 Task: Design a custom remote control holder.
Action: Mouse moved to (360, 291)
Screenshot: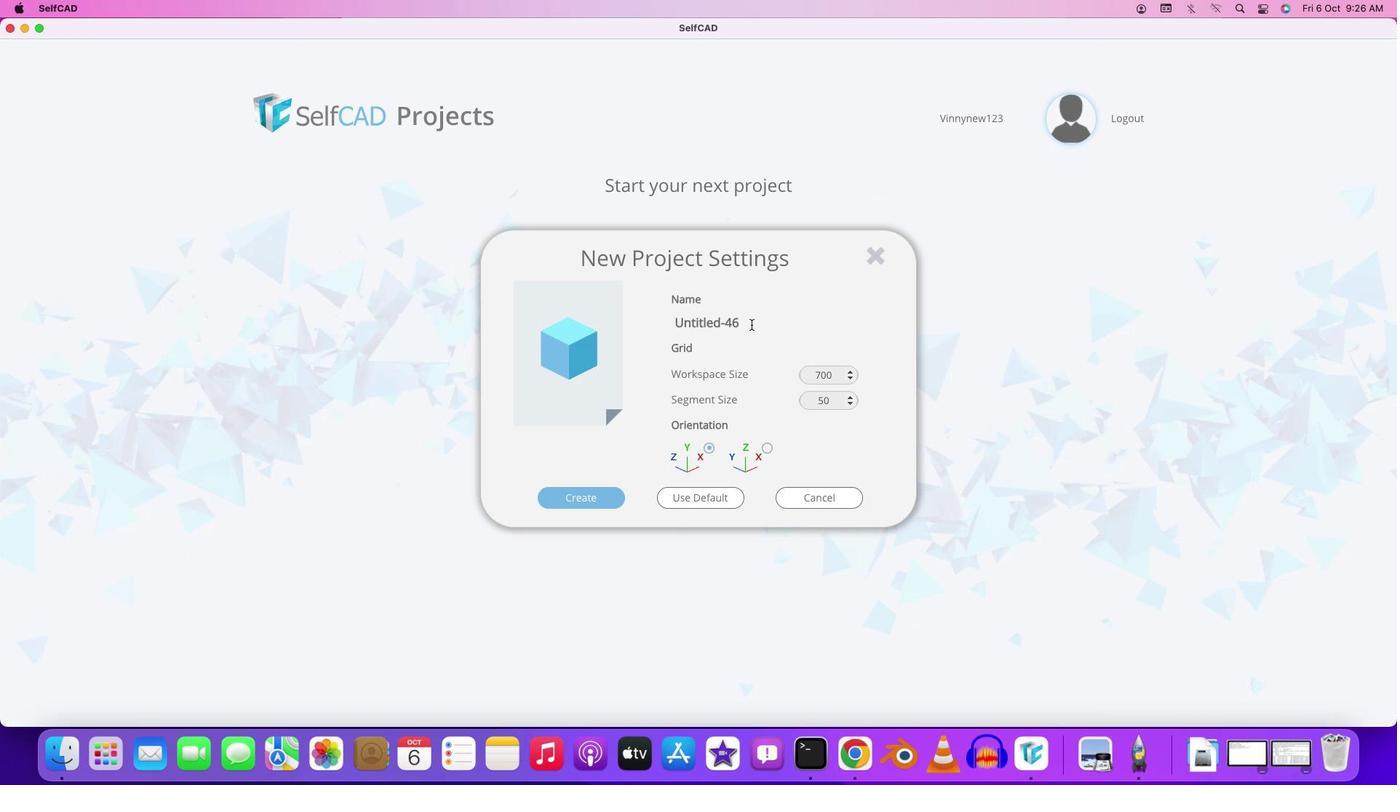 
Action: Mouse pressed left at (360, 291)
Screenshot: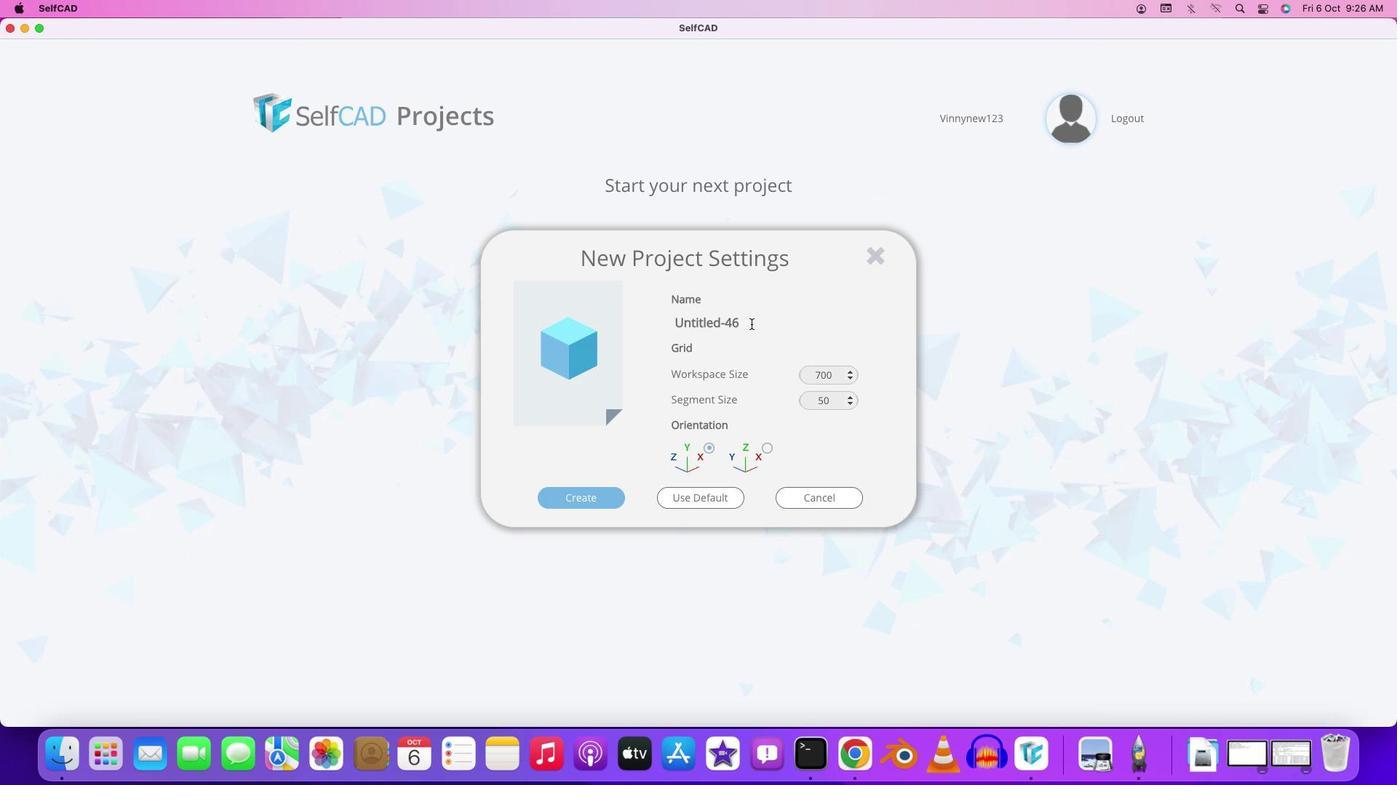 
Action: Mouse moved to (339, 278)
Screenshot: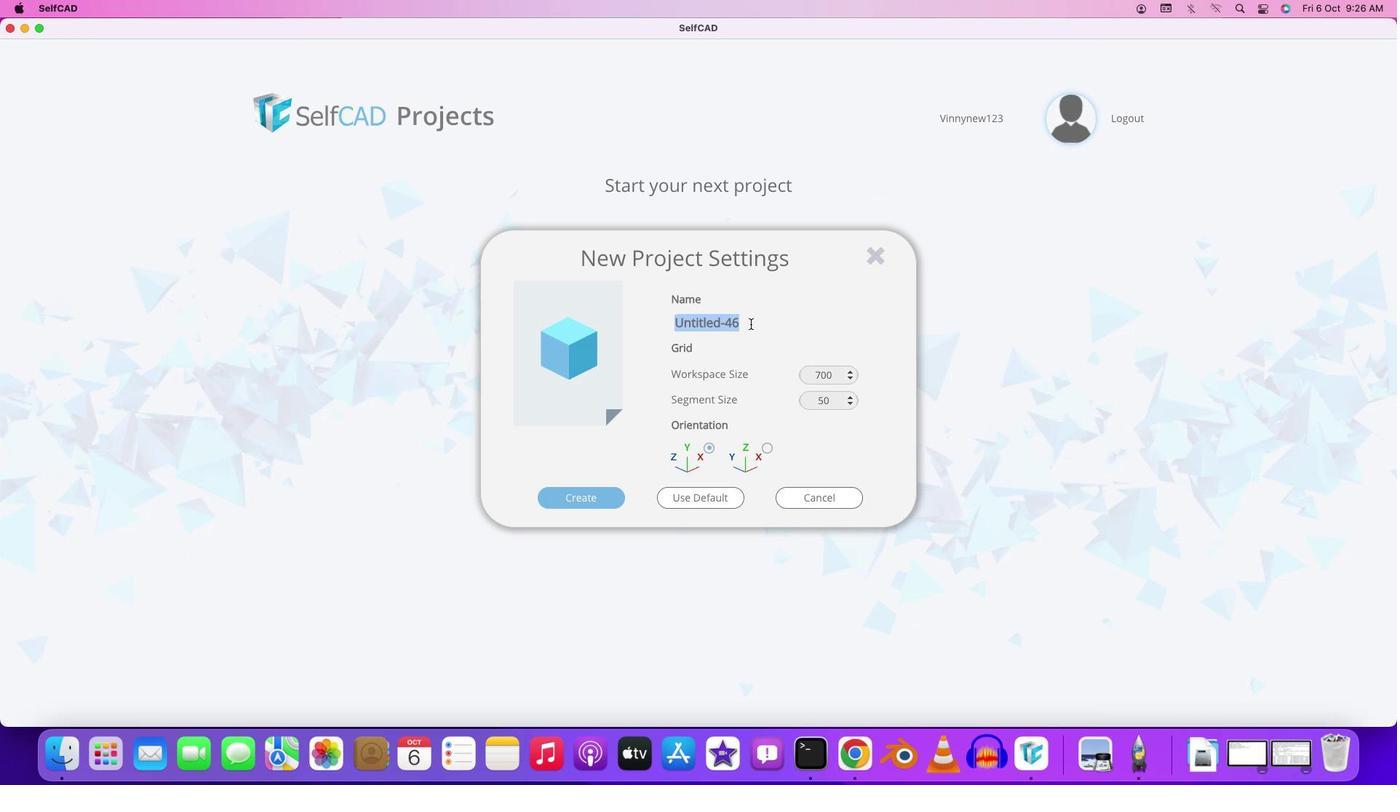 
Action: Mouse pressed left at (339, 278)
Screenshot: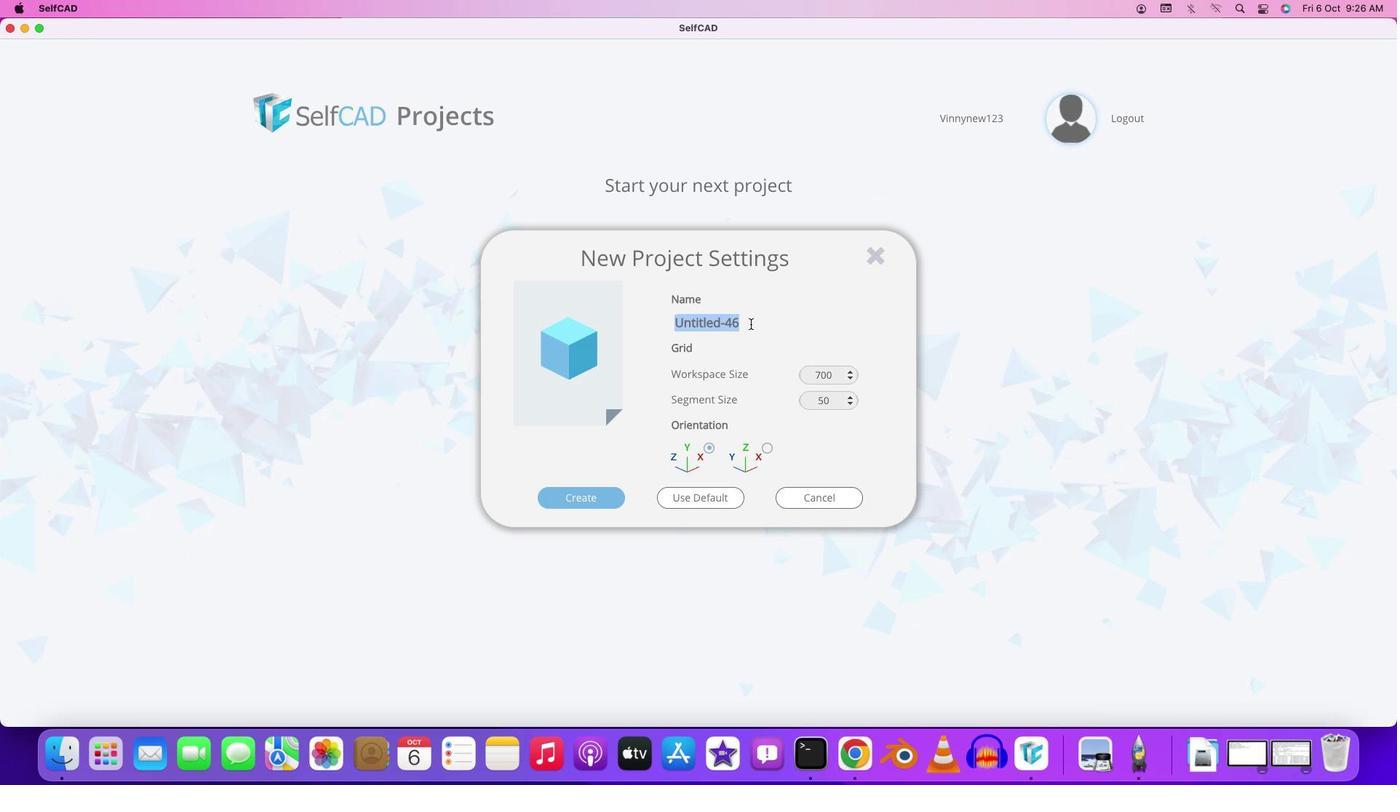 
Action: Mouse moved to (743, 317)
Screenshot: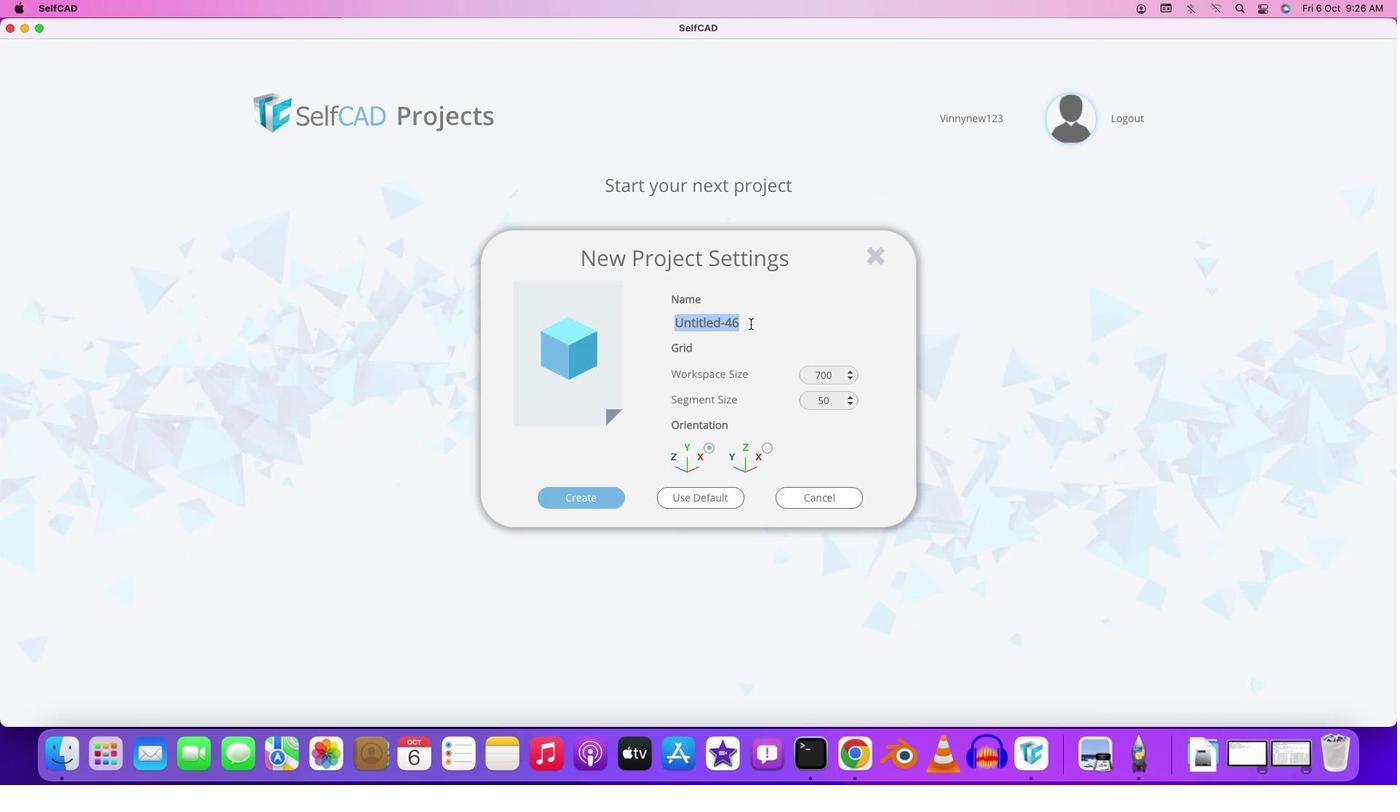 
Action: Mouse pressed left at (743, 317)
Screenshot: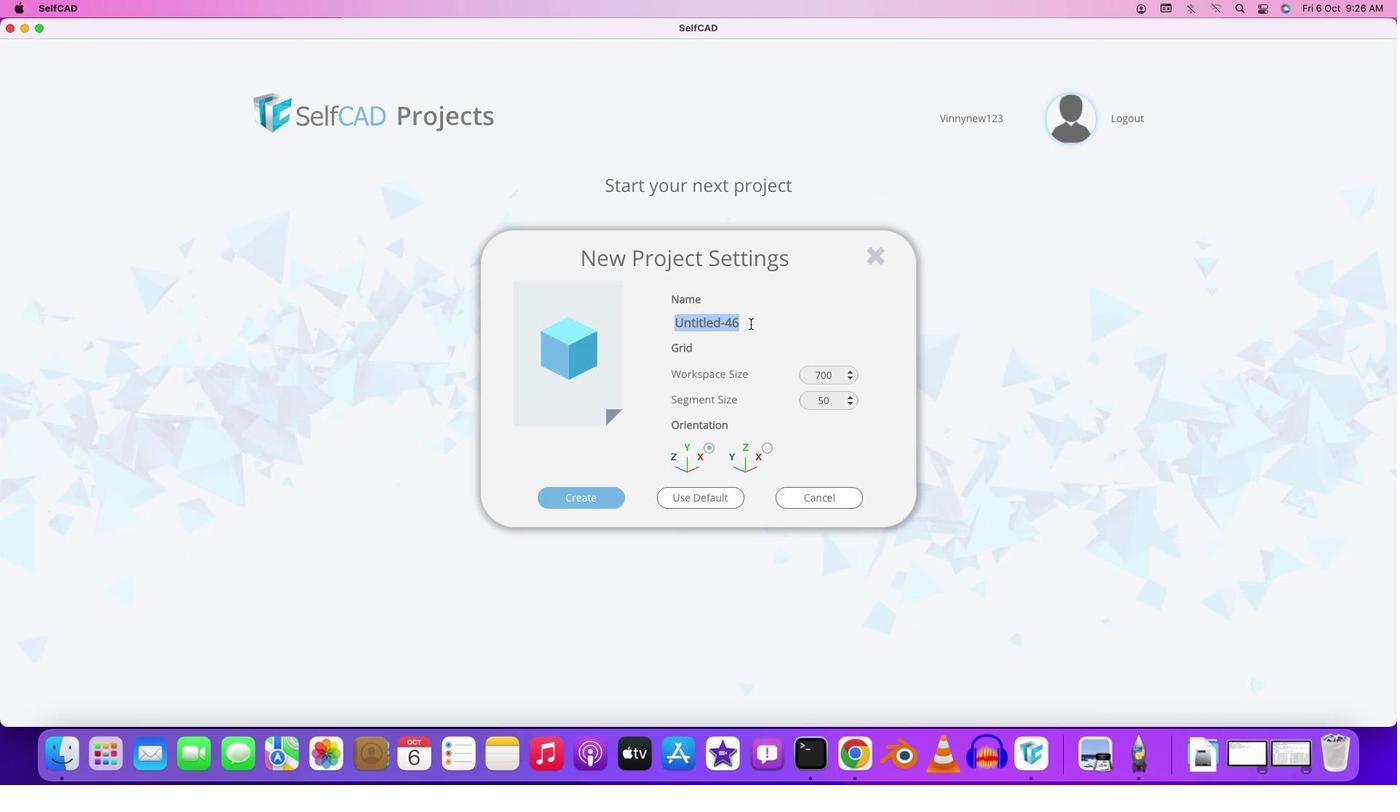 
Action: Mouse moved to (743, 317)
Screenshot: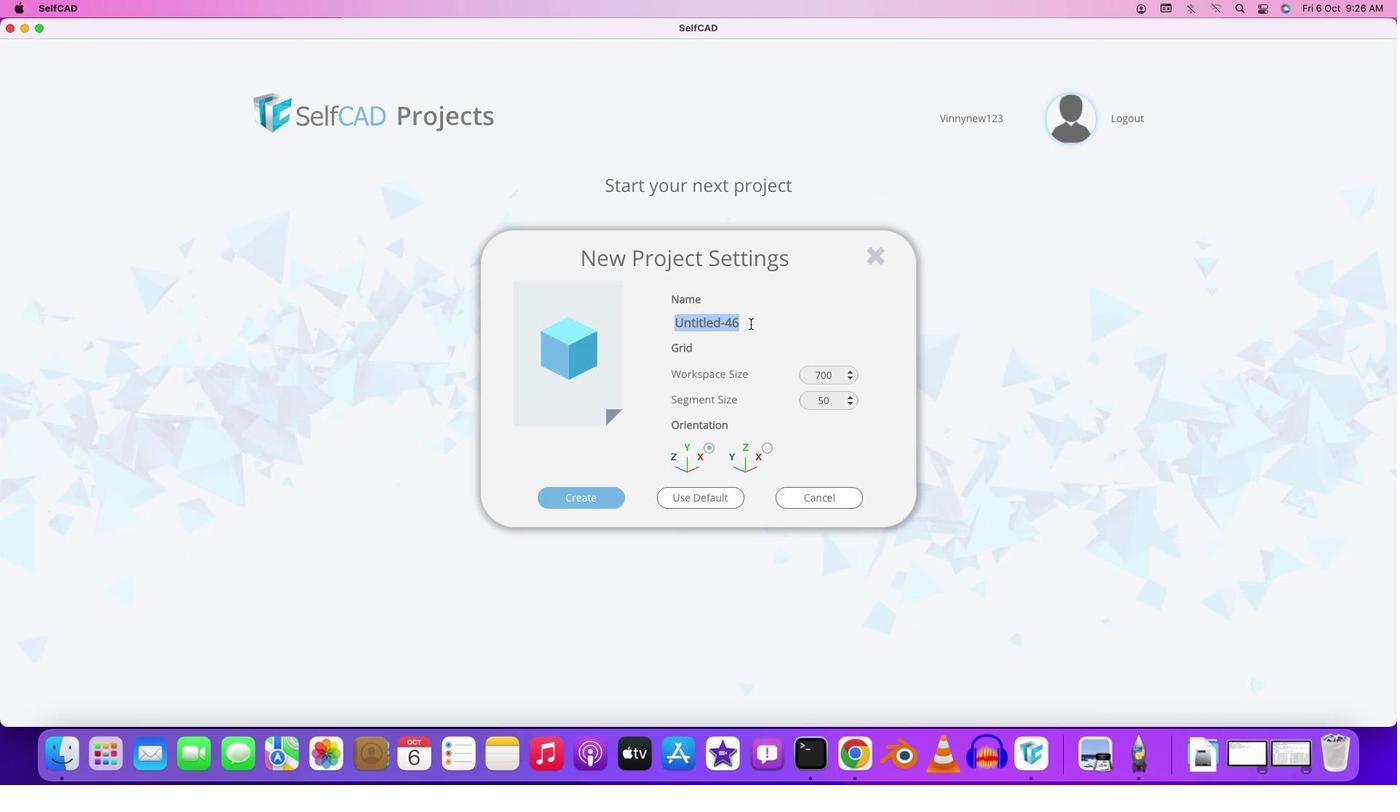 
Action: Key pressed Key.backspaceKey.shift'R''e''m''o''v'Key.backspace't''e'Key.spaceKey.shift'C''o''n''t''r''o''l'Key.spaceKey.shift'H''o''l''d''e''r'
Screenshot: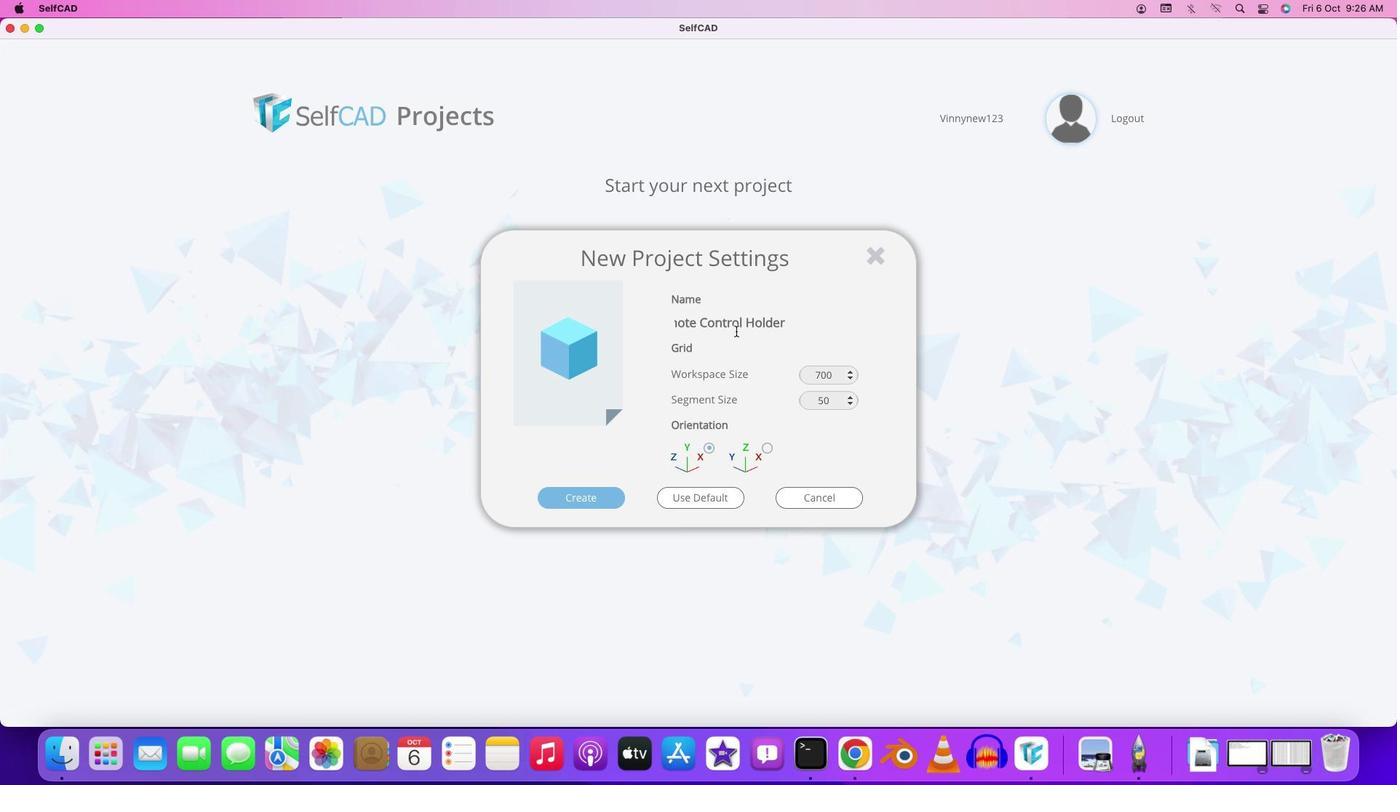 
Action: Mouse moved to (834, 371)
Screenshot: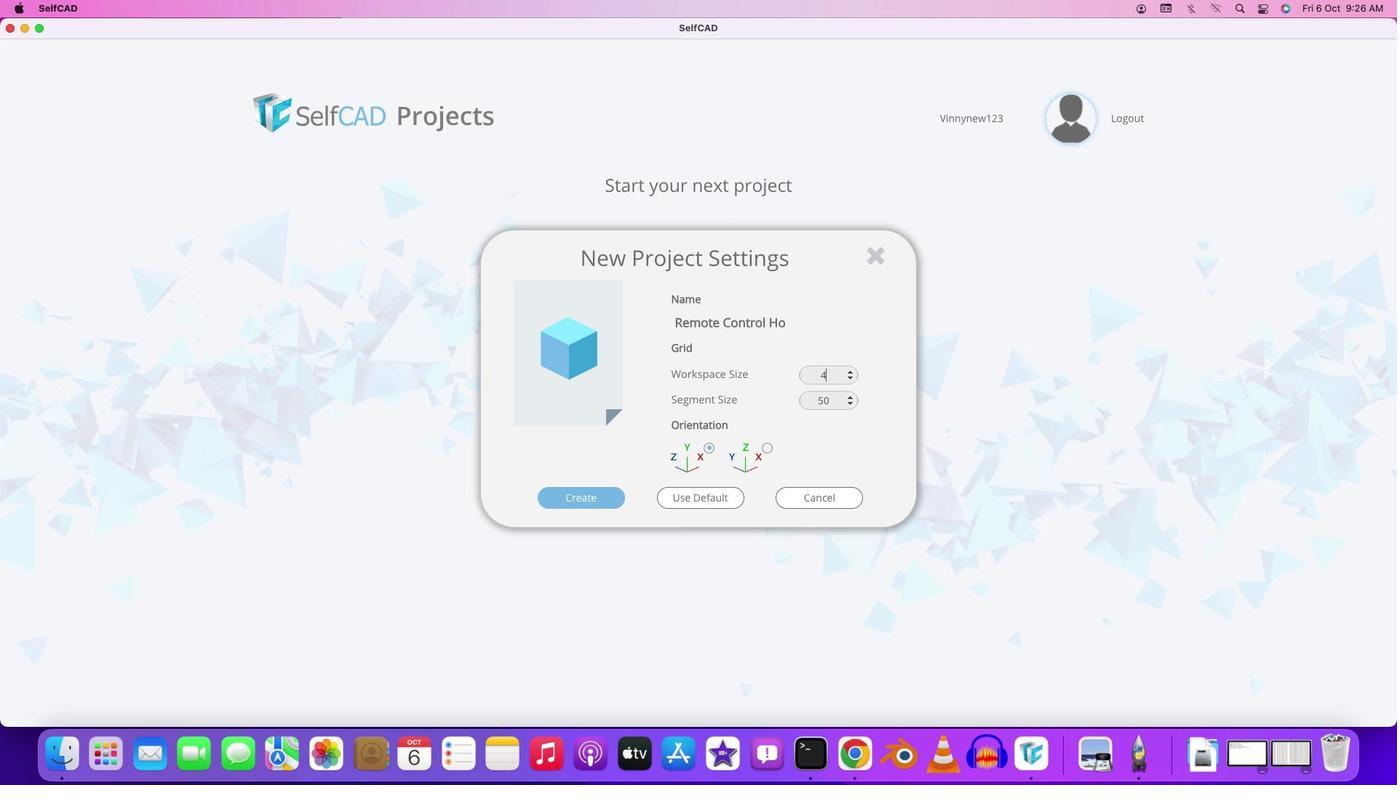 
Action: Mouse pressed left at (834, 371)
Screenshot: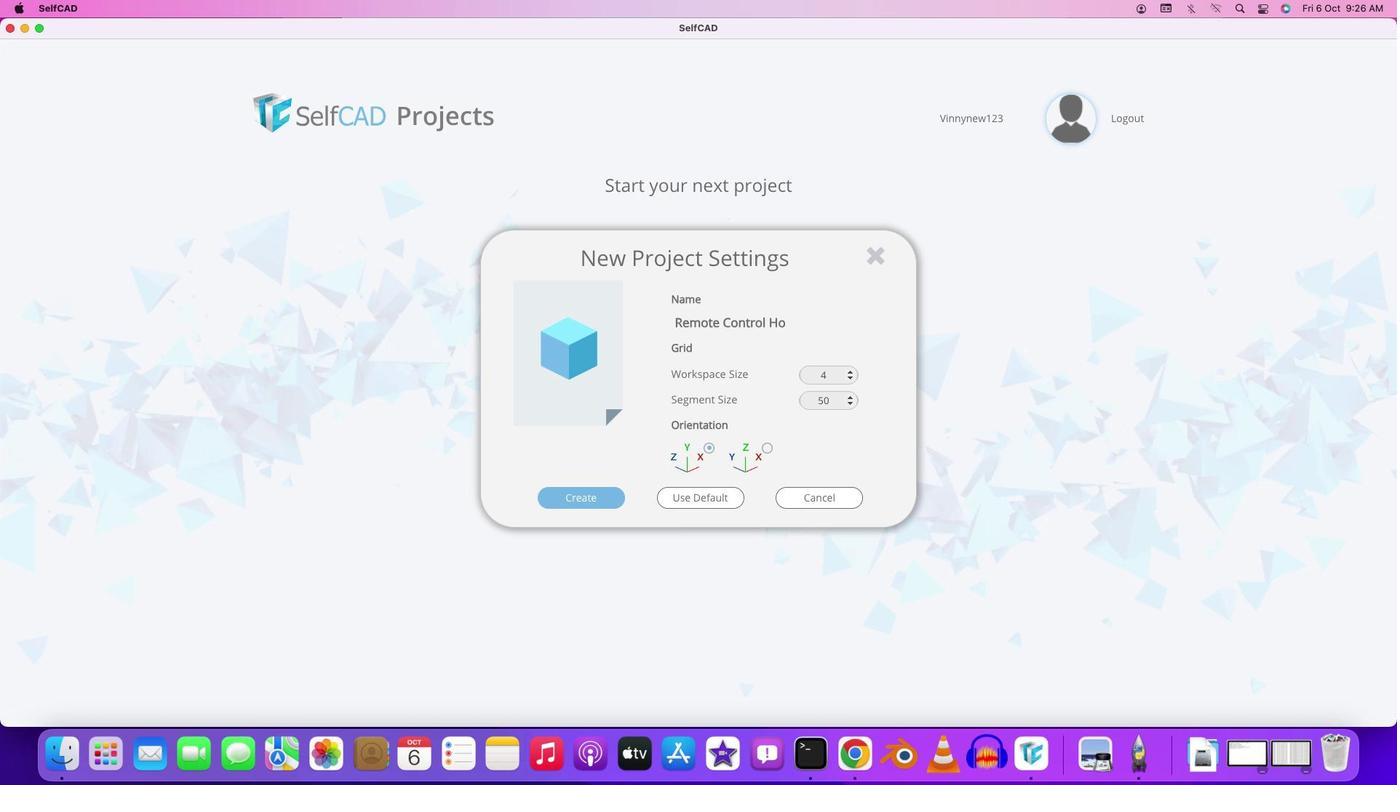
Action: Mouse moved to (829, 374)
Screenshot: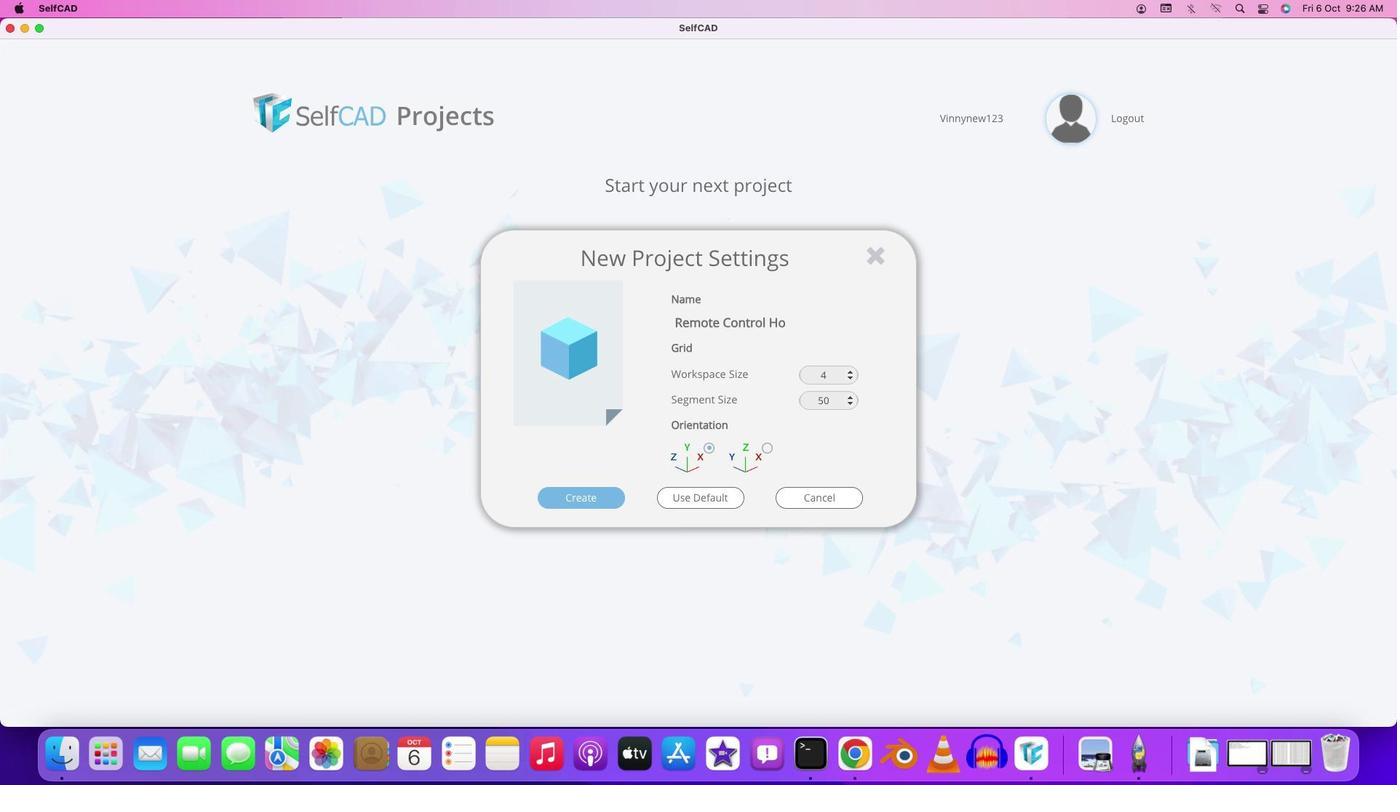 
Action: Key pressed '4'Key.backspace'3''0''0'
Screenshot: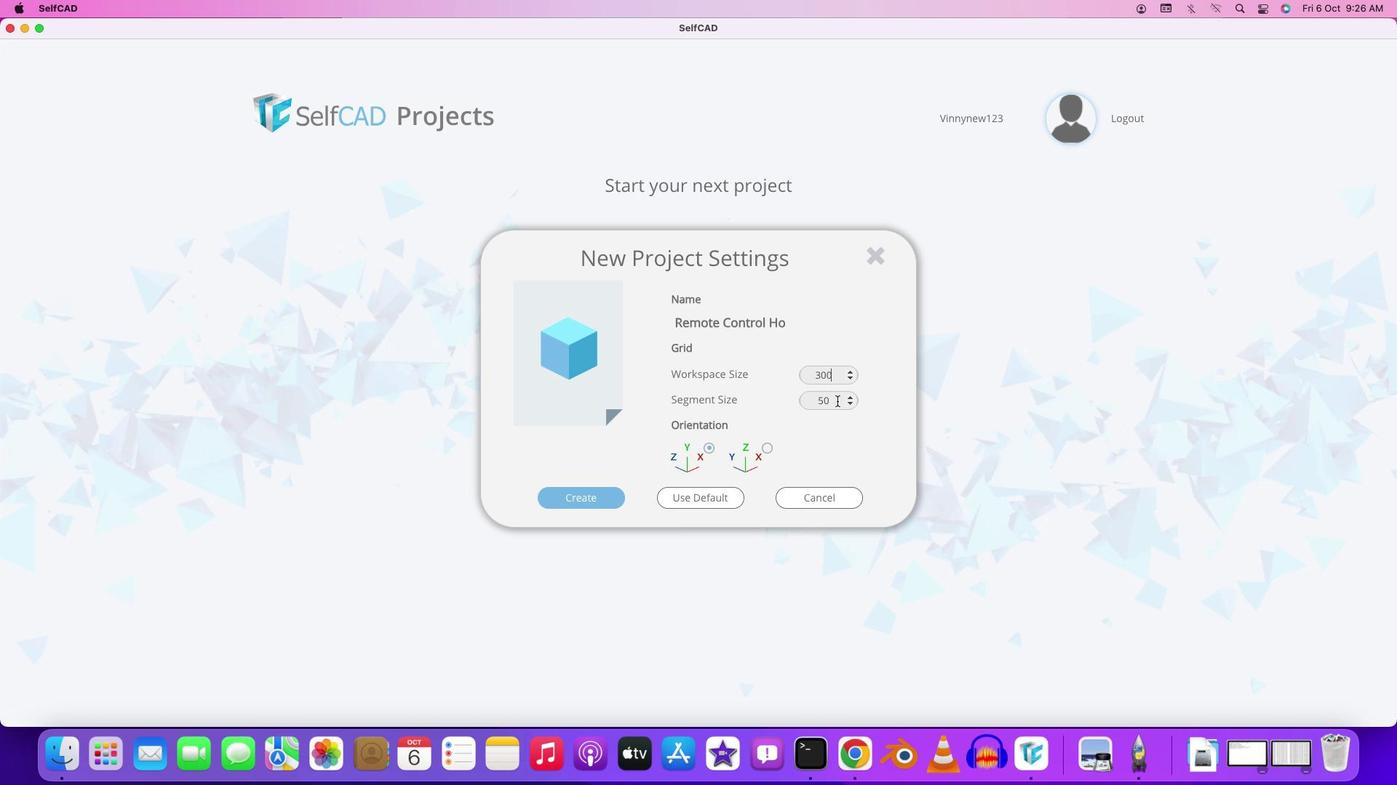 
Action: Mouse moved to (828, 395)
Screenshot: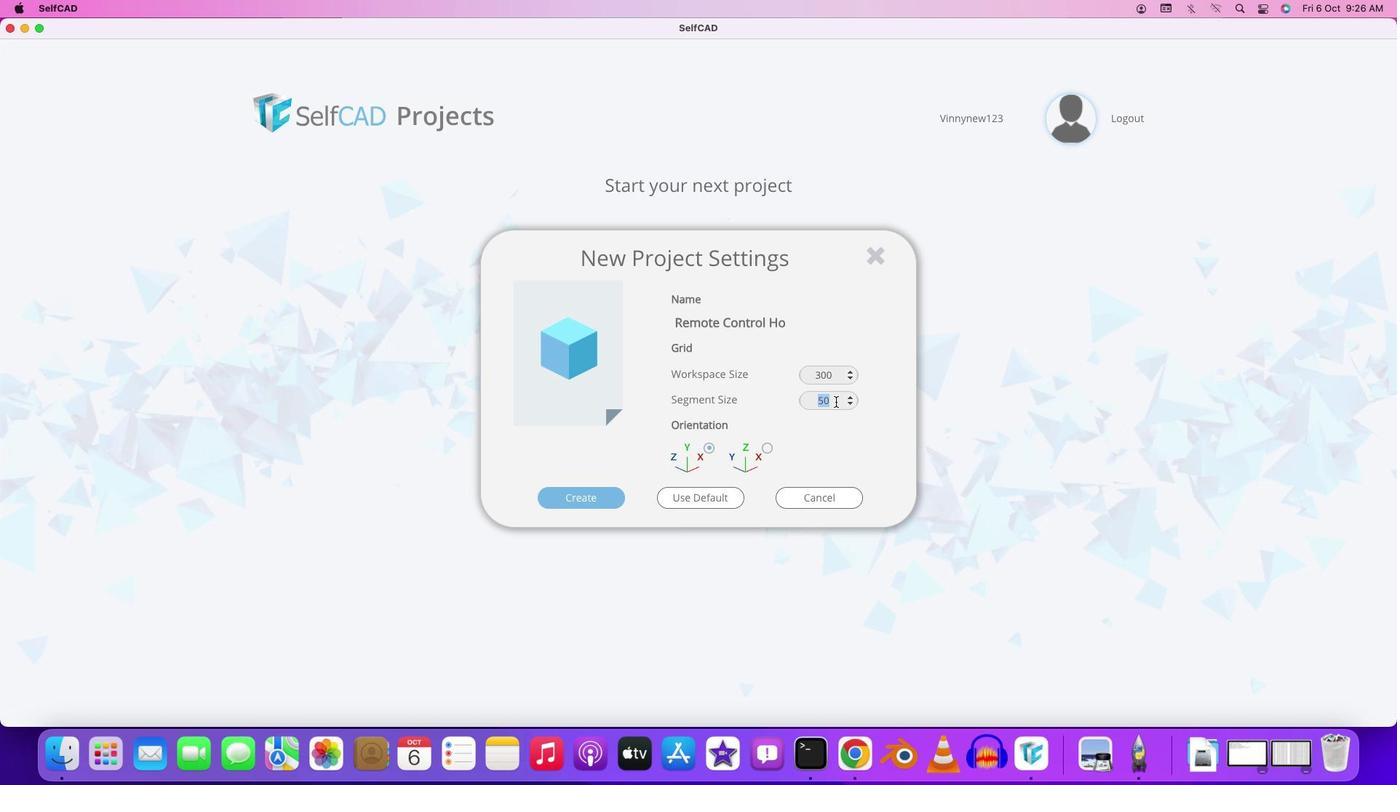 
Action: Mouse pressed left at (828, 395)
Screenshot: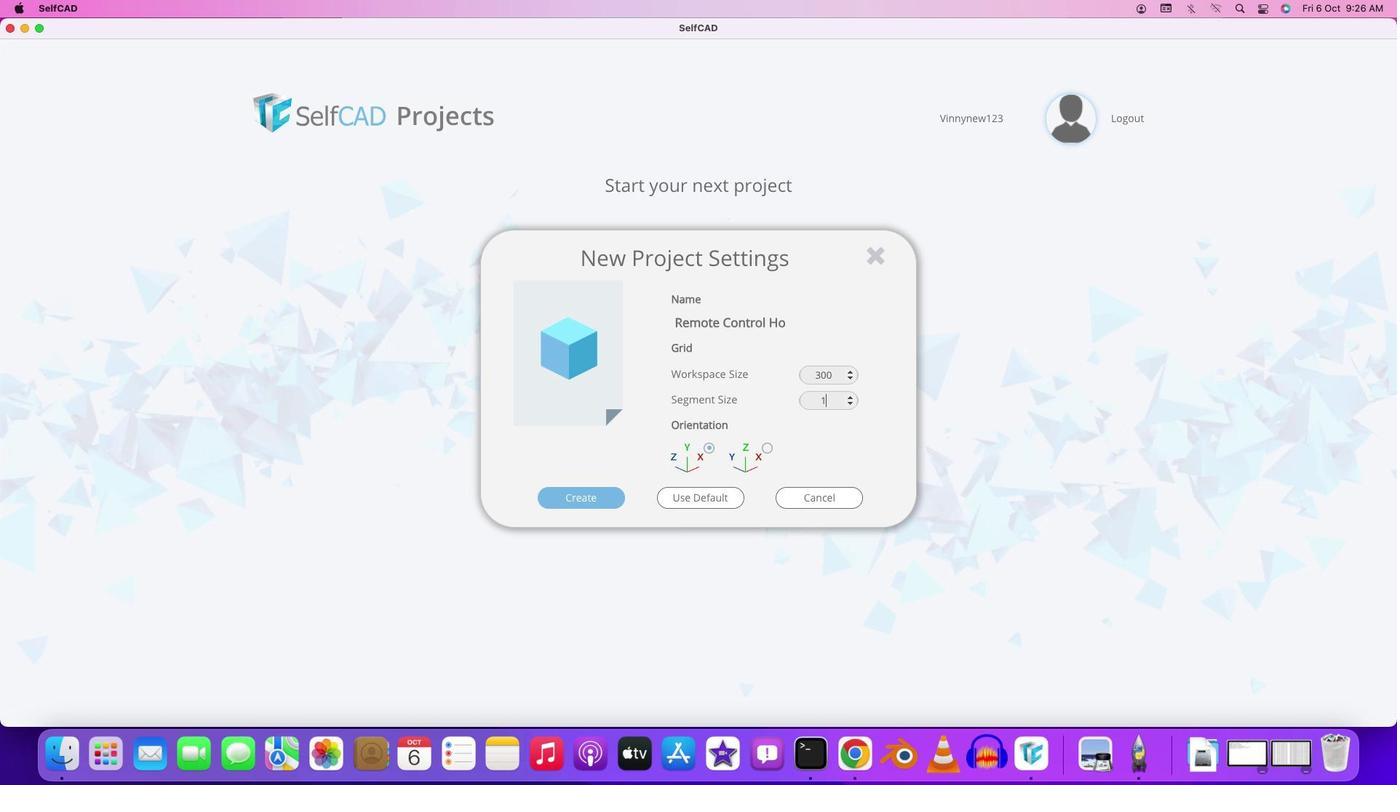 
Action: Key pressed '1'
Screenshot: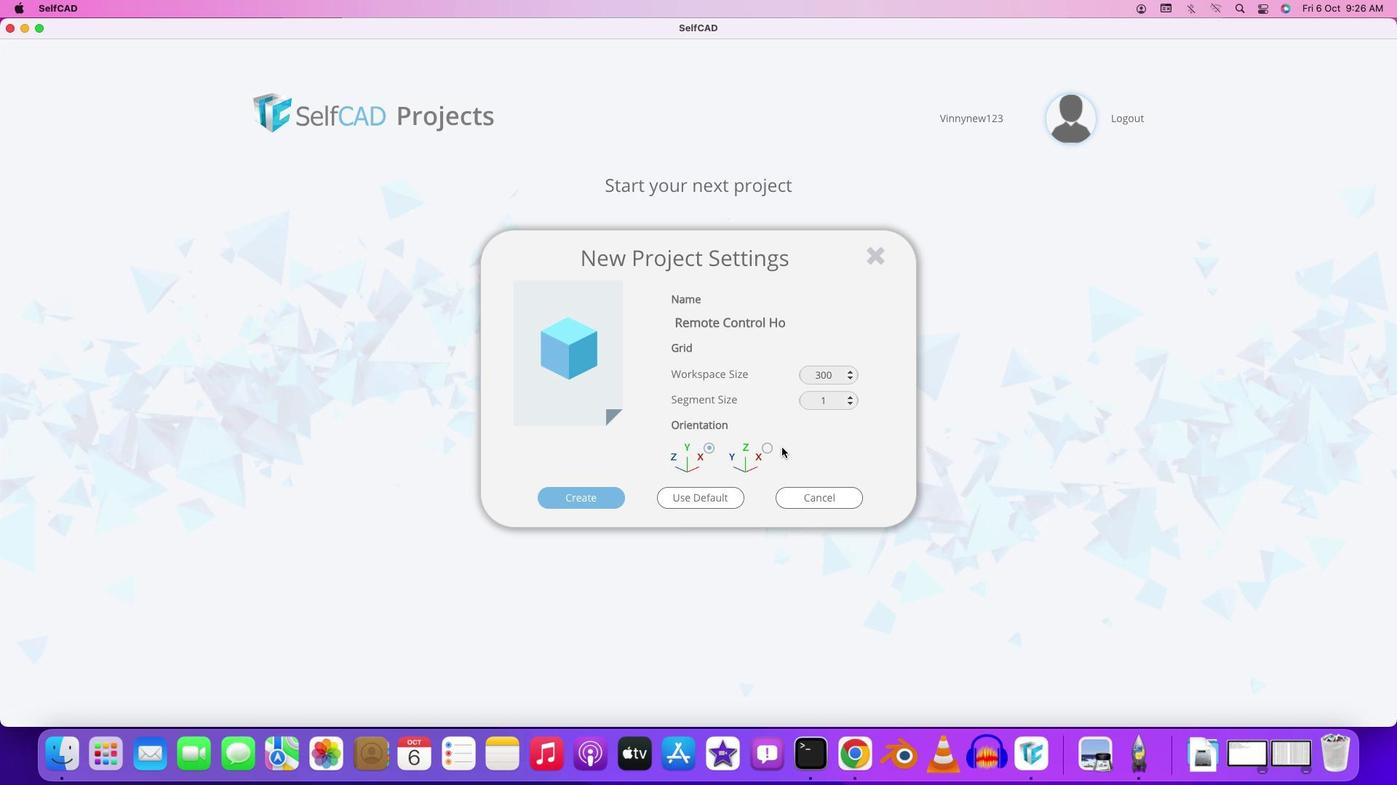 
Action: Mouse moved to (815, 433)
Screenshot: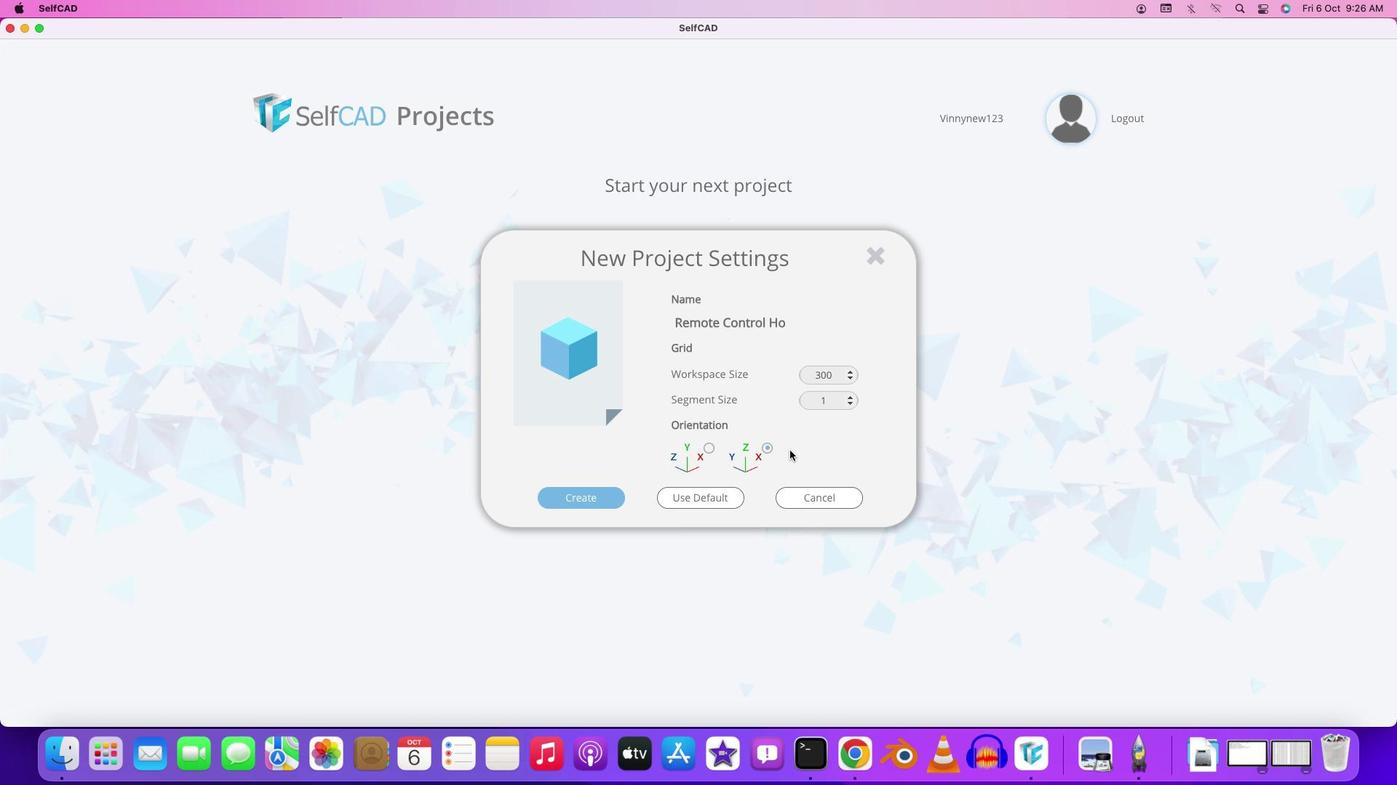 
Action: Mouse pressed left at (815, 433)
Screenshot: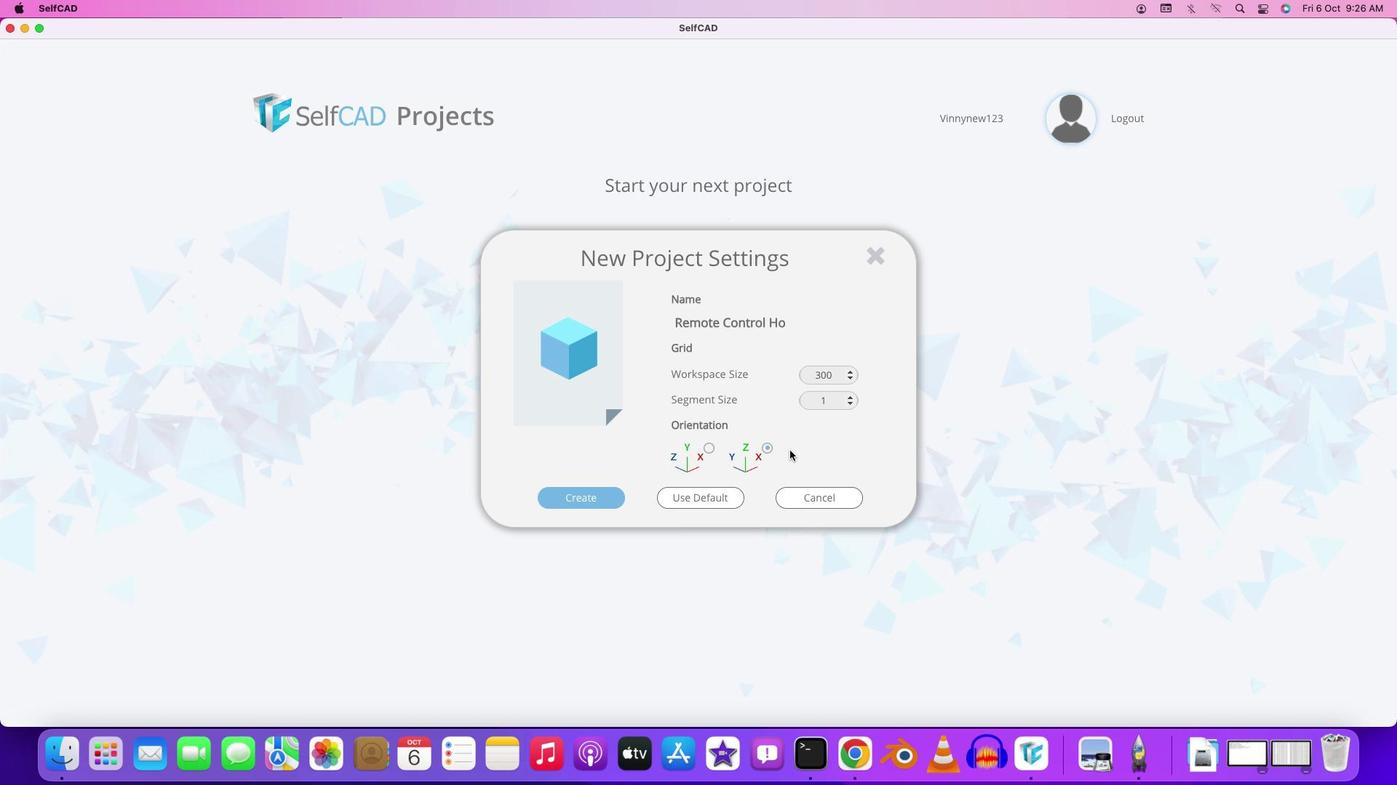 
Action: Mouse moved to (756, 439)
Screenshot: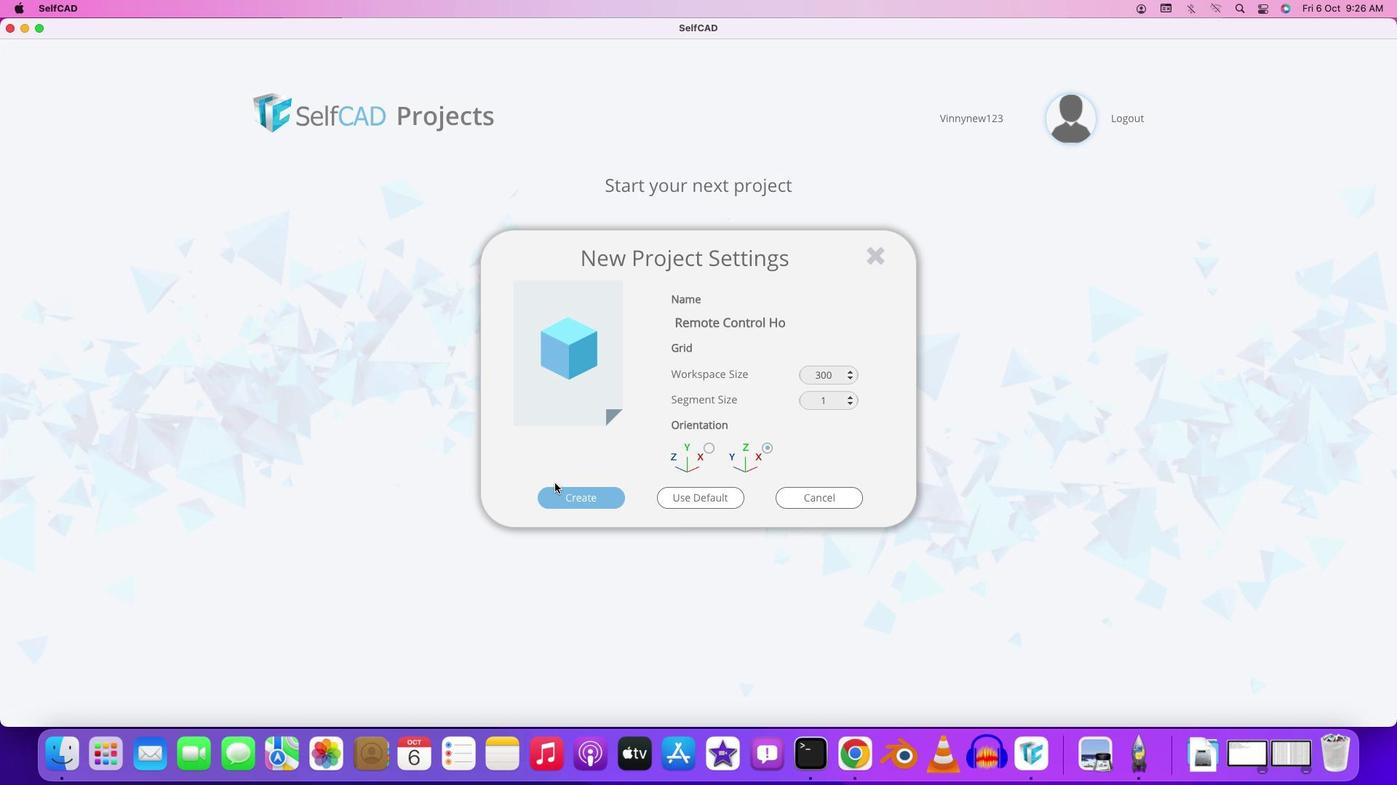 
Action: Mouse pressed left at (756, 439)
Screenshot: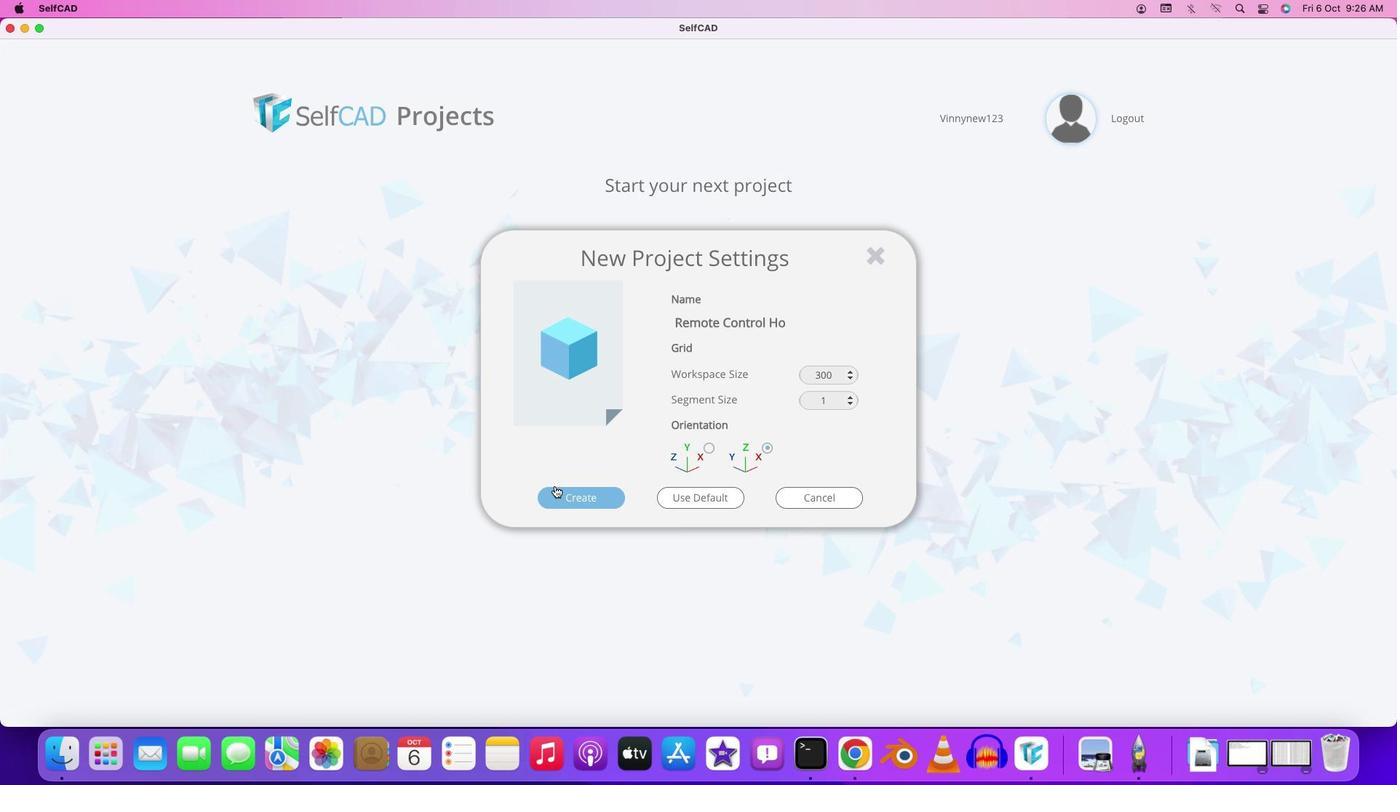 
Action: Mouse moved to (557, 487)
Screenshot: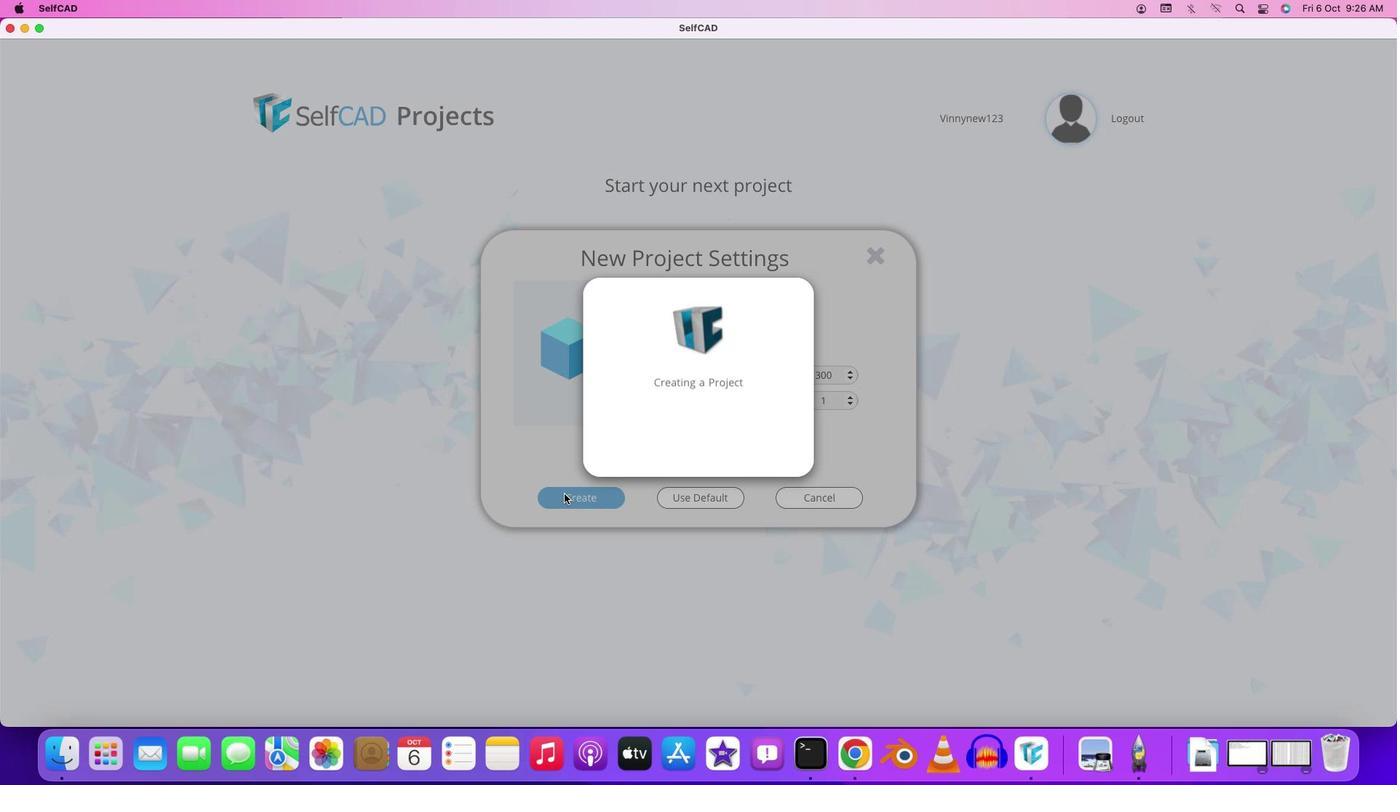 
Action: Mouse pressed left at (557, 487)
Screenshot: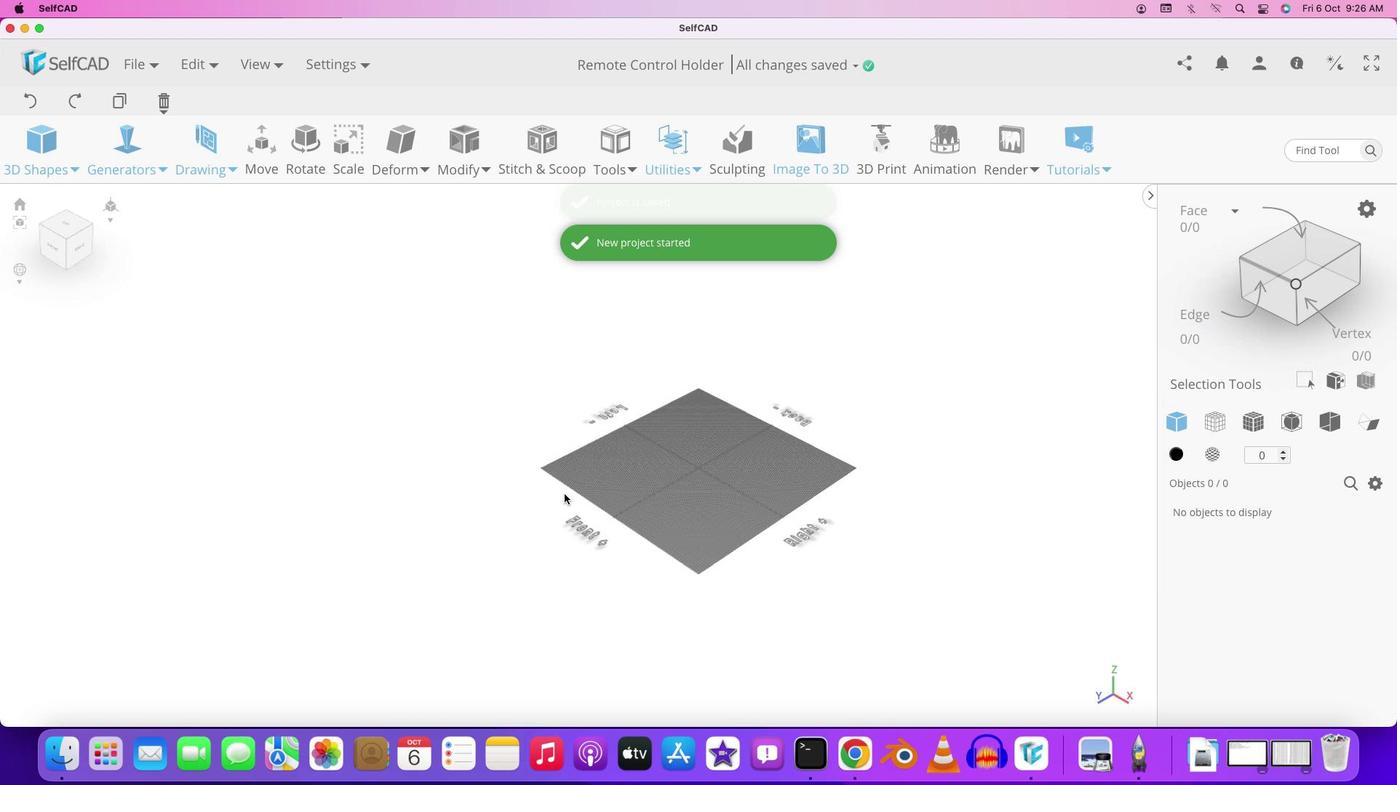 
Action: Mouse moved to (701, 487)
Screenshot: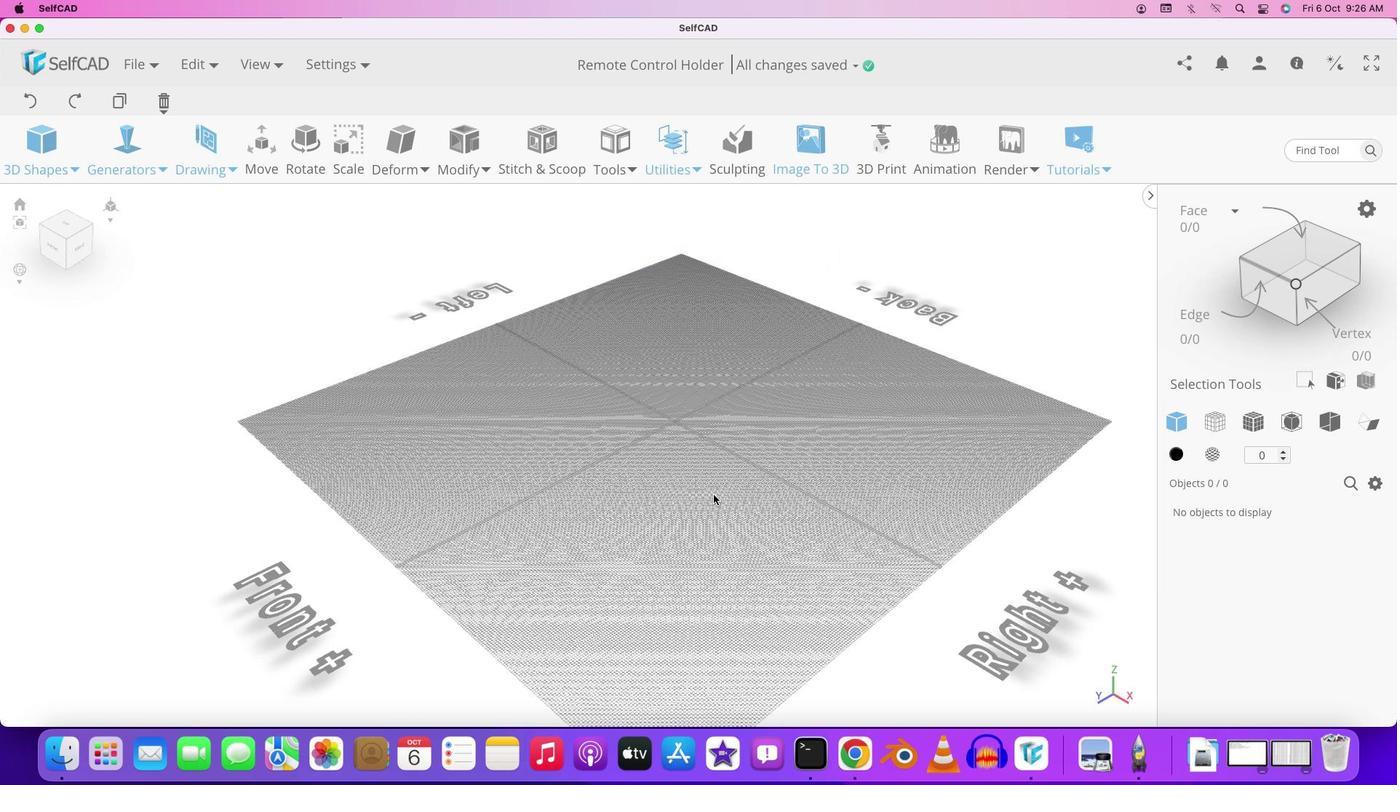 
Action: Mouse scrolled (701, 487) with delta (-6, -5)
Screenshot: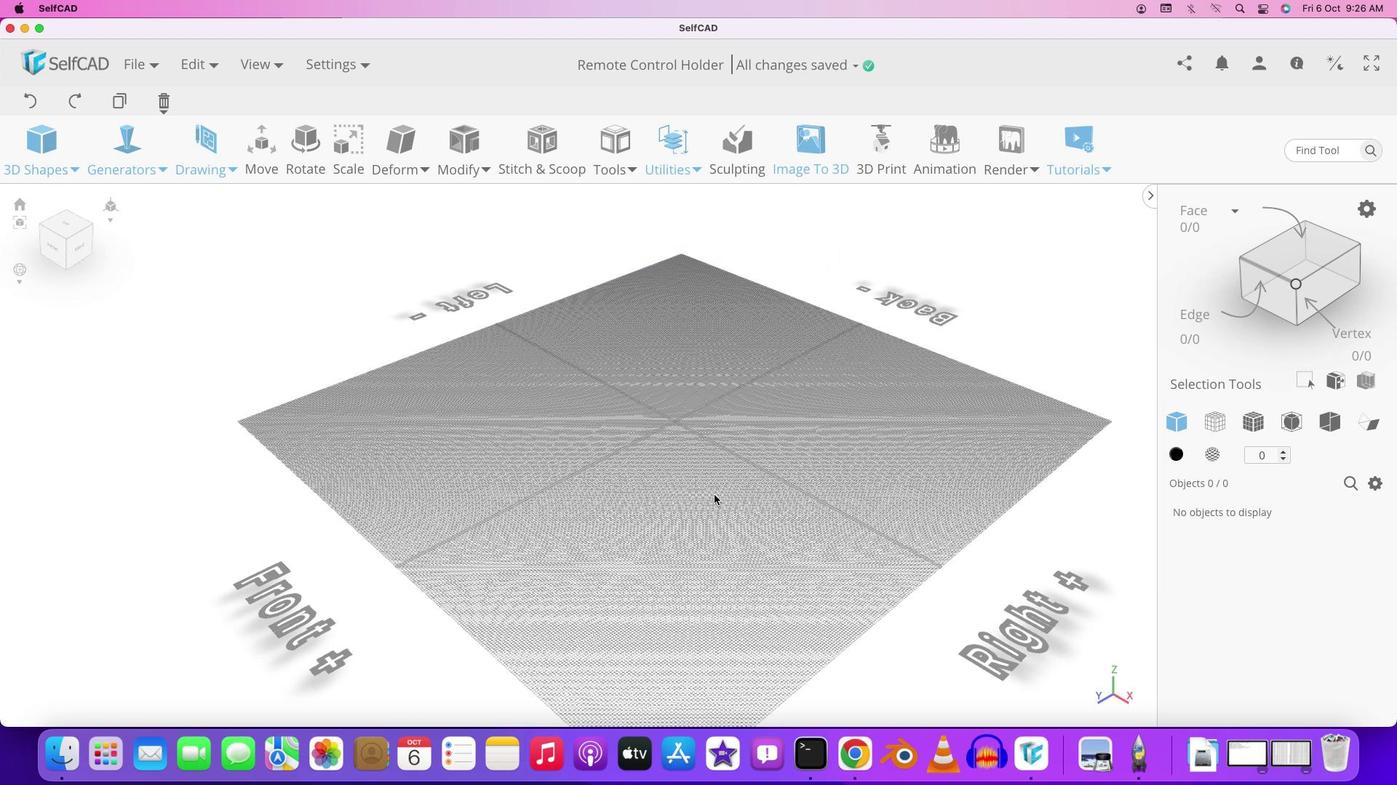
Action: Mouse moved to (702, 487)
Screenshot: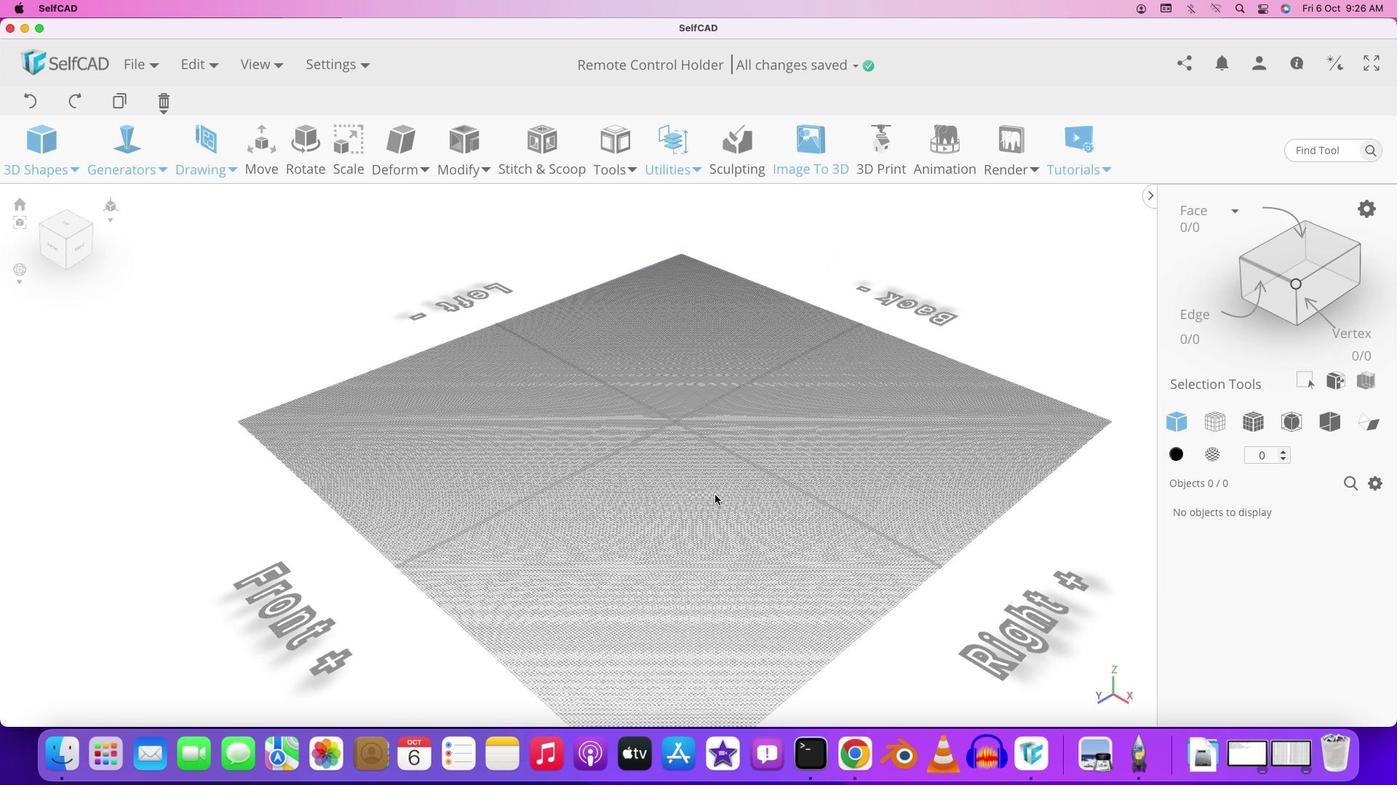 
Action: Mouse scrolled (702, 487) with delta (-6, -8)
Screenshot: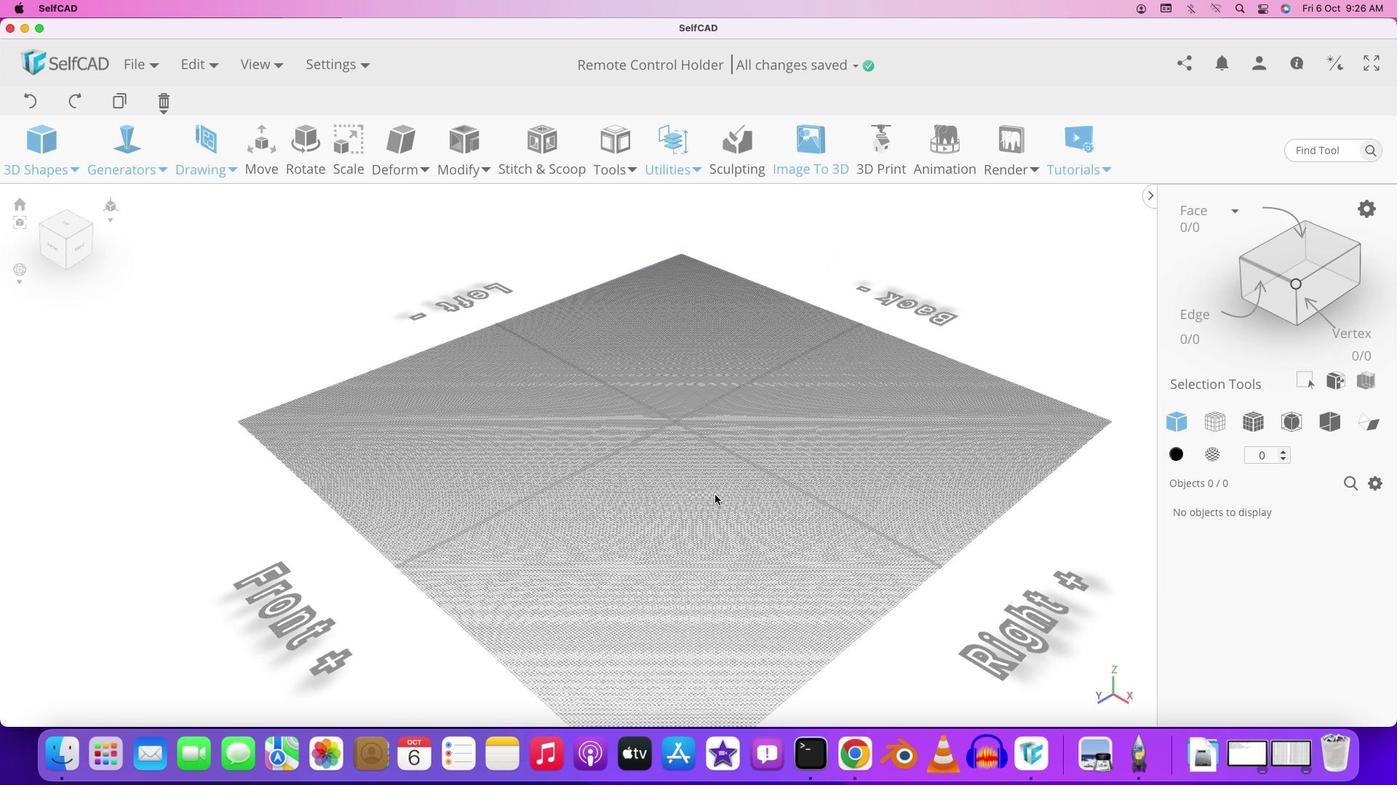
Action: Mouse moved to (703, 487)
Screenshot: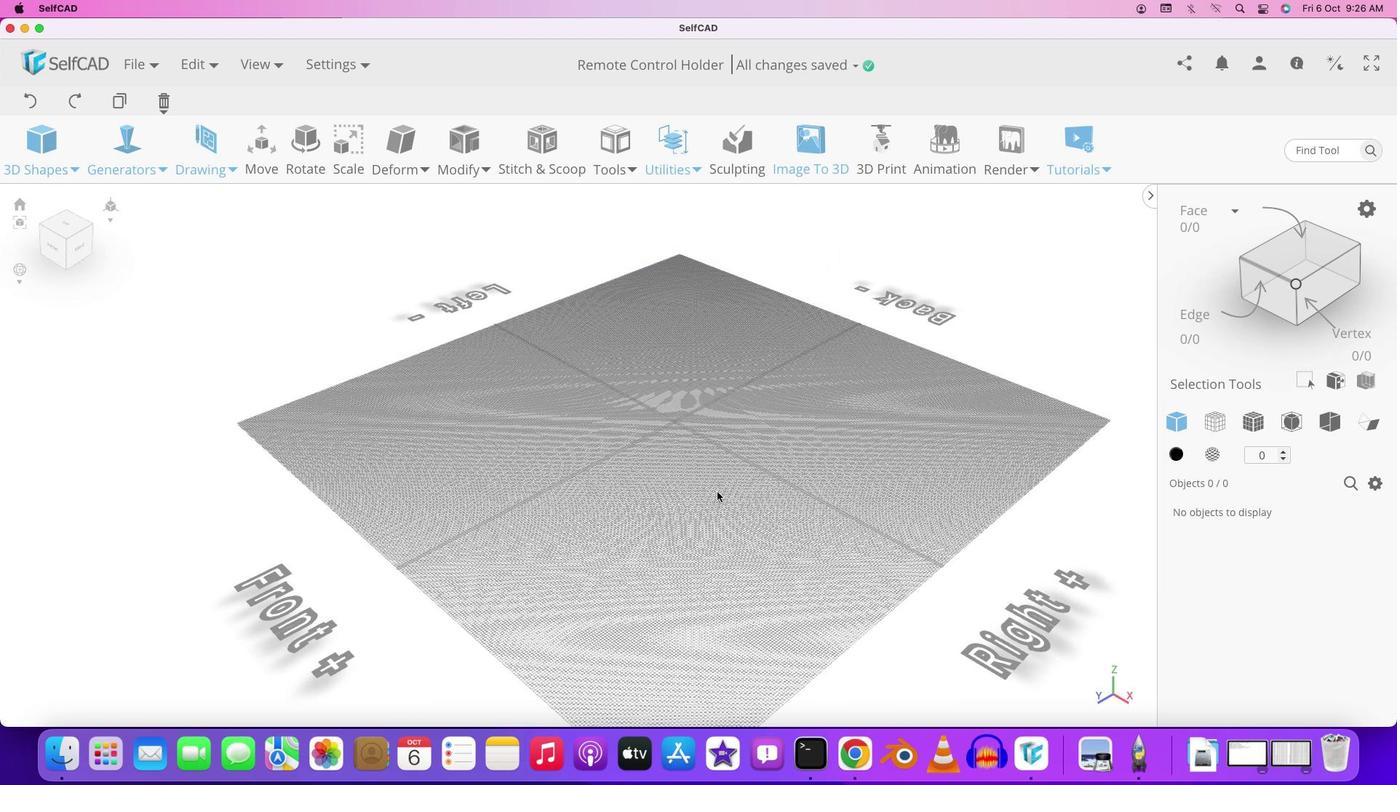 
Action: Mouse scrolled (703, 487) with delta (-6, -4)
Screenshot: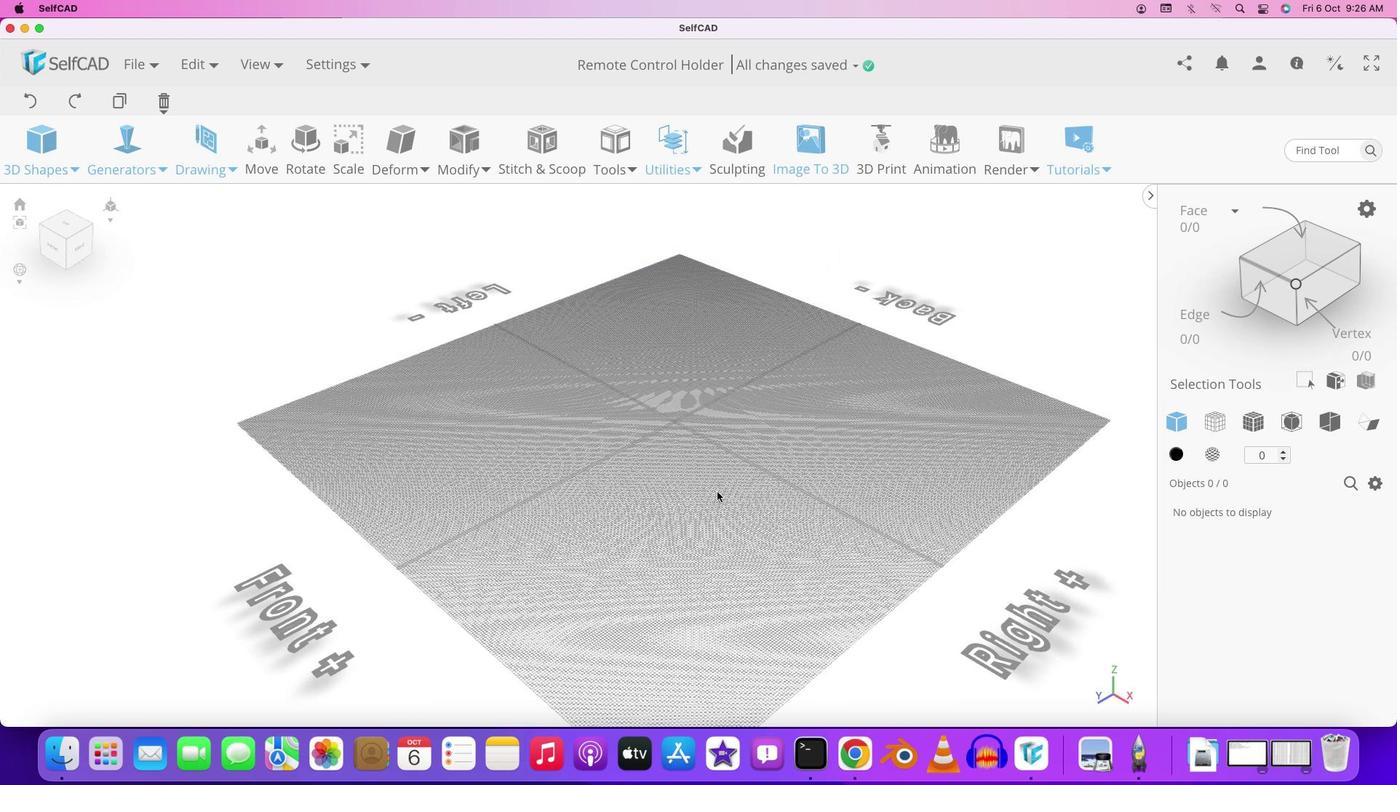 
Action: Mouse moved to (705, 487)
Screenshot: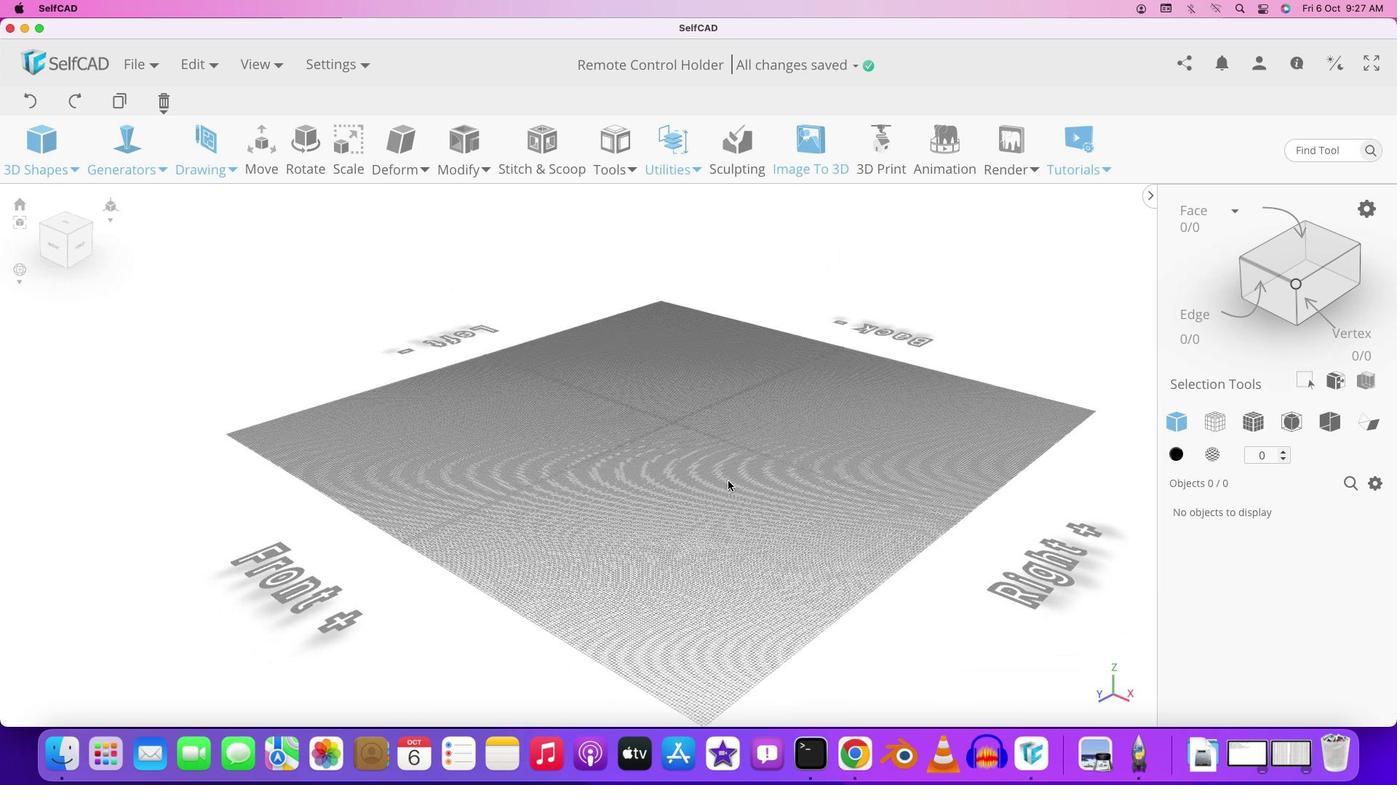 
Action: Mouse scrolled (705, 487) with delta (-6, -5)
Screenshot: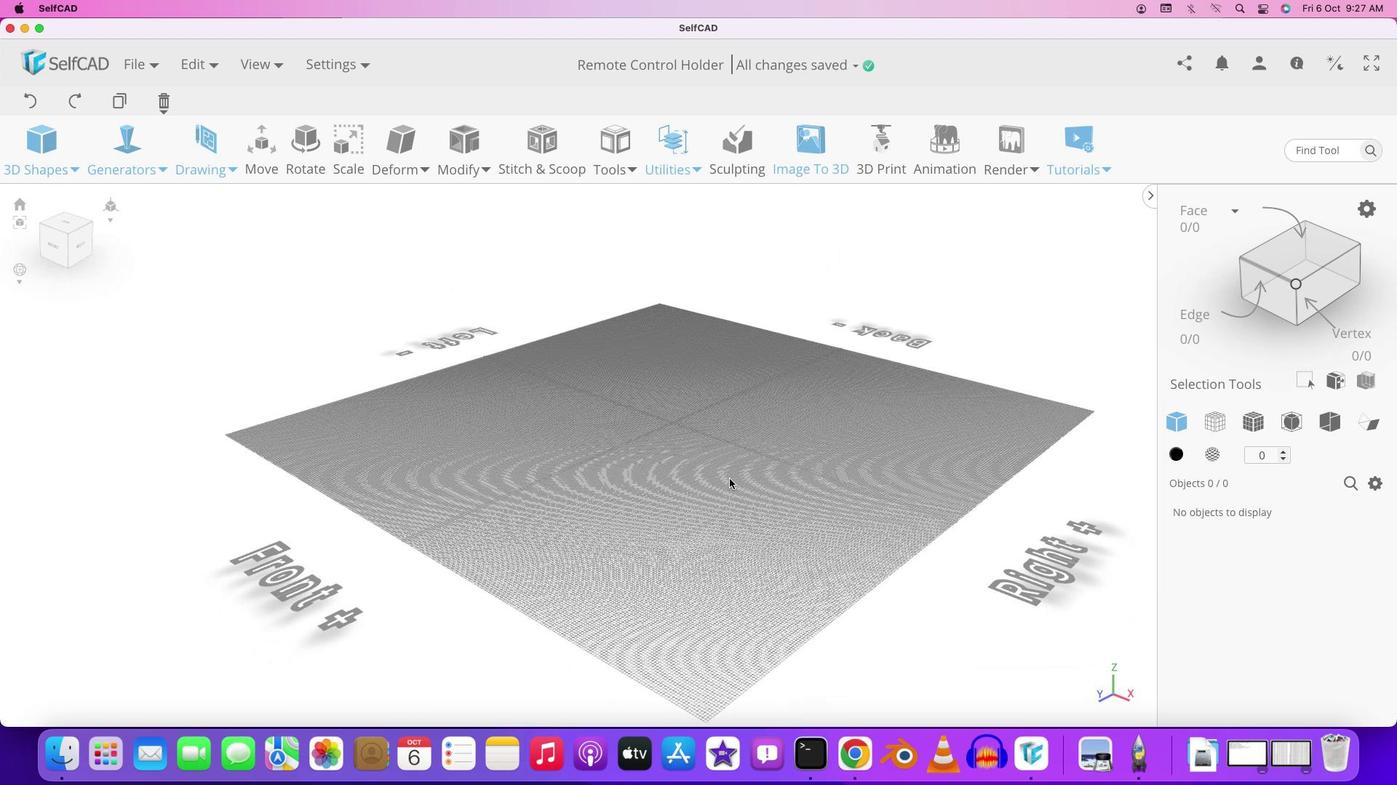 
Action: Mouse scrolled (705, 487) with delta (-6, -5)
Screenshot: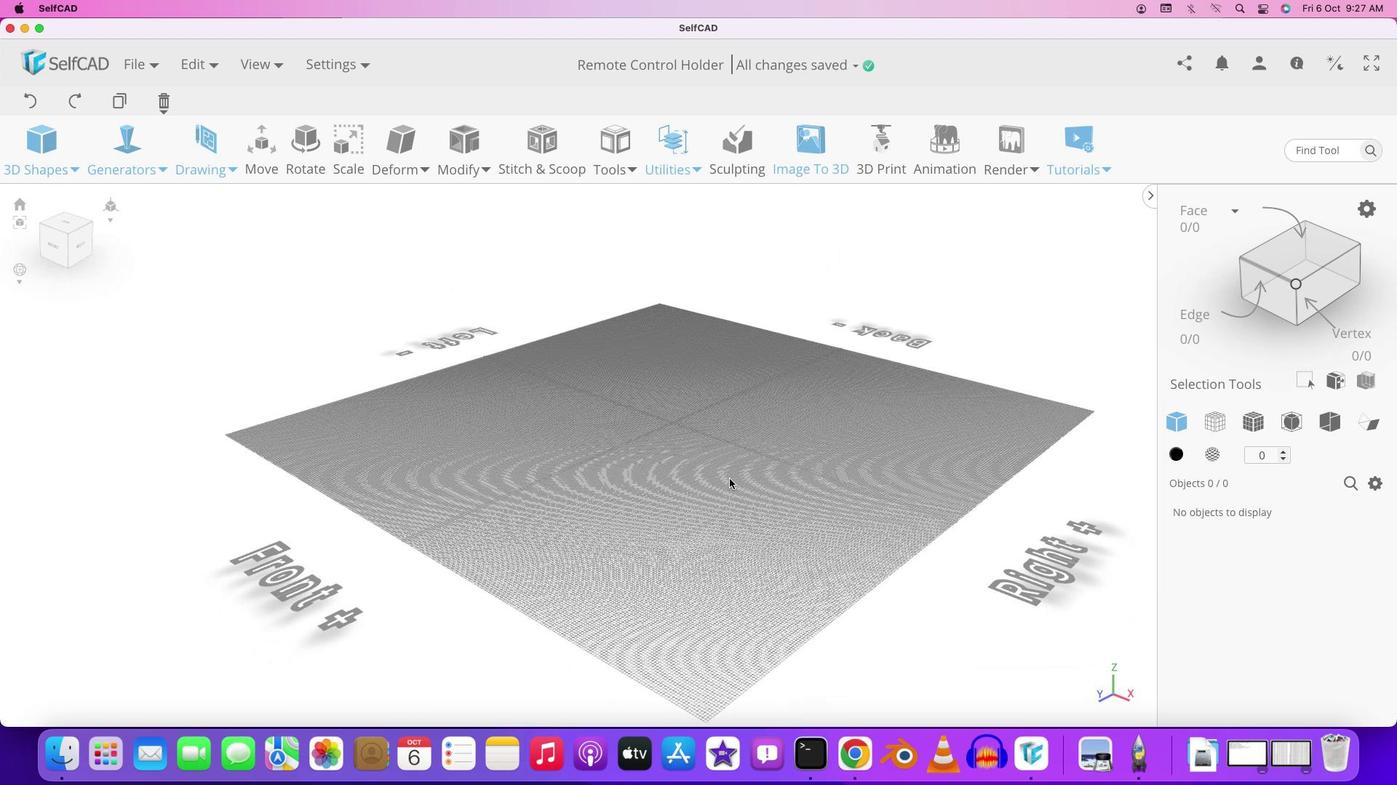 
Action: Mouse scrolled (705, 487) with delta (-6, -4)
Screenshot: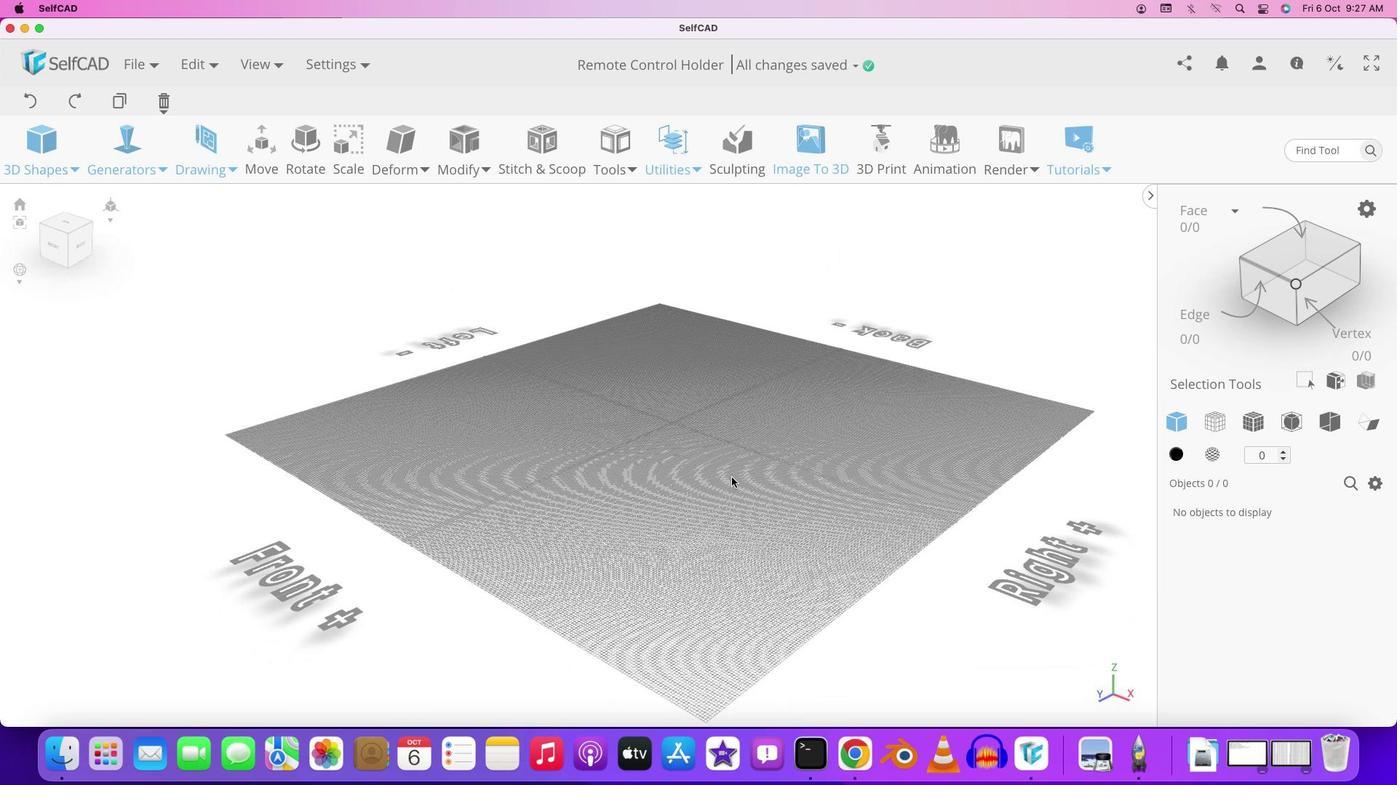 
Action: Mouse scrolled (705, 487) with delta (-6, -3)
Screenshot: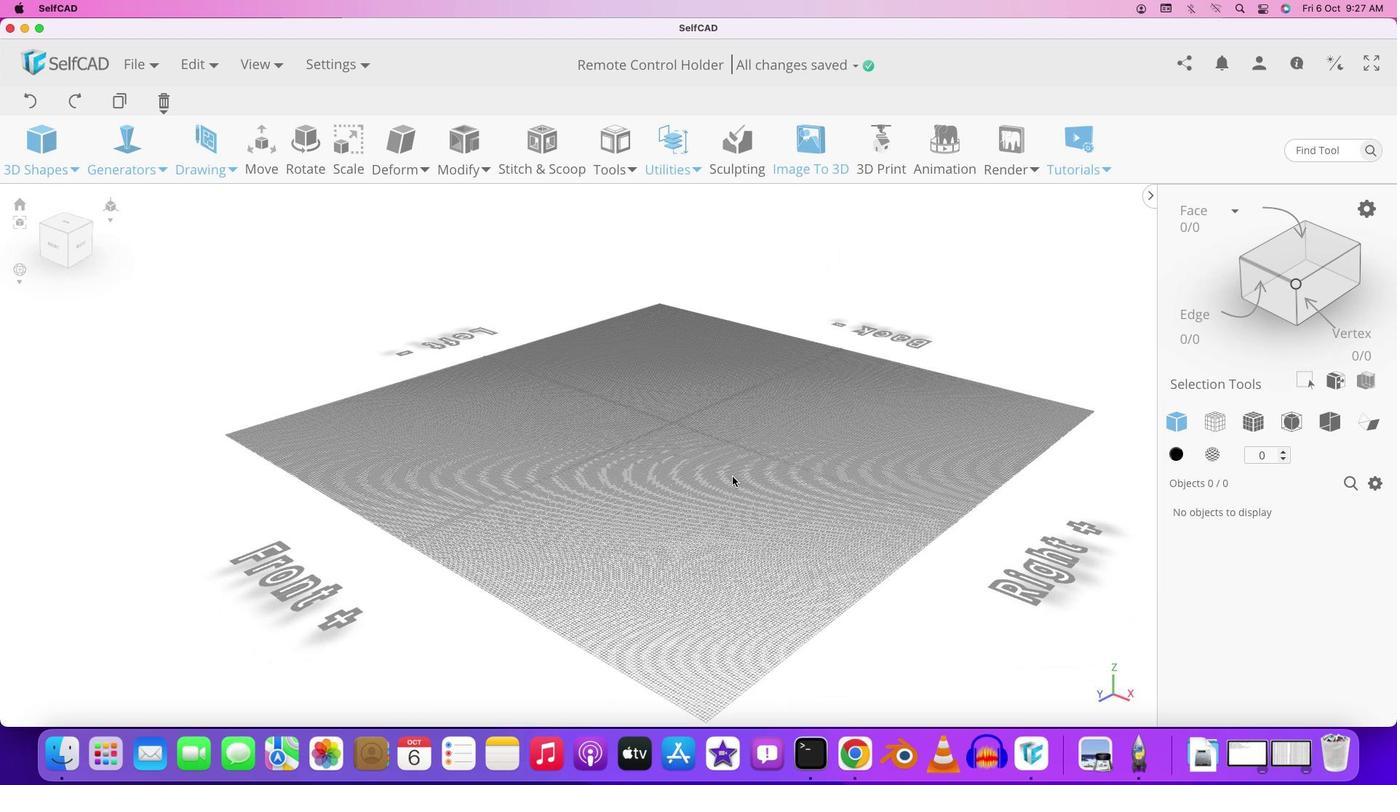 
Action: Mouse moved to (705, 488)
Screenshot: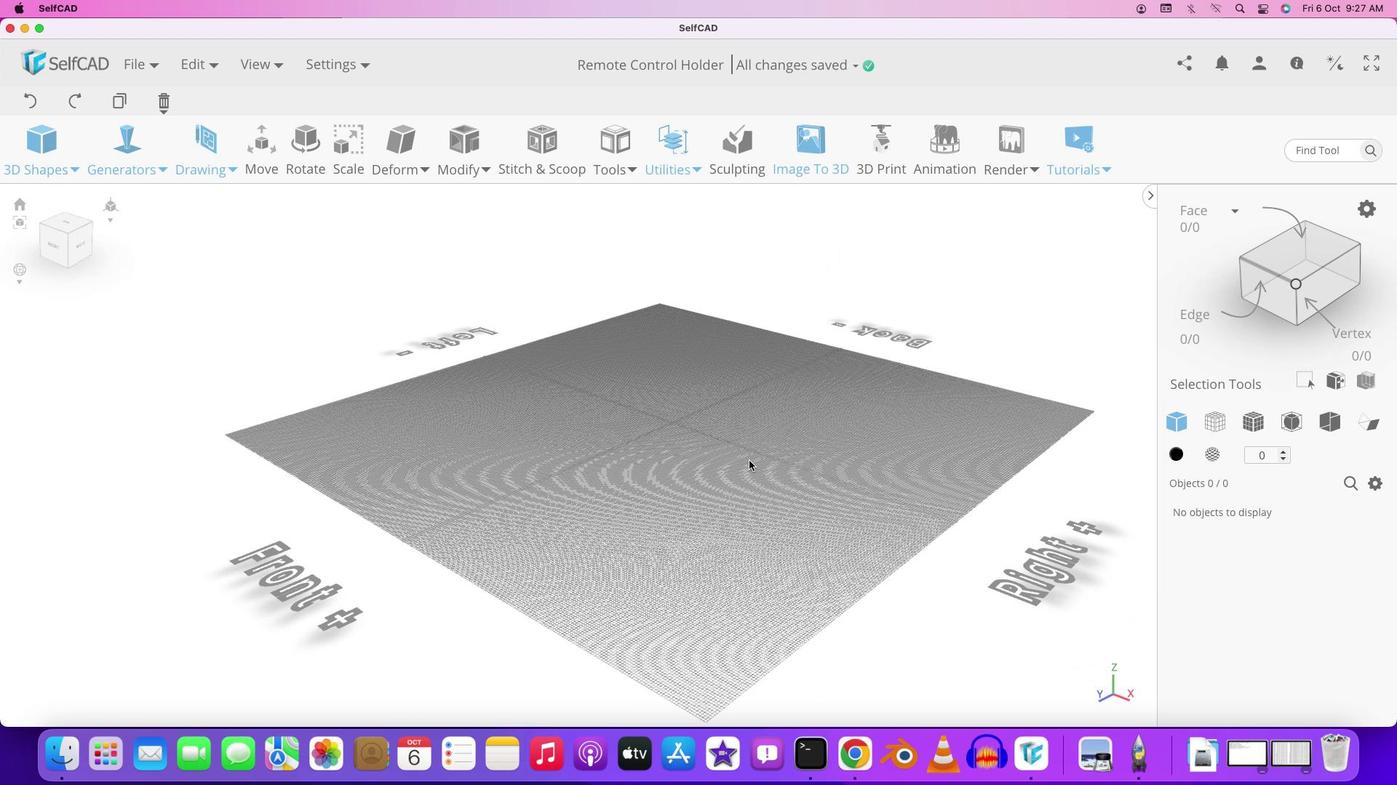 
Action: Mouse scrolled (705, 488) with delta (-6, -5)
Screenshot: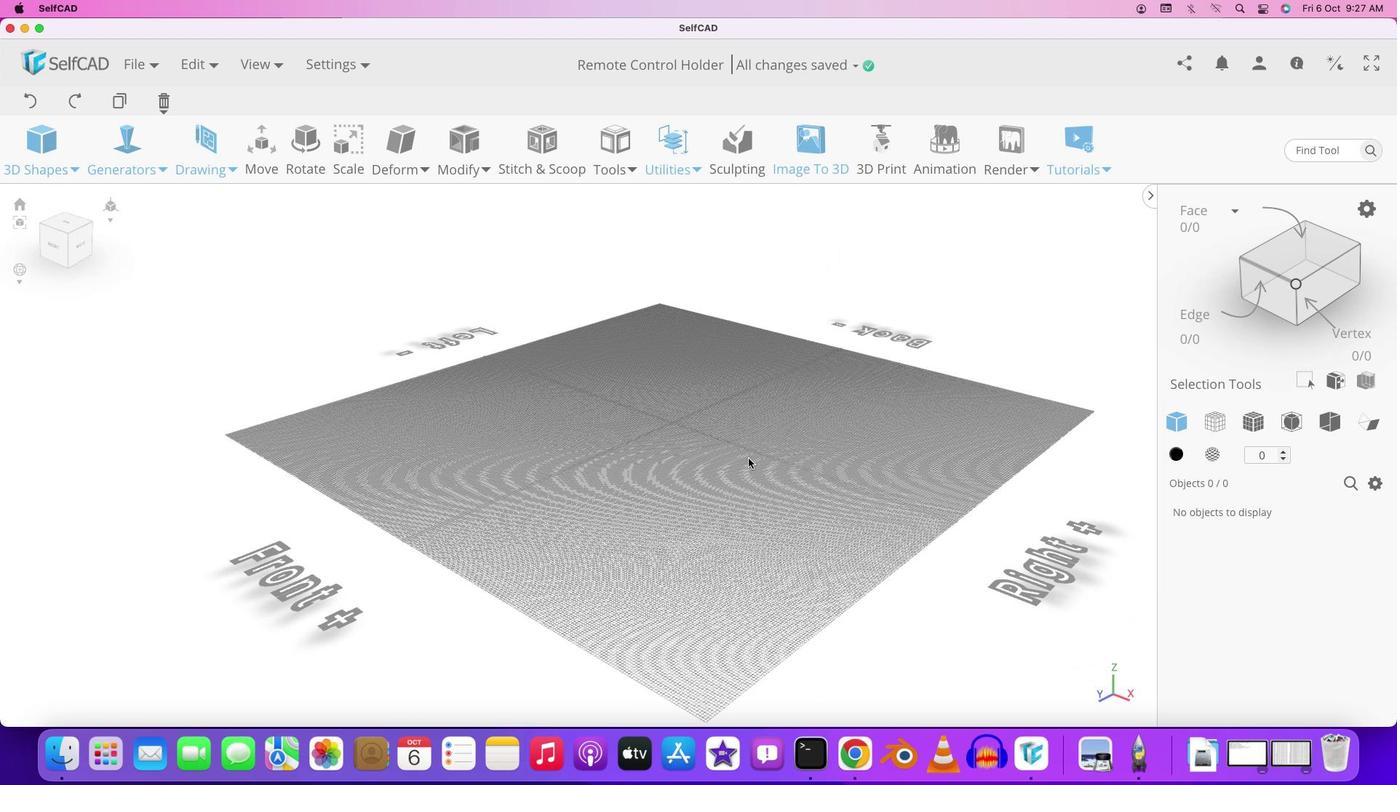 
Action: Mouse scrolled (705, 488) with delta (-6, -5)
Screenshot: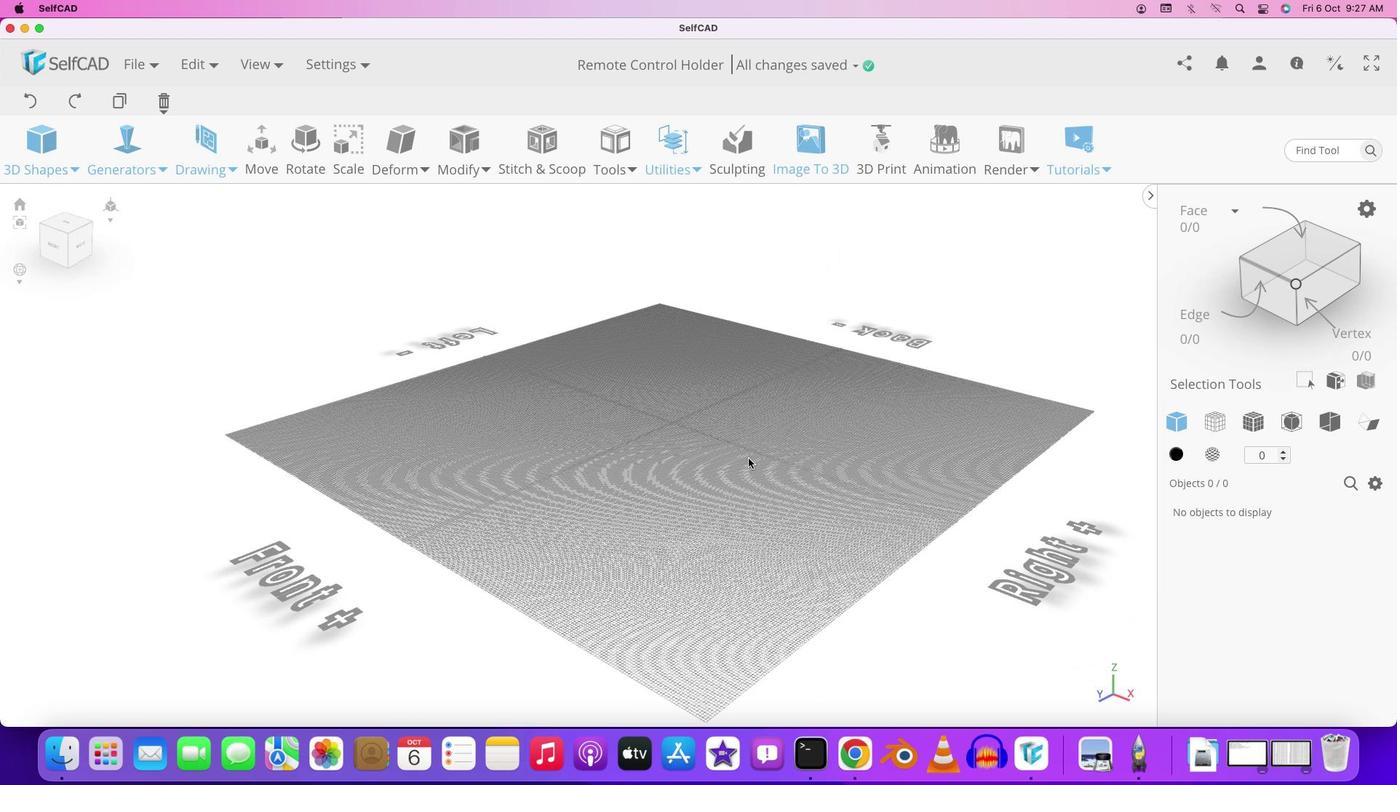 
Action: Mouse scrolled (705, 488) with delta (-6, -4)
Screenshot: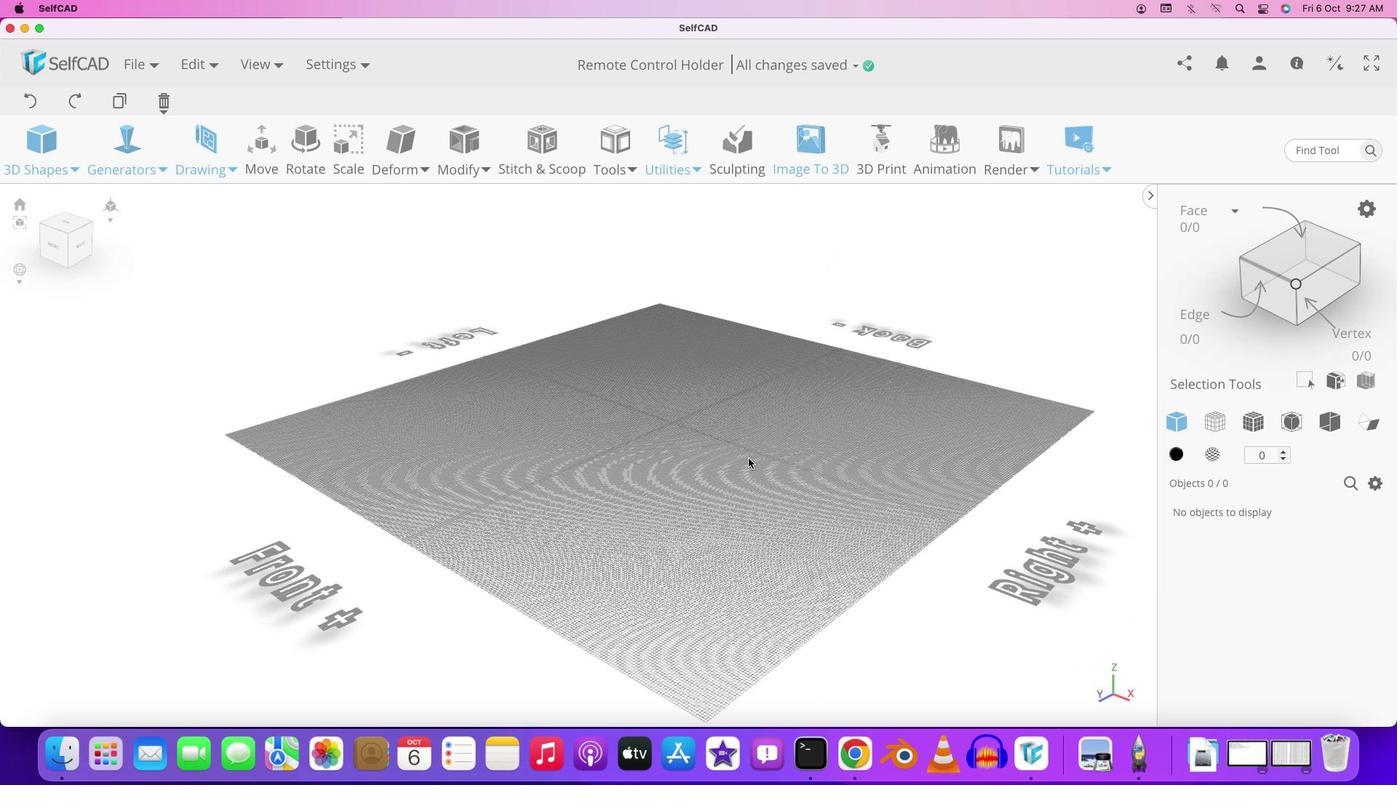 
Action: Mouse scrolled (705, 488) with delta (-6, -3)
Screenshot: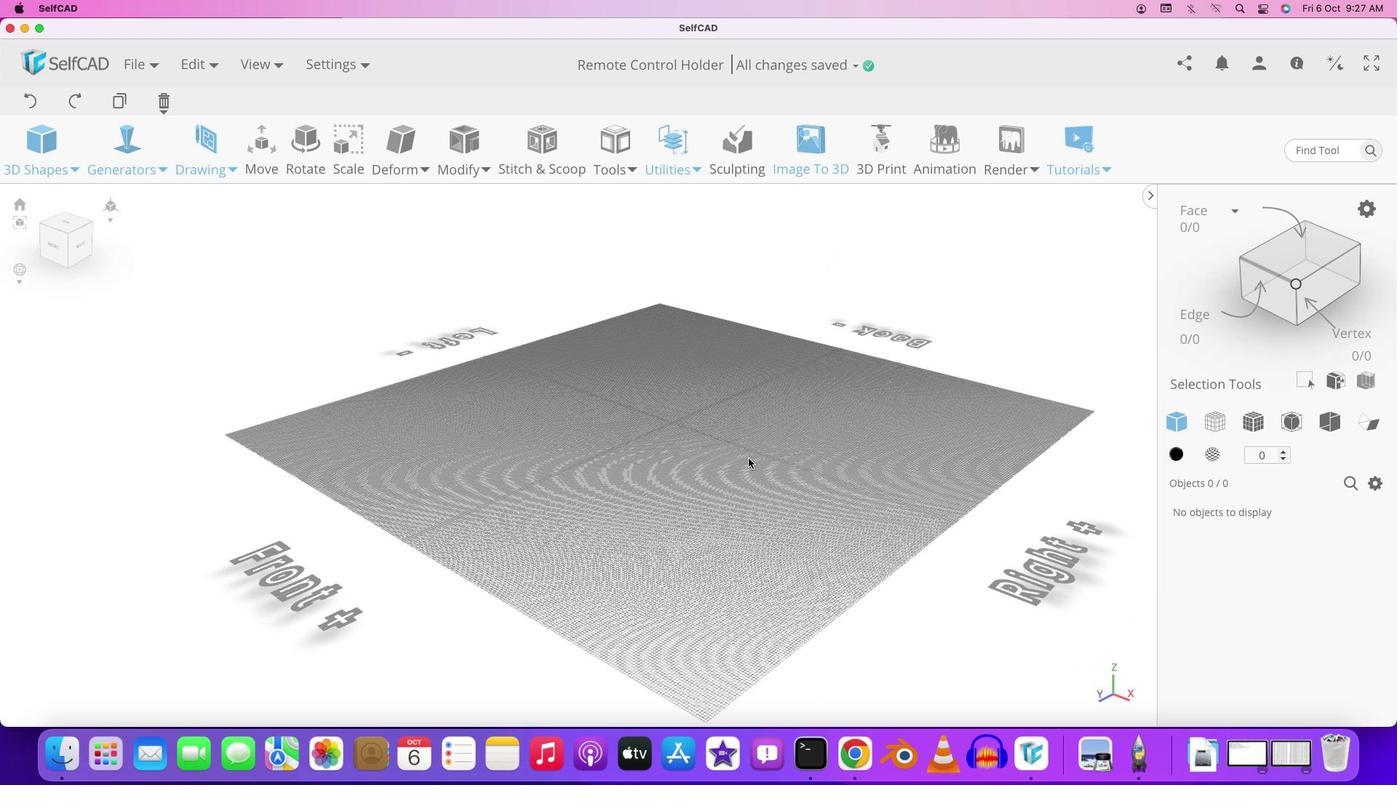 
Action: Mouse moved to (705, 488)
Screenshot: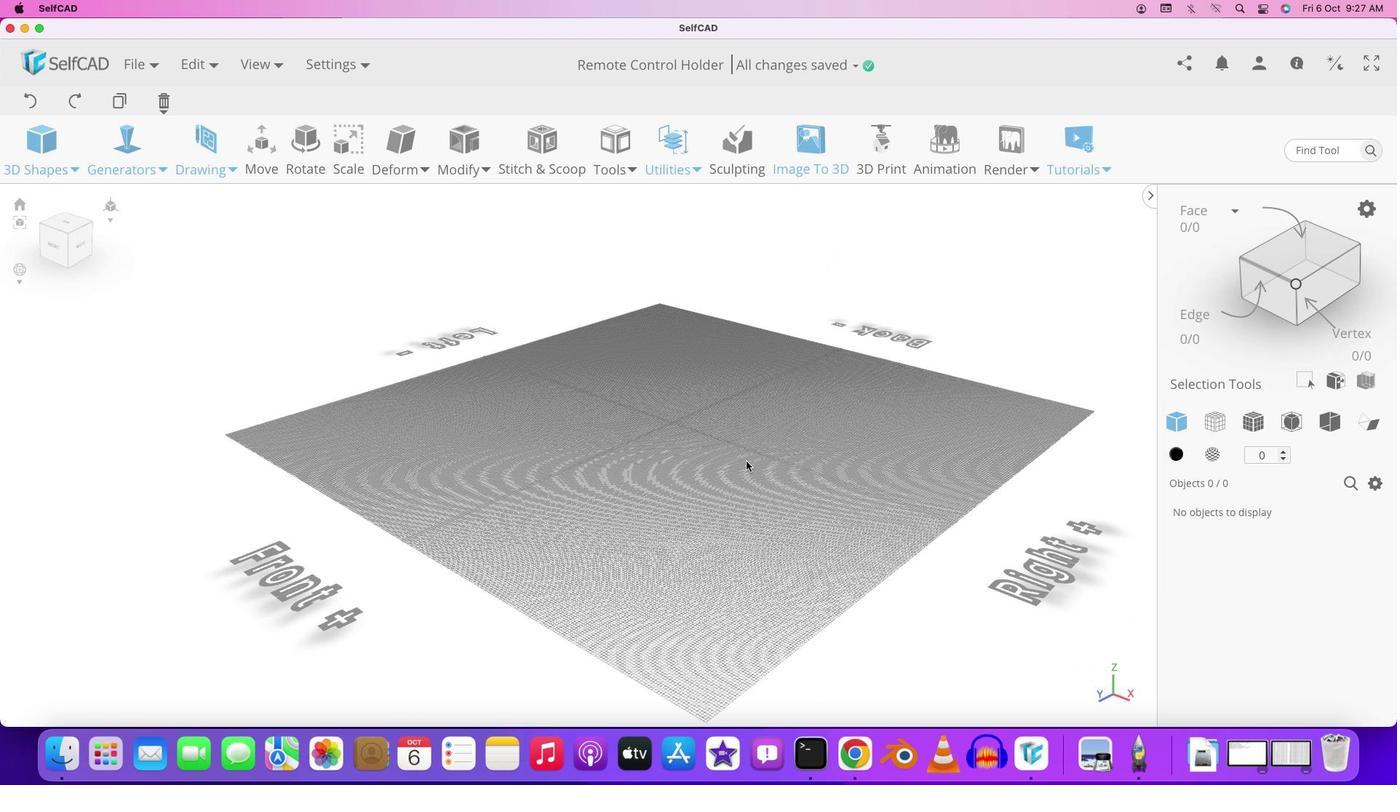 
Action: Mouse pressed left at (705, 488)
Screenshot: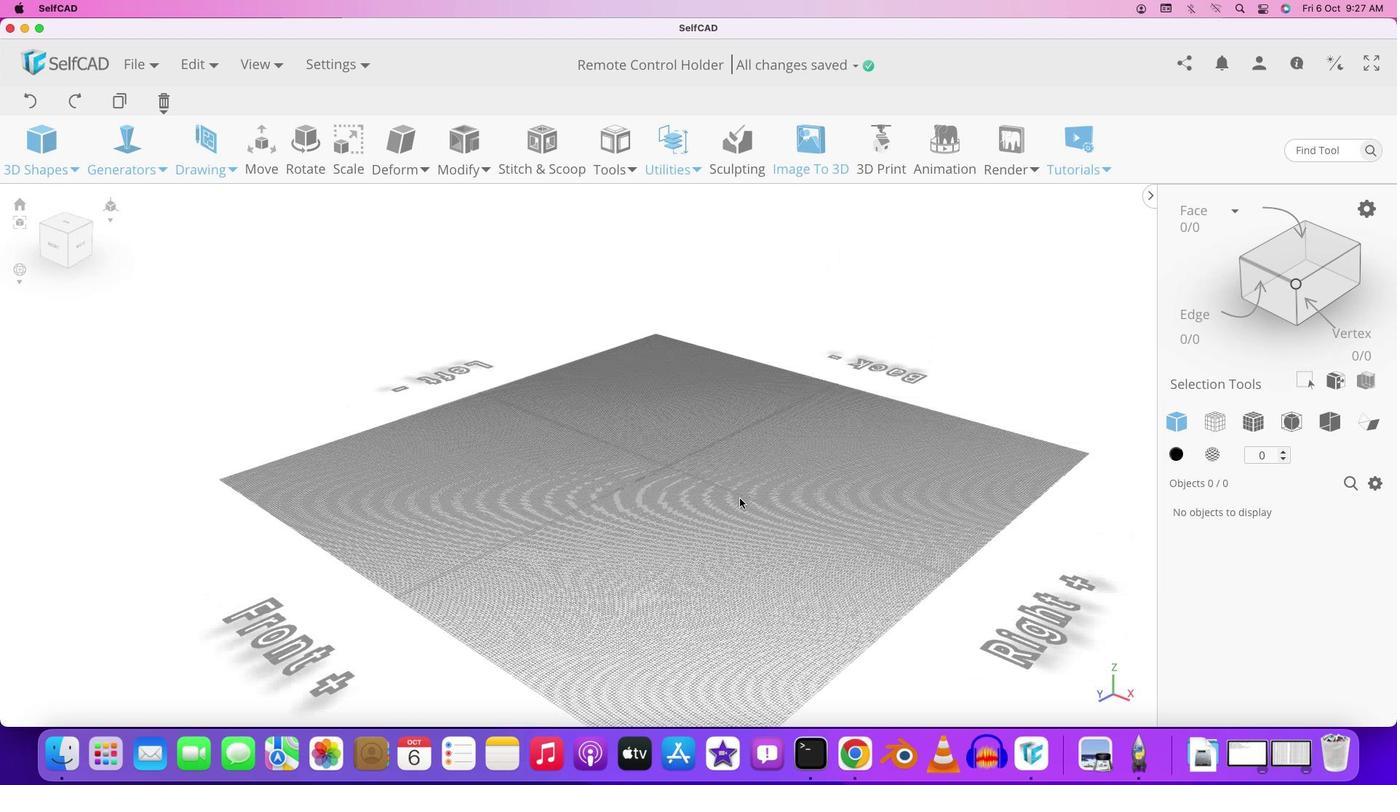 
Action: Mouse moved to (740, 451)
Screenshot: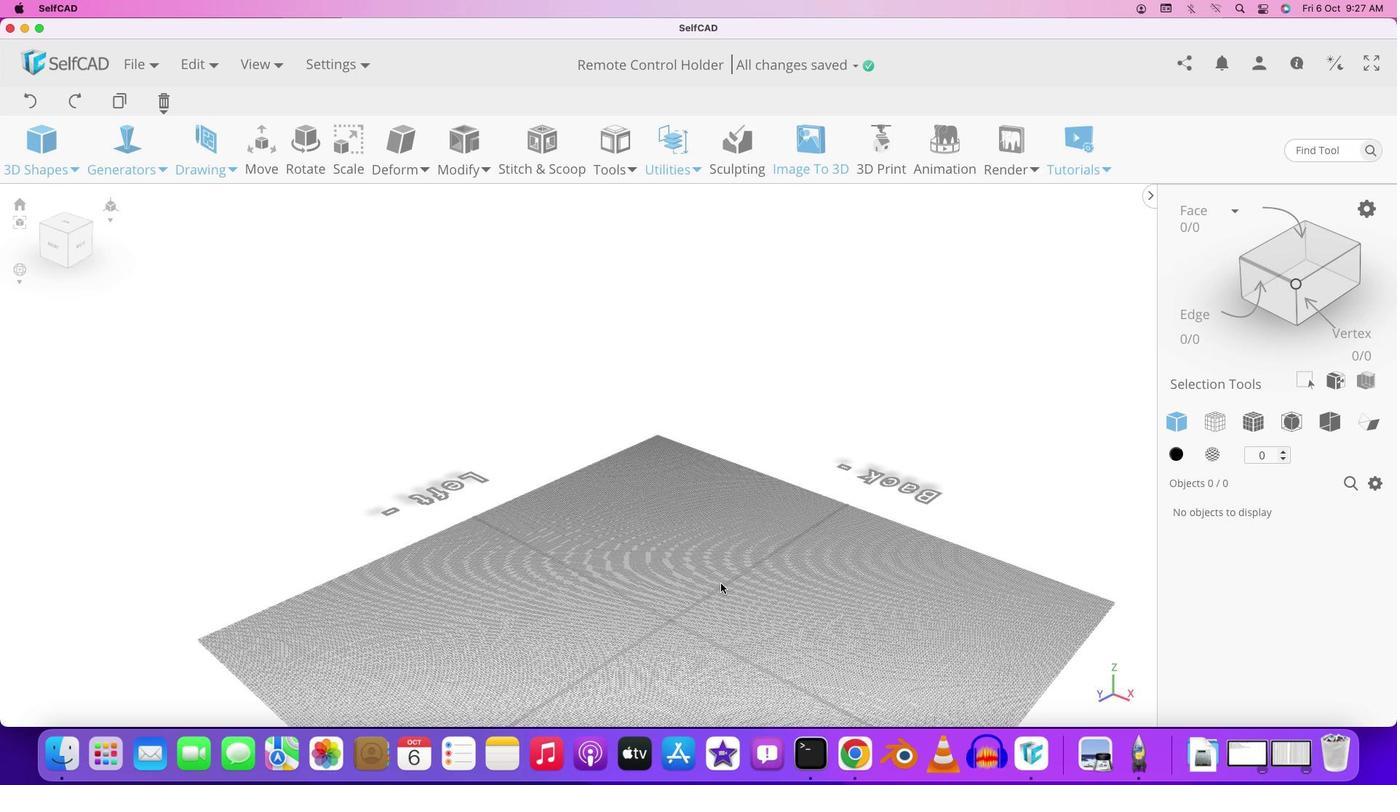 
Action: Key pressed Key.shift
Screenshot: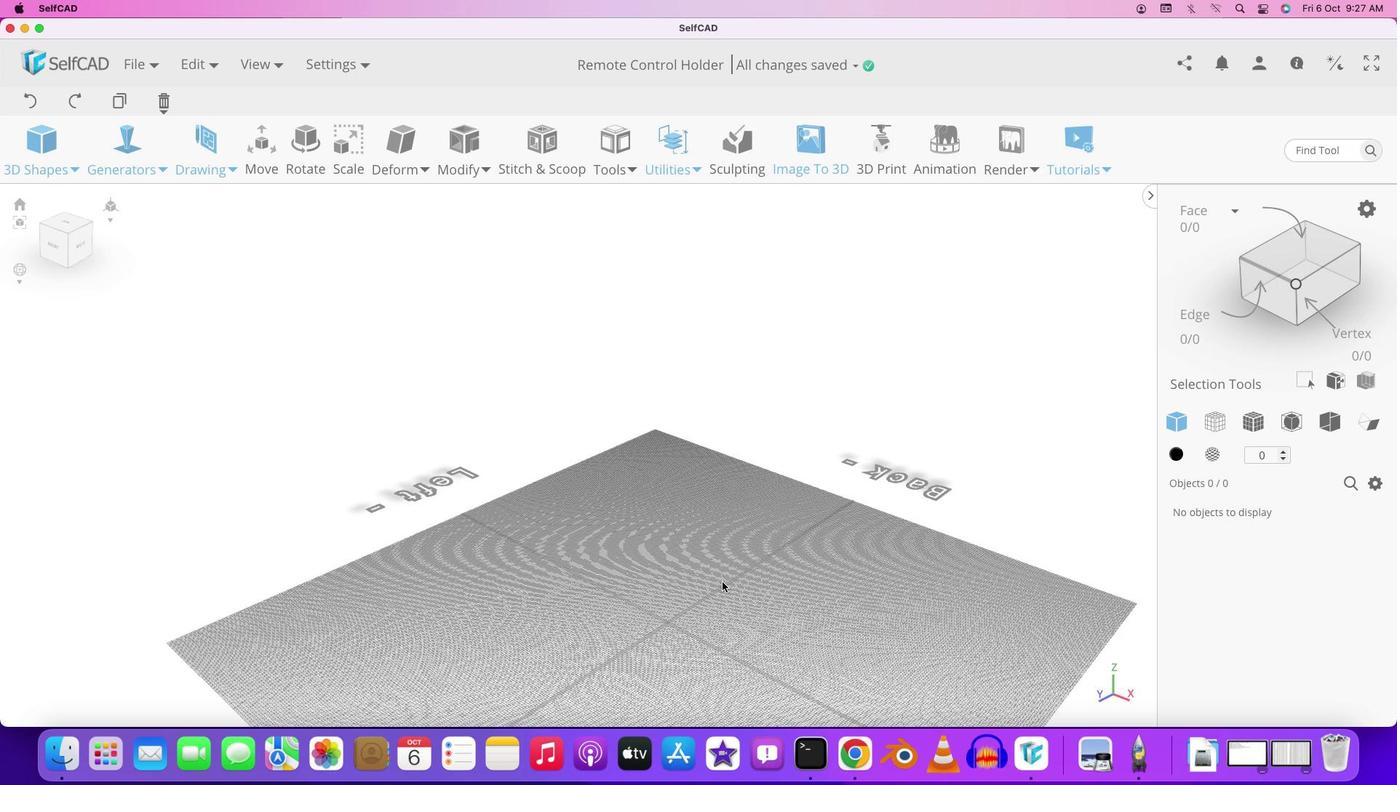 
Action: Mouse pressed left at (740, 451)
Screenshot: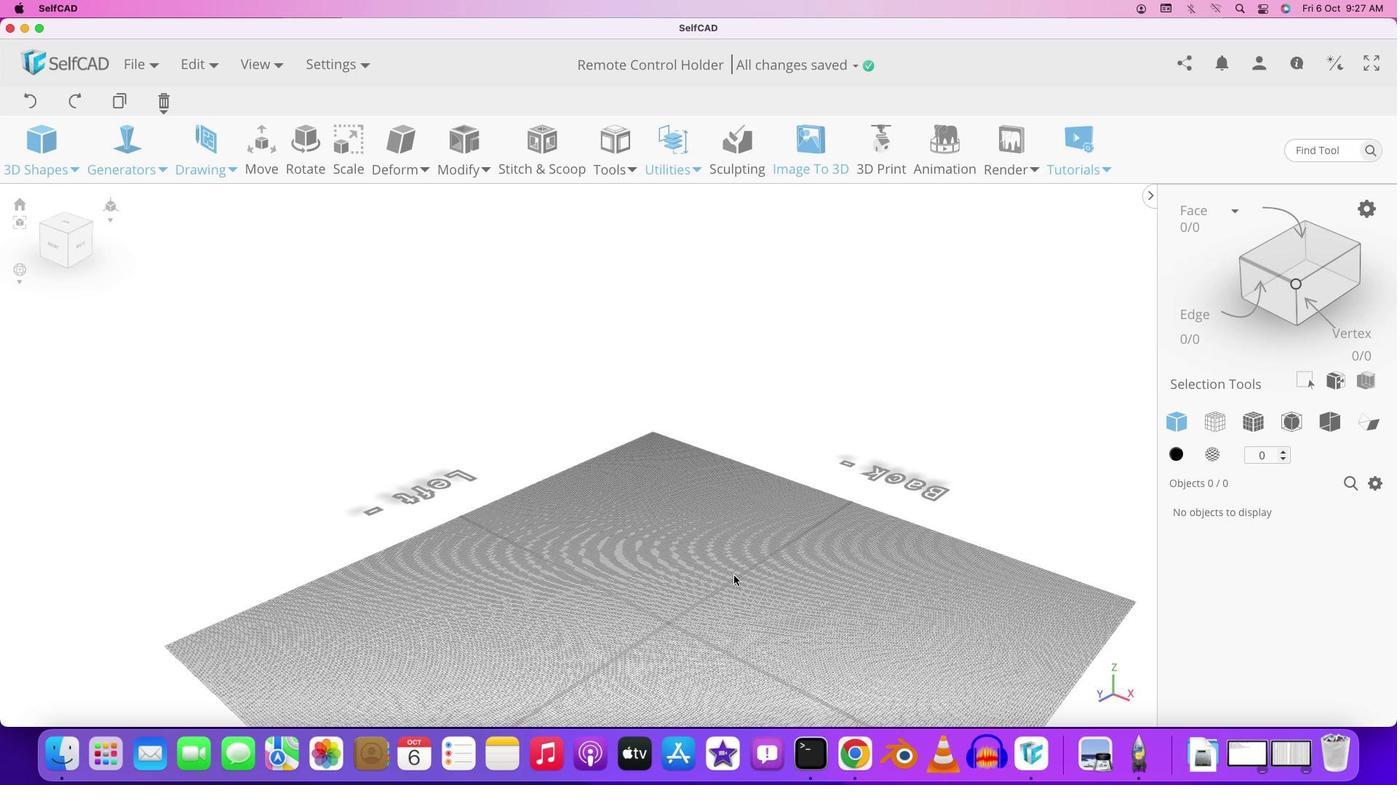 
Action: Mouse moved to (713, 577)
Screenshot: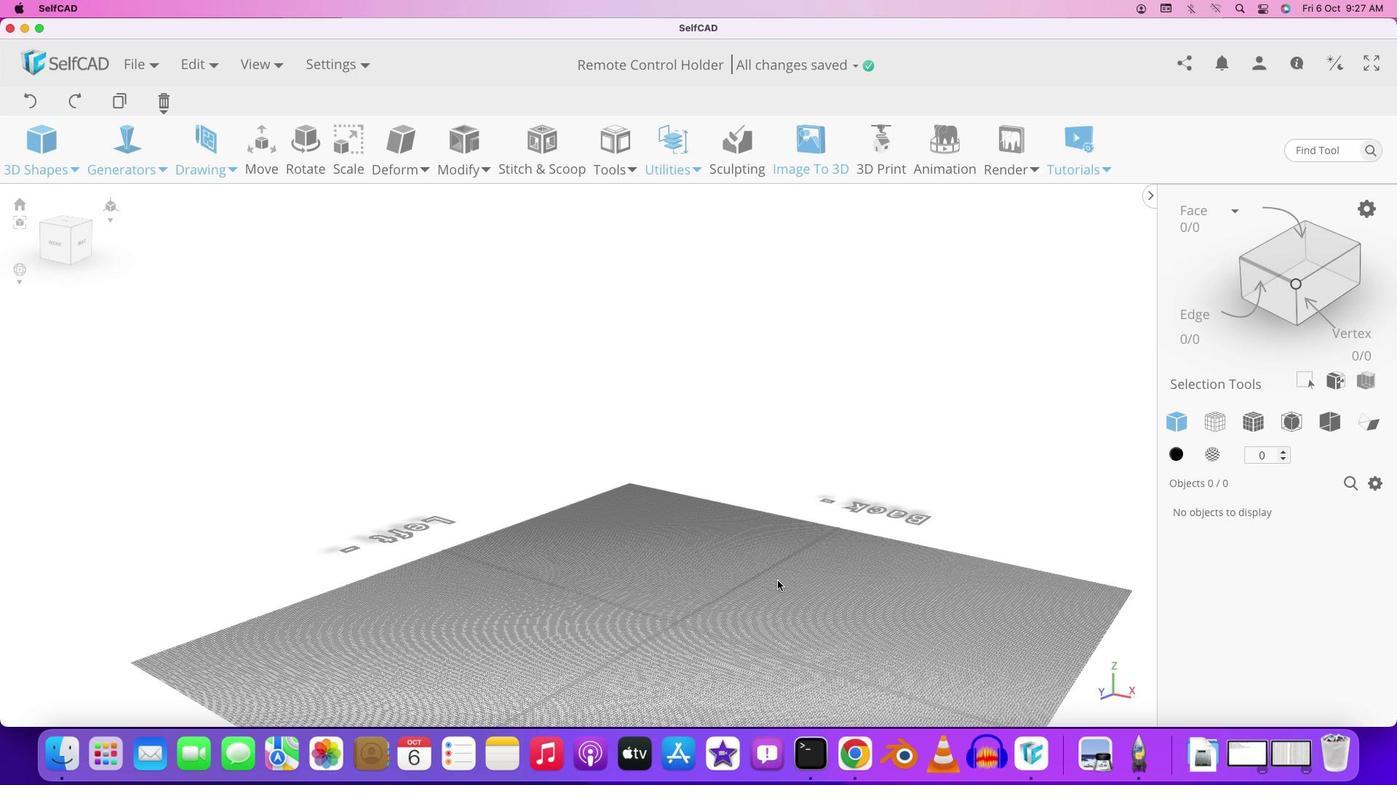 
Action: Mouse scrolled (713, 577) with delta (-6, -5)
Screenshot: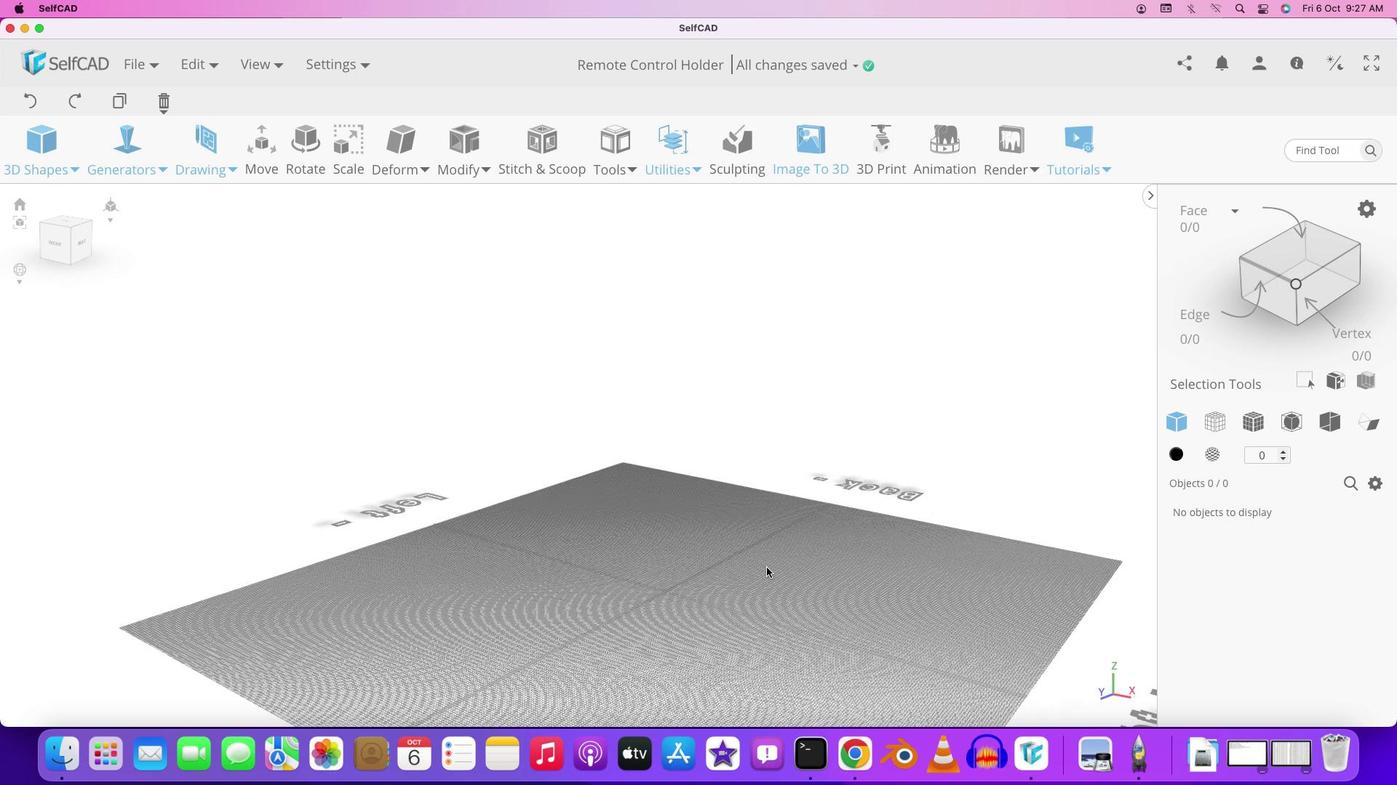 
Action: Mouse scrolled (713, 577) with delta (-6, -5)
Screenshot: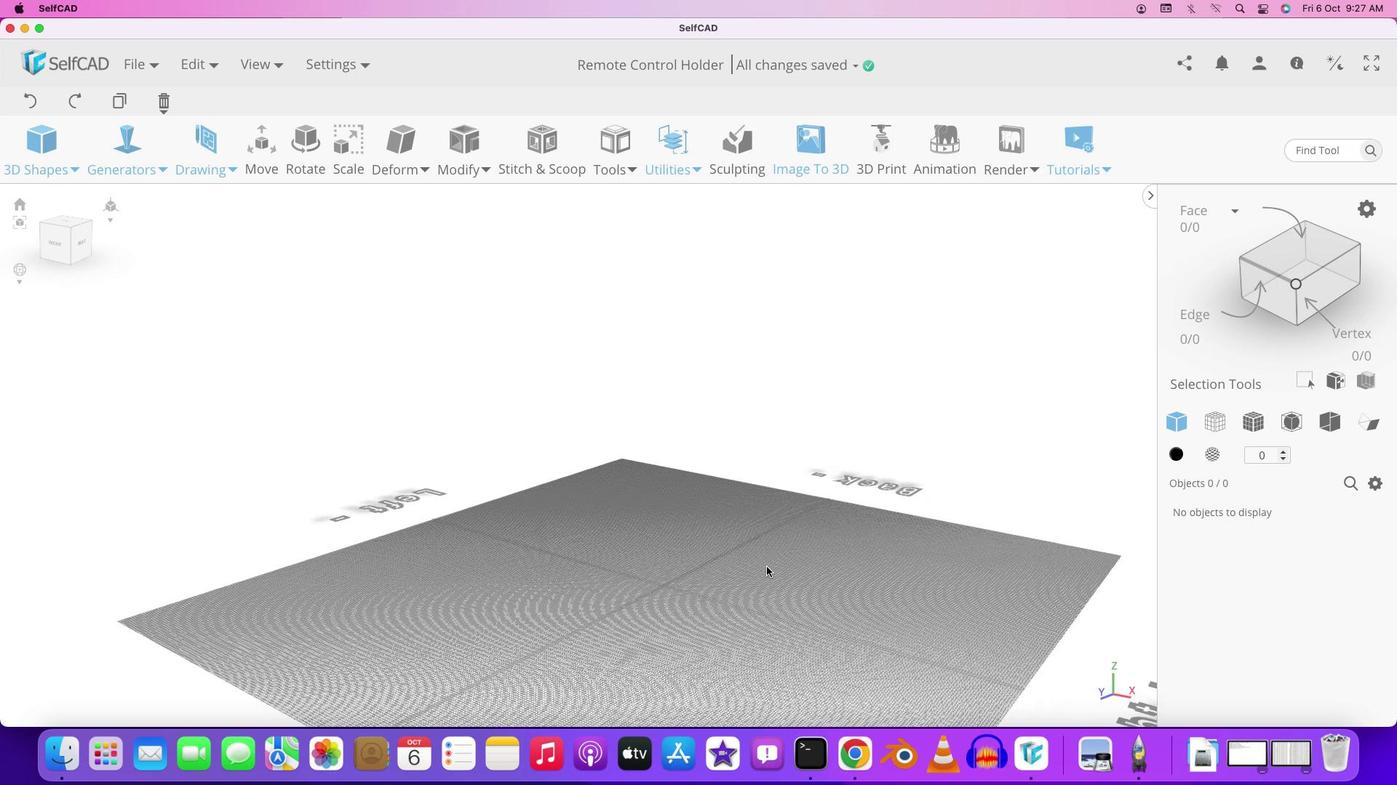 
Action: Mouse moved to (715, 575)
Screenshot: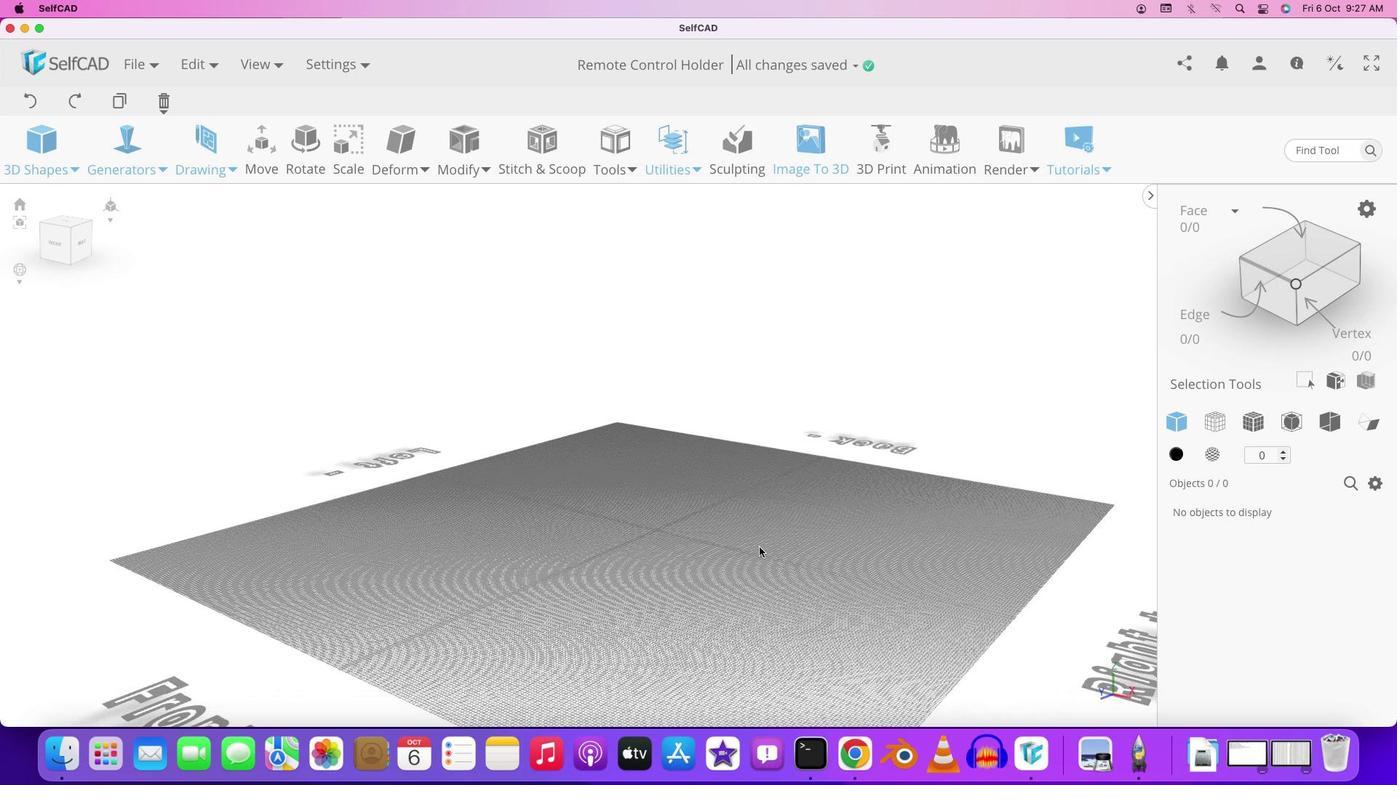 
Action: Mouse pressed left at (715, 575)
Screenshot: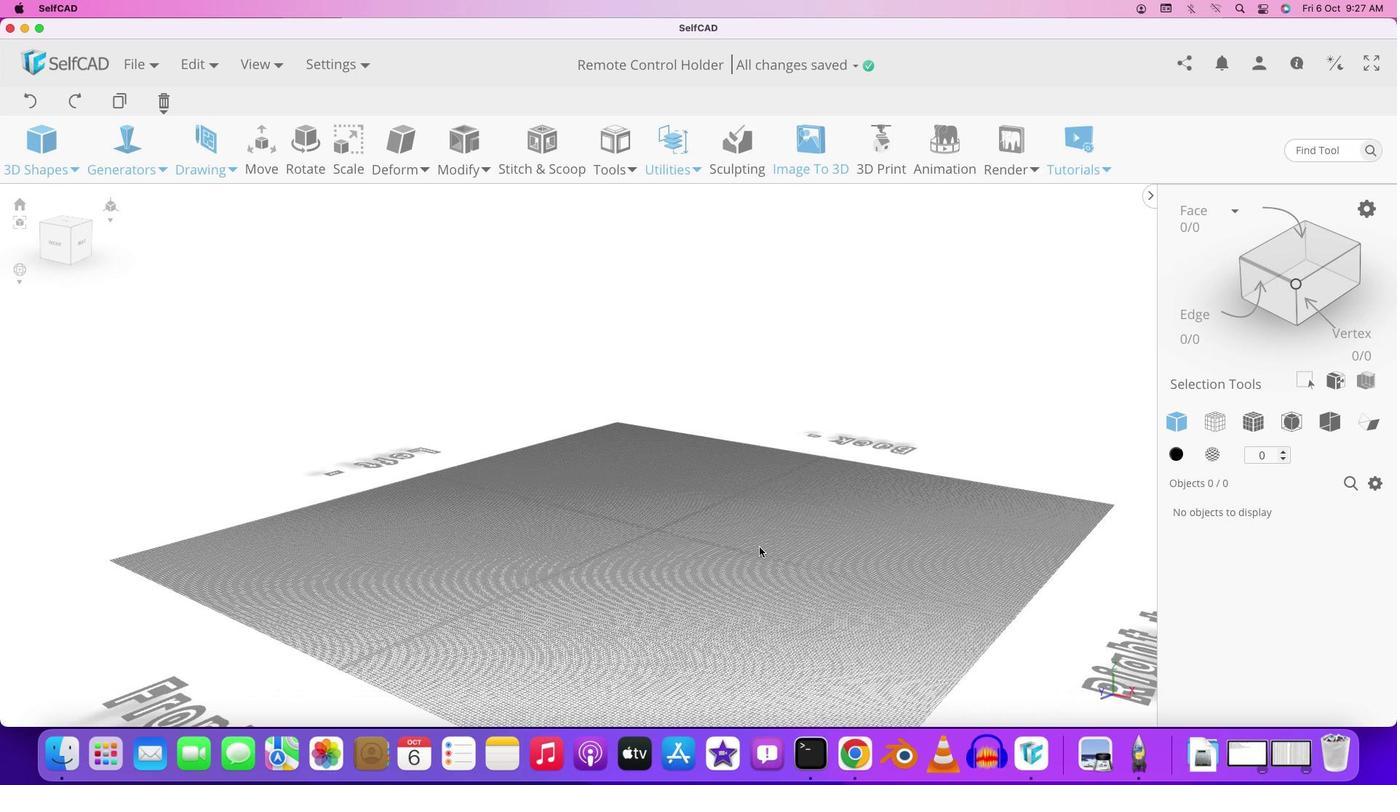 
Action: Mouse moved to (769, 574)
Screenshot: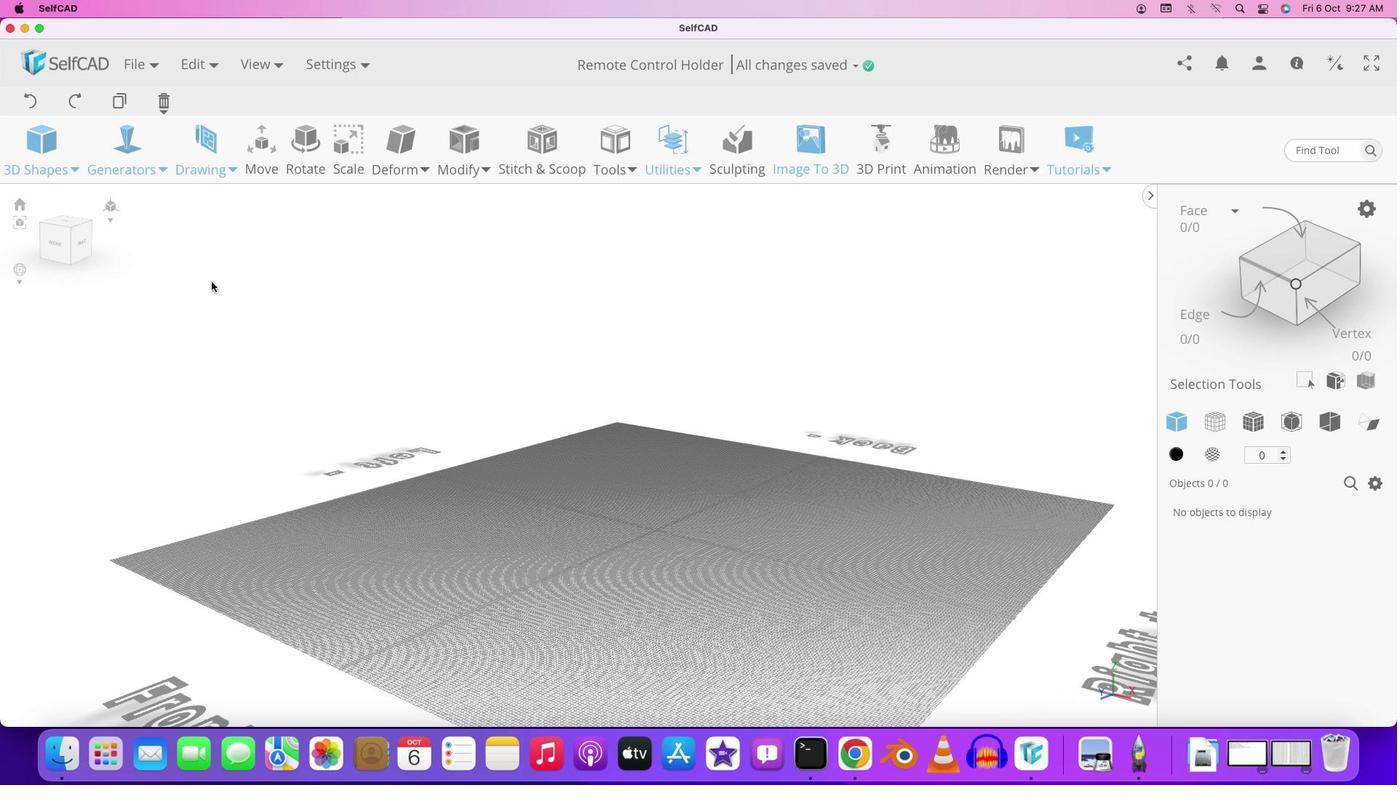 
Action: Key pressed Key.shift
Screenshot: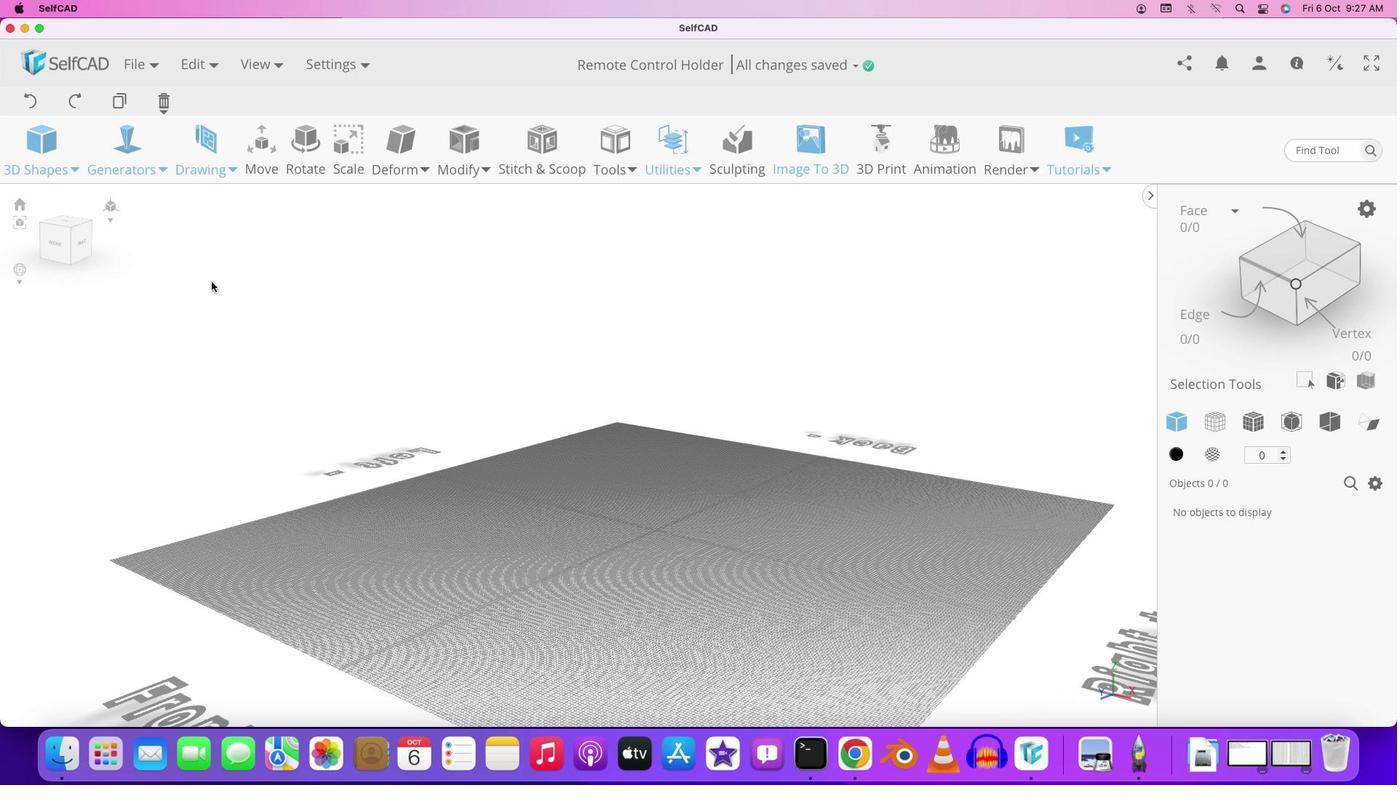 
Action: Mouse pressed left at (769, 574)
Screenshot: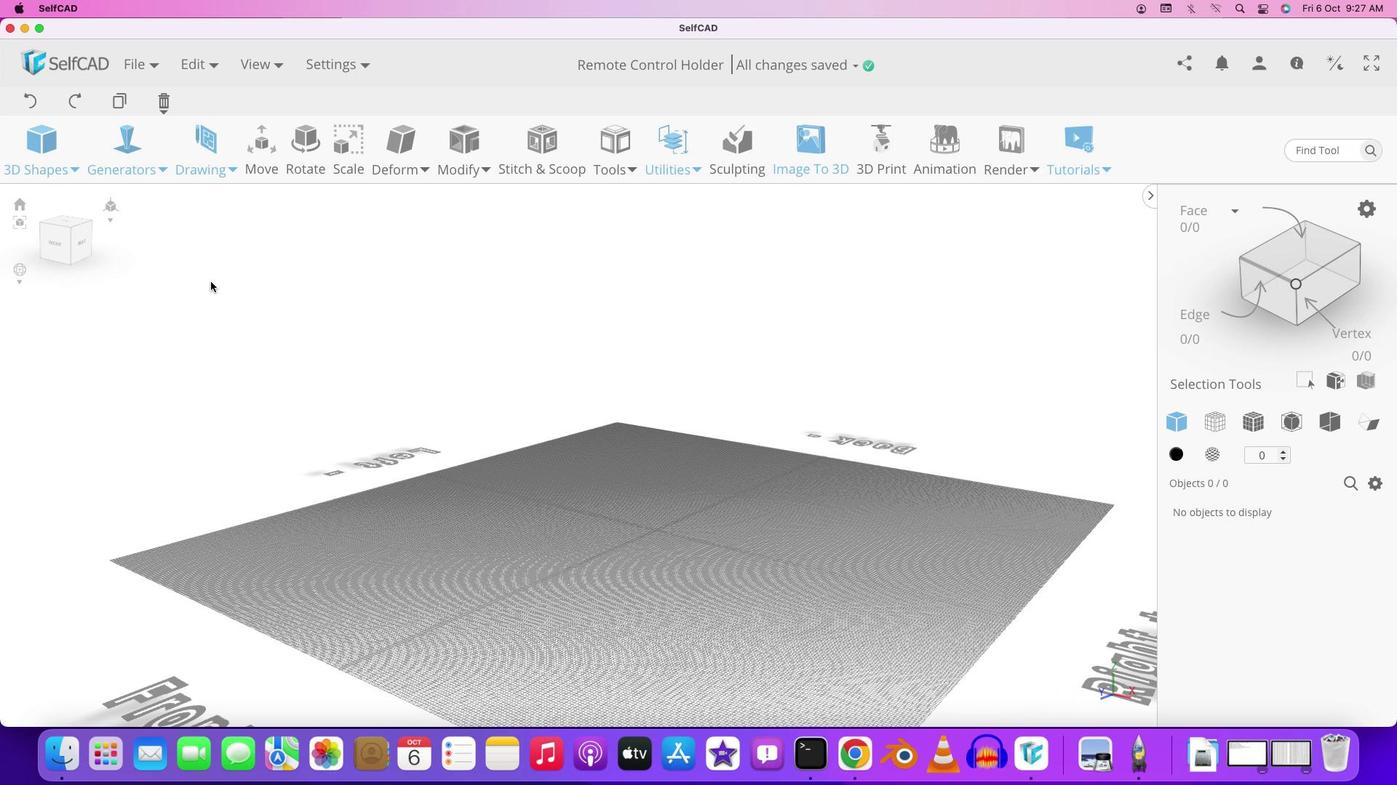 
Action: Mouse moved to (84, 306)
Screenshot: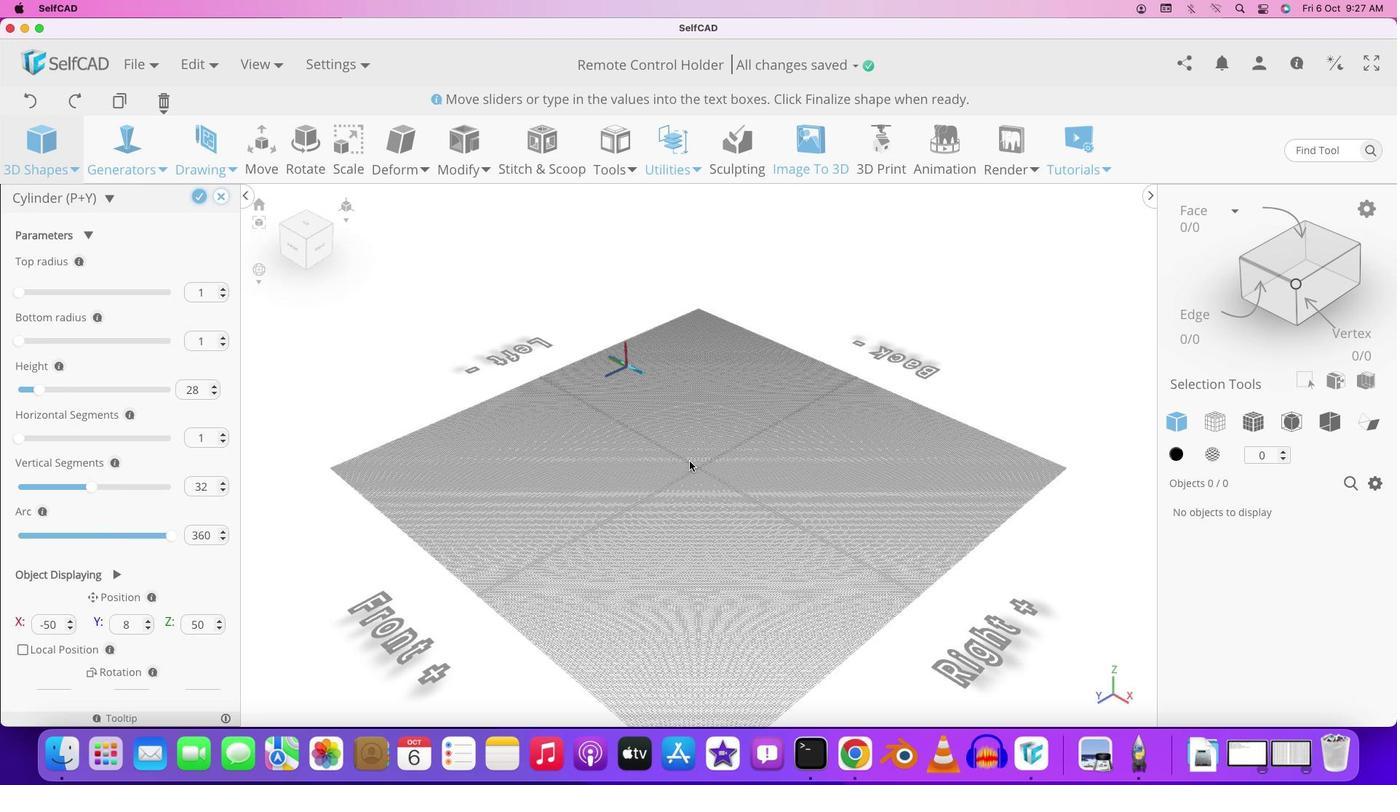 
Action: Mouse pressed left at (84, 306)
Screenshot: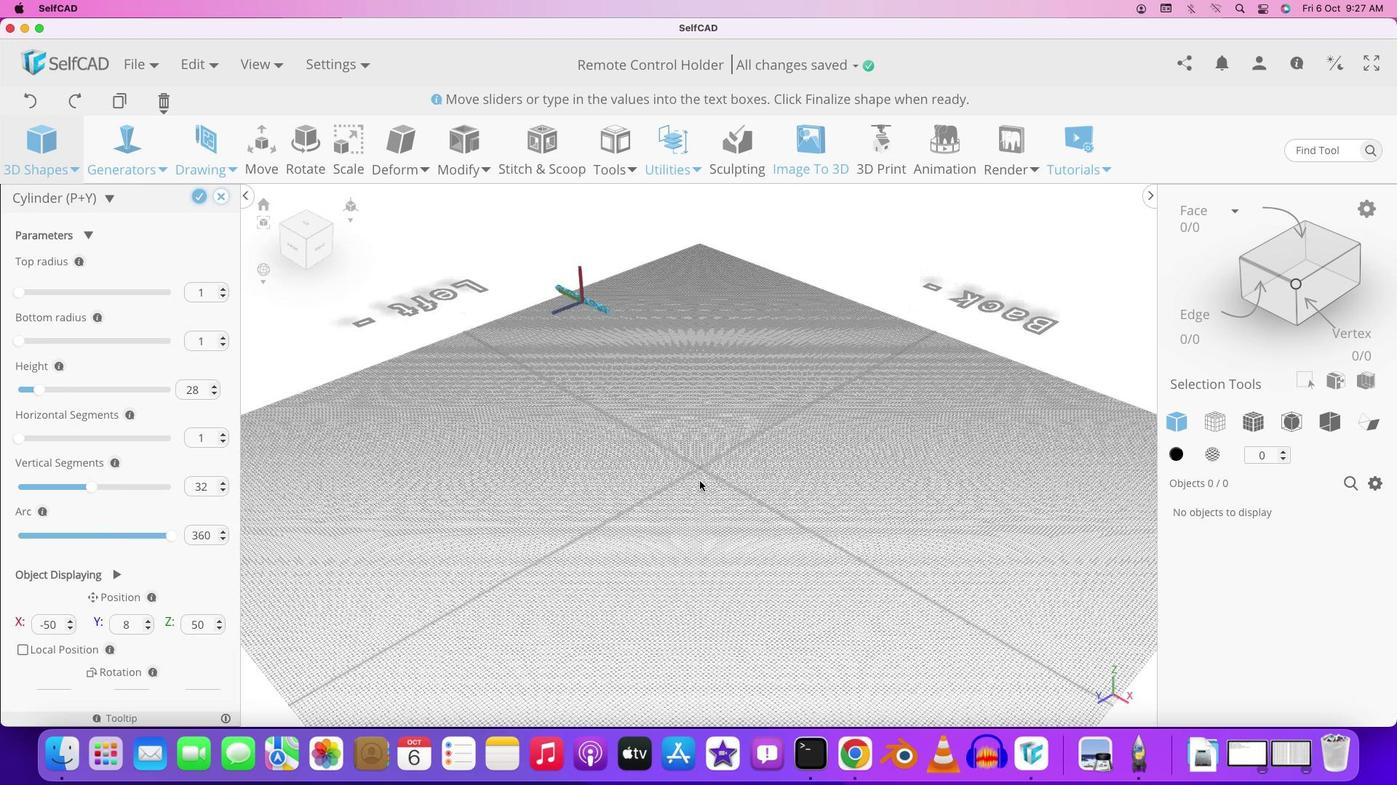 
Action: Mouse moved to (664, 443)
Screenshot: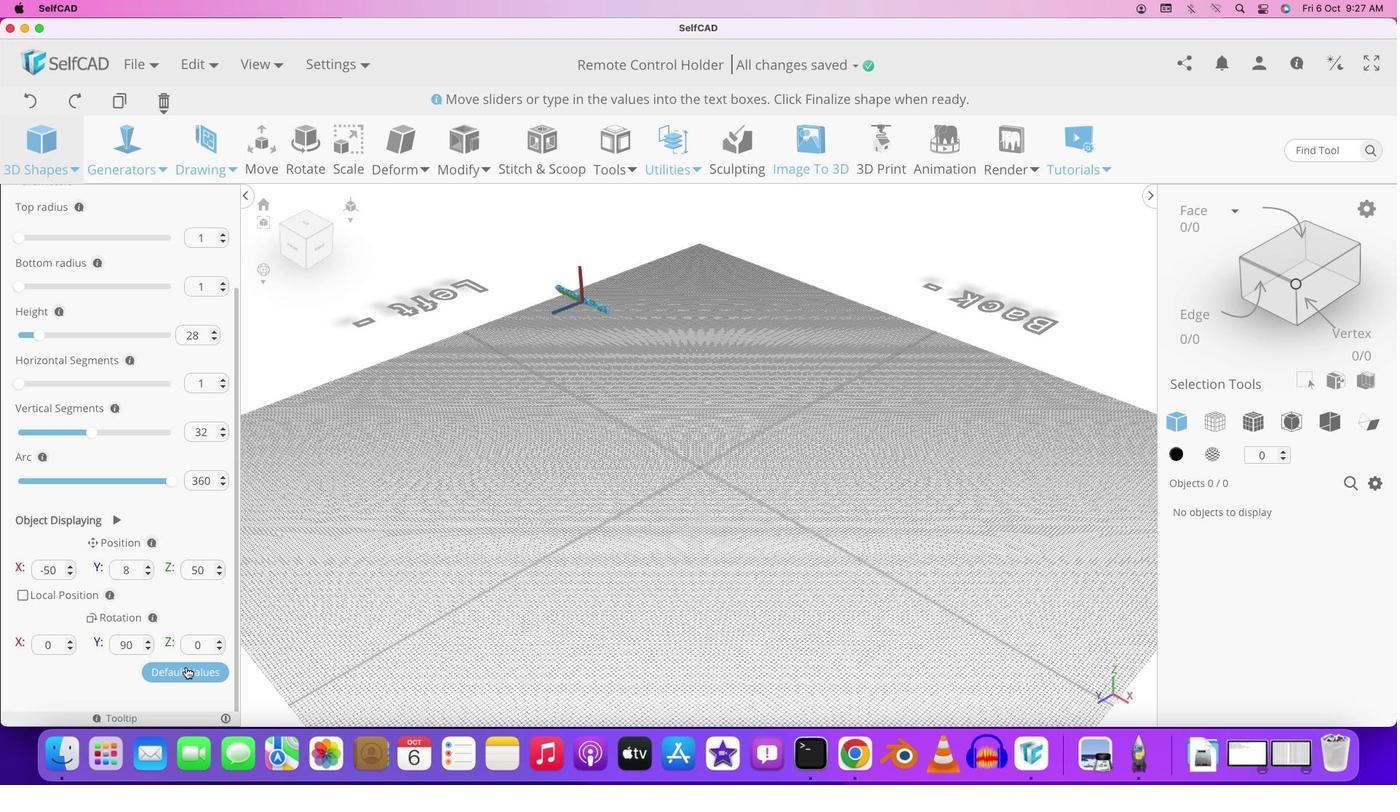 
Action: Mouse scrolled (664, 443) with delta (-6, -5)
Screenshot: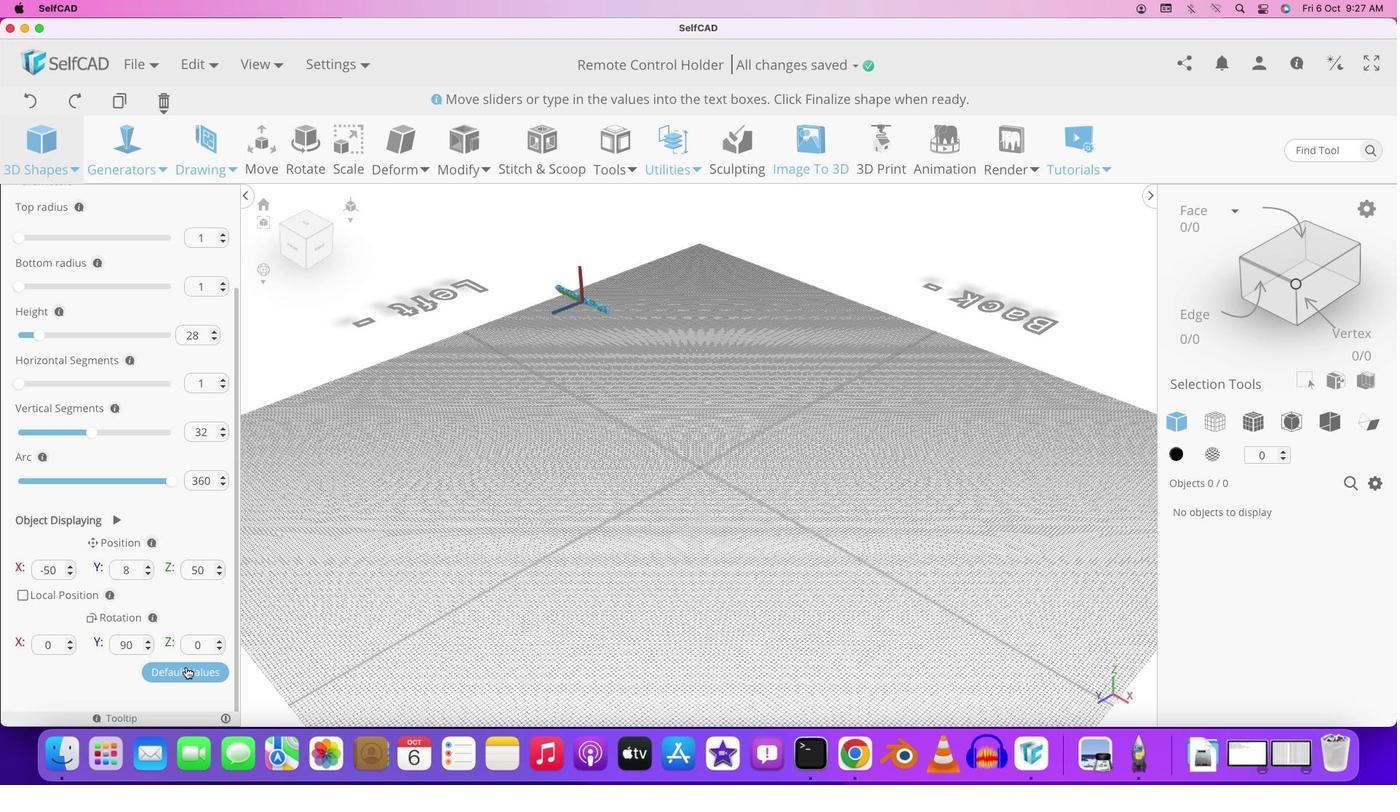 
Action: Mouse moved to (677, 451)
Screenshot: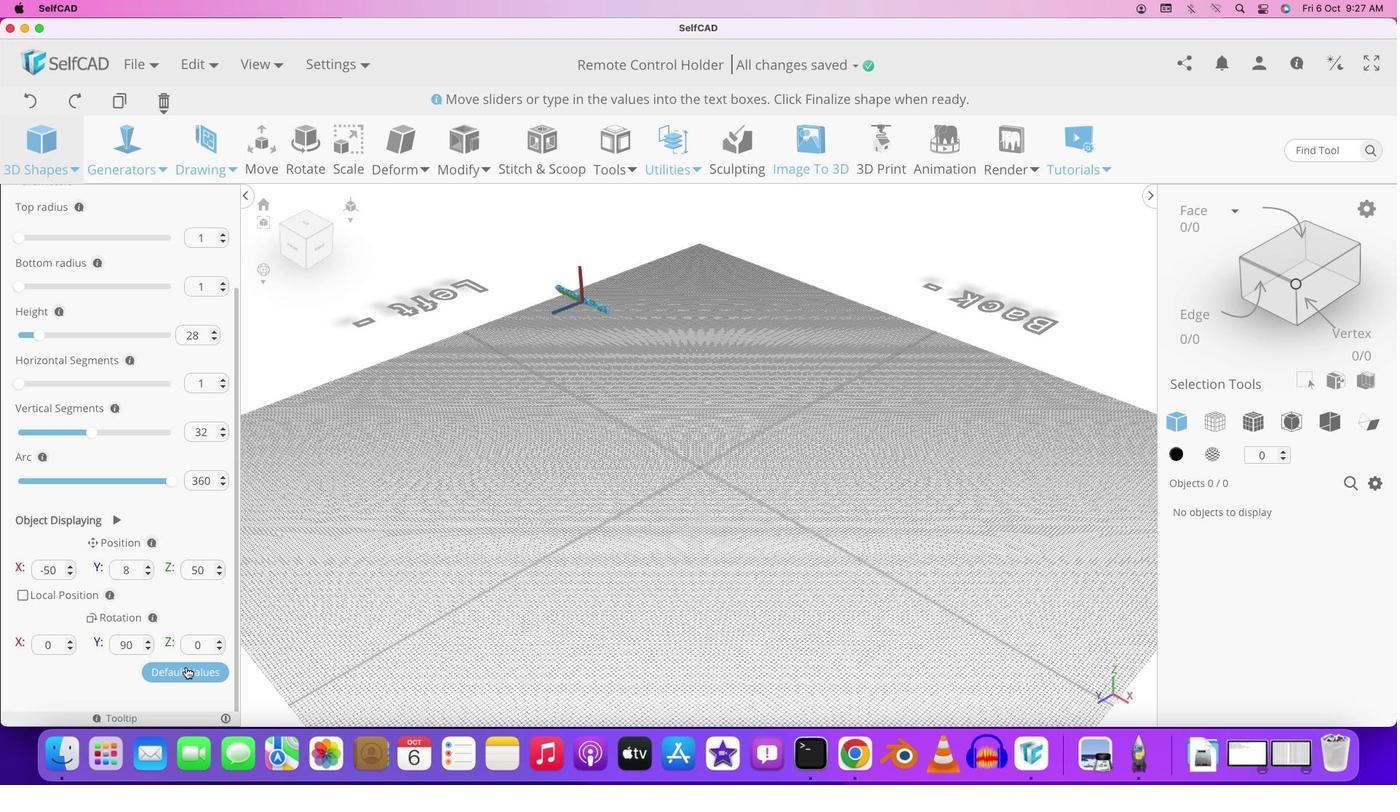 
Action: Mouse scrolled (677, 451) with delta (-6, -5)
Screenshot: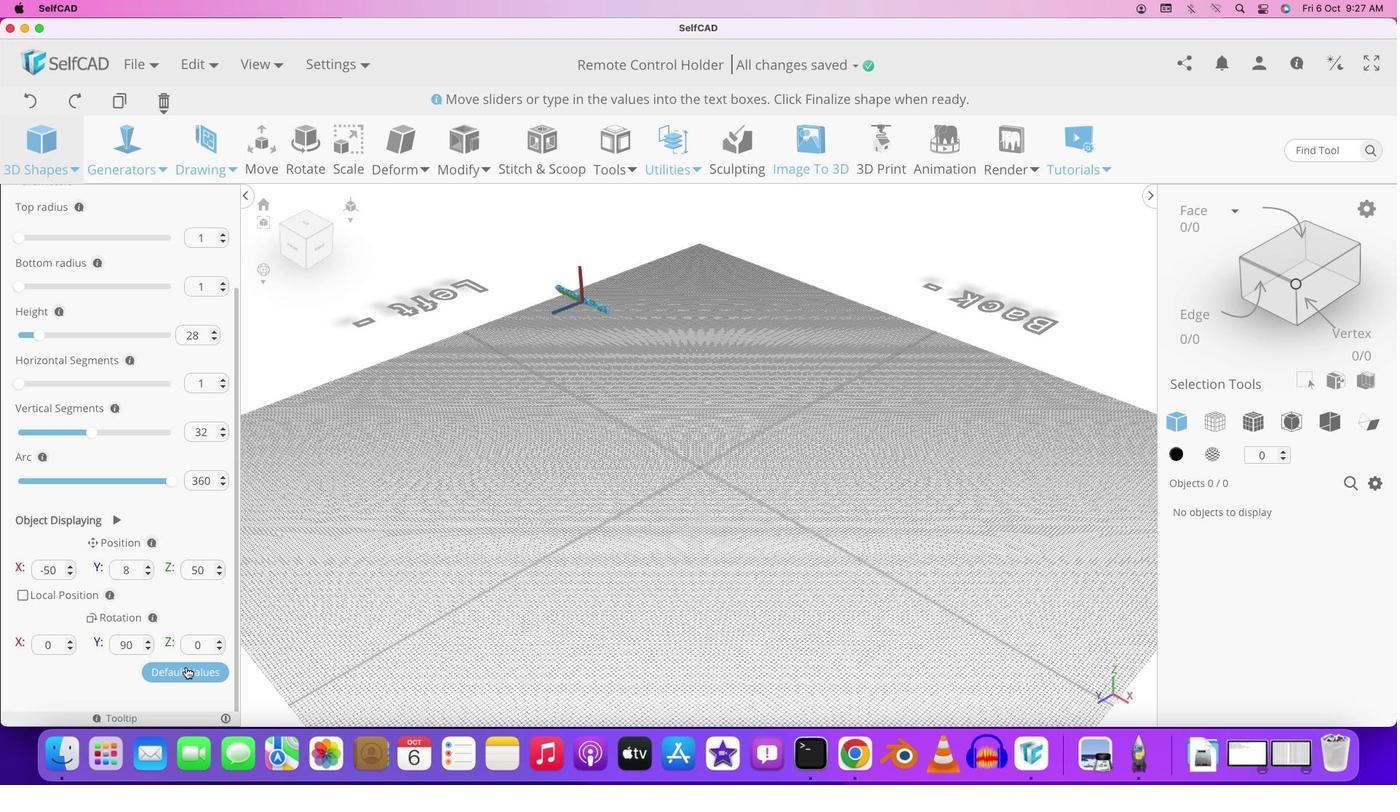 
Action: Mouse moved to (692, 463)
Screenshot: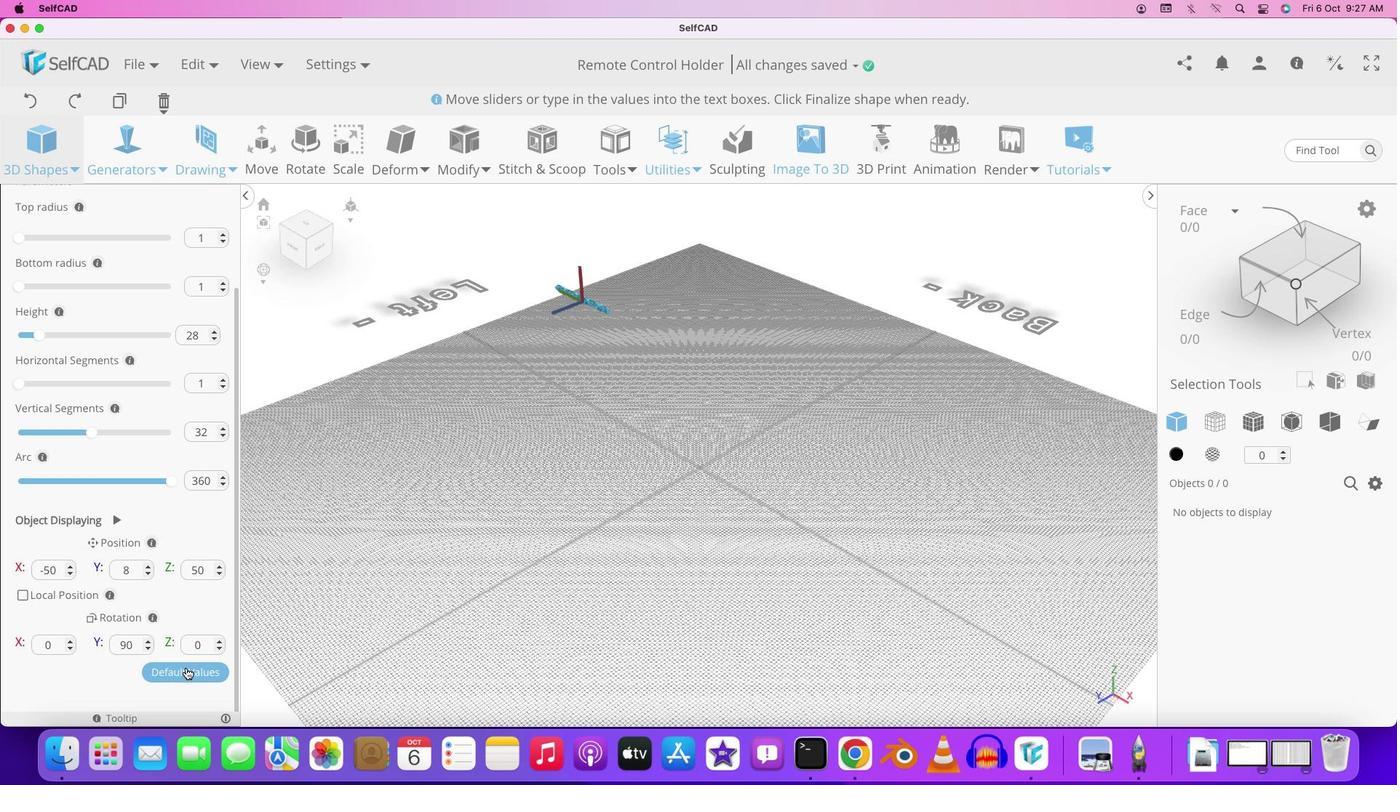
Action: Mouse scrolled (692, 463) with delta (-6, -4)
Screenshot: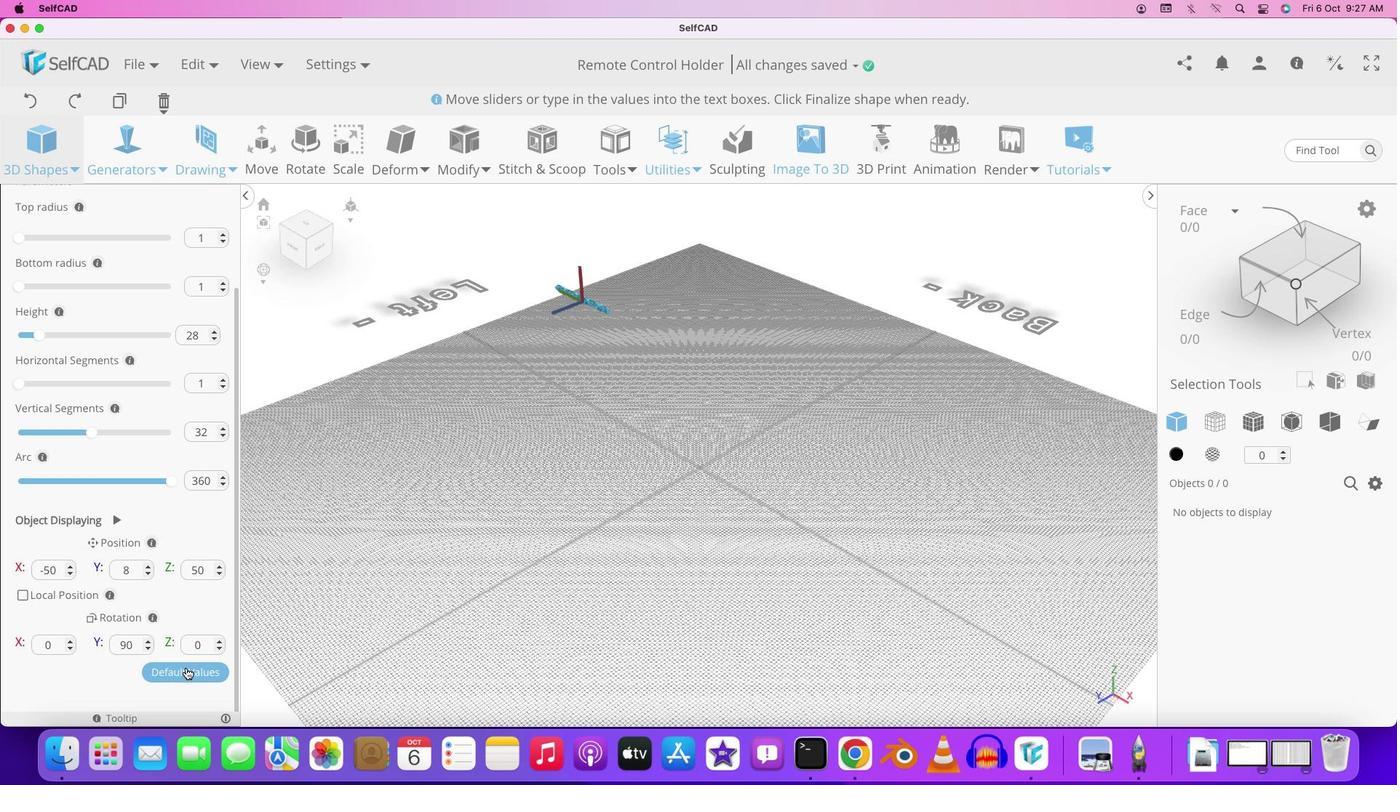 
Action: Mouse moved to (697, 469)
Screenshot: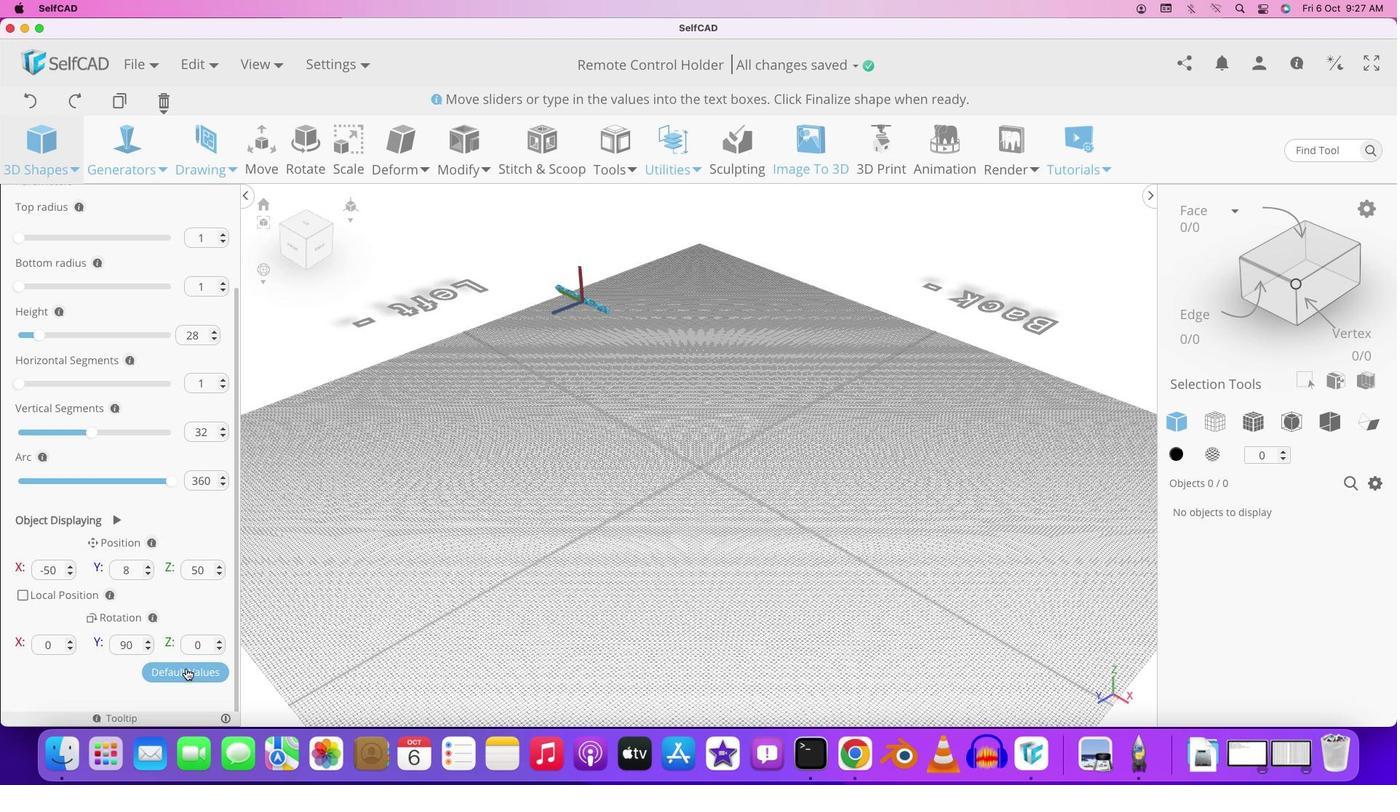 
Action: Mouse scrolled (697, 469) with delta (-6, -3)
Screenshot: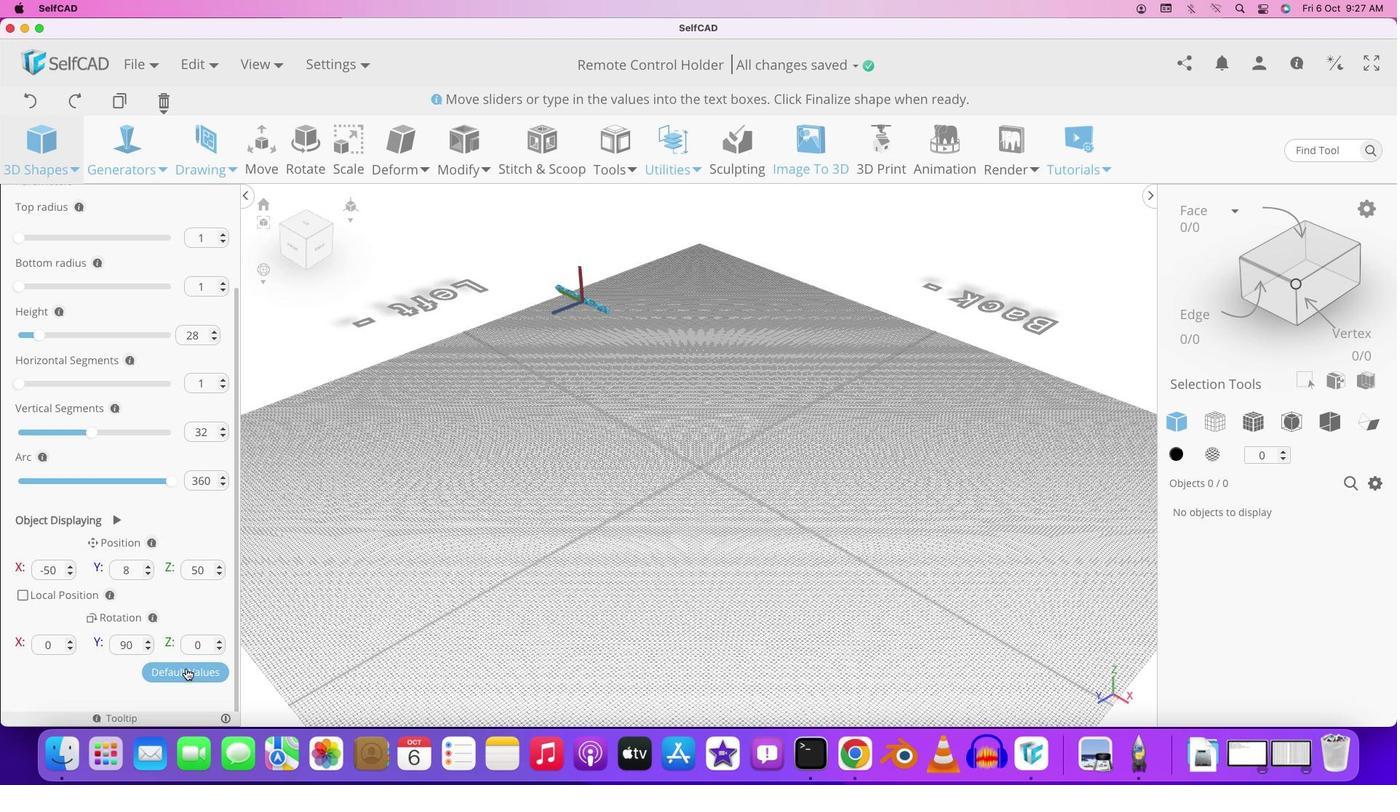 
Action: Mouse moved to (38, 546)
Screenshot: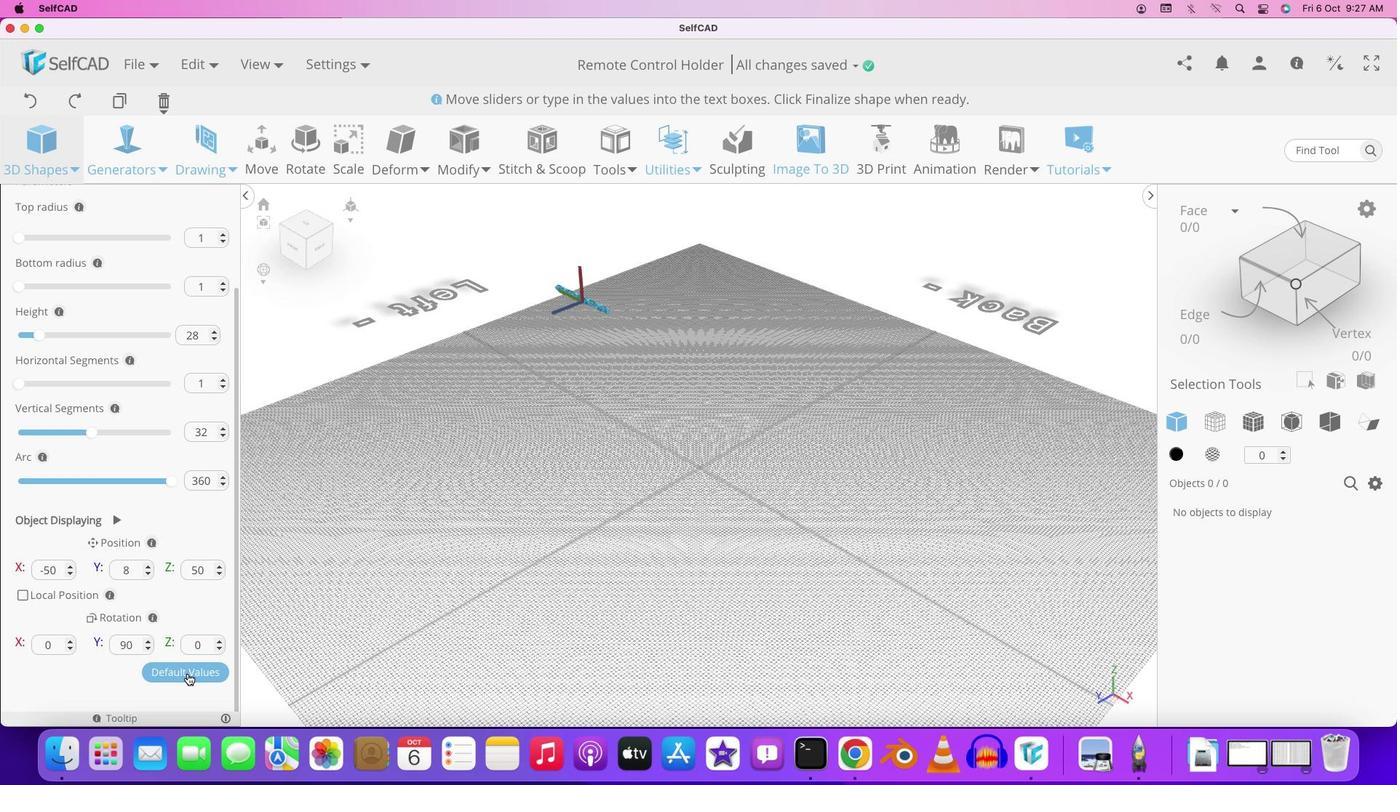 
Action: Mouse scrolled (38, 546) with delta (-6, -7)
Screenshot: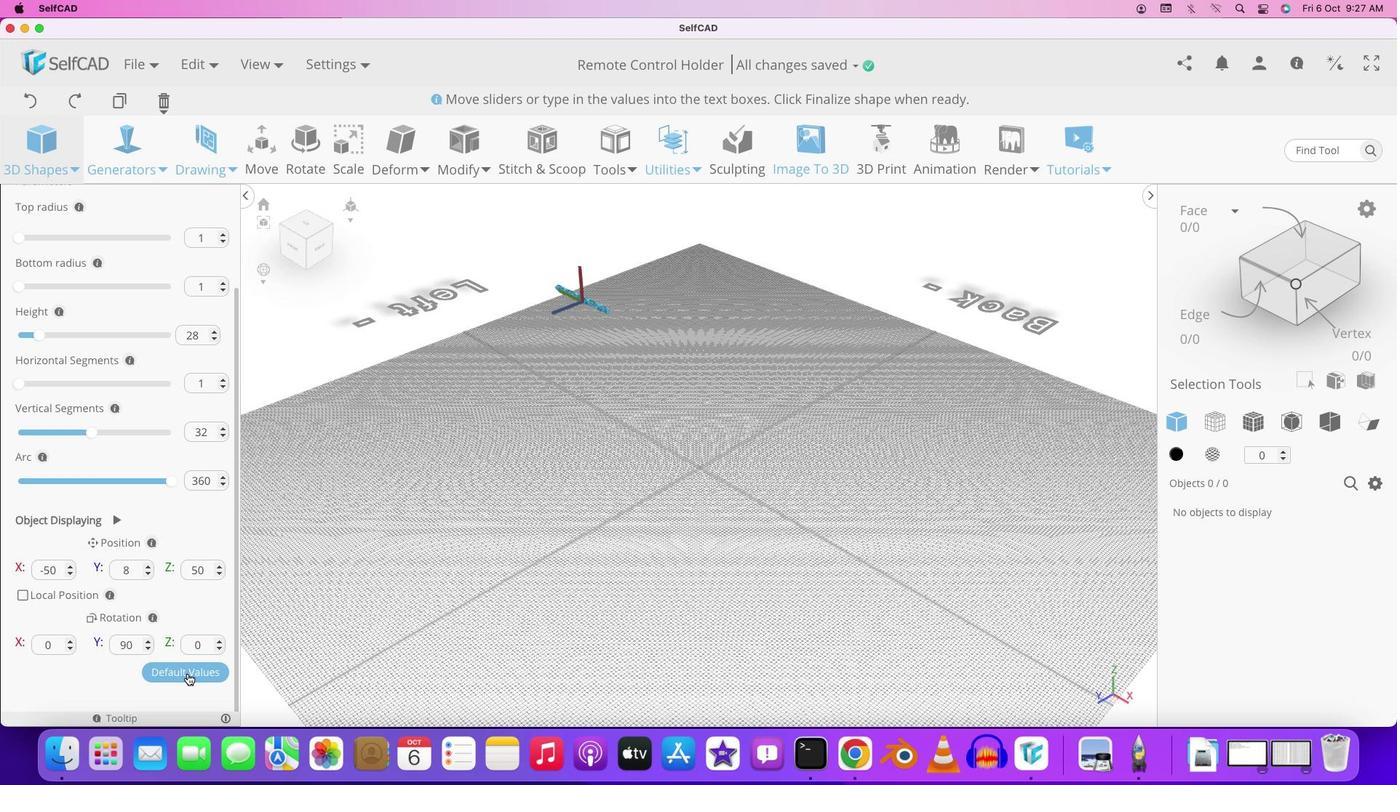 
Action: Mouse moved to (53, 545)
Screenshot: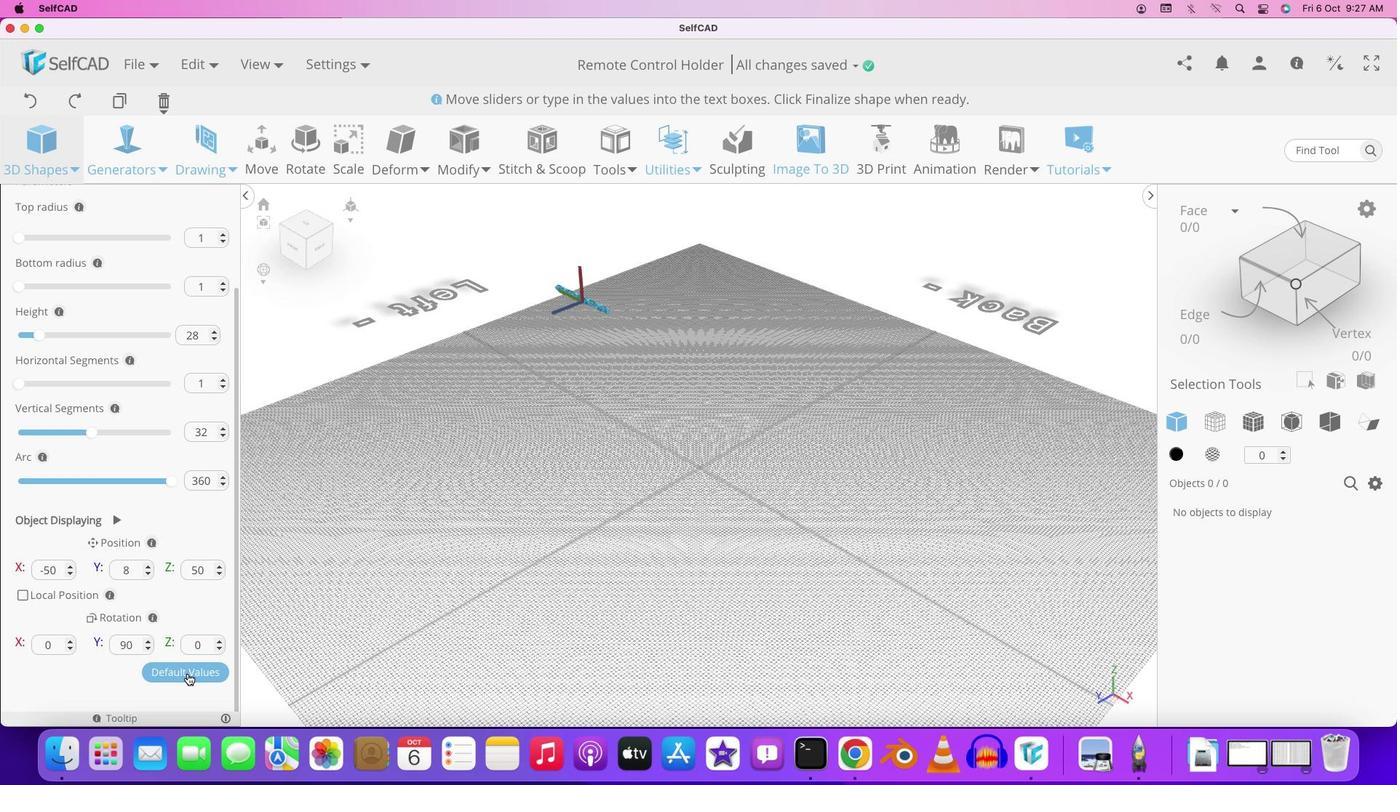 
Action: Mouse scrolled (53, 545) with delta (-6, -7)
Screenshot: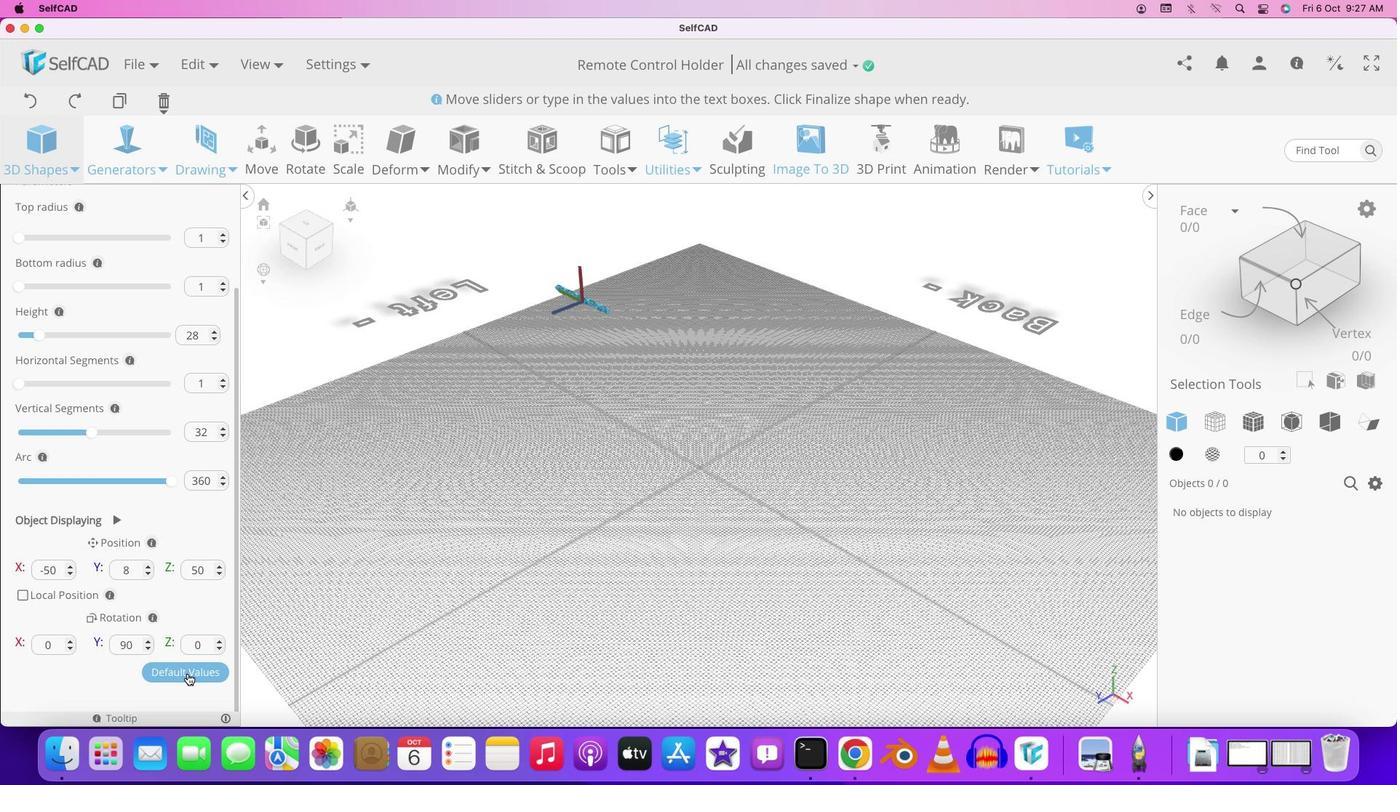 
Action: Mouse moved to (64, 541)
Screenshot: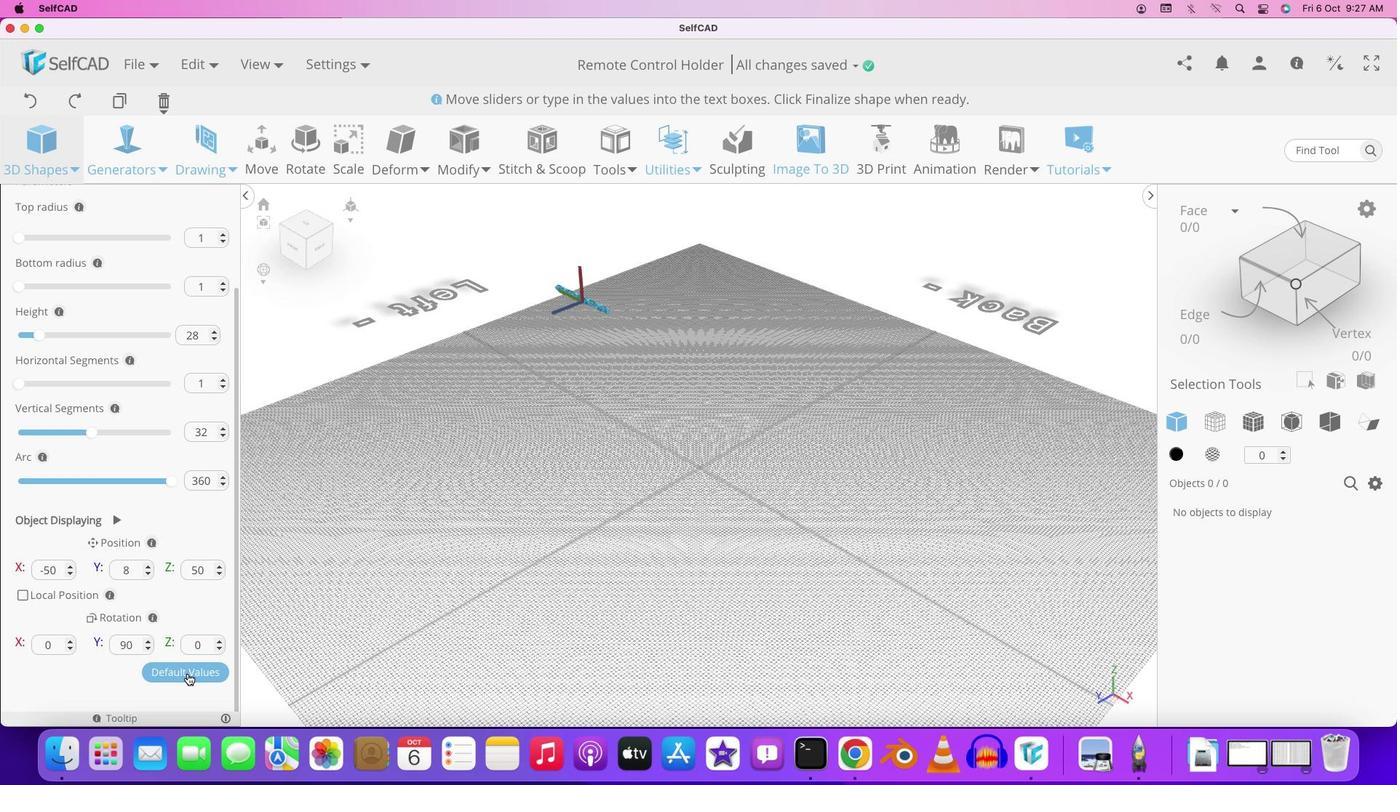 
Action: Mouse scrolled (64, 541) with delta (-6, -8)
Screenshot: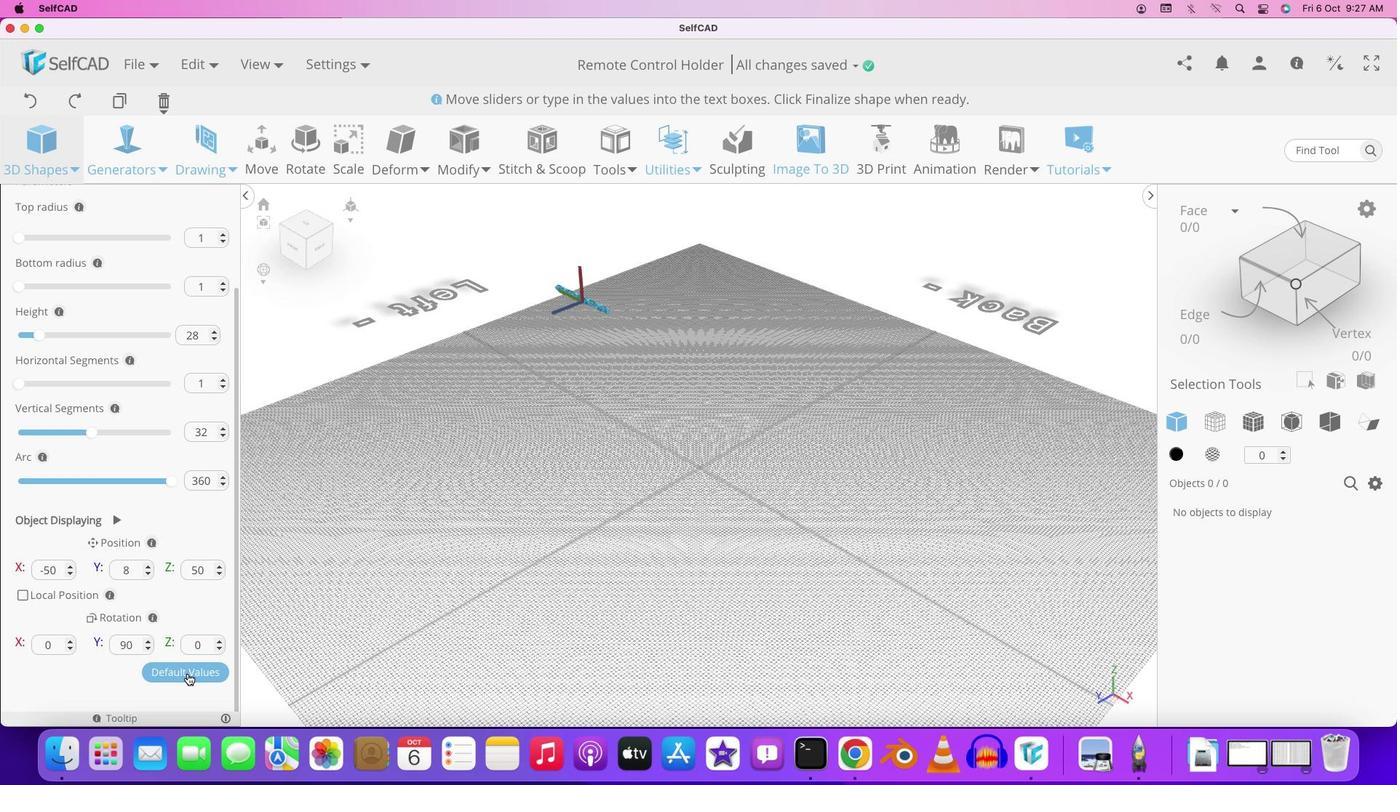 
Action: Mouse moved to (72, 538)
Screenshot: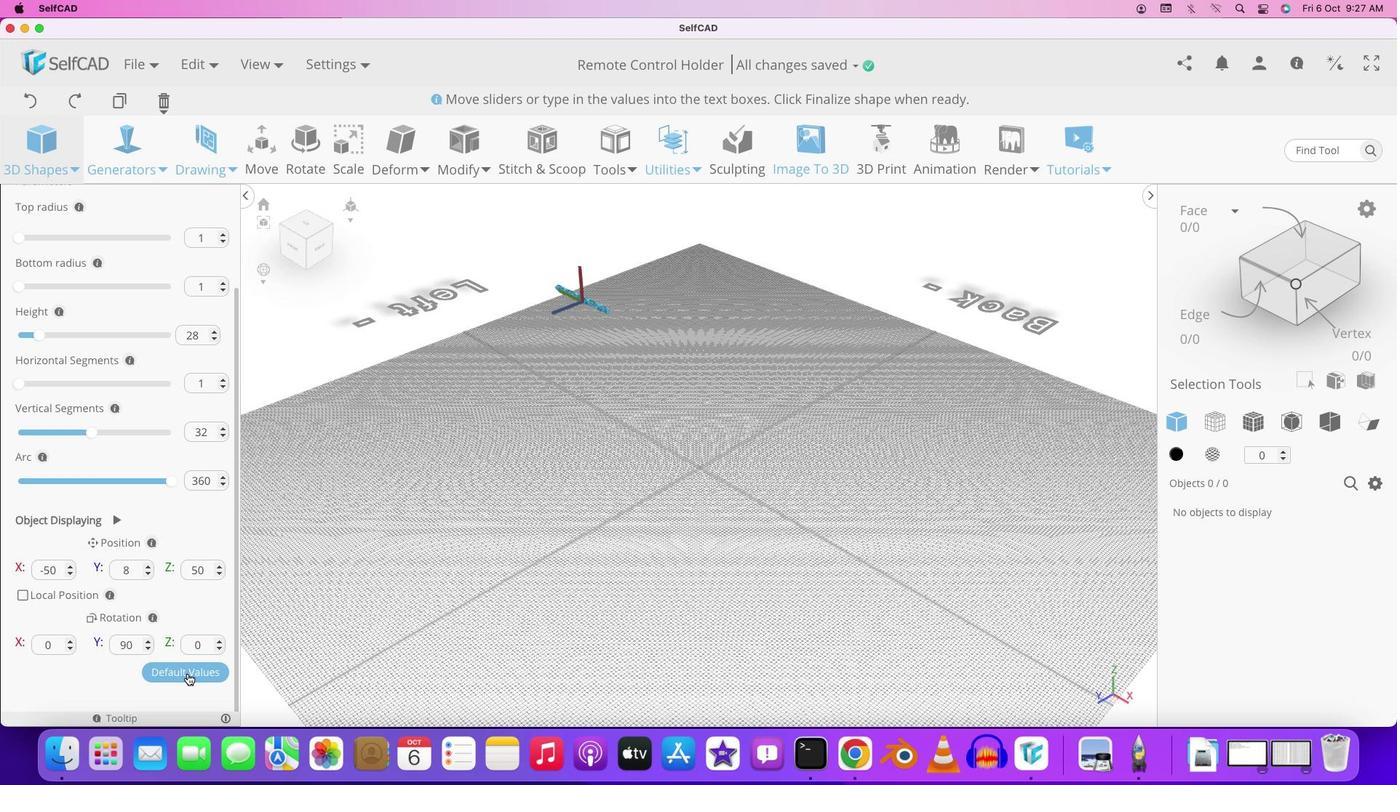 
Action: Mouse scrolled (72, 538) with delta (-6, -10)
Screenshot: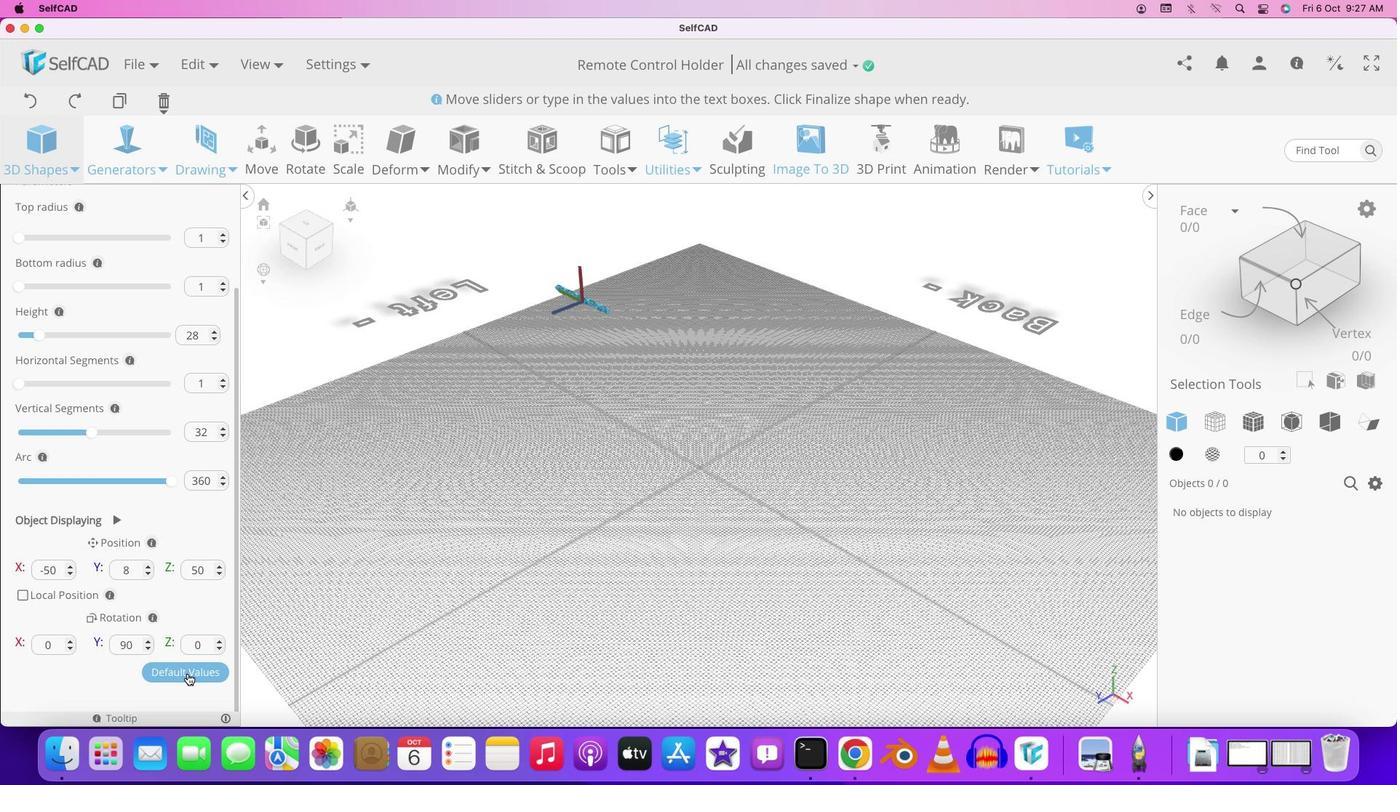 
Action: Mouse moved to (85, 530)
Screenshot: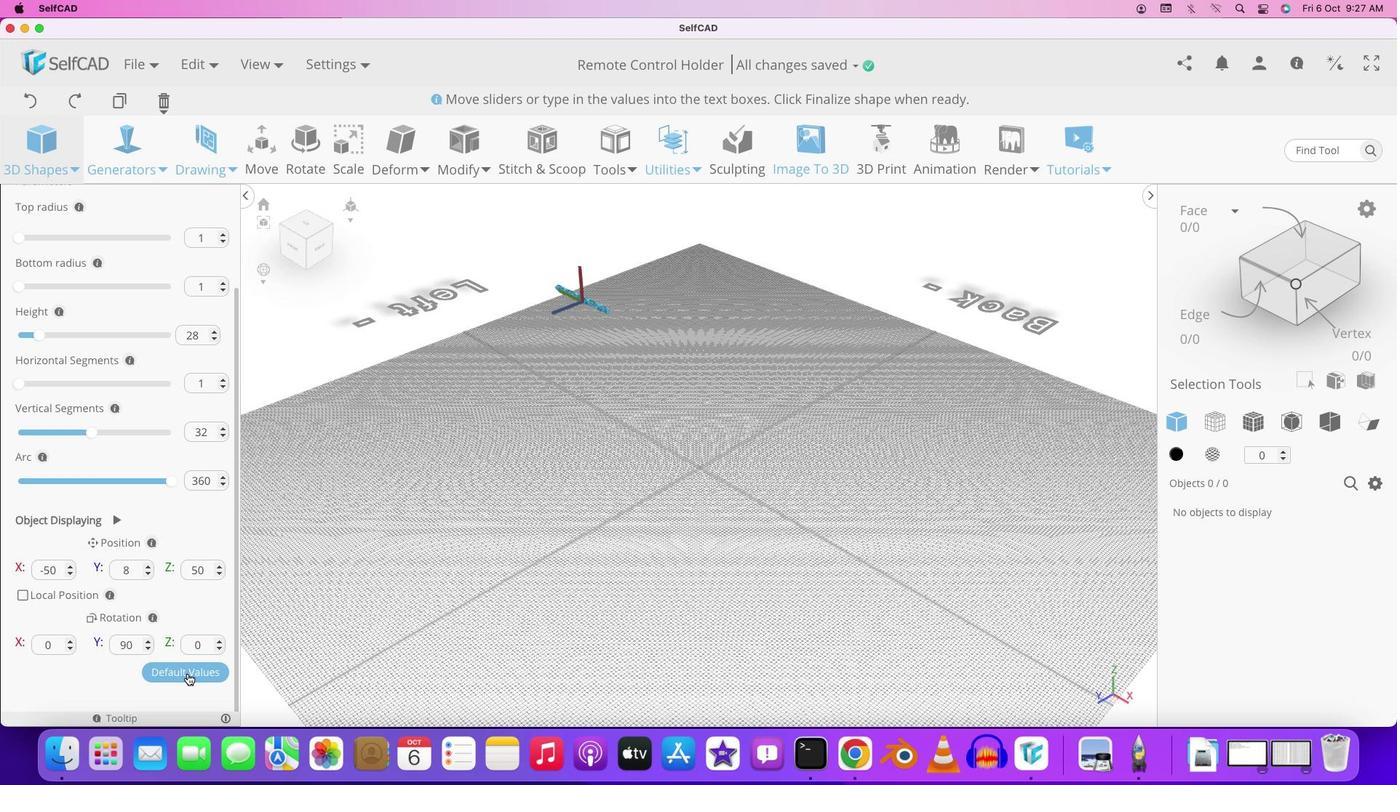 
Action: Mouse scrolled (85, 530) with delta (-6, -10)
Screenshot: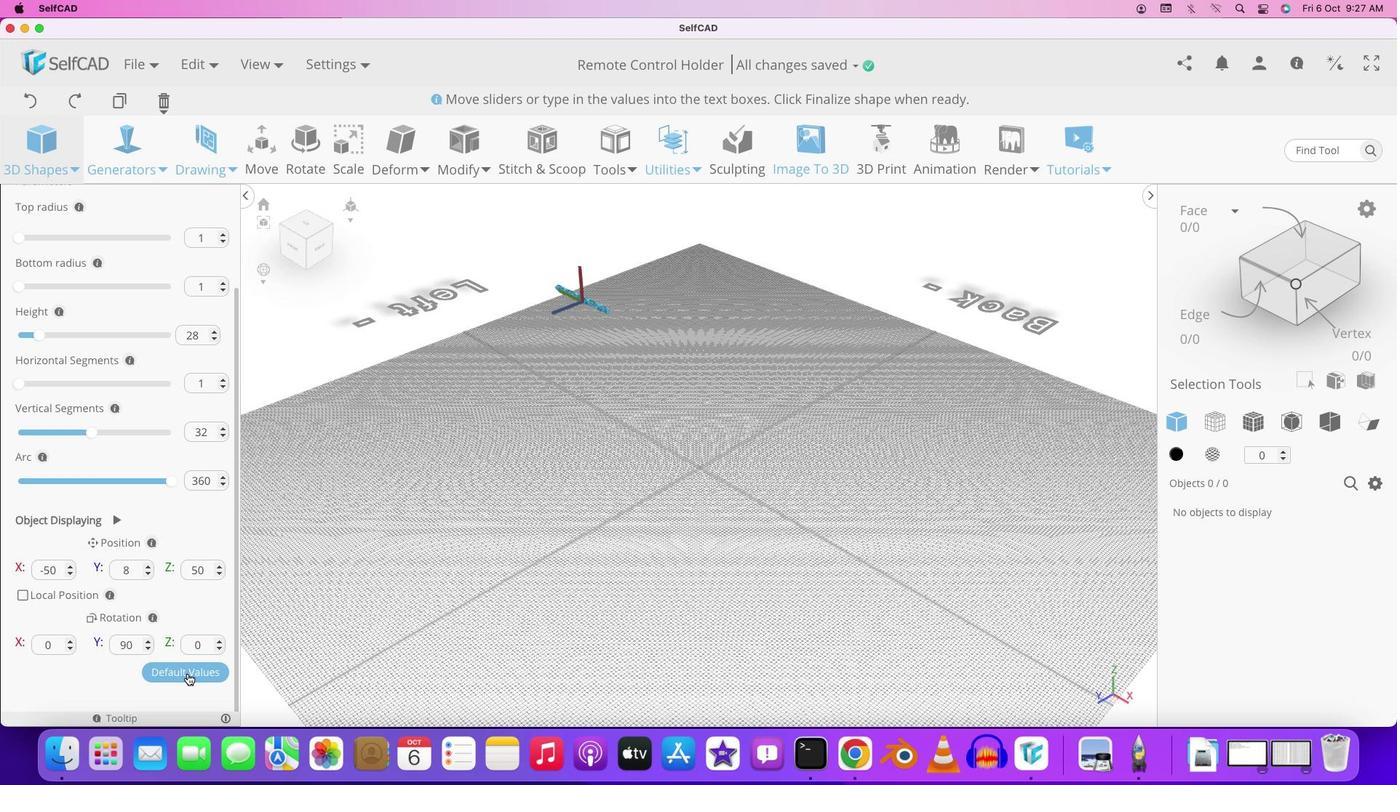 
Action: Mouse moved to (95, 521)
Screenshot: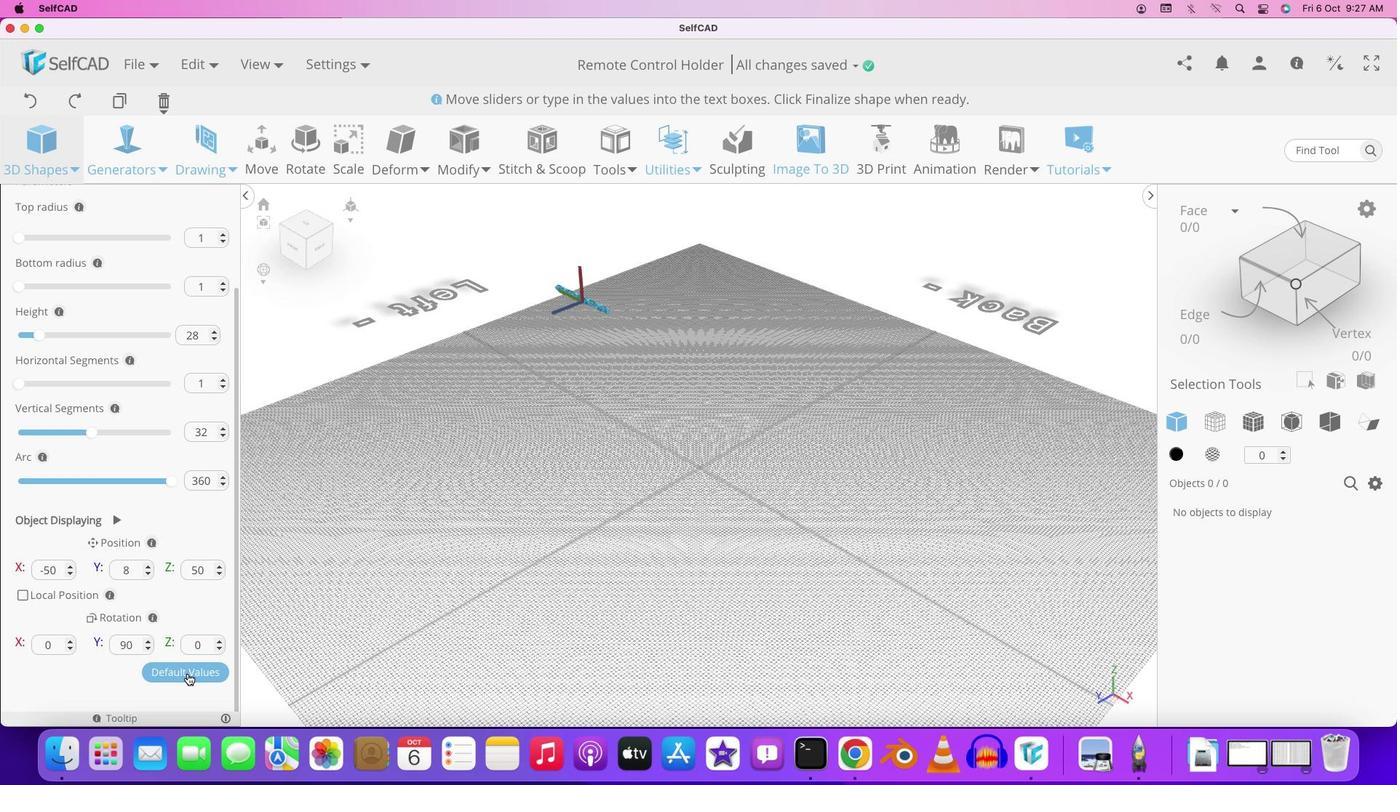 
Action: Mouse scrolled (95, 521) with delta (-6, -10)
Screenshot: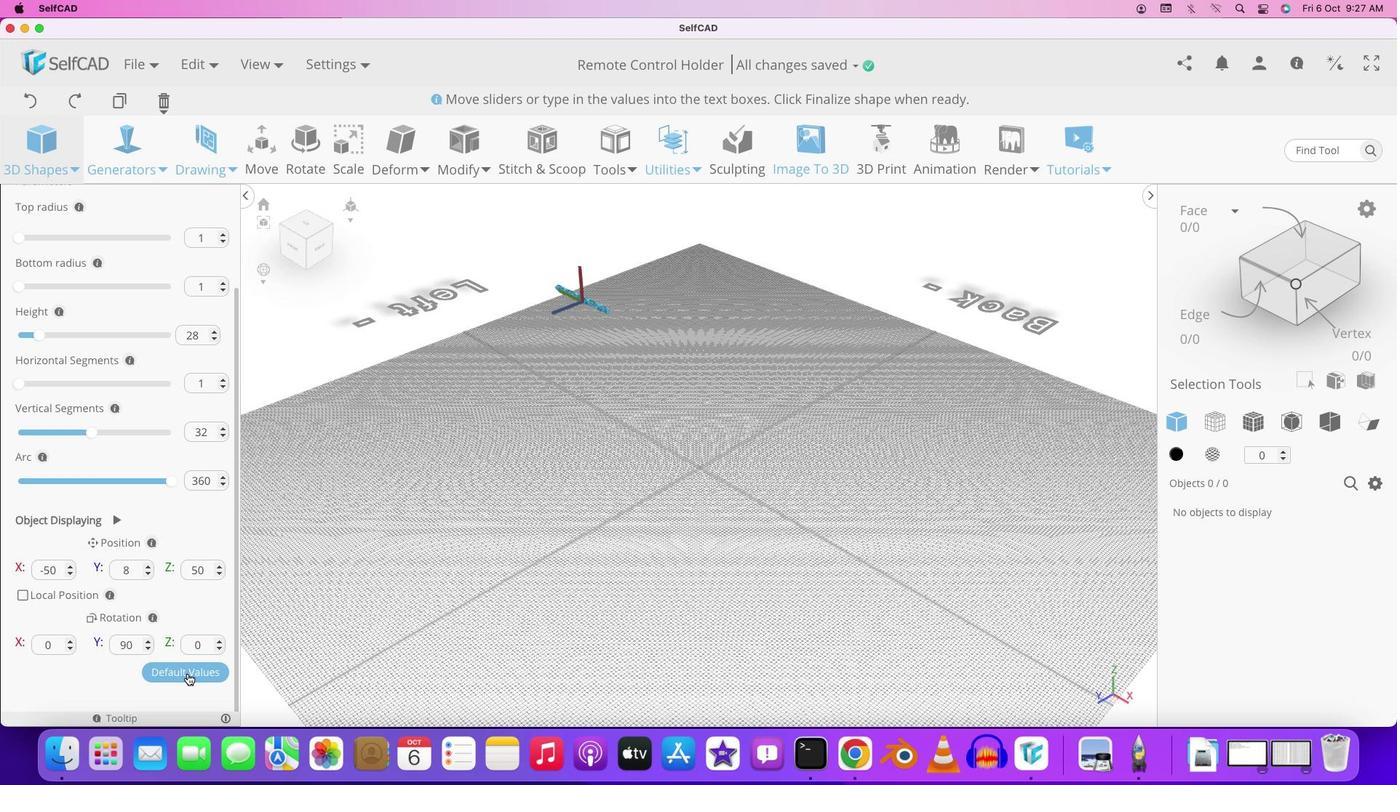 
Action: Mouse moved to (109, 513)
Screenshot: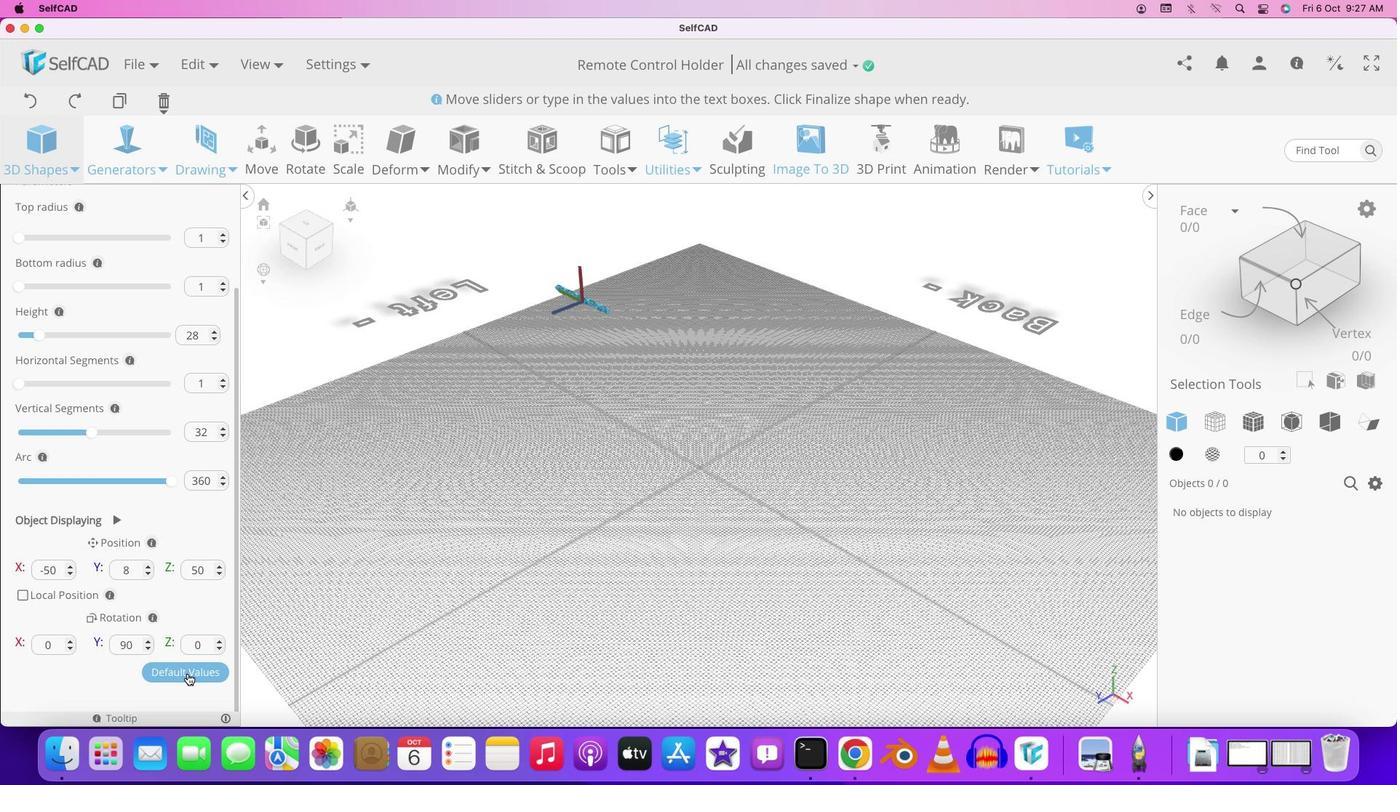
Action: Mouse scrolled (109, 513) with delta (-6, -11)
Screenshot: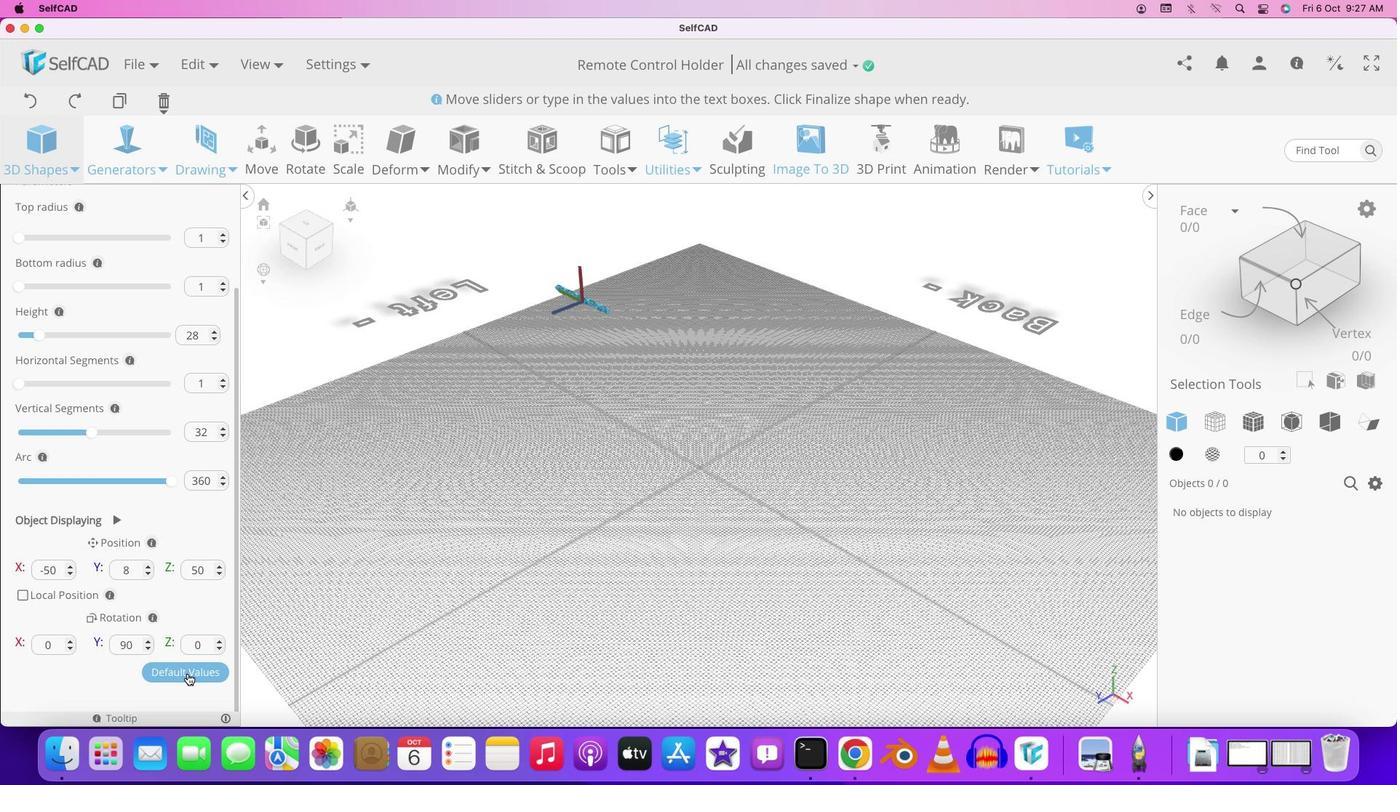 
Action: Mouse moved to (180, 667)
Screenshot: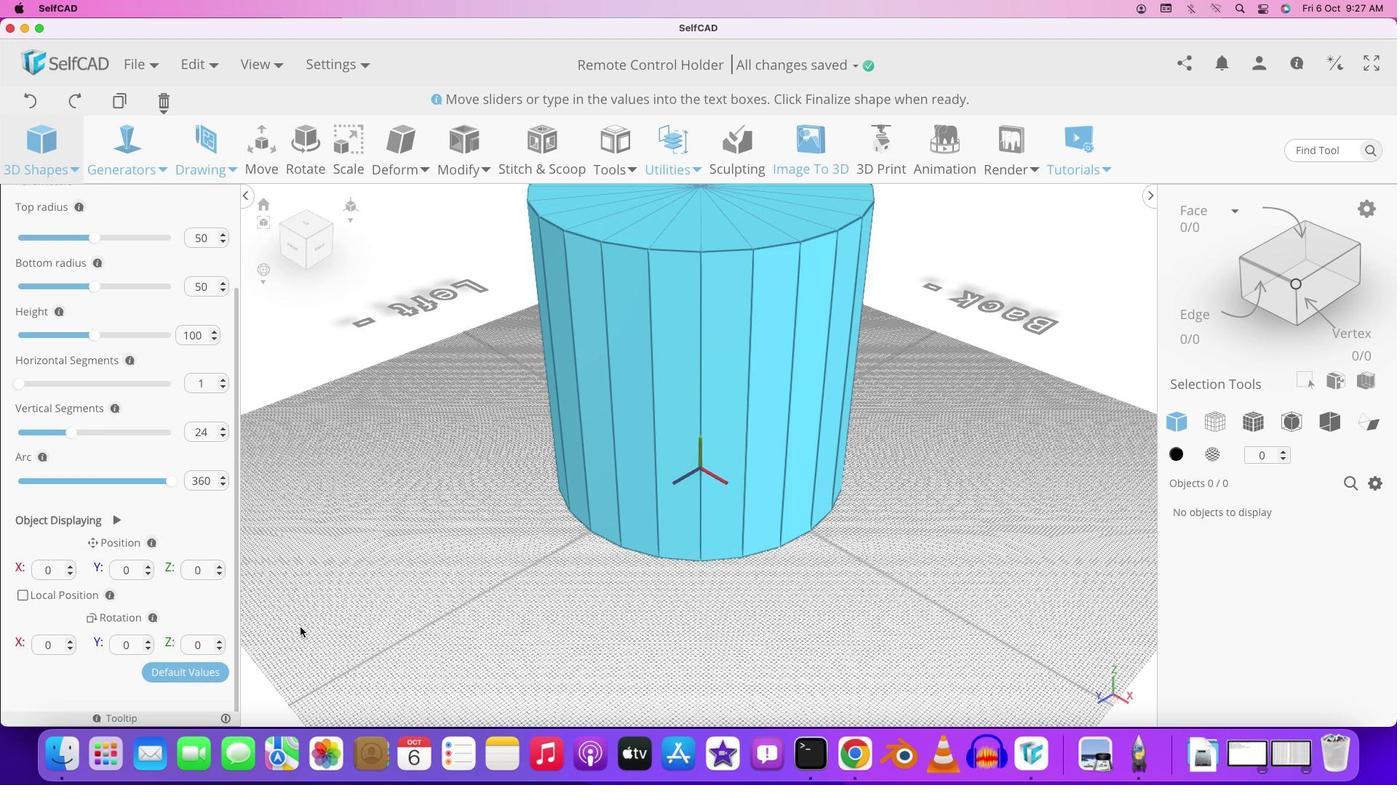 
Action: Mouse pressed left at (180, 667)
Screenshot: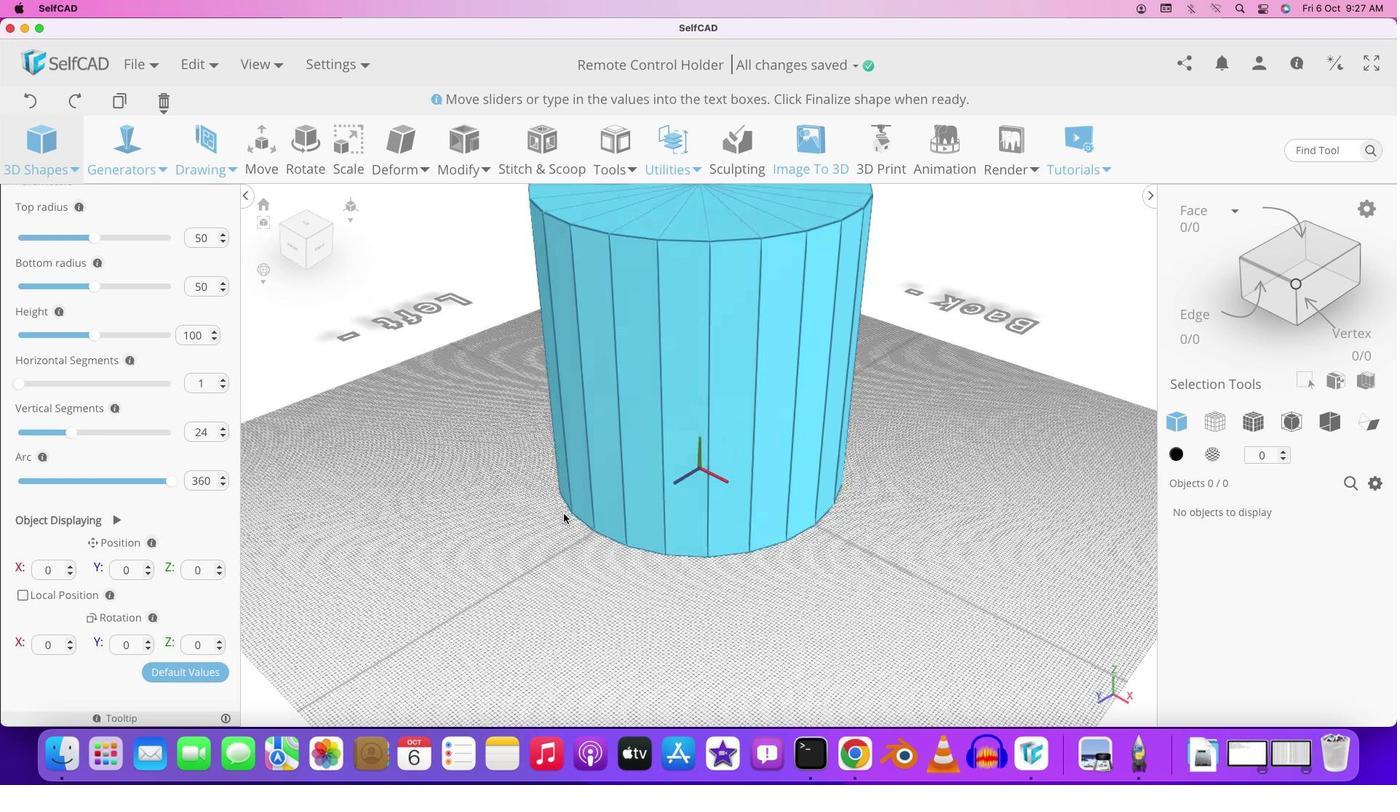 
Action: Mouse moved to (539, 512)
Screenshot: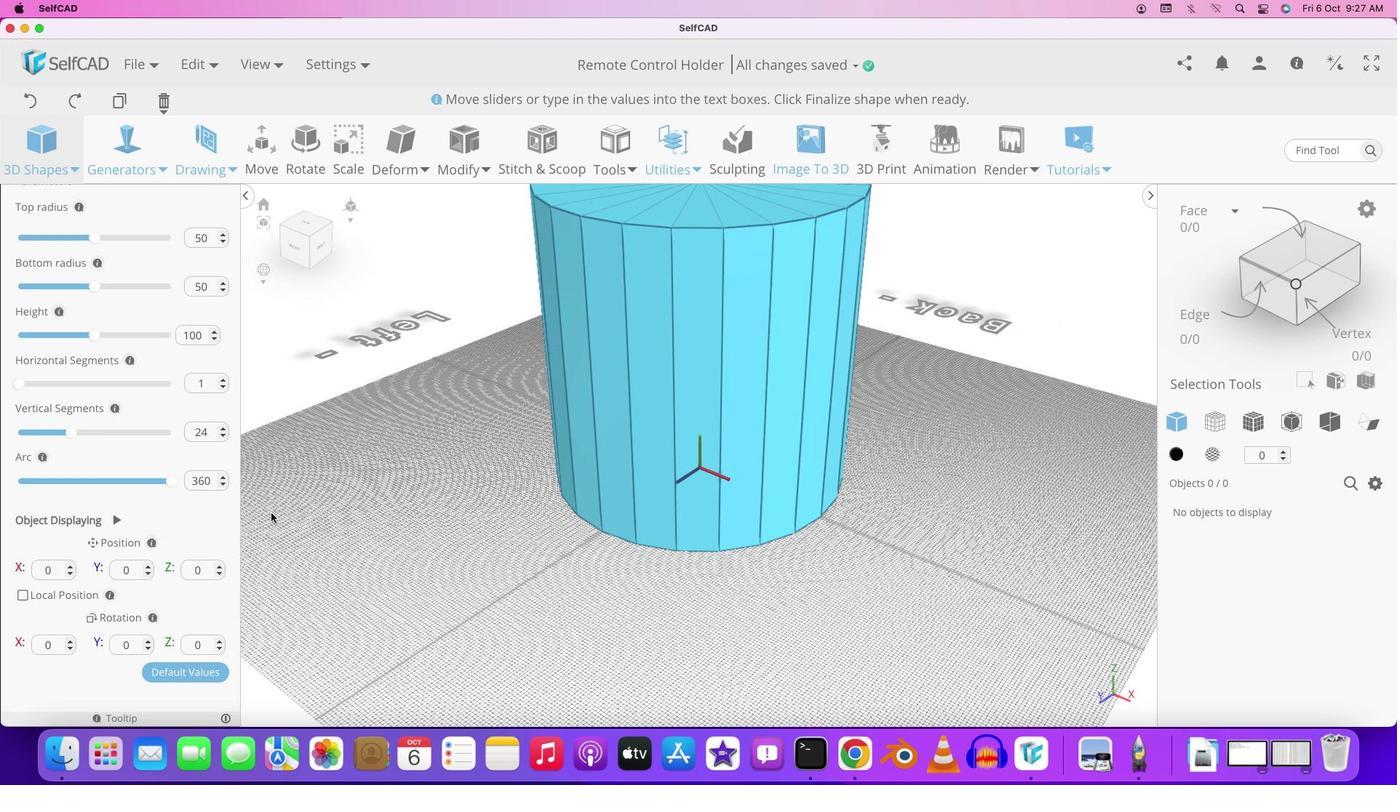 
Action: Mouse pressed left at (539, 512)
Screenshot: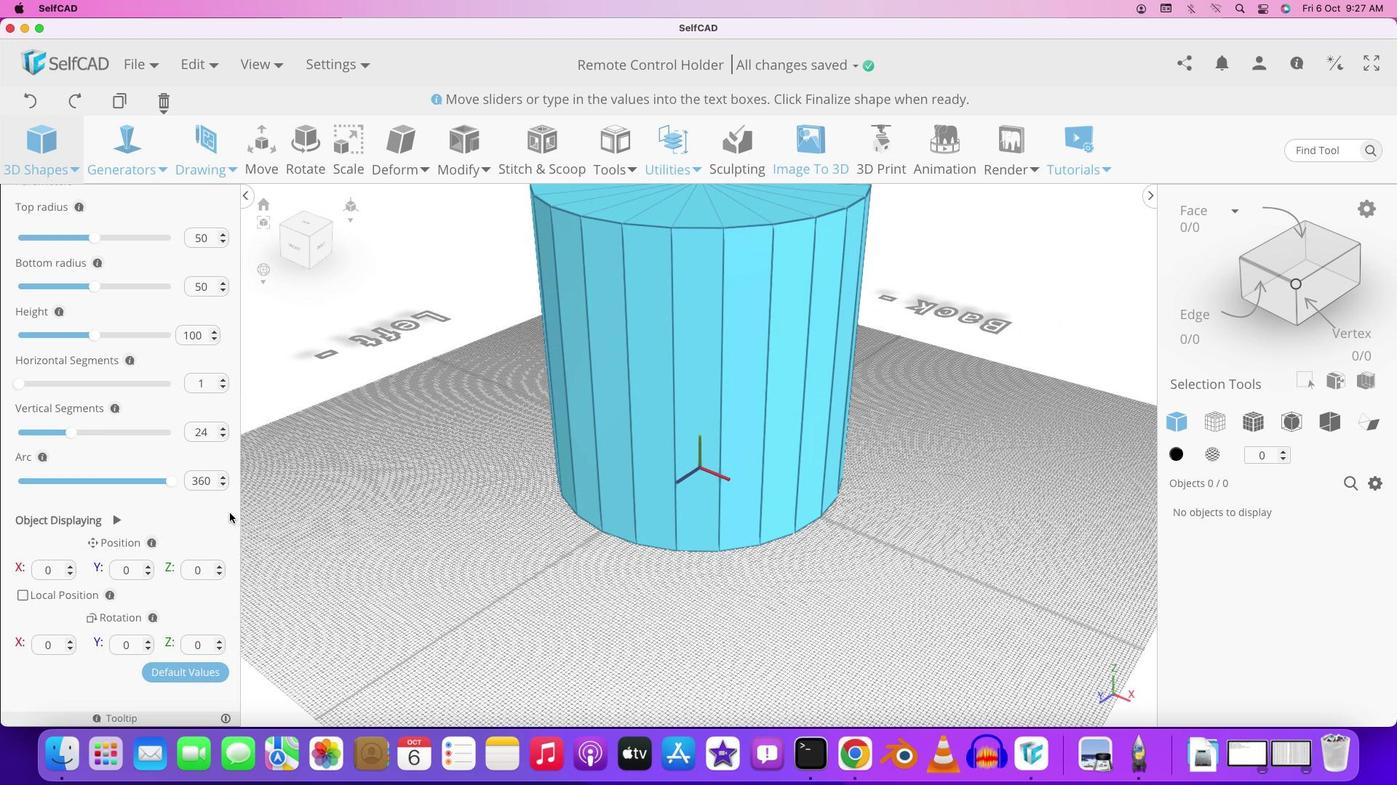 
Action: Mouse moved to (573, 496)
Screenshot: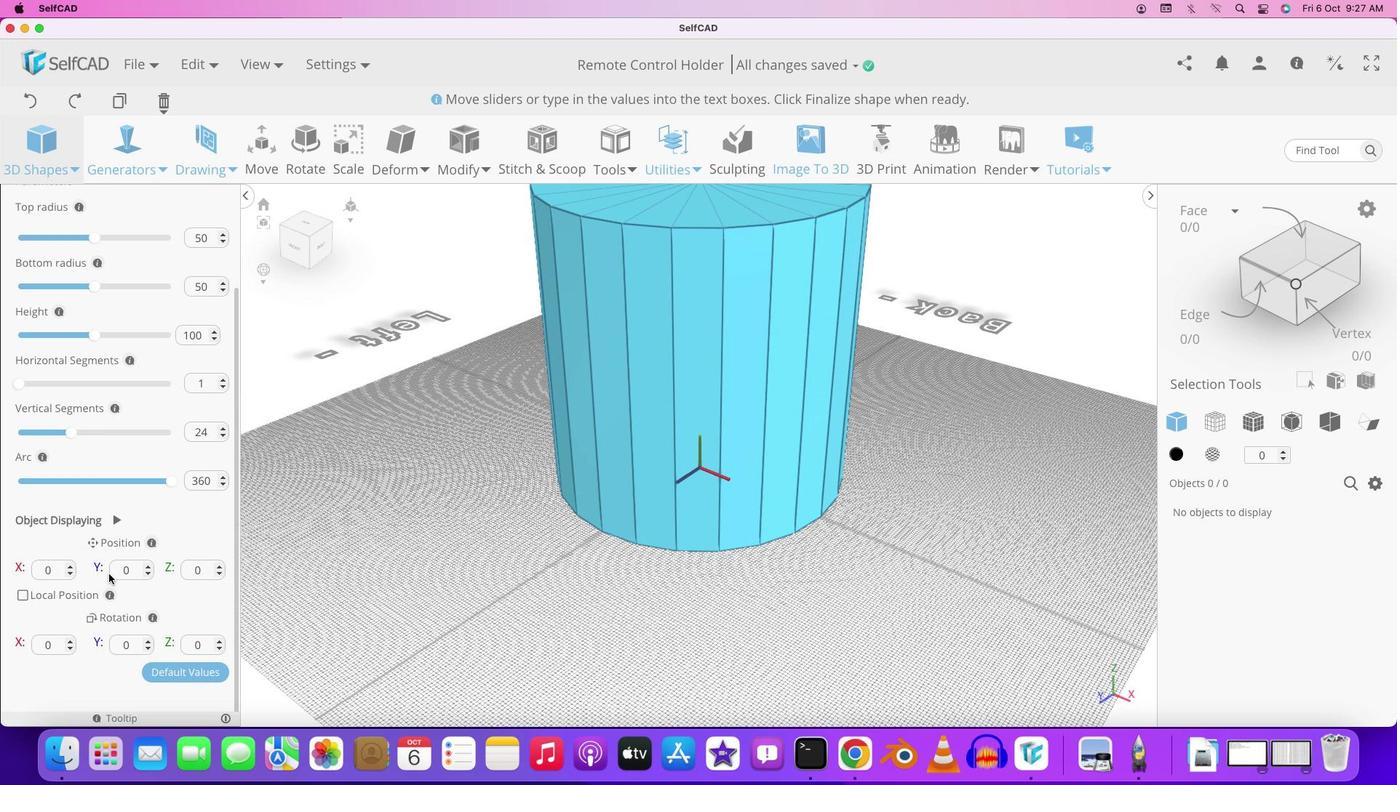
Action: Mouse pressed left at (573, 496)
Screenshot: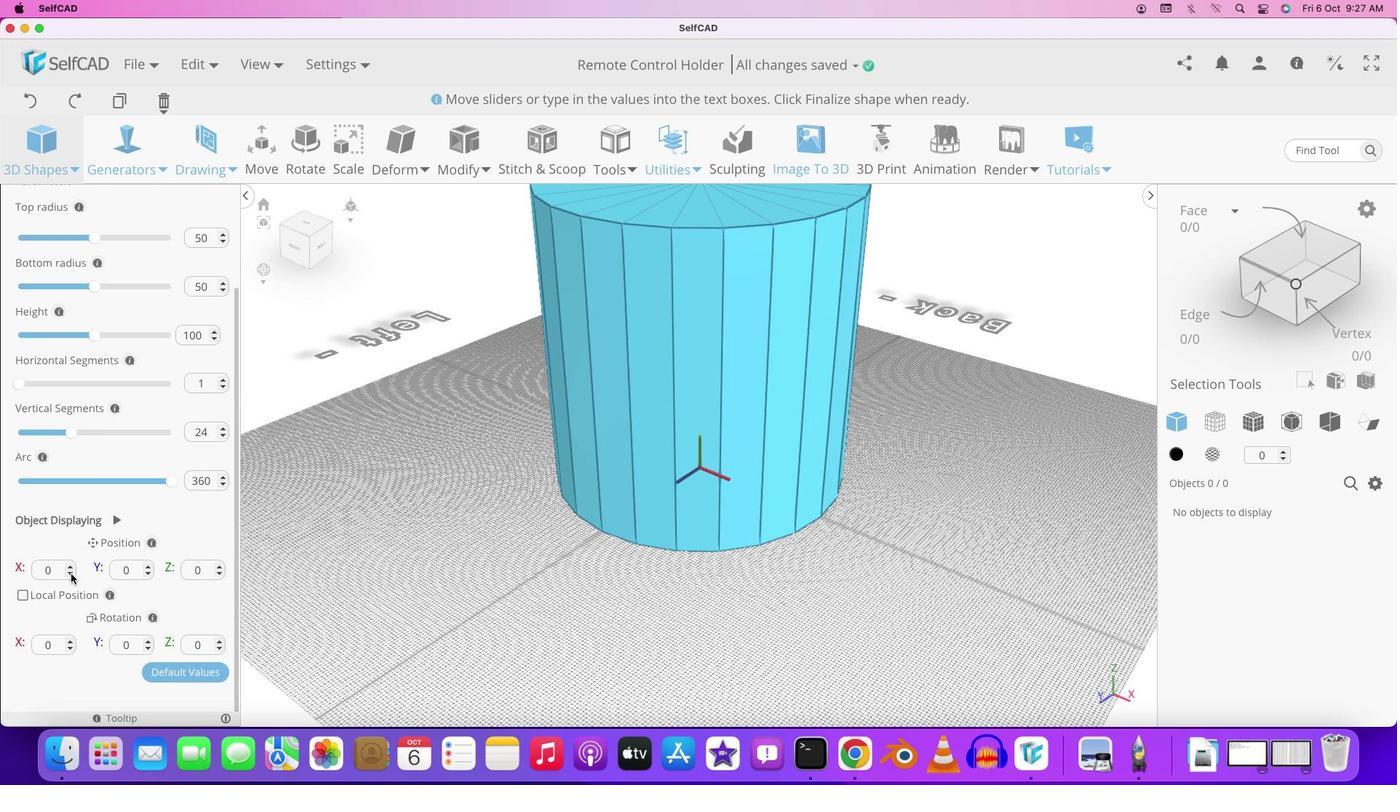 
Action: Mouse pressed left at (573, 496)
Screenshot: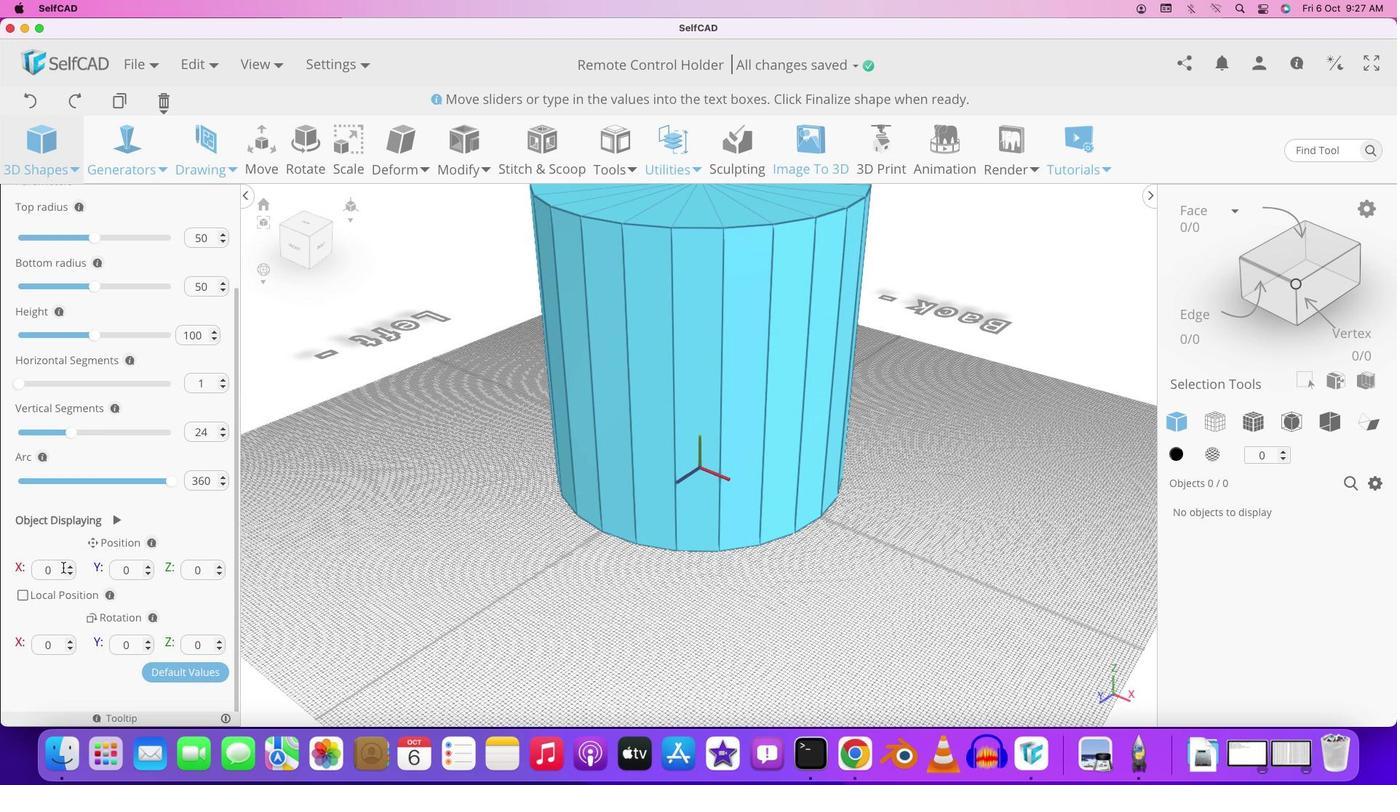 
Action: Mouse moved to (54, 560)
Screenshot: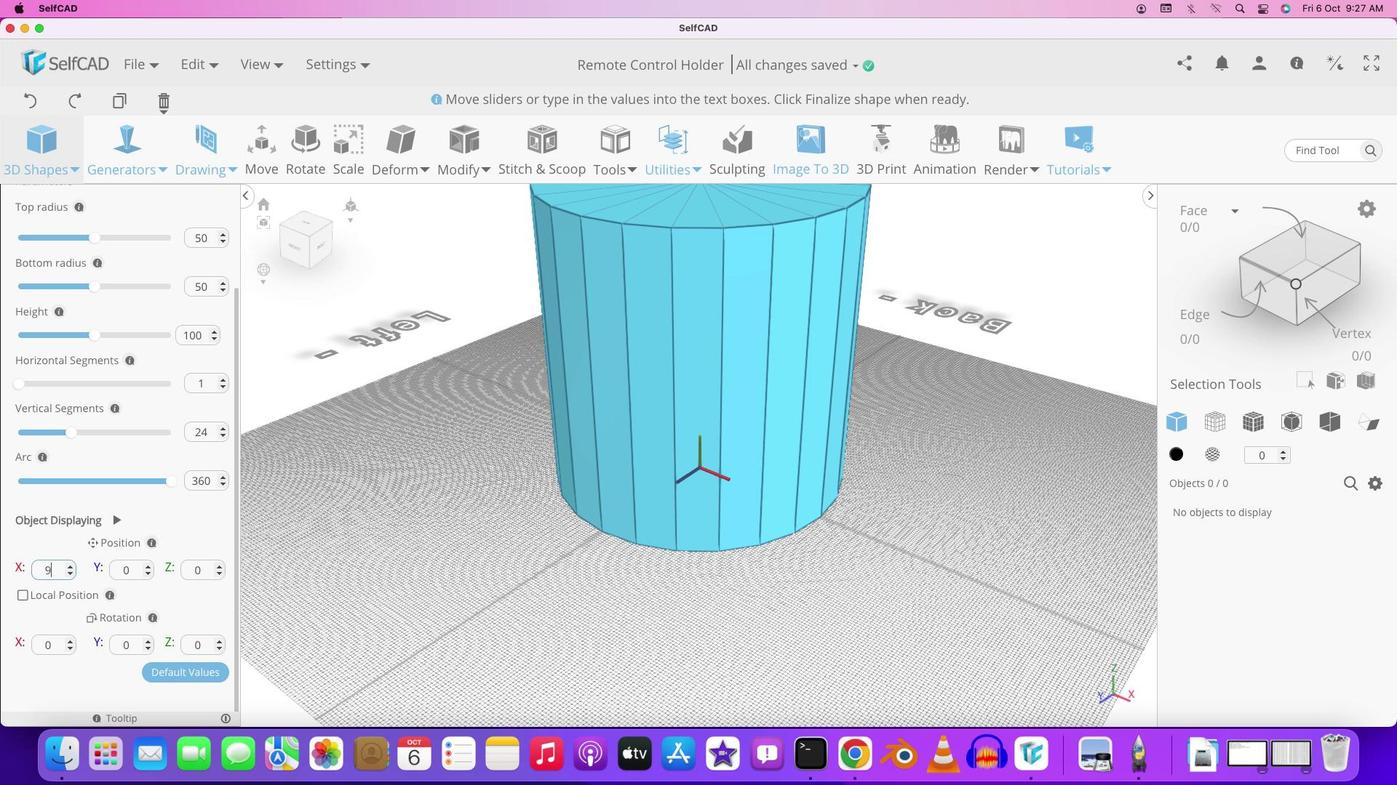 
Action: Mouse pressed left at (54, 560)
Screenshot: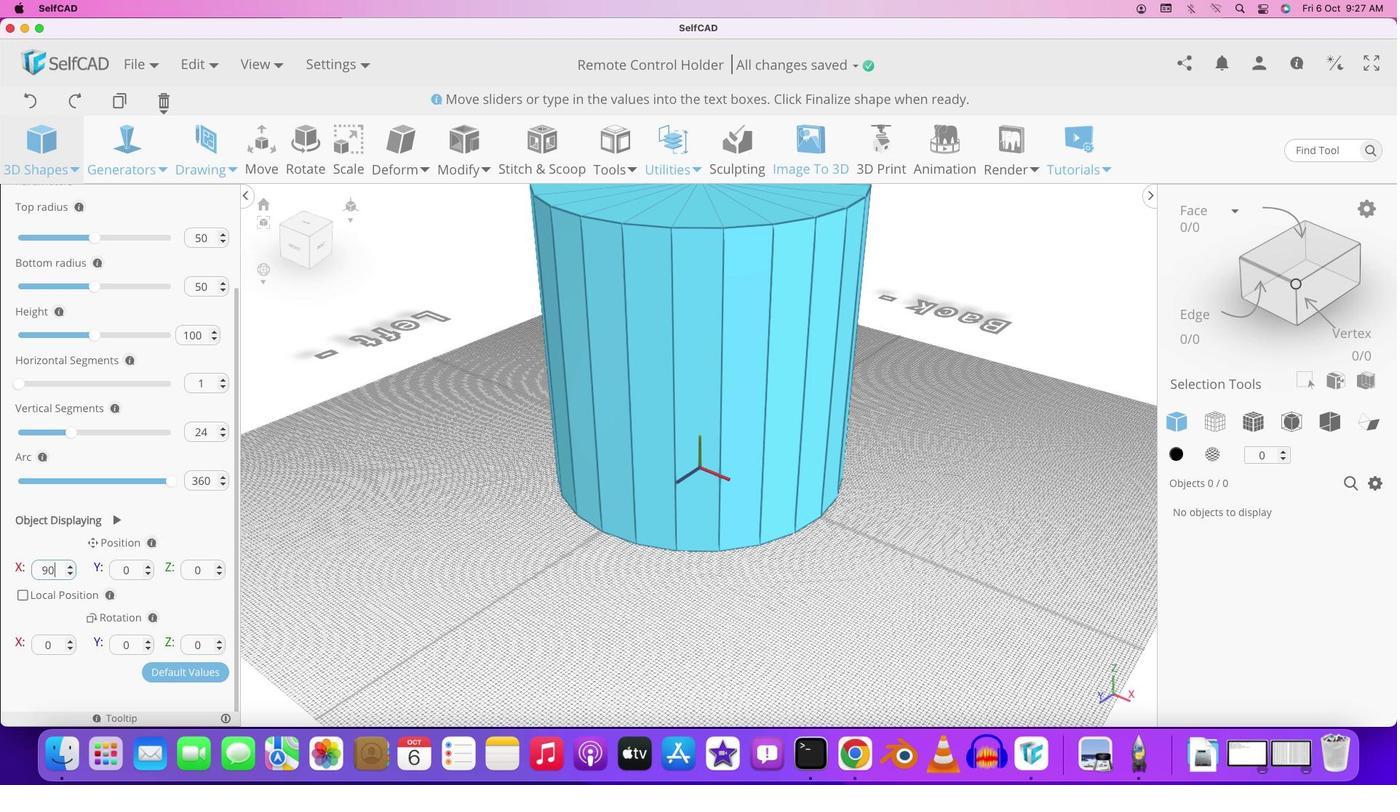 
Action: Key pressed '9''0'Key.enter
Screenshot: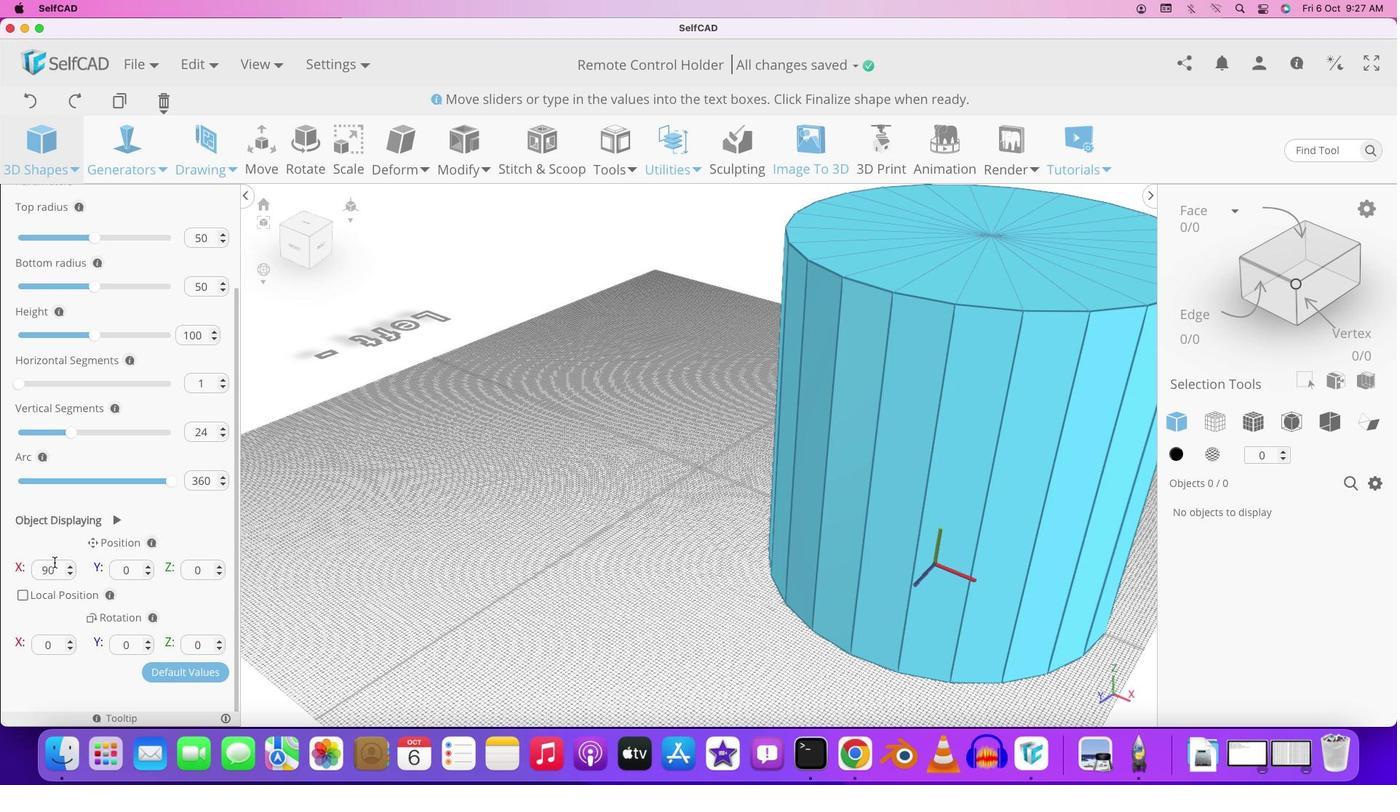 
Action: Mouse moved to (47, 558)
Screenshot: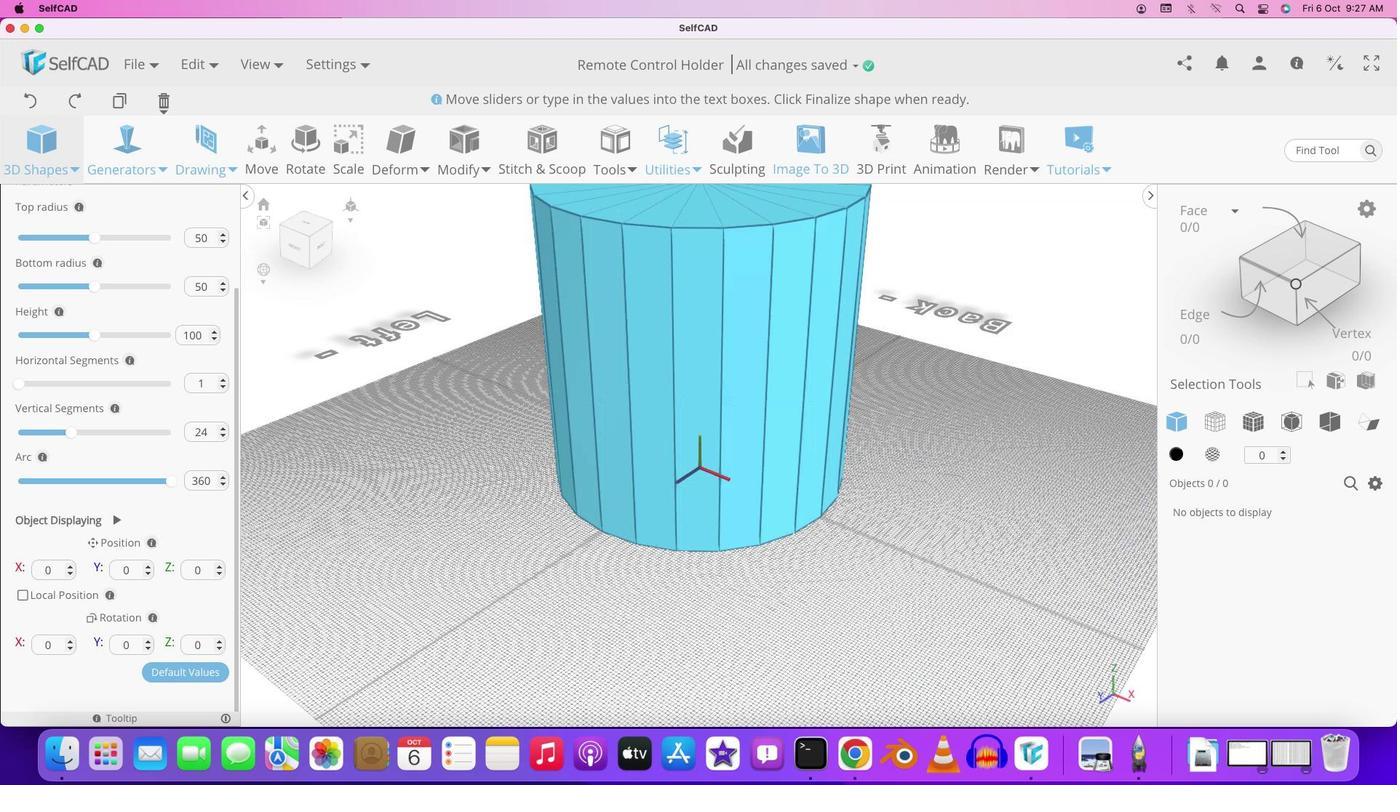 
Action: Mouse pressed left at (47, 558)
Screenshot: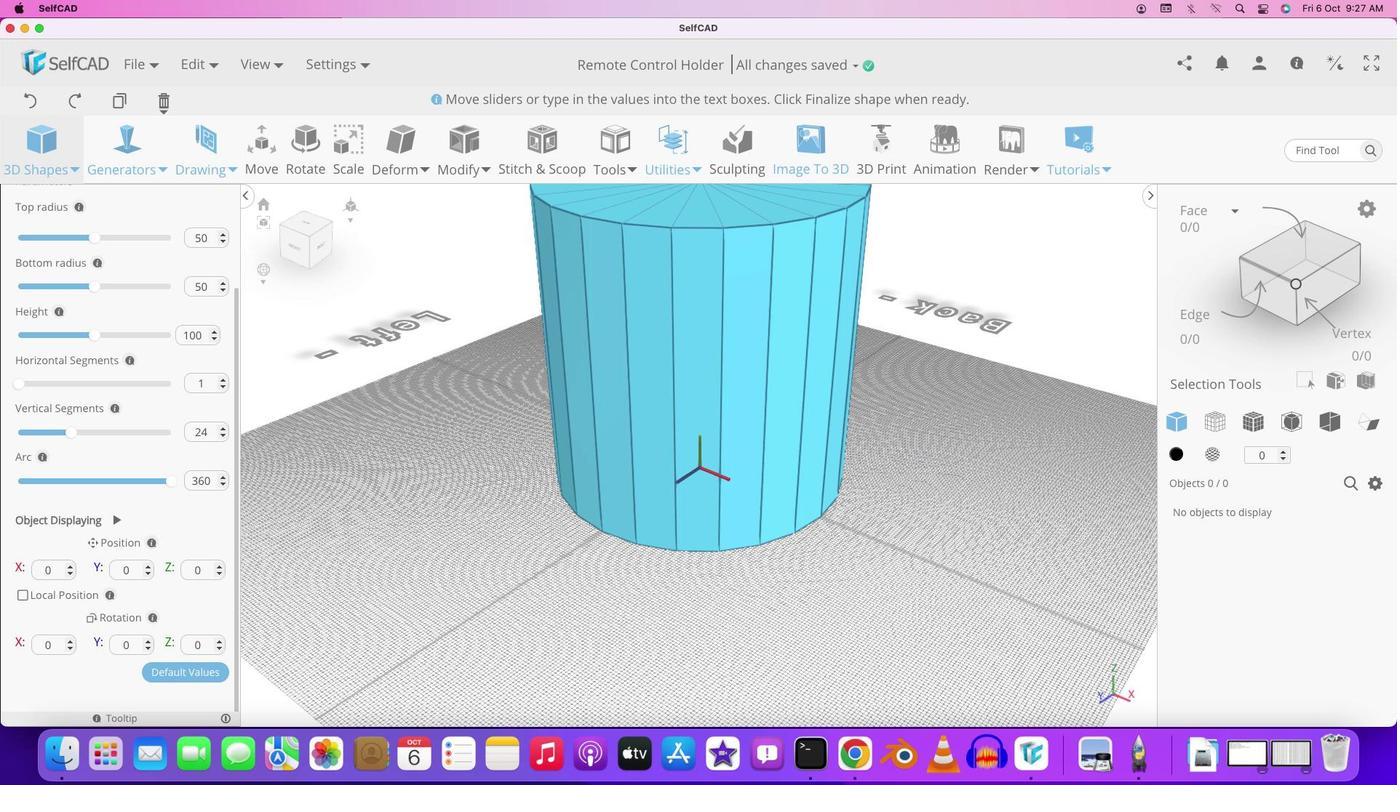 
Action: Mouse moved to (47, 558)
Screenshot: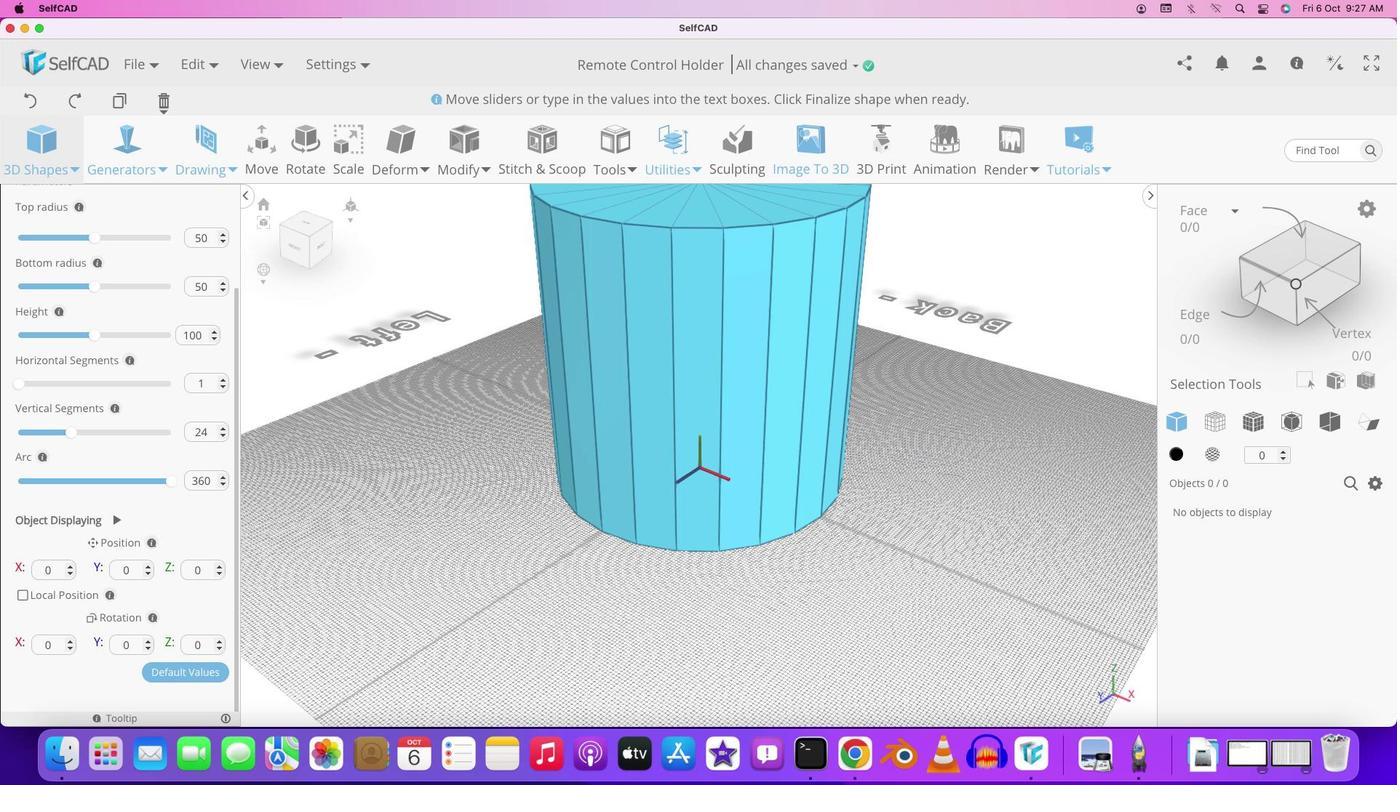 
Action: Key pressed '0'Key.enter
Screenshot: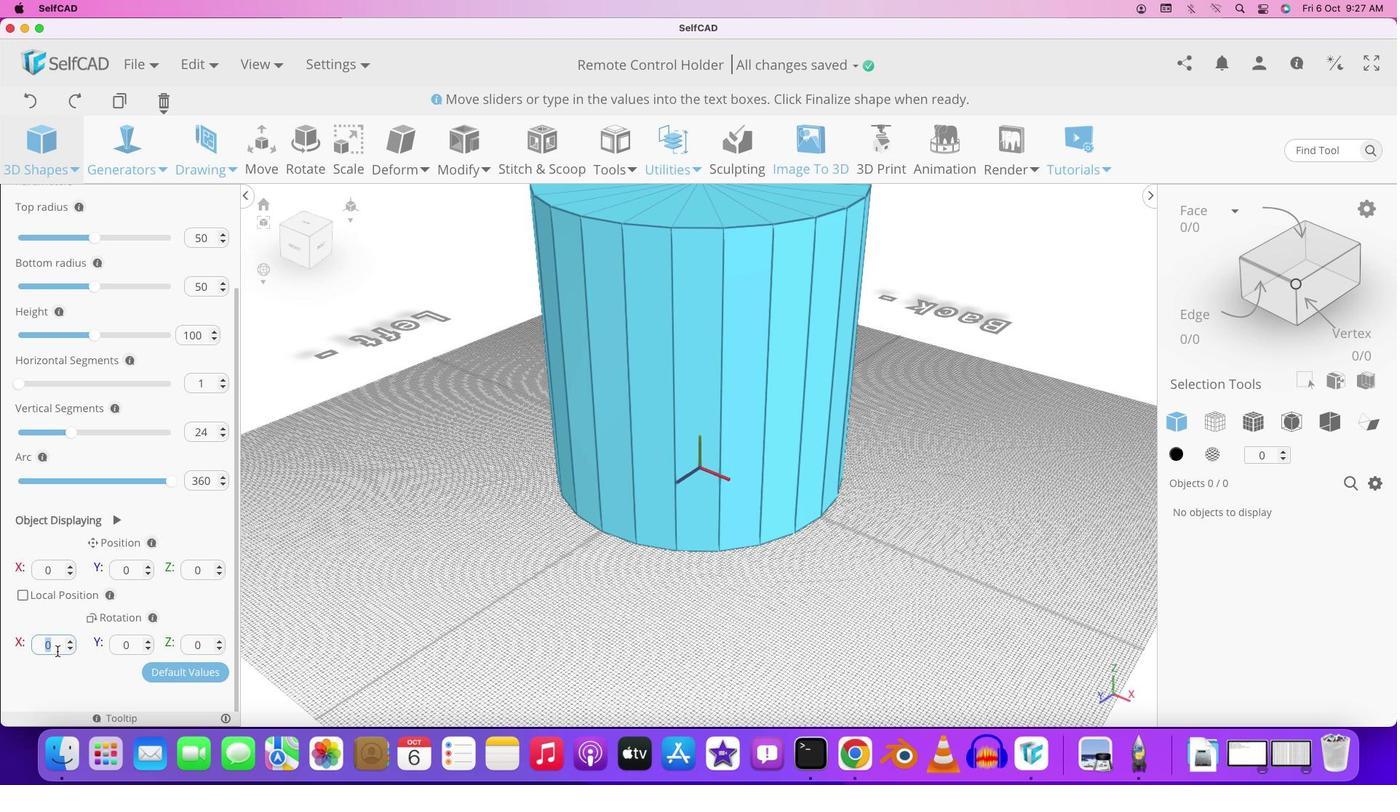 
Action: Mouse moved to (49, 644)
Screenshot: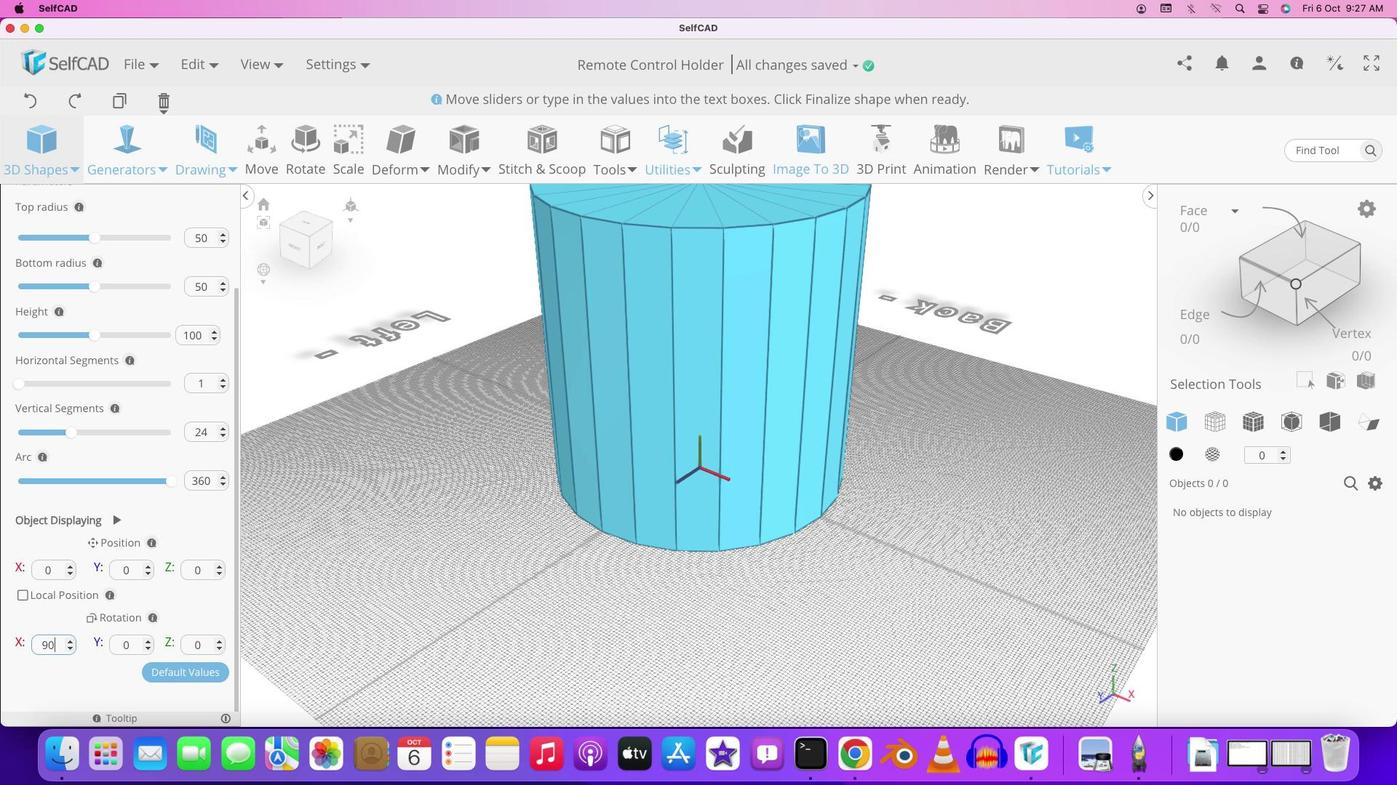 
Action: Mouse pressed left at (49, 644)
Screenshot: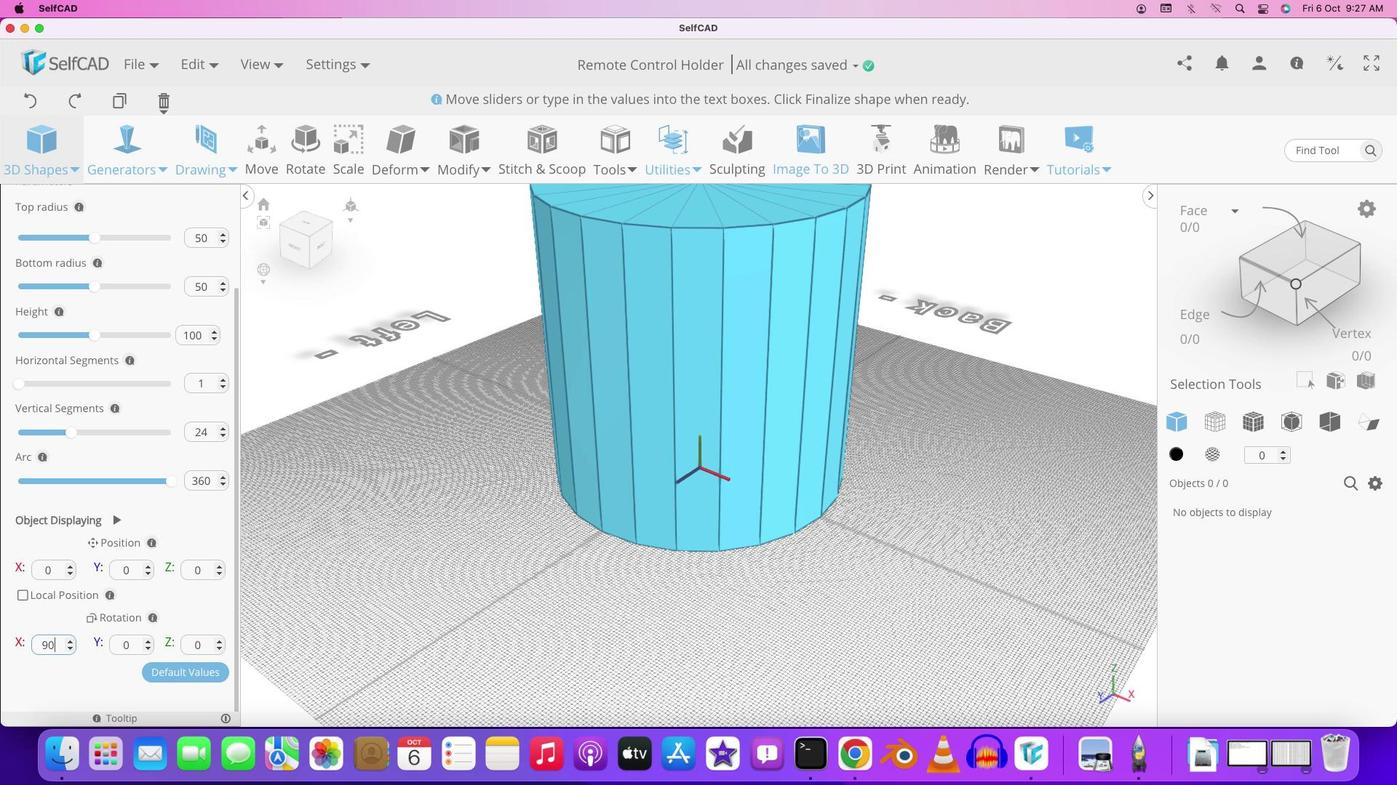 
Action: Key pressed '9''0'Key.enter
Screenshot: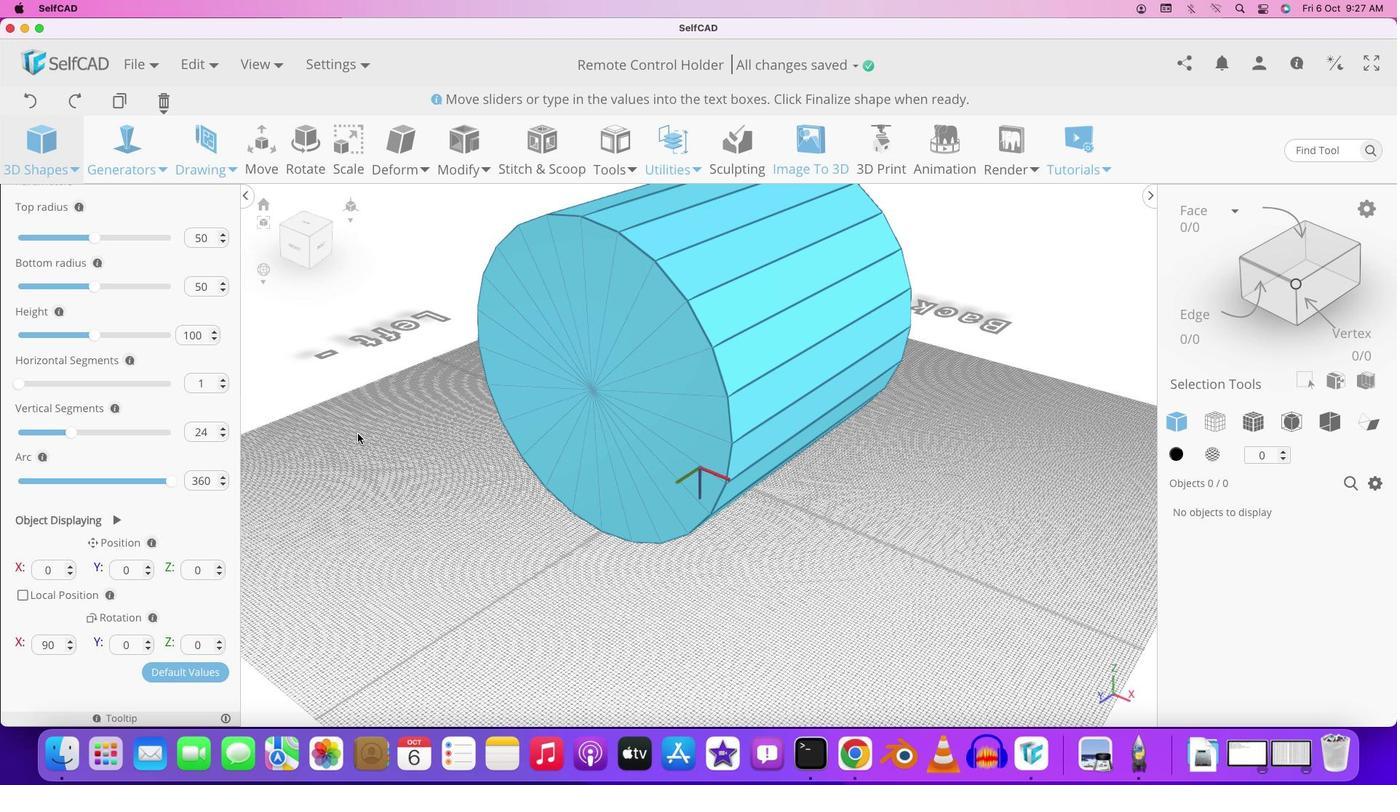
Action: Mouse moved to (483, 458)
Screenshot: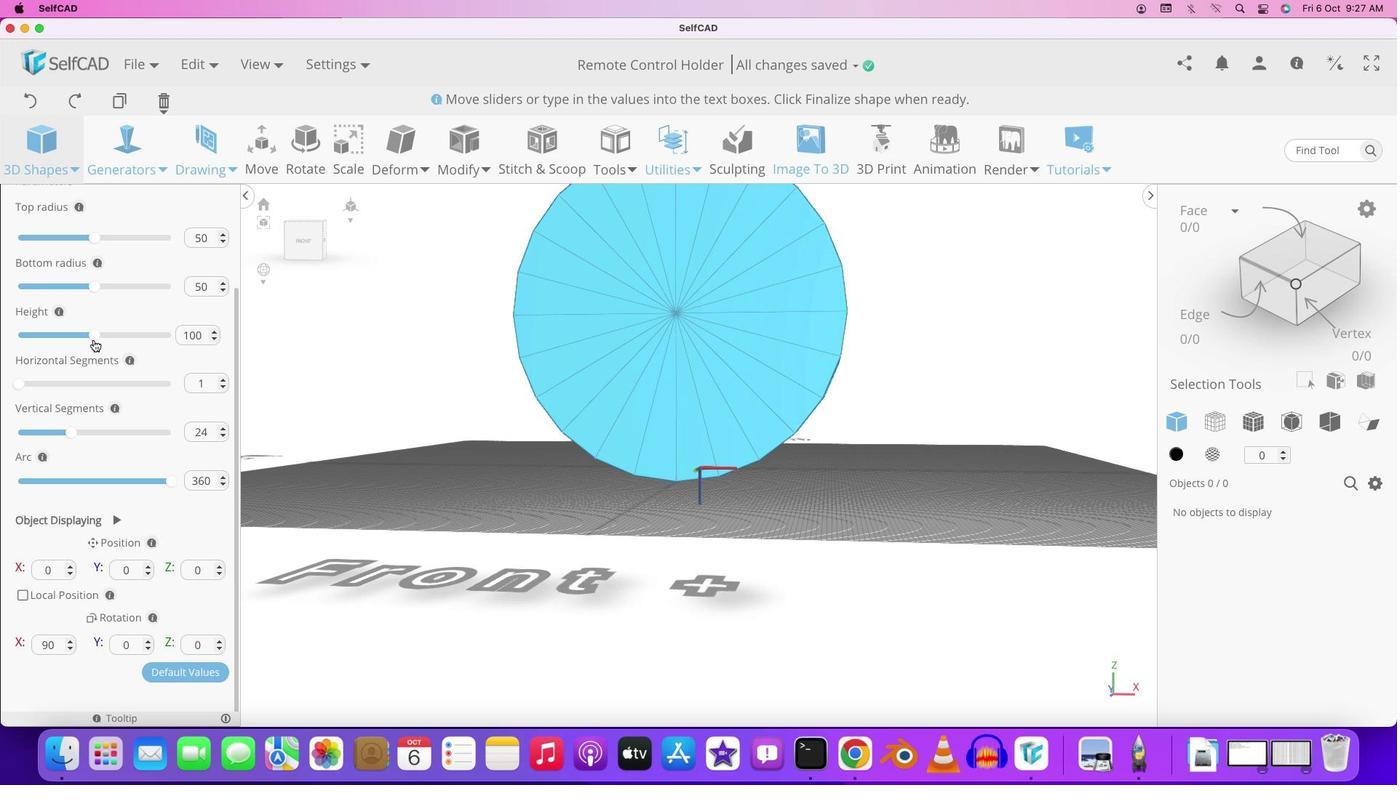 
Action: Mouse pressed left at (483, 458)
Screenshot: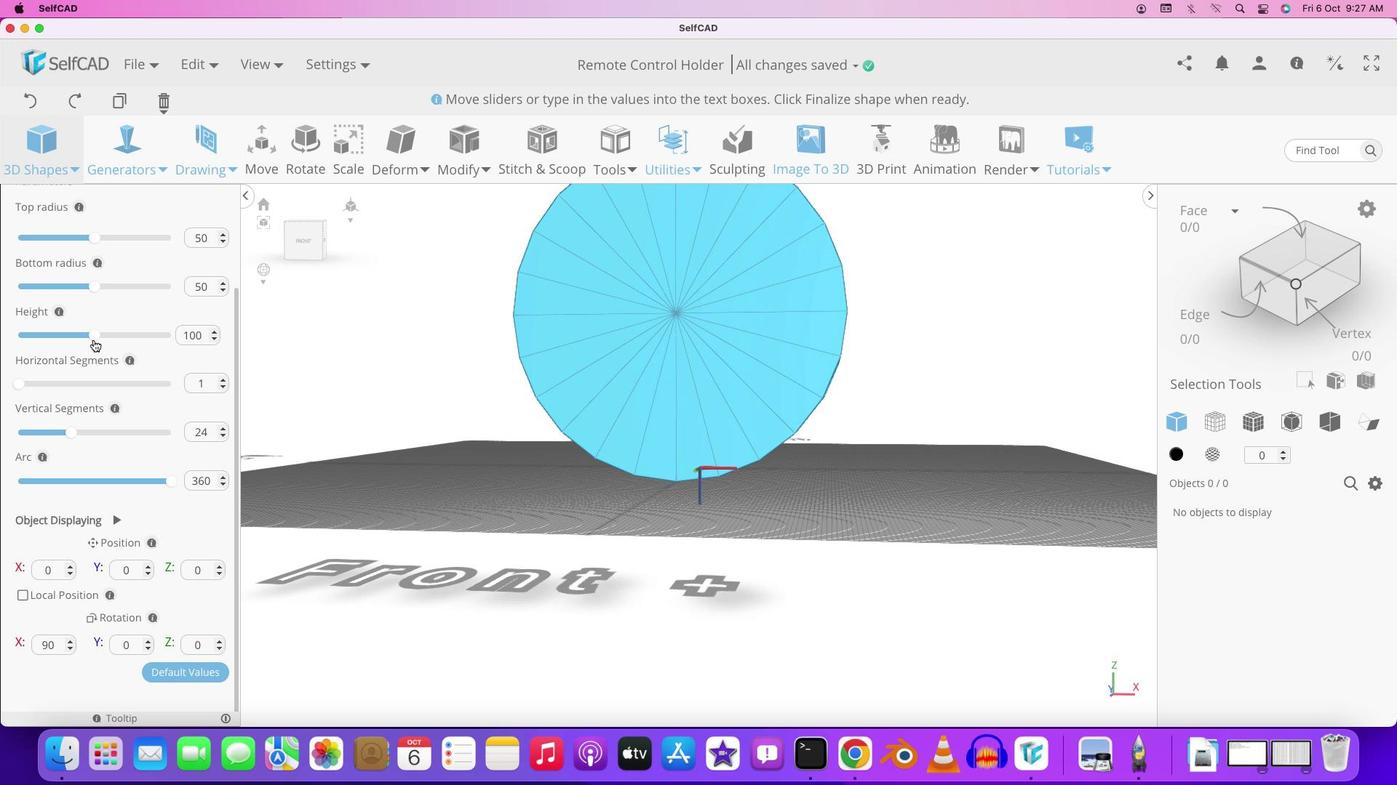 
Action: Mouse moved to (508, 401)
Screenshot: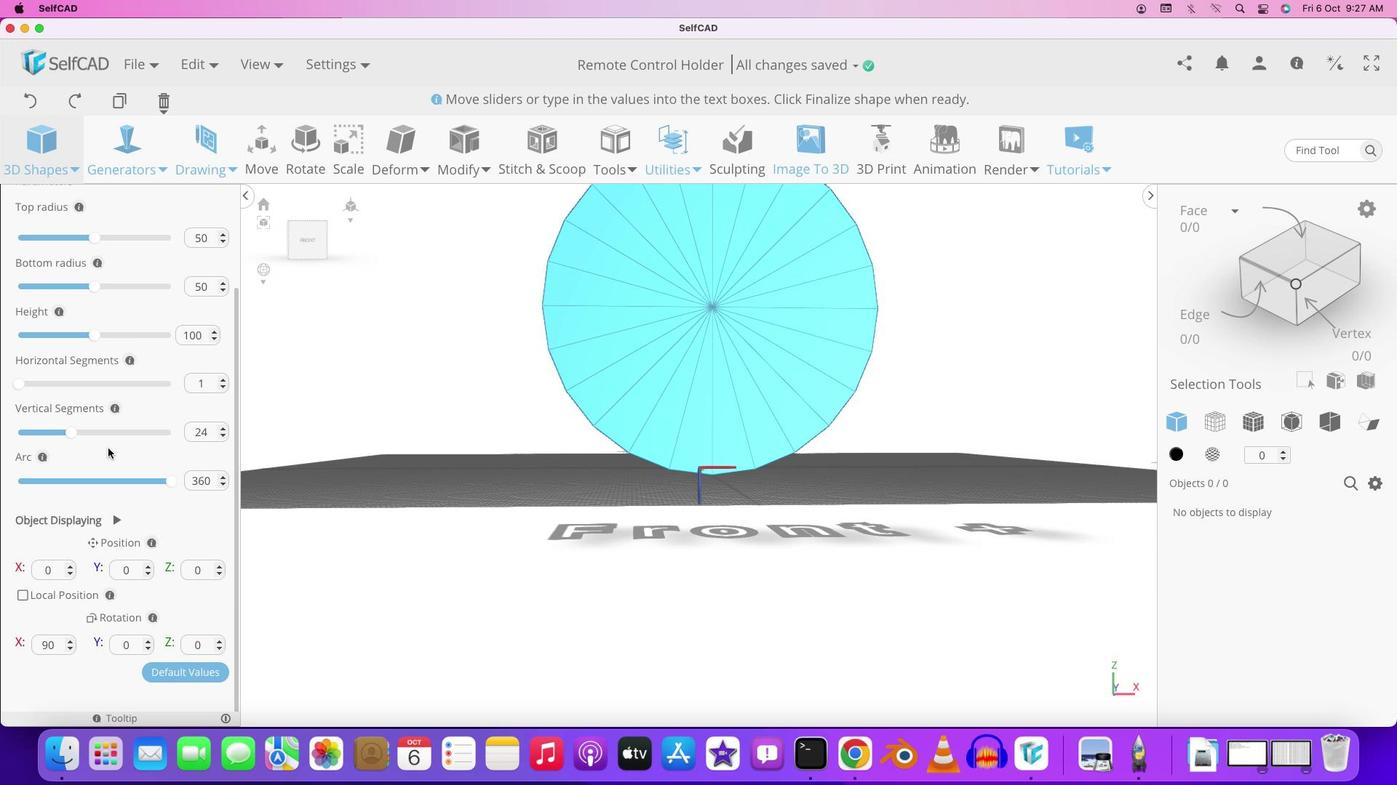 
Action: Mouse pressed left at (508, 401)
Screenshot: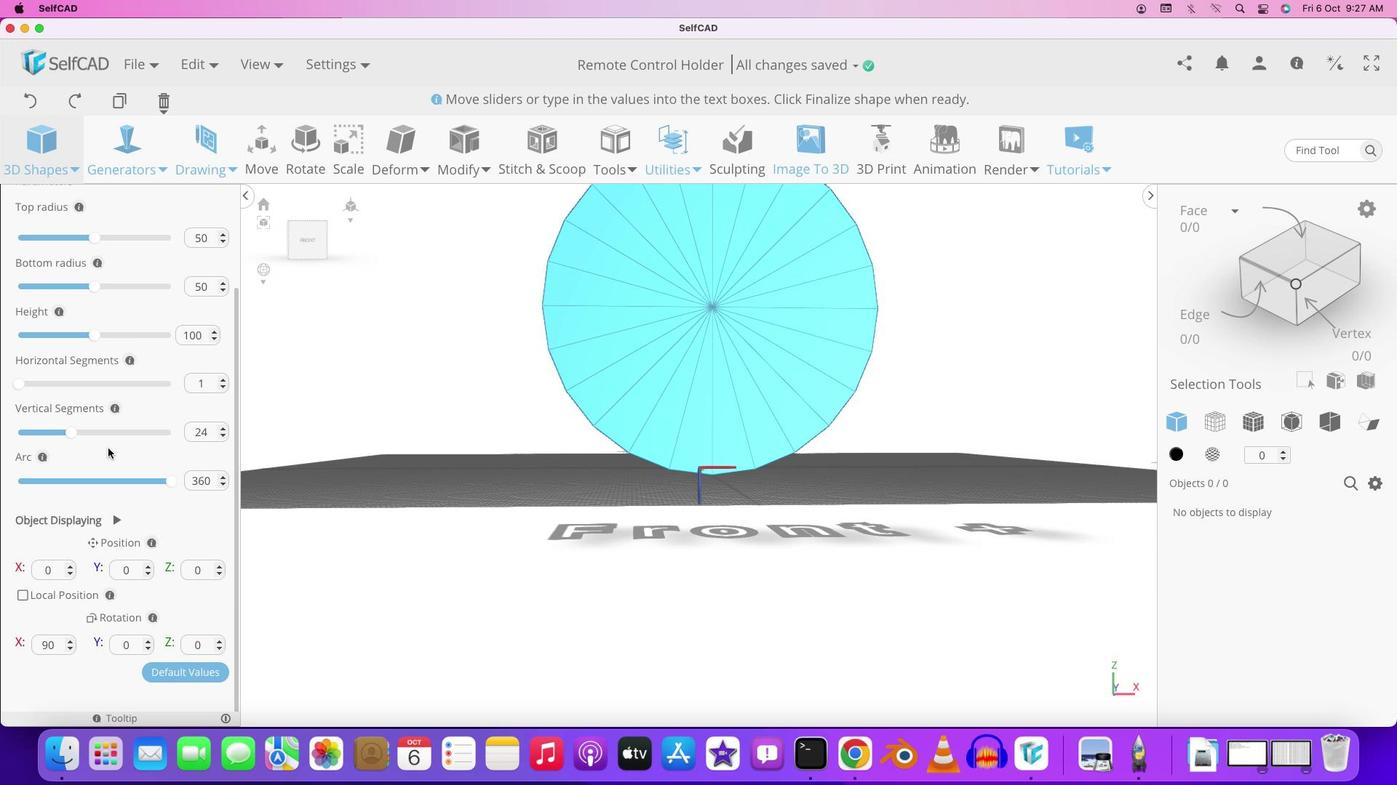 
Action: Mouse moved to (88, 328)
Screenshot: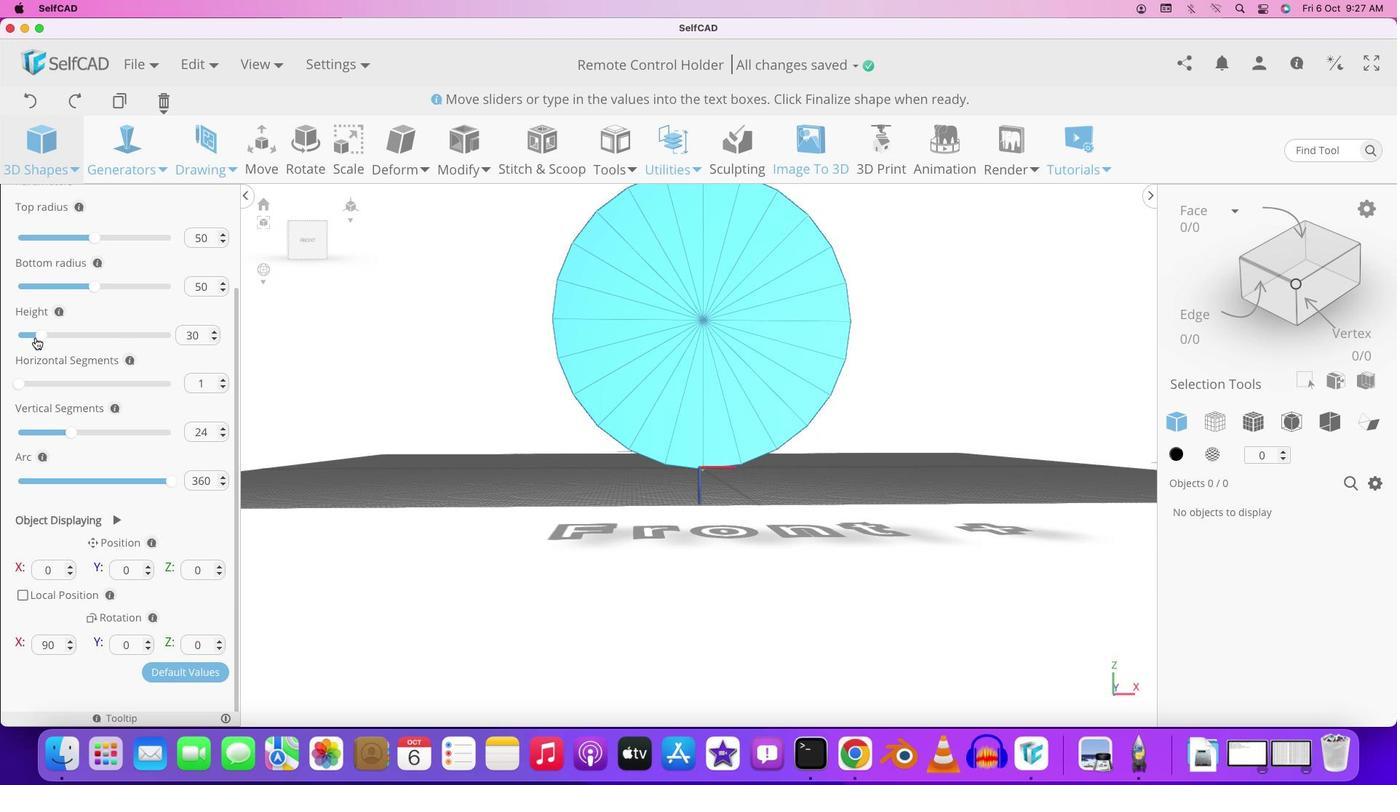 
Action: Mouse pressed left at (88, 328)
Screenshot: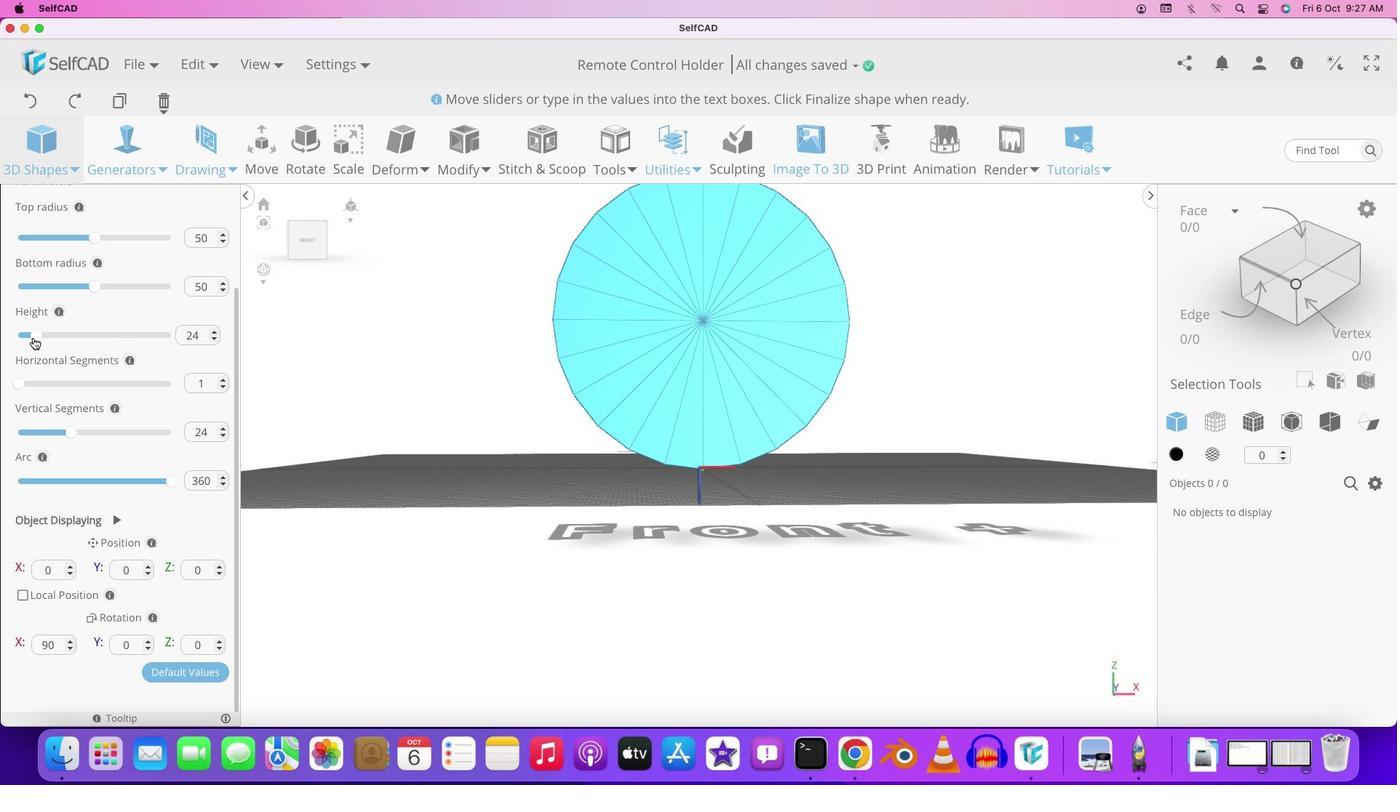 
Action: Mouse moved to (87, 277)
Screenshot: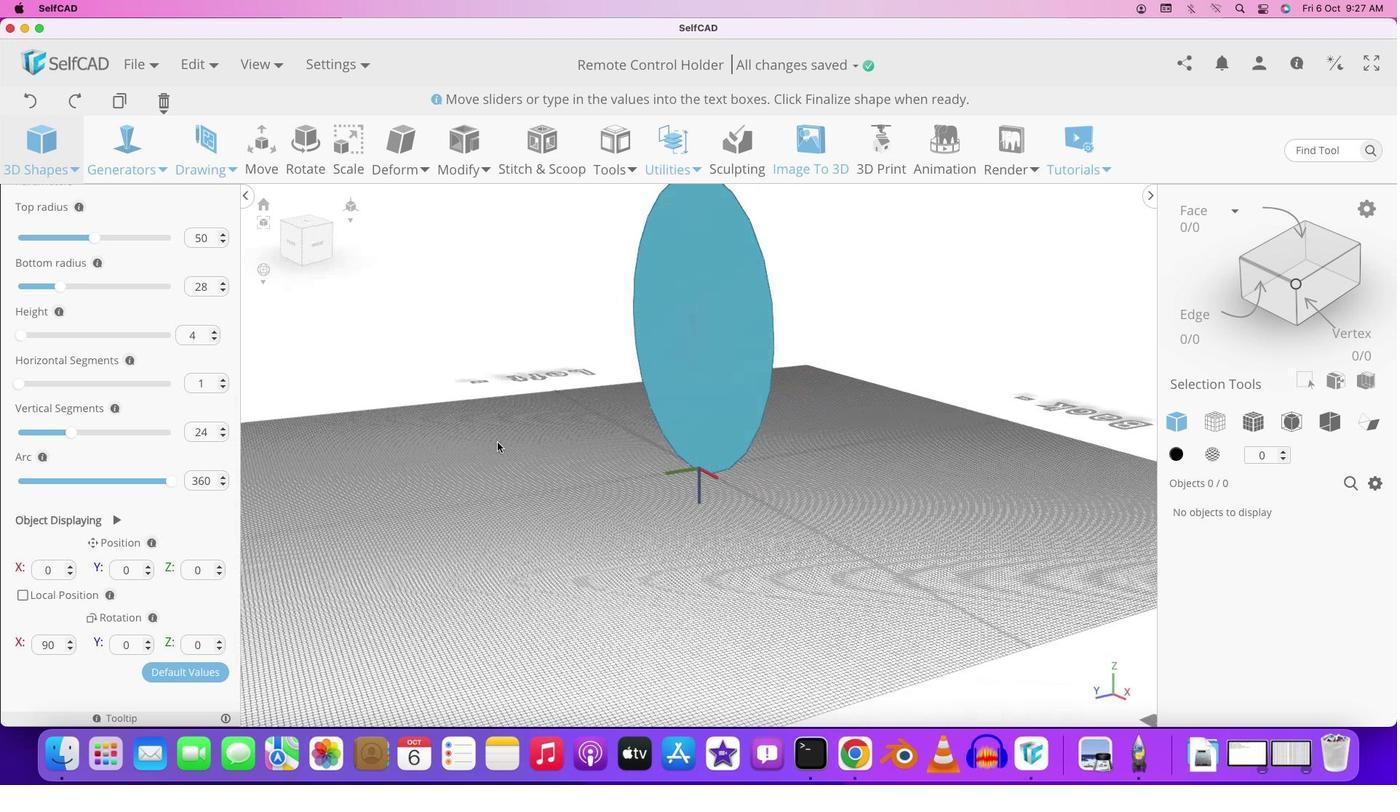 
Action: Mouse pressed left at (87, 277)
Screenshot: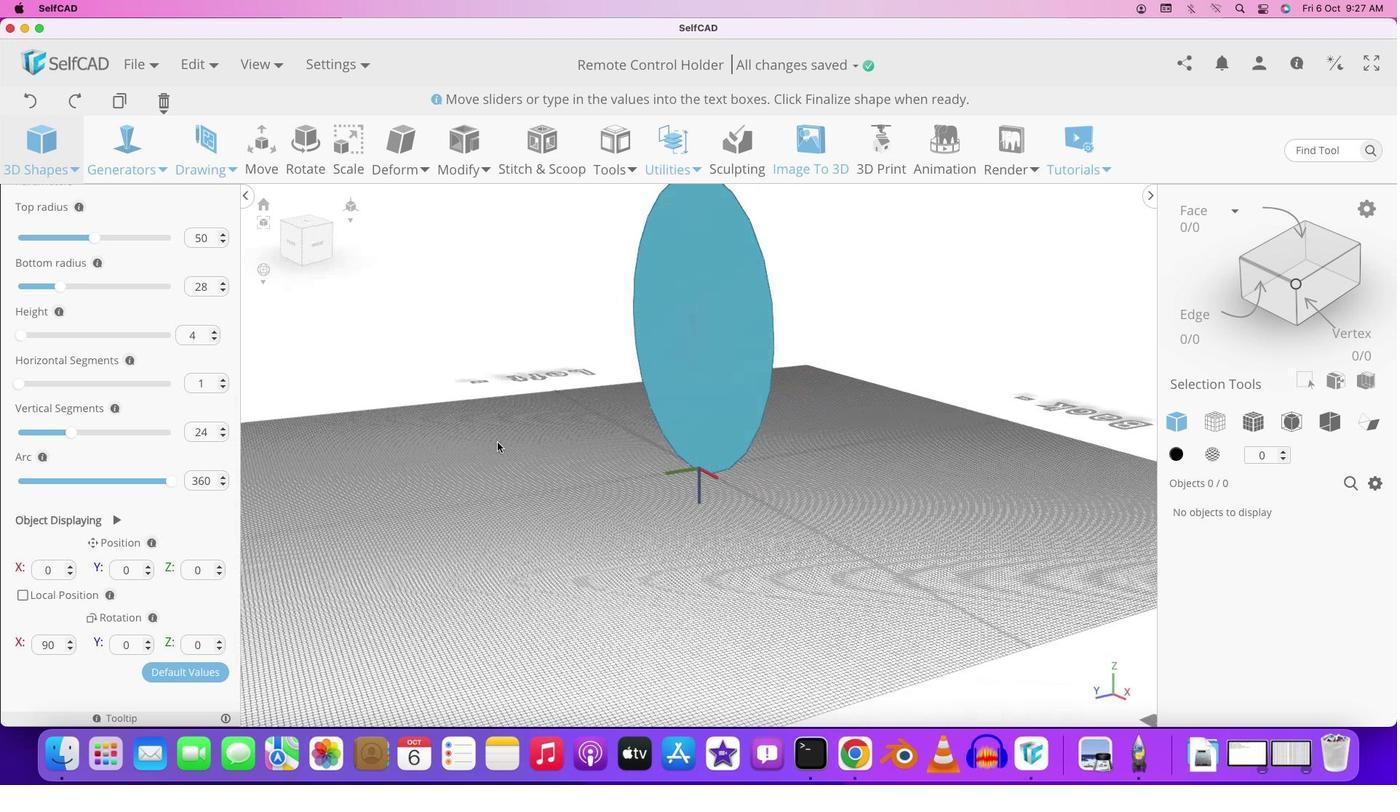 
Action: Mouse moved to (760, 412)
Screenshot: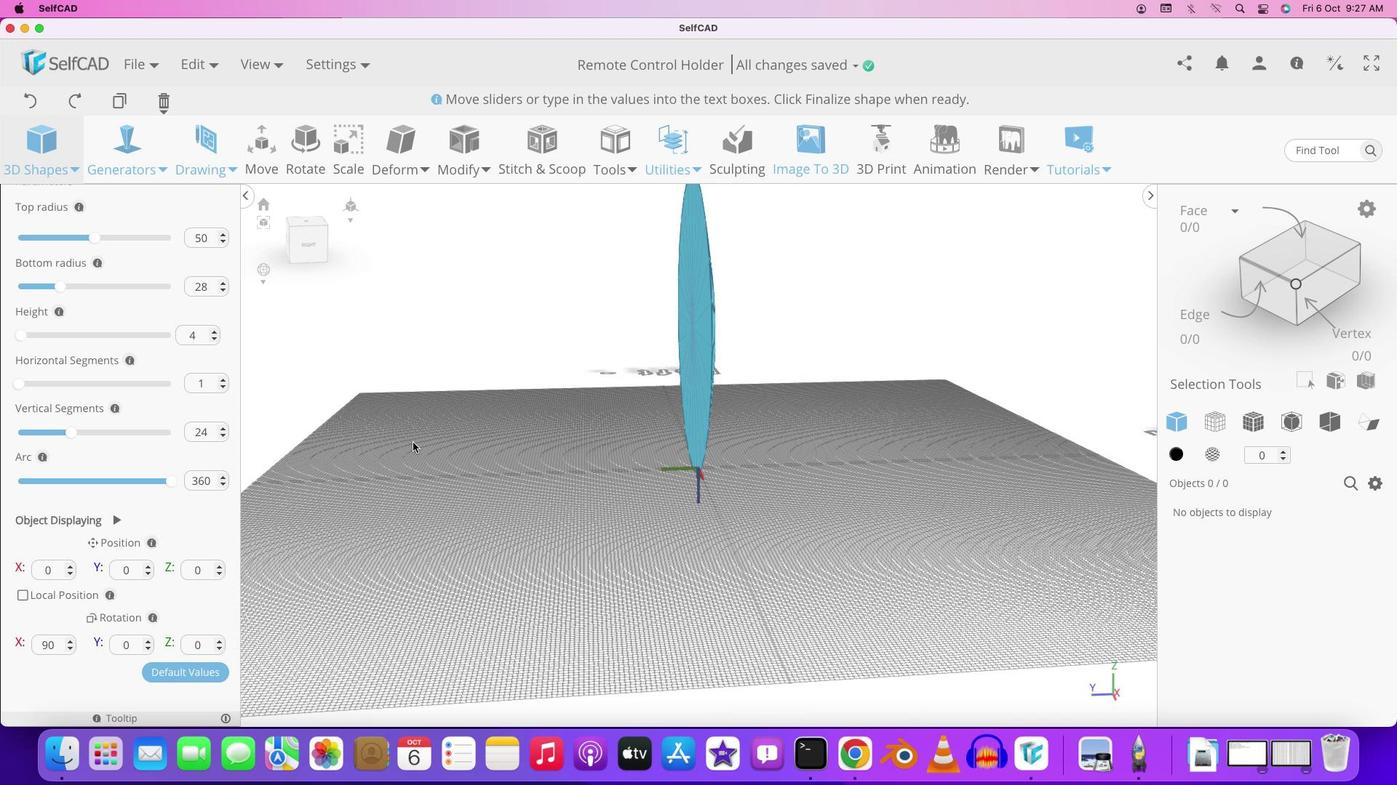 
Action: Mouse pressed left at (760, 412)
Screenshot: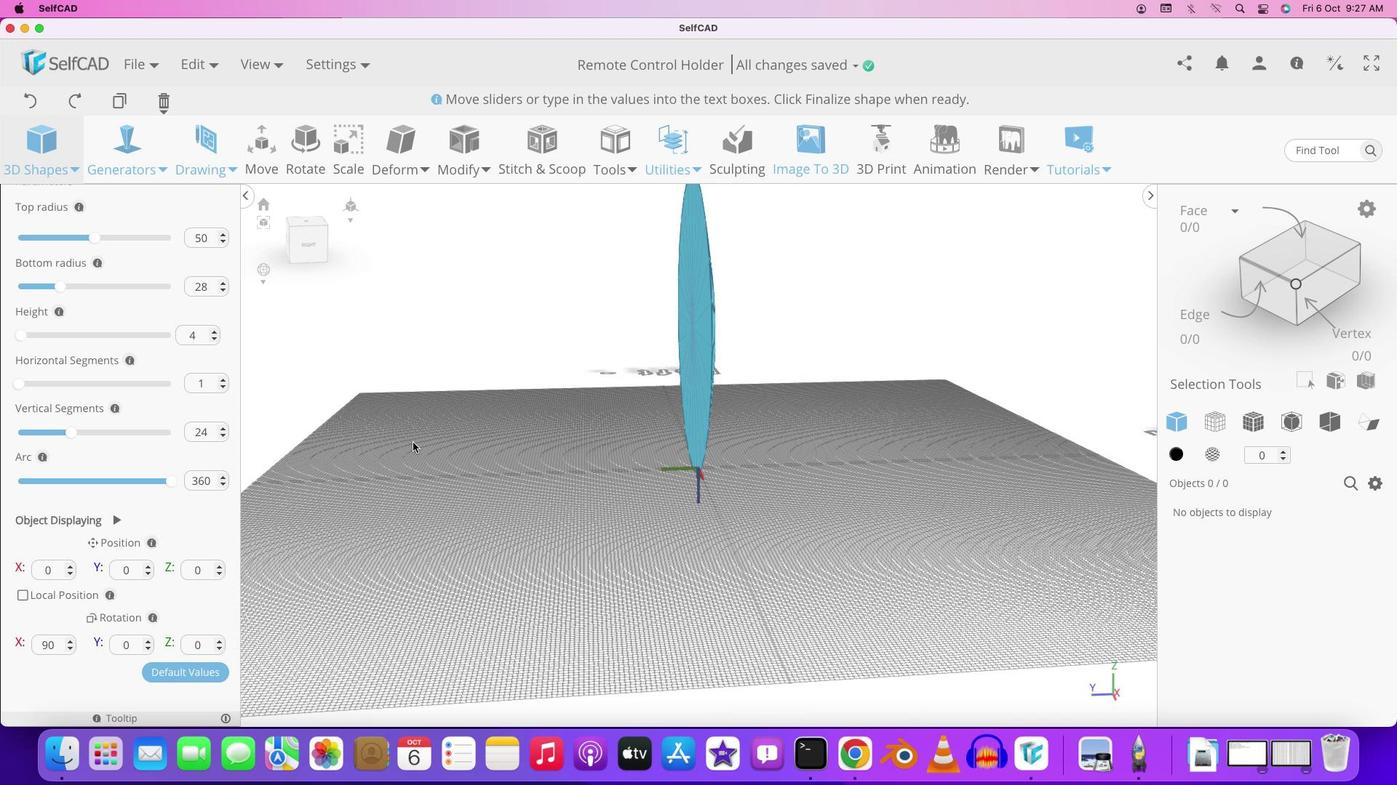 
Action: Mouse moved to (12, 331)
Screenshot: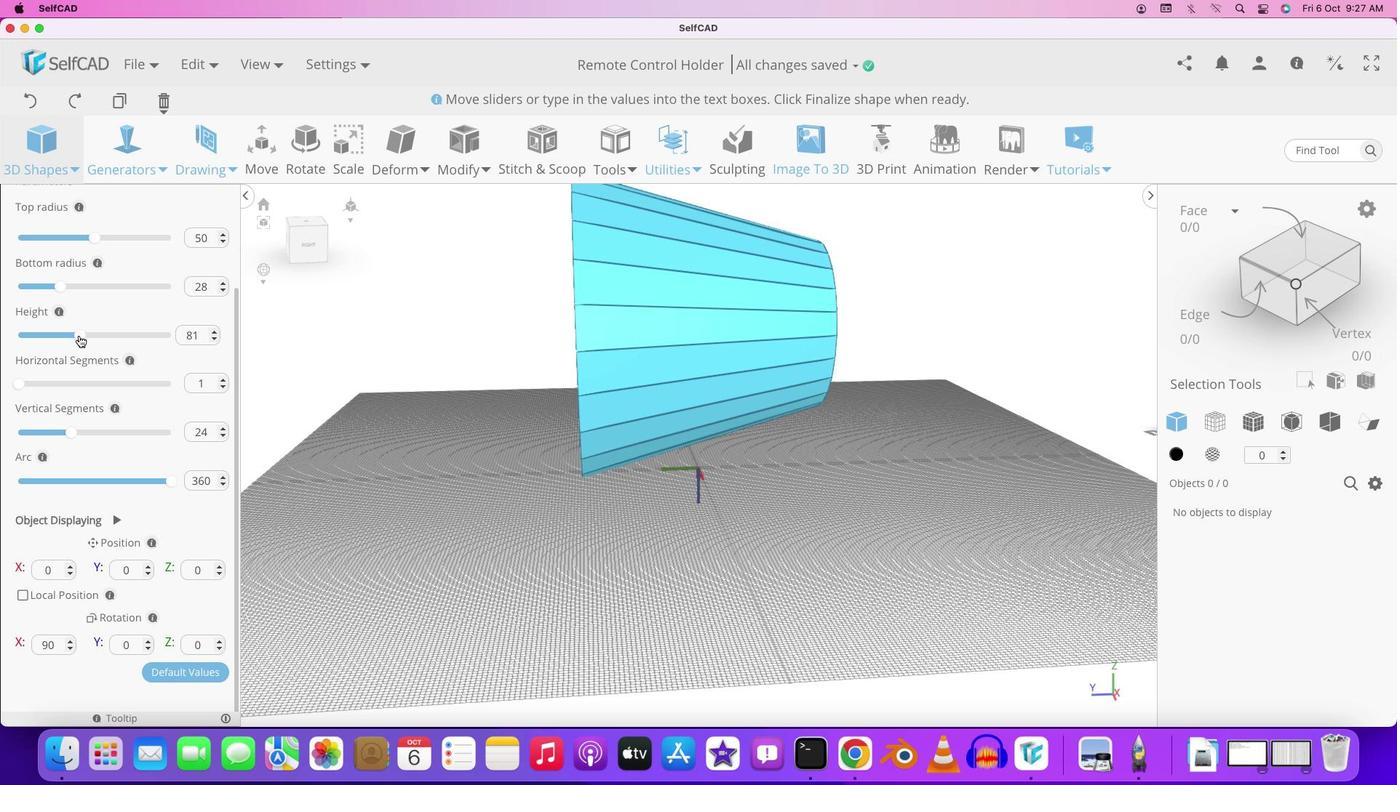 
Action: Mouse pressed left at (12, 331)
Screenshot: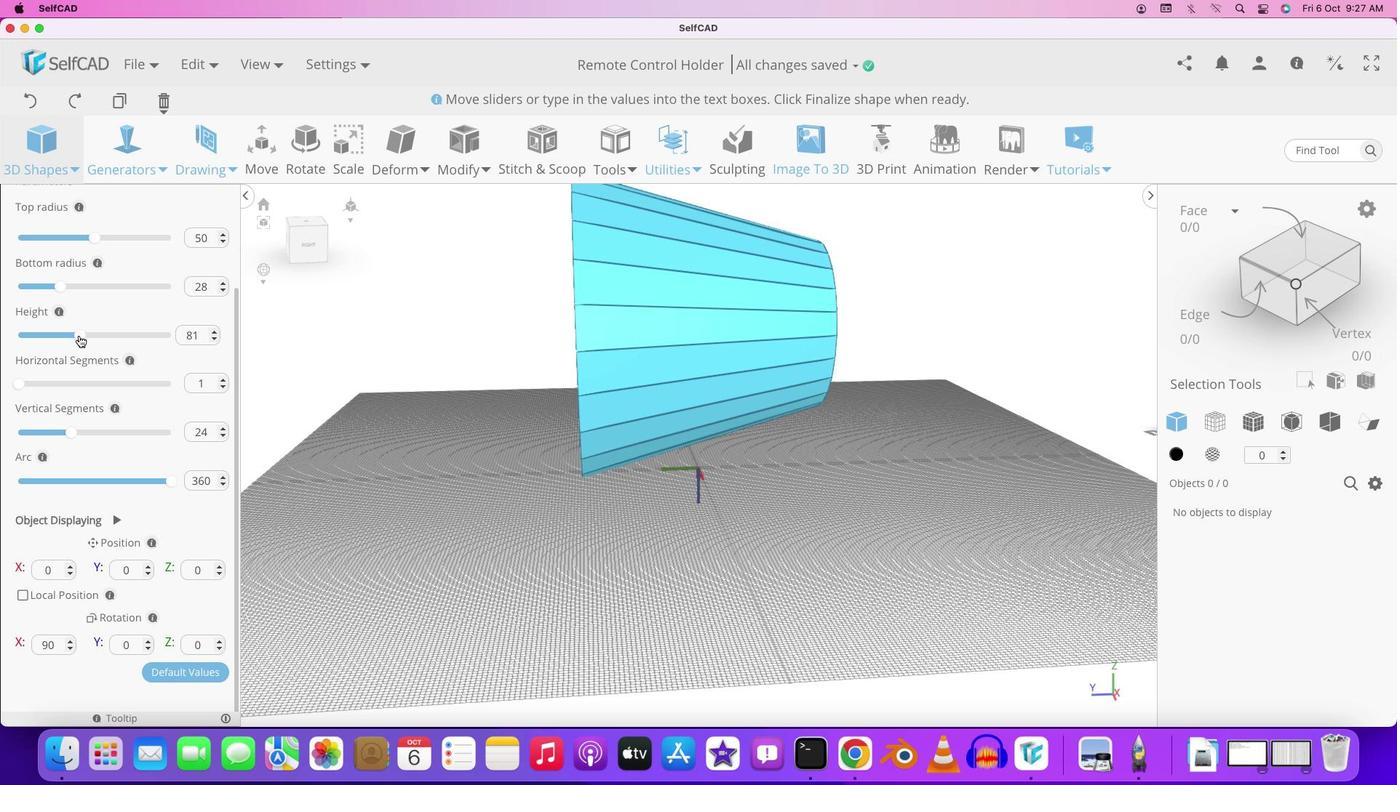 
Action: Mouse moved to (53, 279)
Screenshot: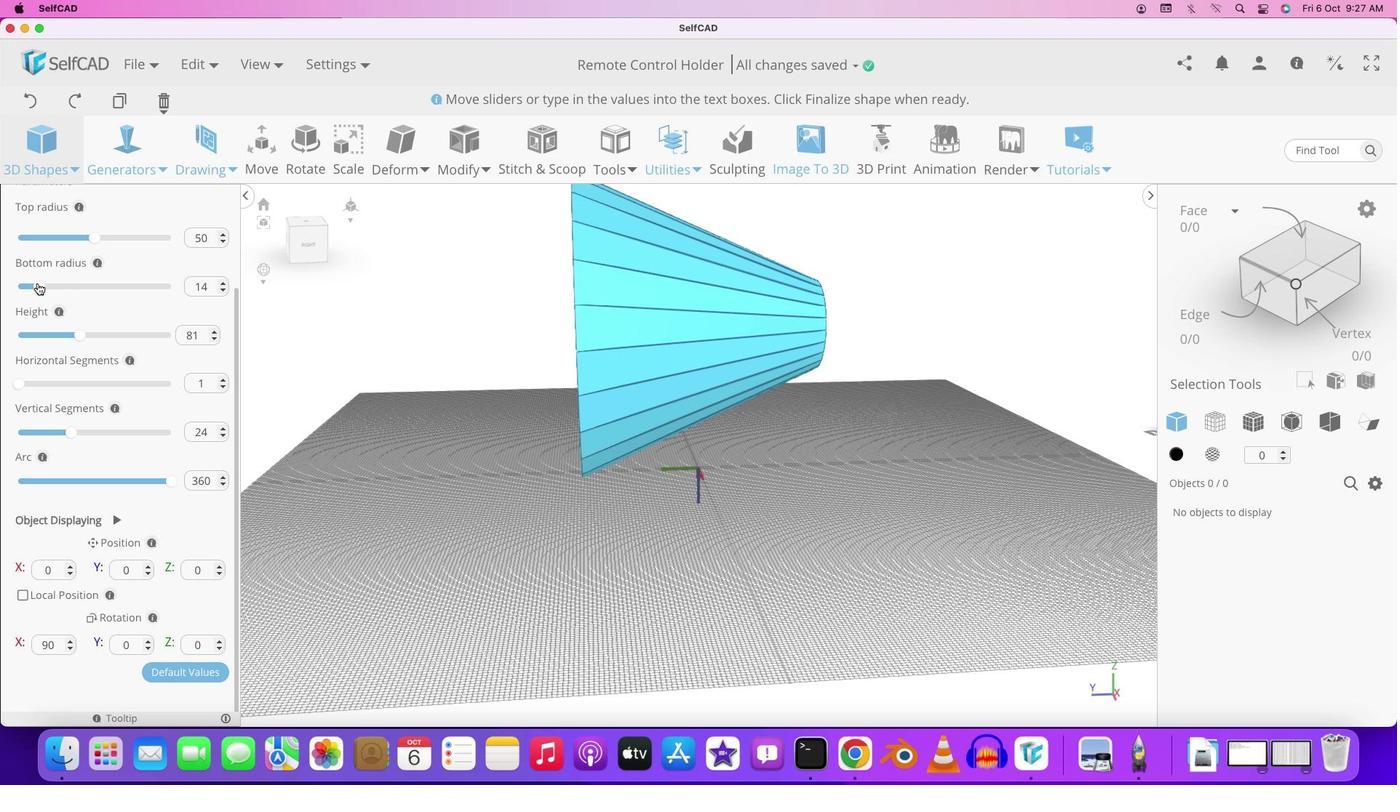 
Action: Mouse pressed left at (53, 279)
Screenshot: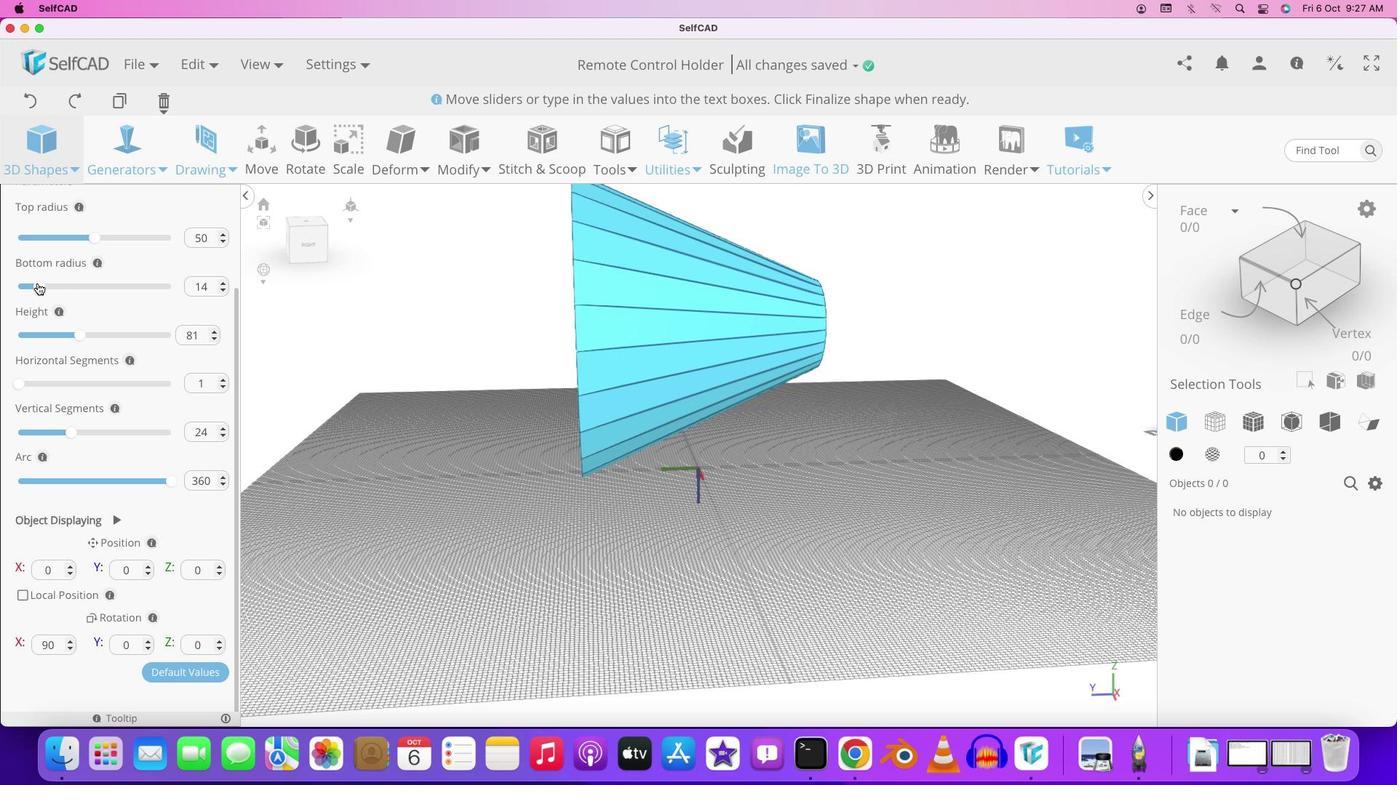 
Action: Mouse moved to (195, 236)
Screenshot: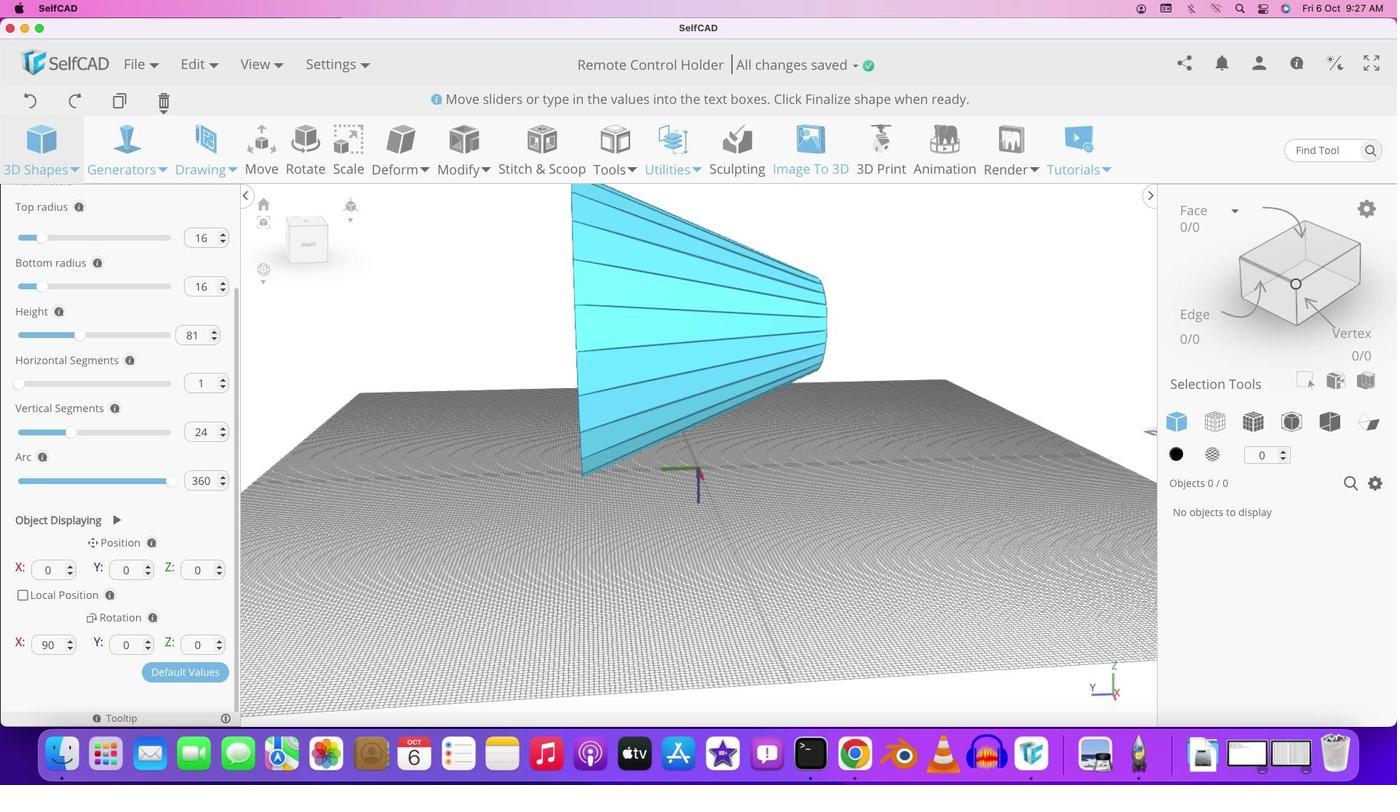 
Action: Mouse pressed left at (195, 236)
Screenshot: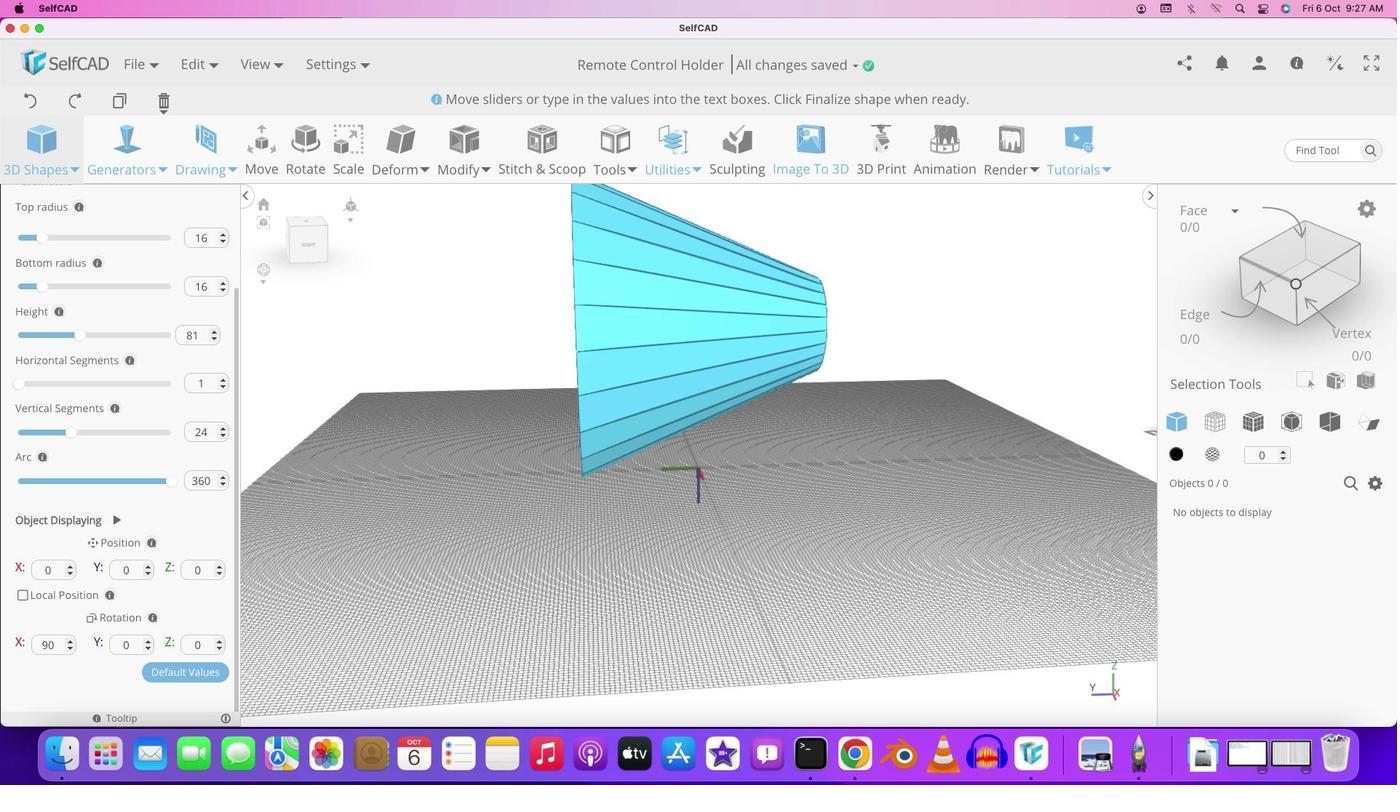 
Action: Key pressed '1''6'Key.enter
Screenshot: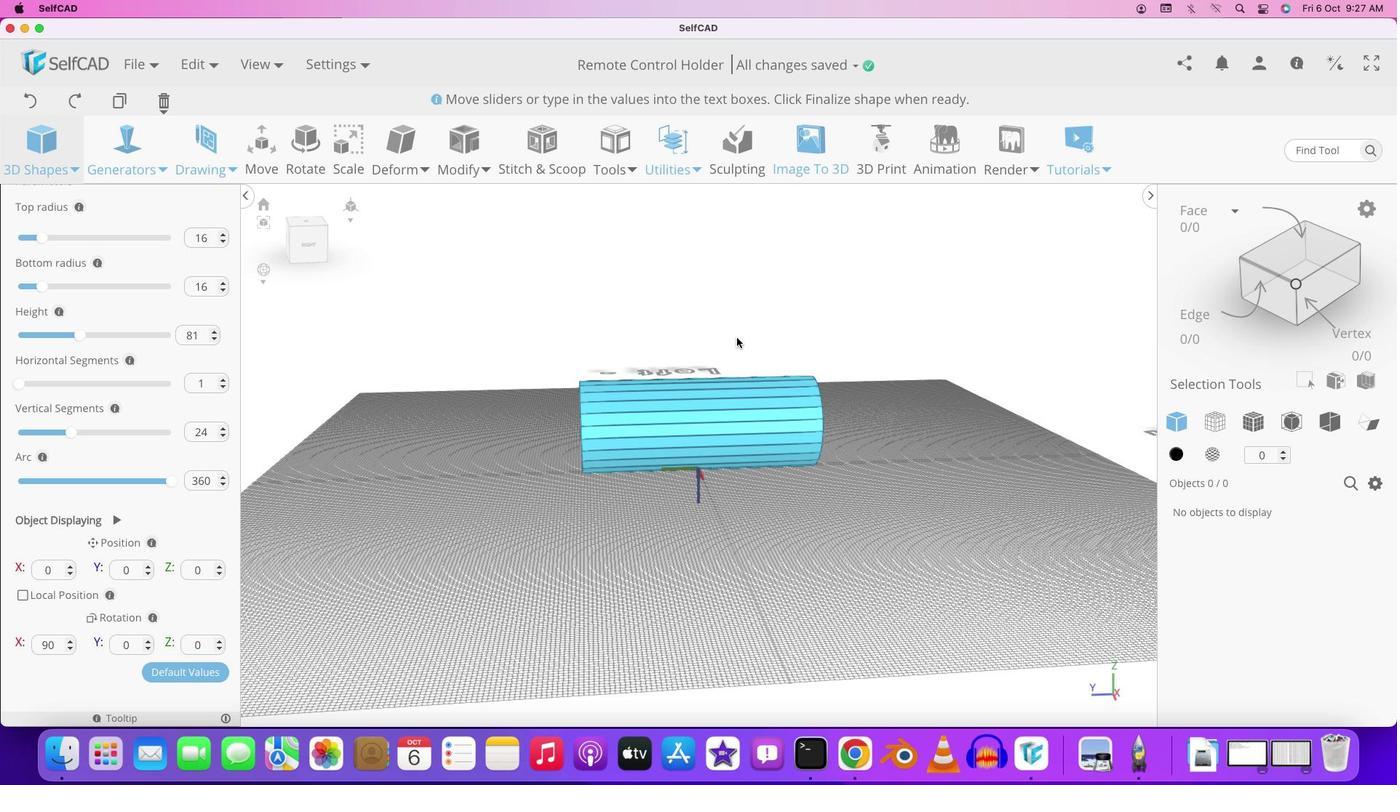 
Action: Mouse moved to (730, 323)
Screenshot: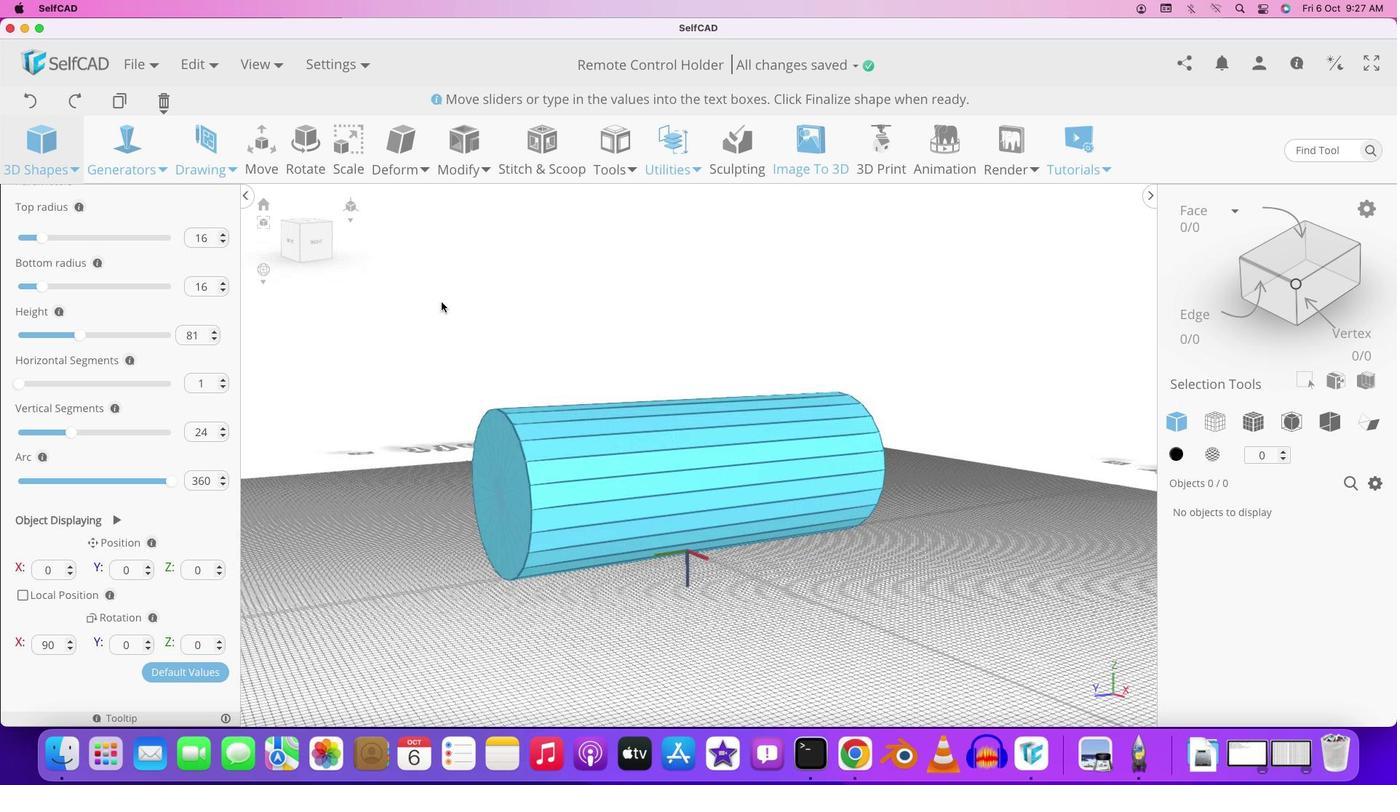 
Action: Mouse scrolled (730, 323) with delta (-6, -5)
Screenshot: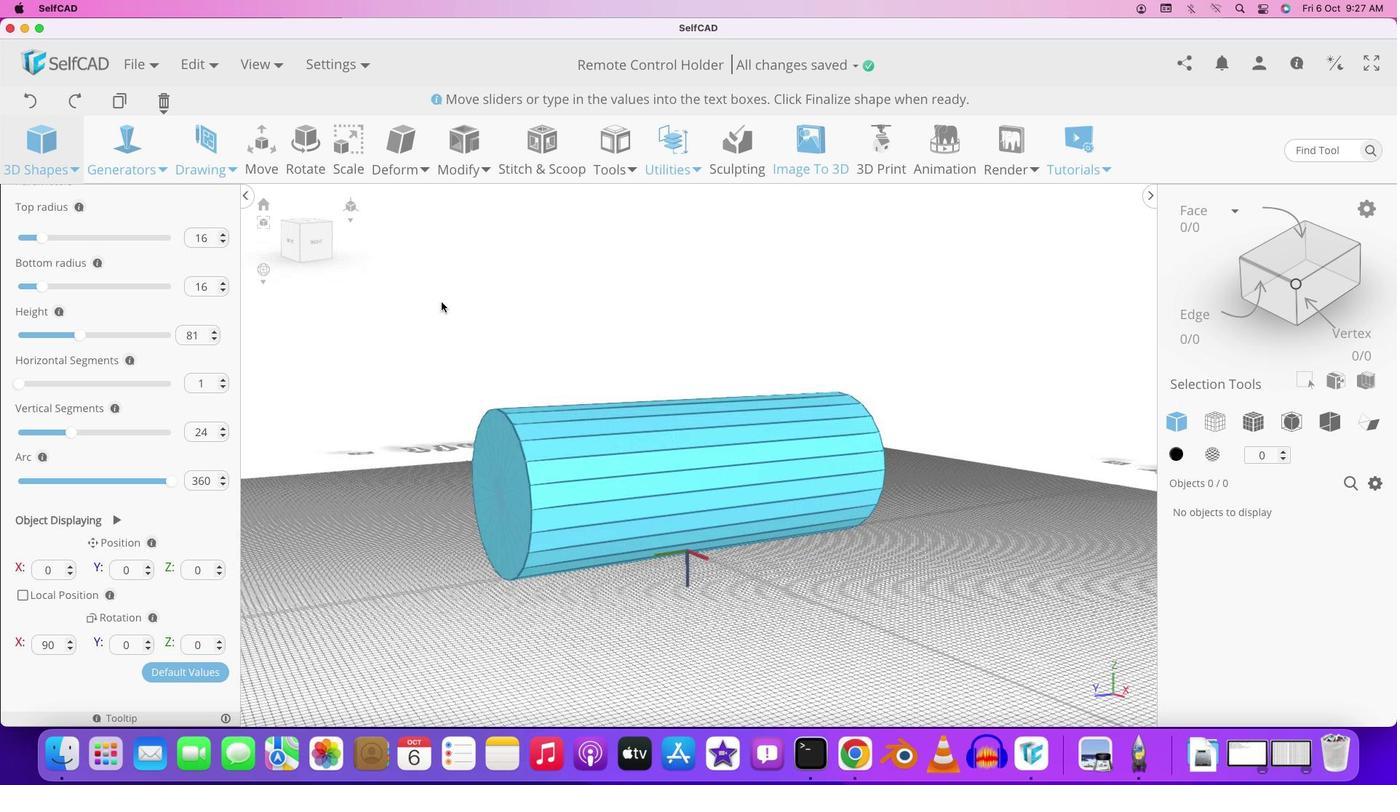 
Action: Mouse moved to (729, 333)
Screenshot: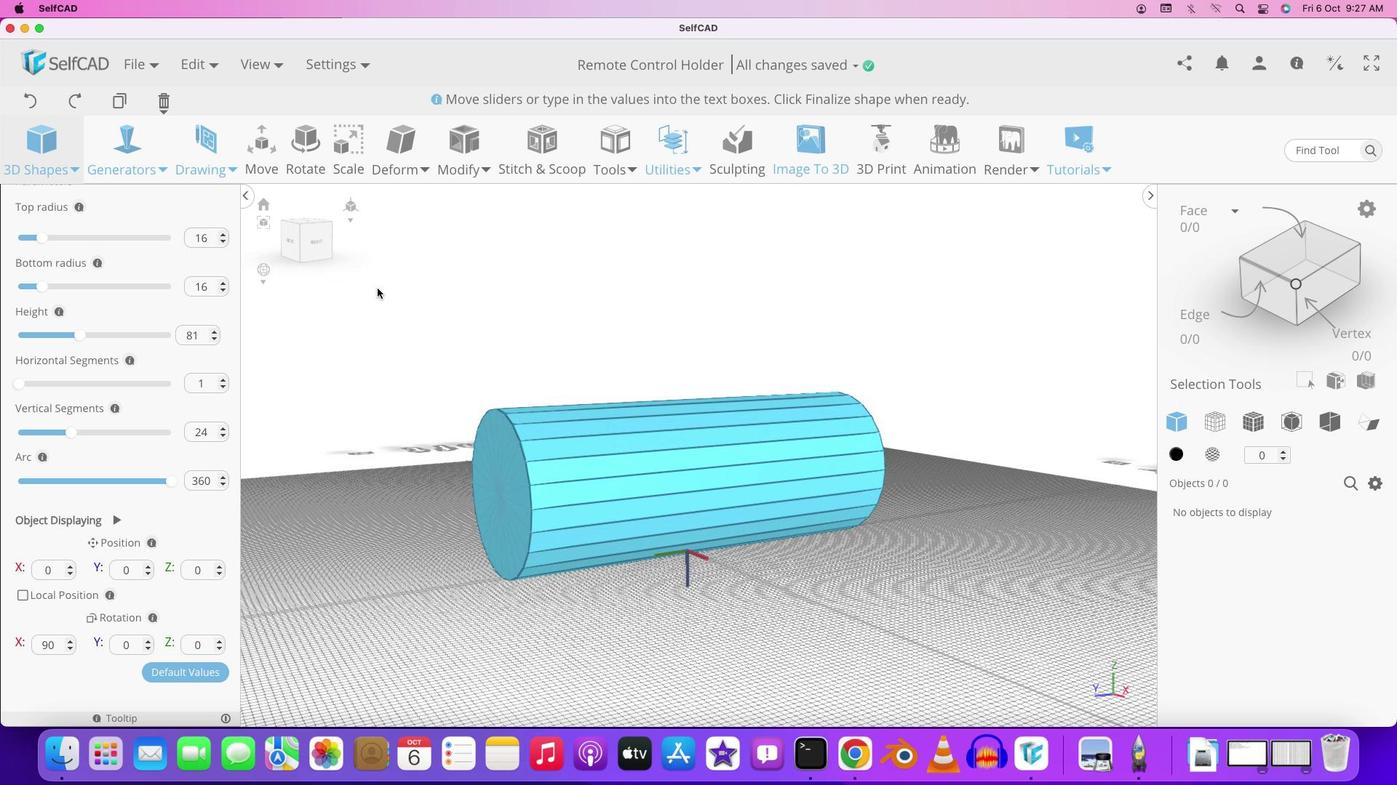 
Action: Mouse scrolled (729, 333) with delta (-6, -5)
Screenshot: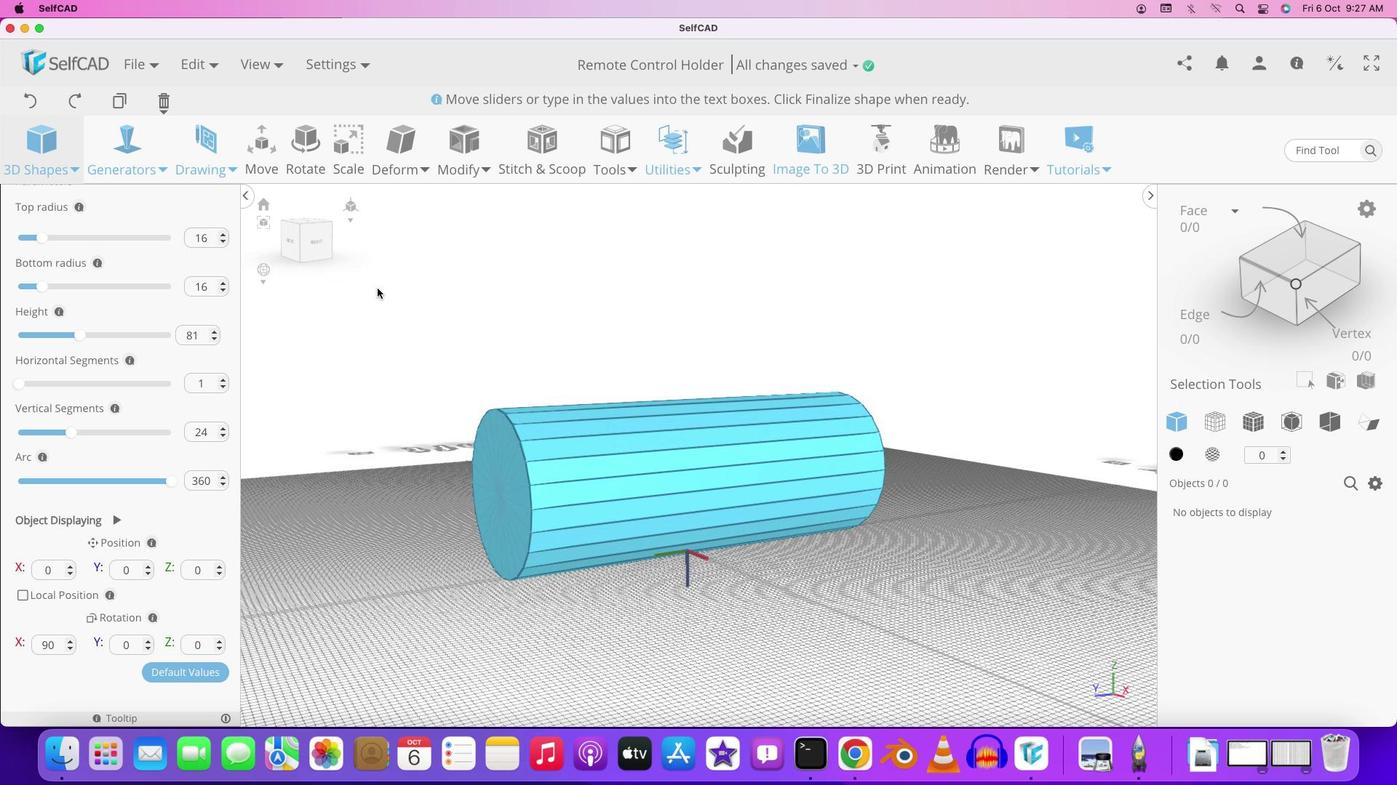 
Action: Mouse moved to (729, 336)
Screenshot: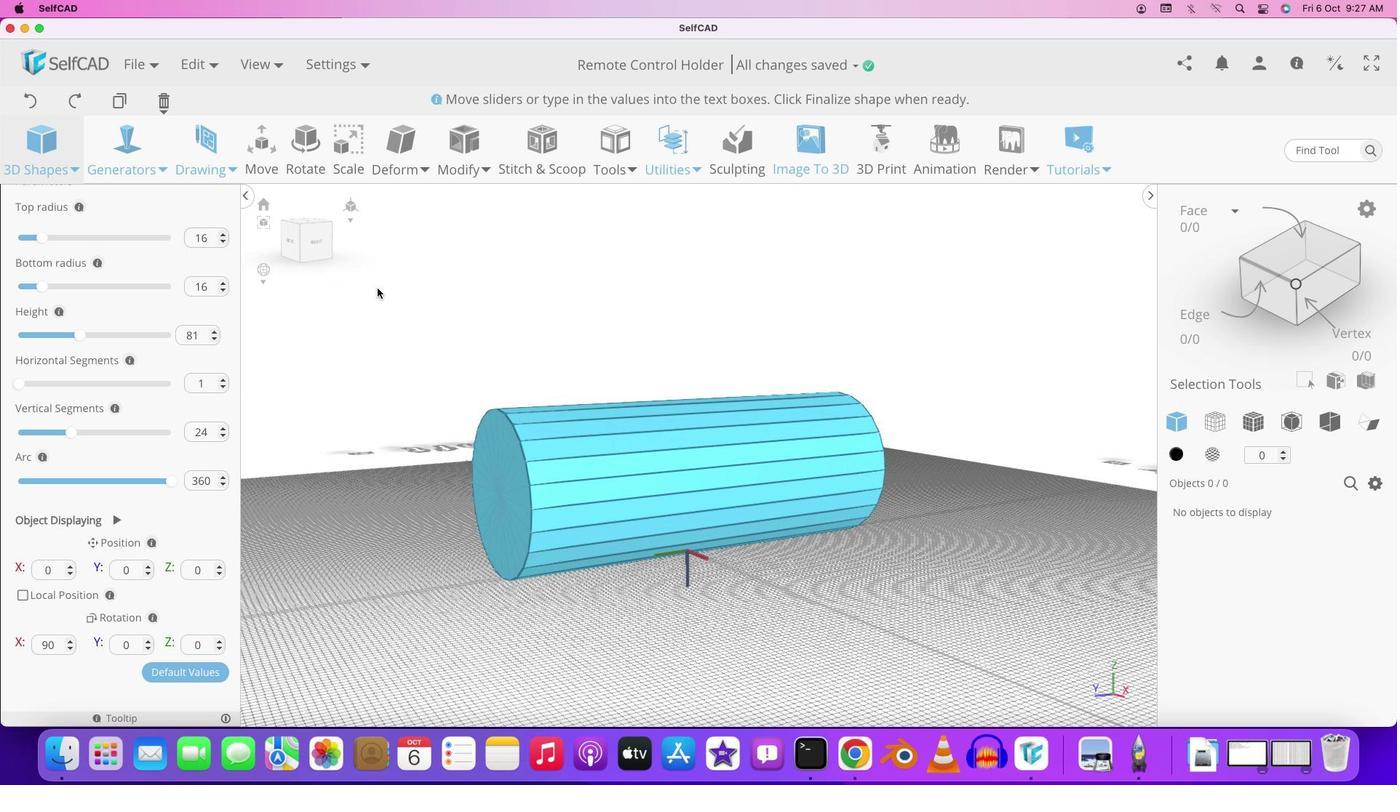 
Action: Mouse scrolled (729, 336) with delta (-6, -5)
Screenshot: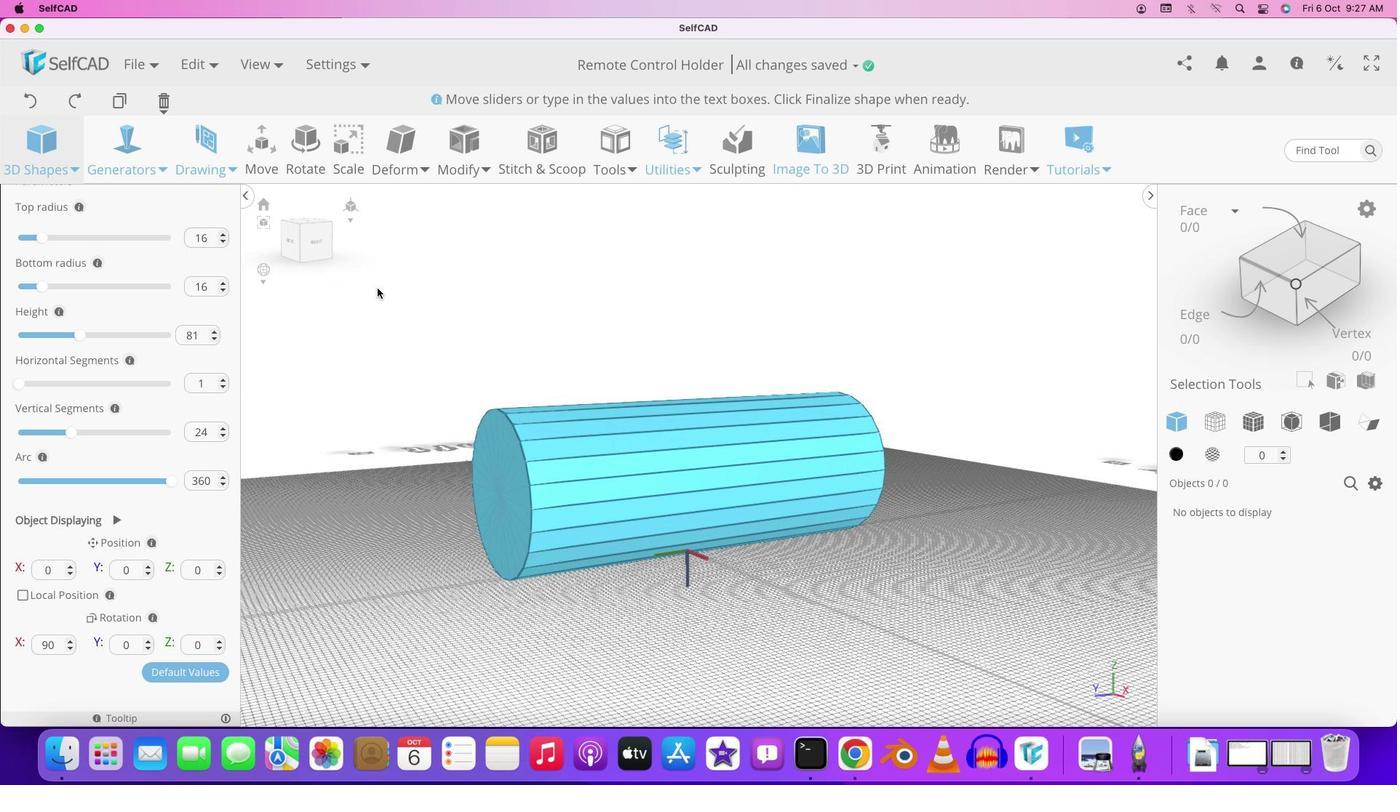 
Action: Mouse moved to (728, 338)
Screenshot: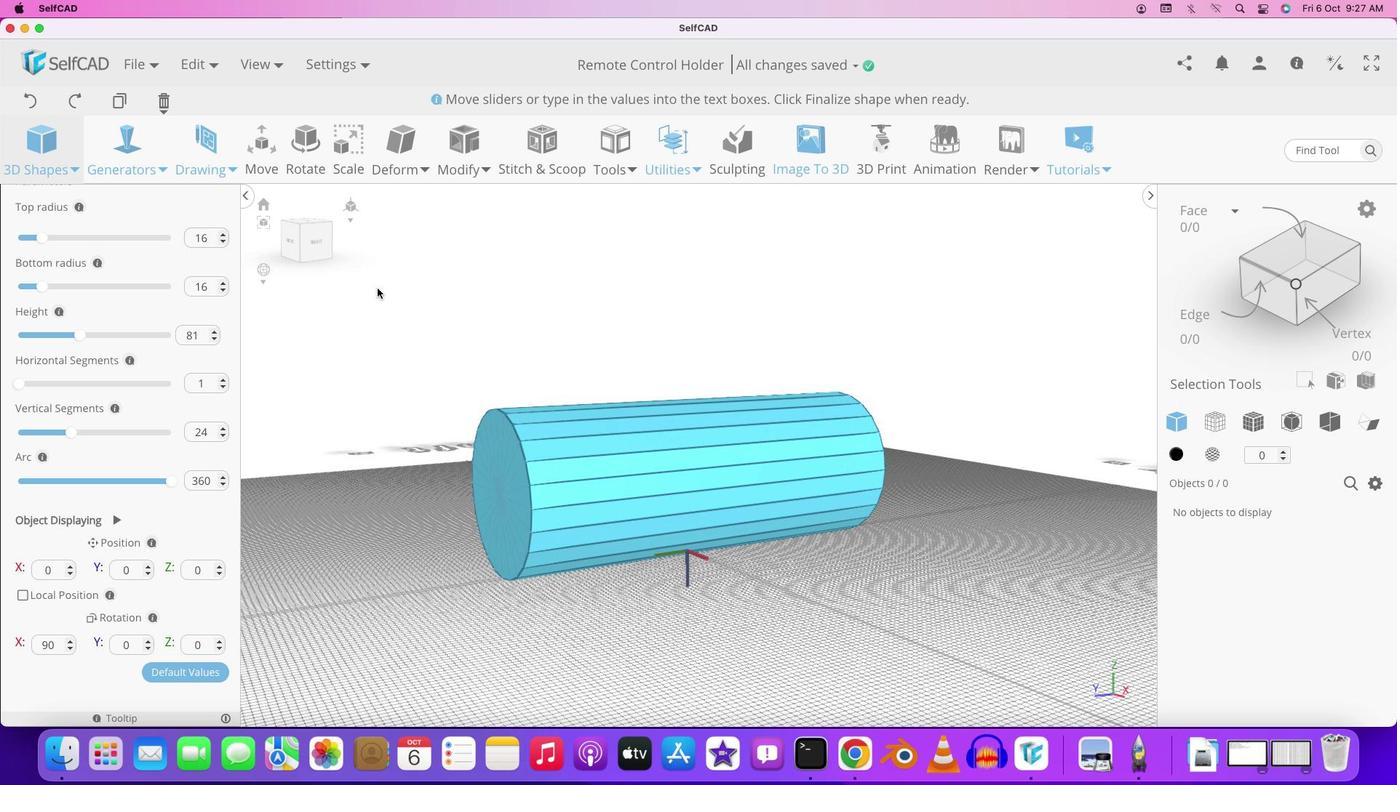 
Action: Mouse scrolled (728, 338) with delta (-6, -4)
Screenshot: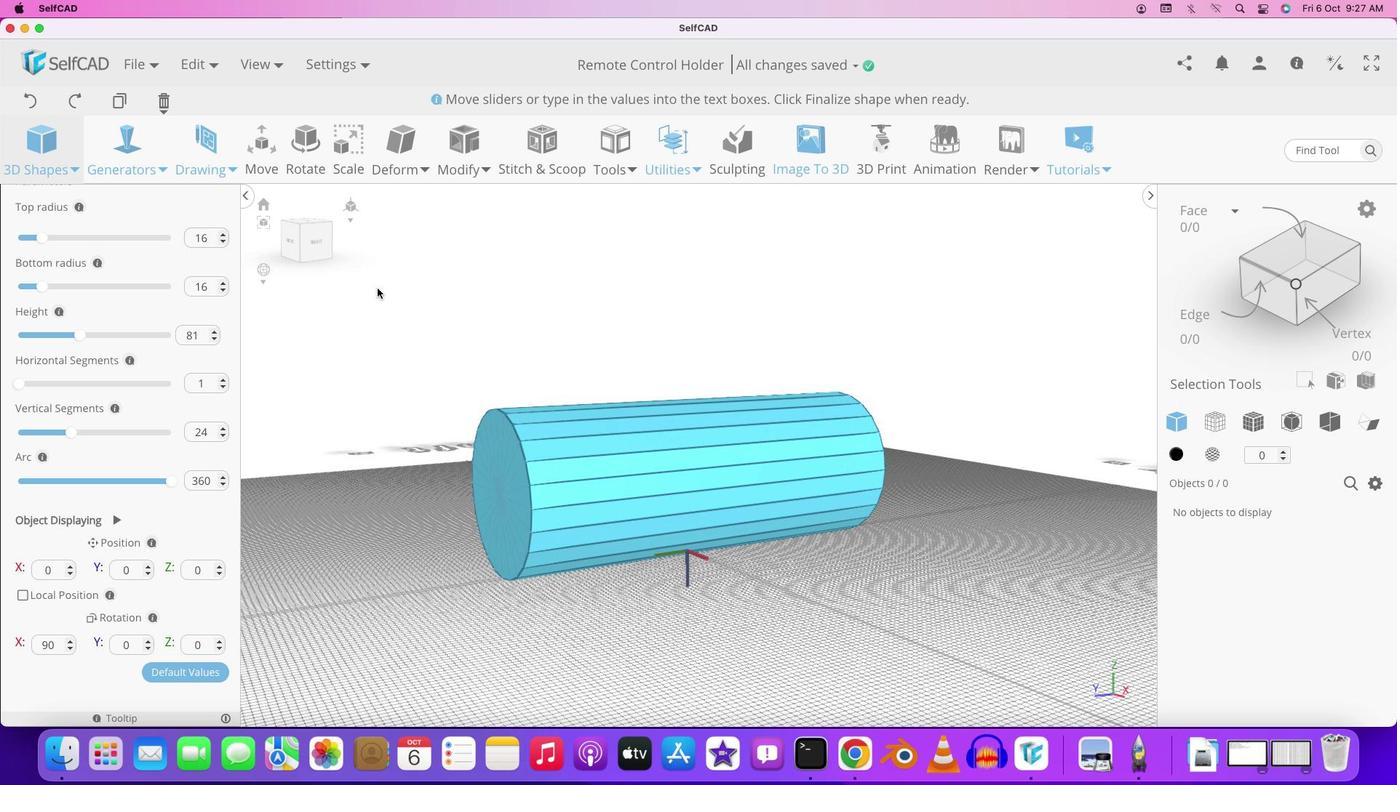 
Action: Mouse moved to (679, 337)
Screenshot: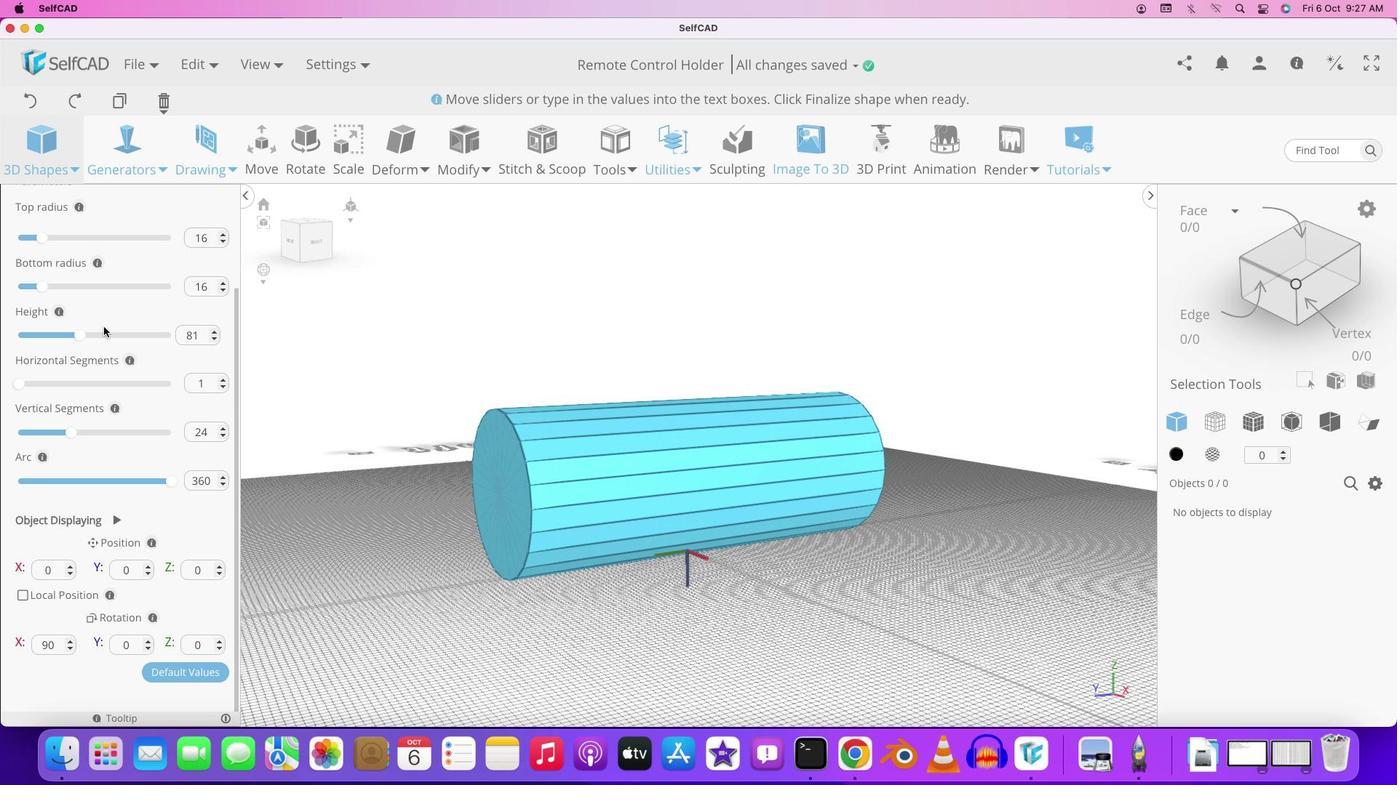 
Action: Mouse pressed left at (679, 337)
Screenshot: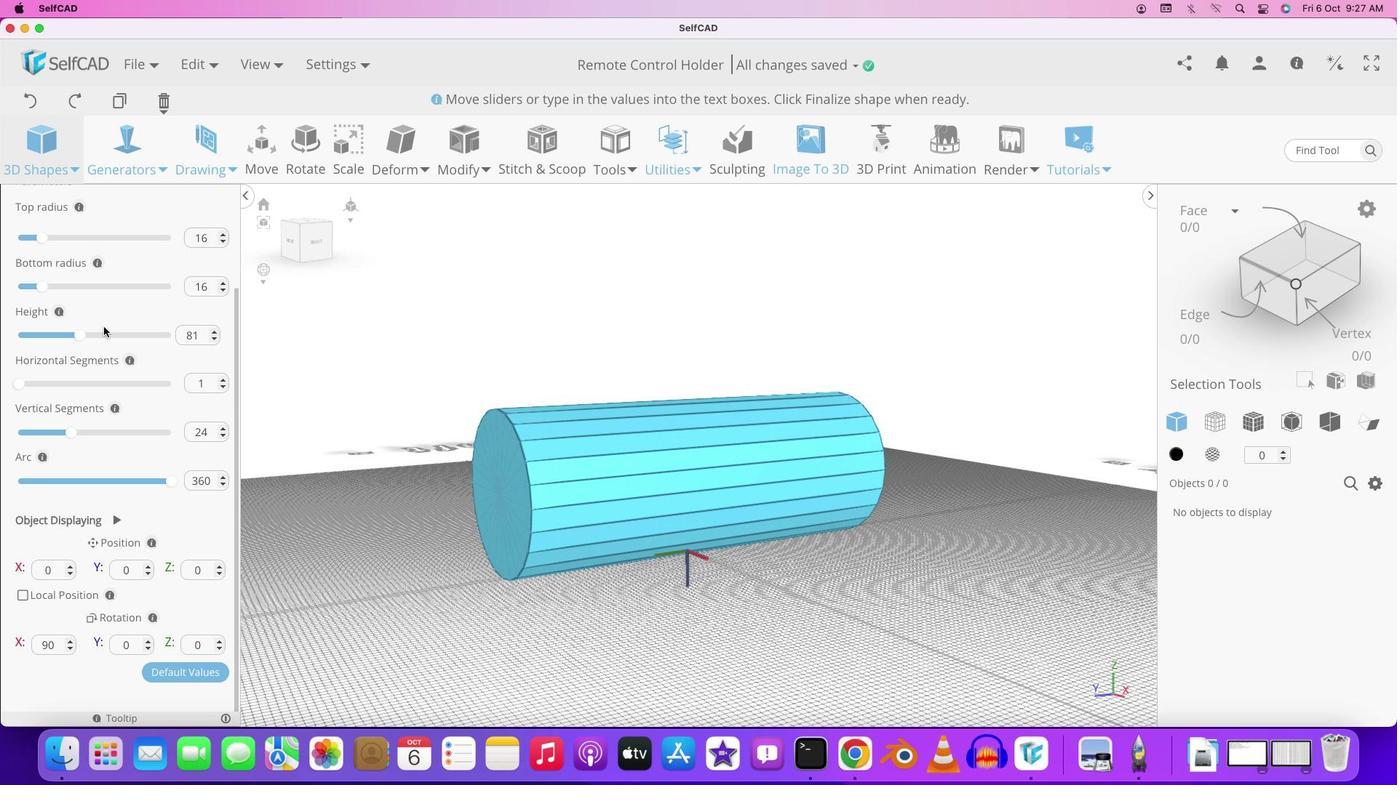 
Action: Mouse moved to (66, 328)
Screenshot: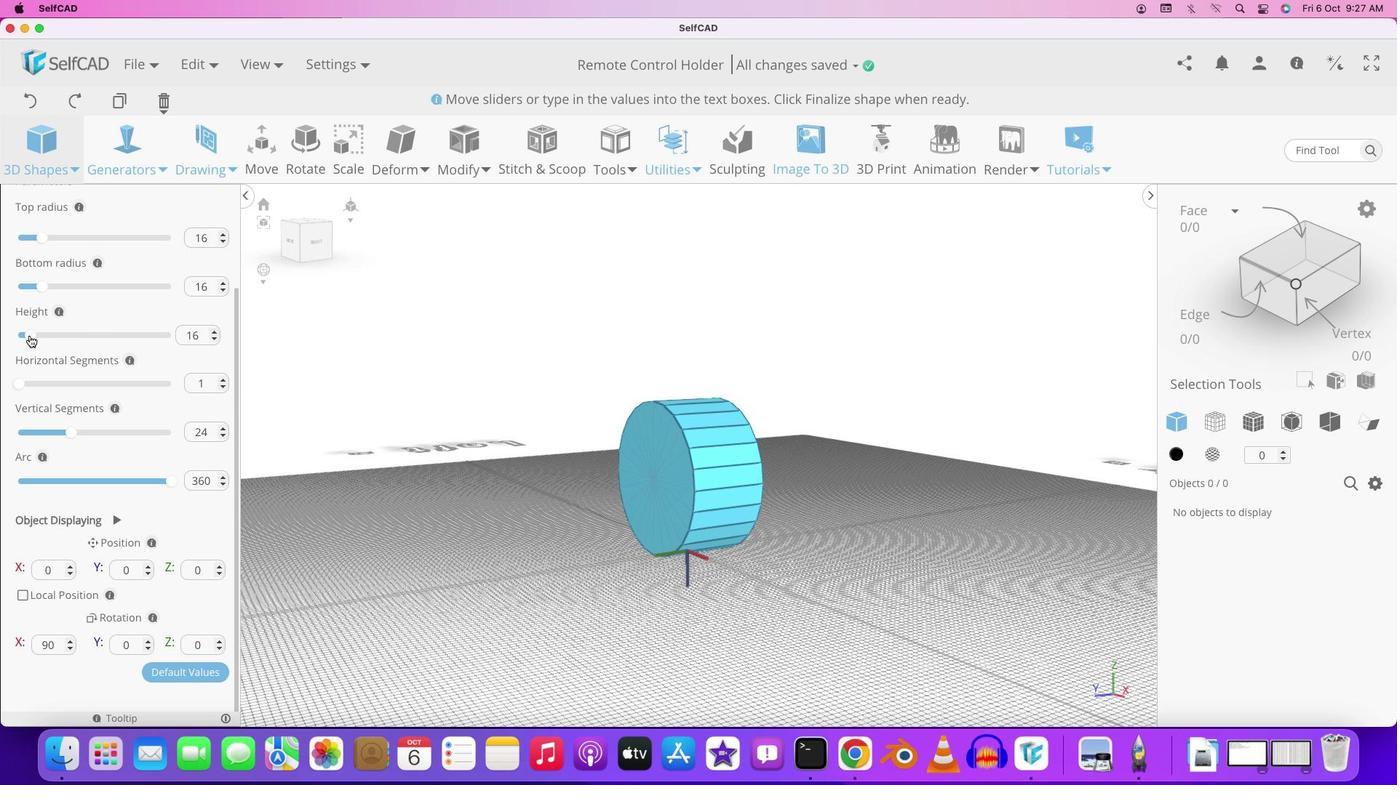 
Action: Mouse pressed left at (66, 328)
Screenshot: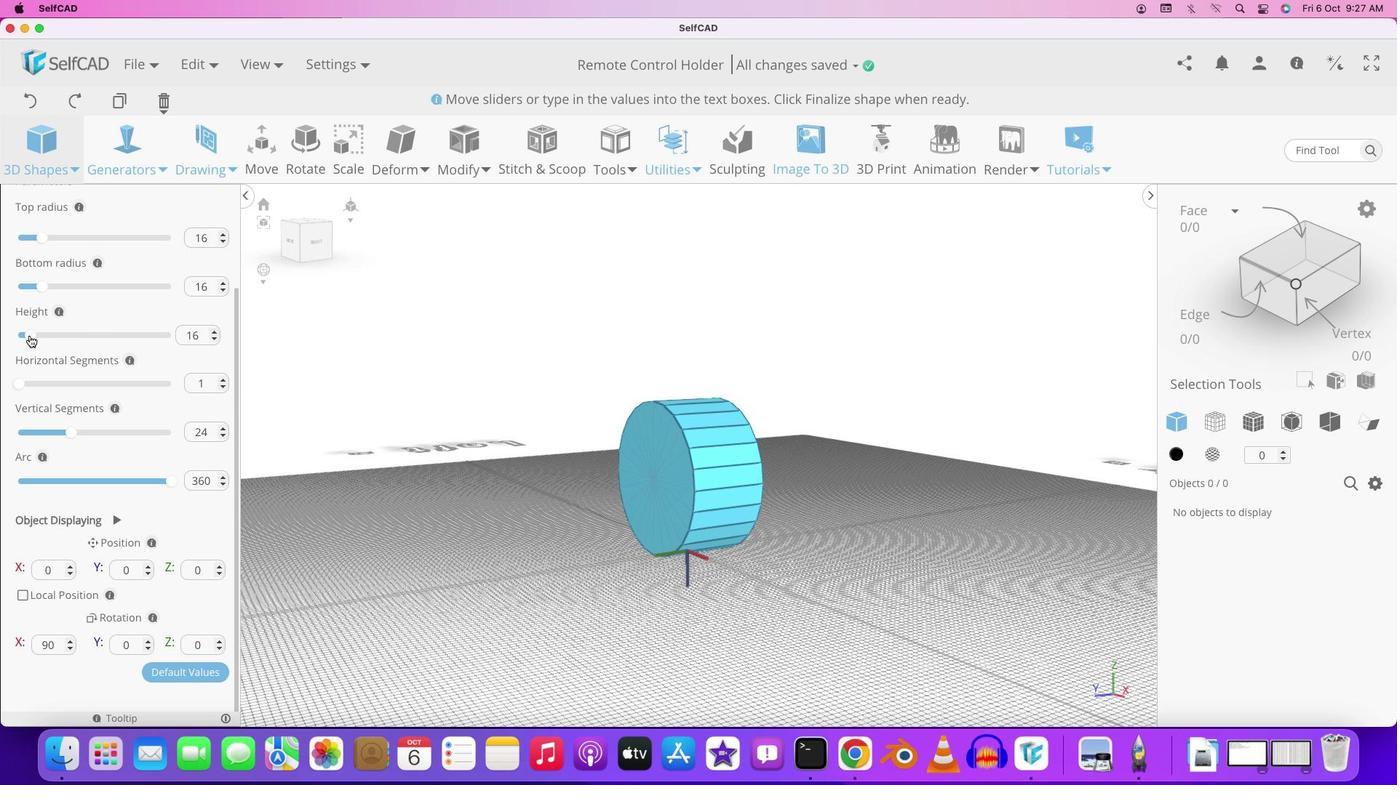 
Action: Mouse moved to (657, 518)
Screenshot: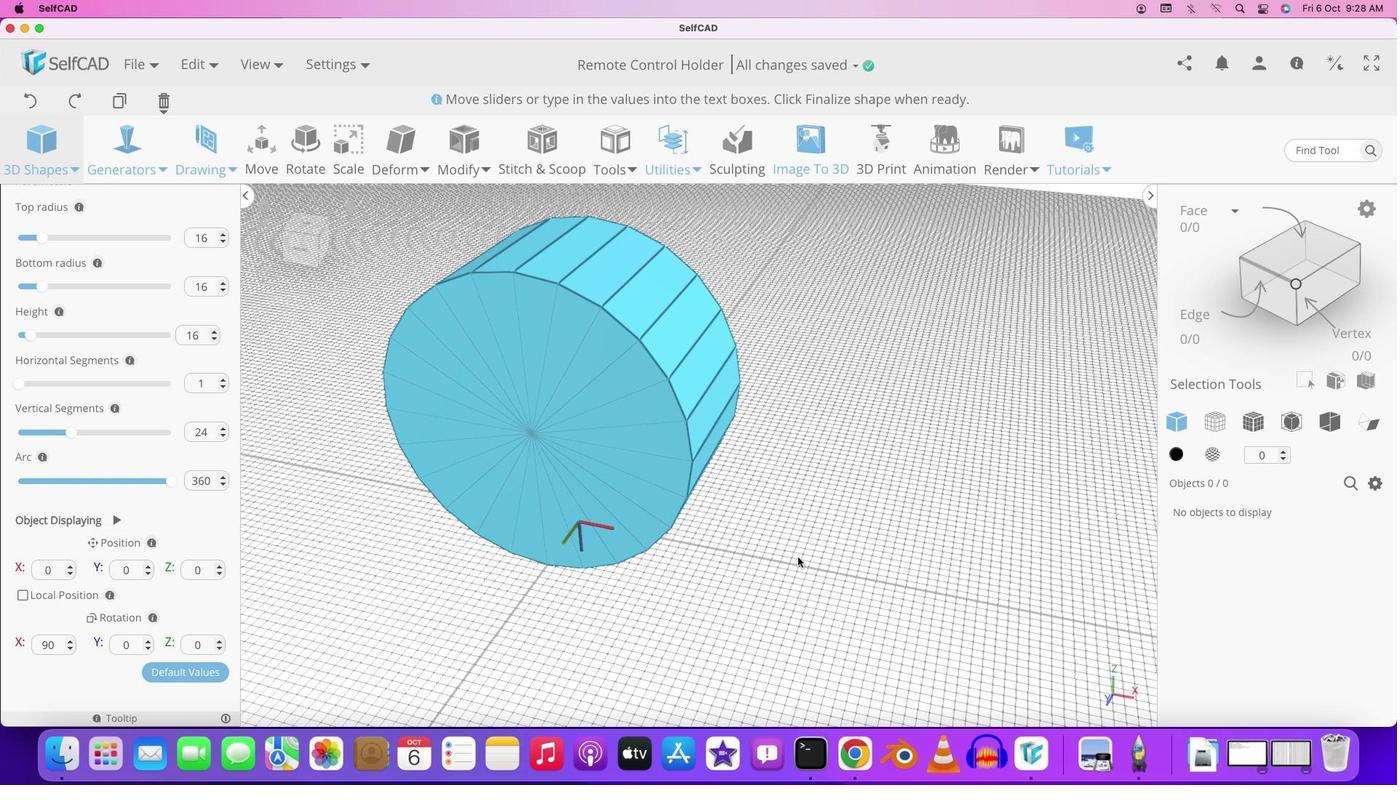 
Action: Mouse pressed left at (657, 518)
Screenshot: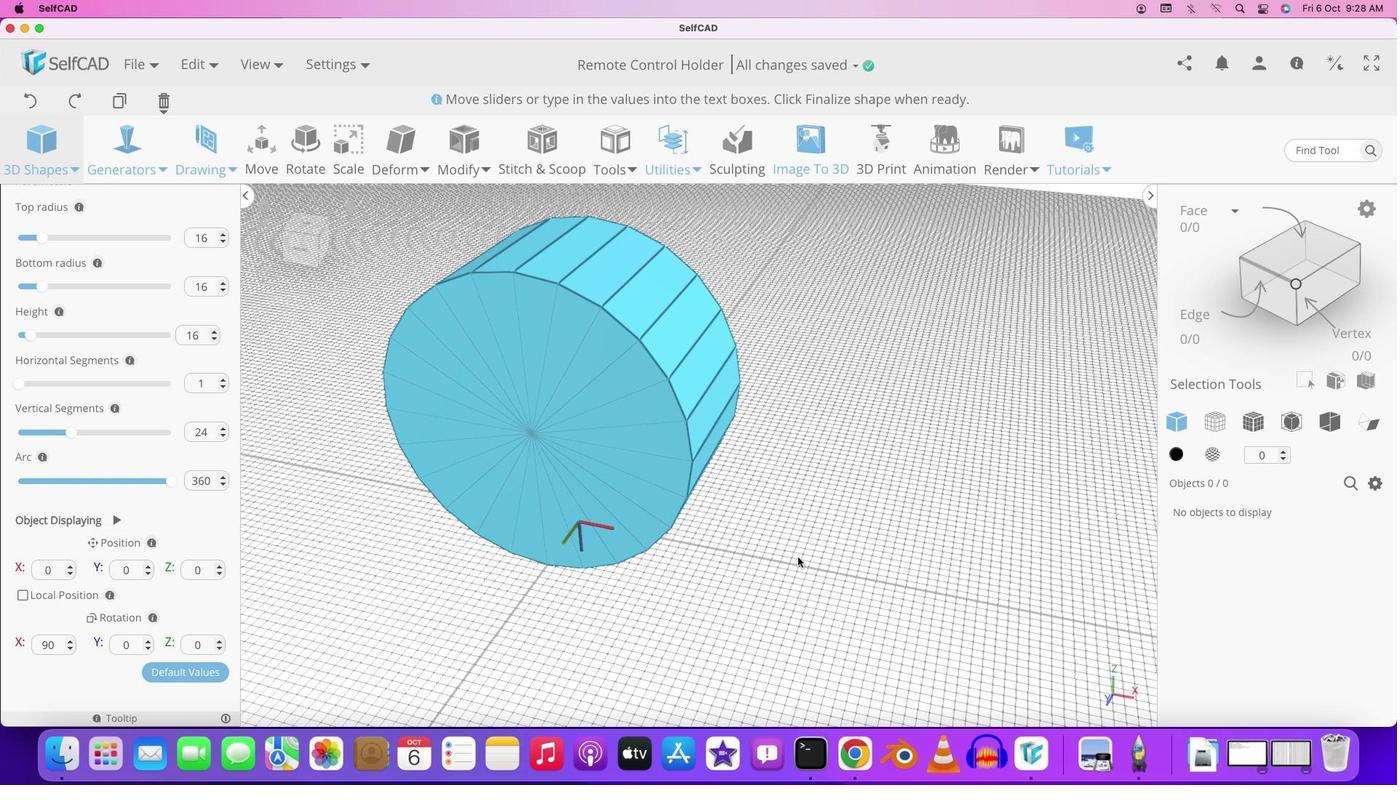 
Action: Mouse moved to (830, 552)
Screenshot: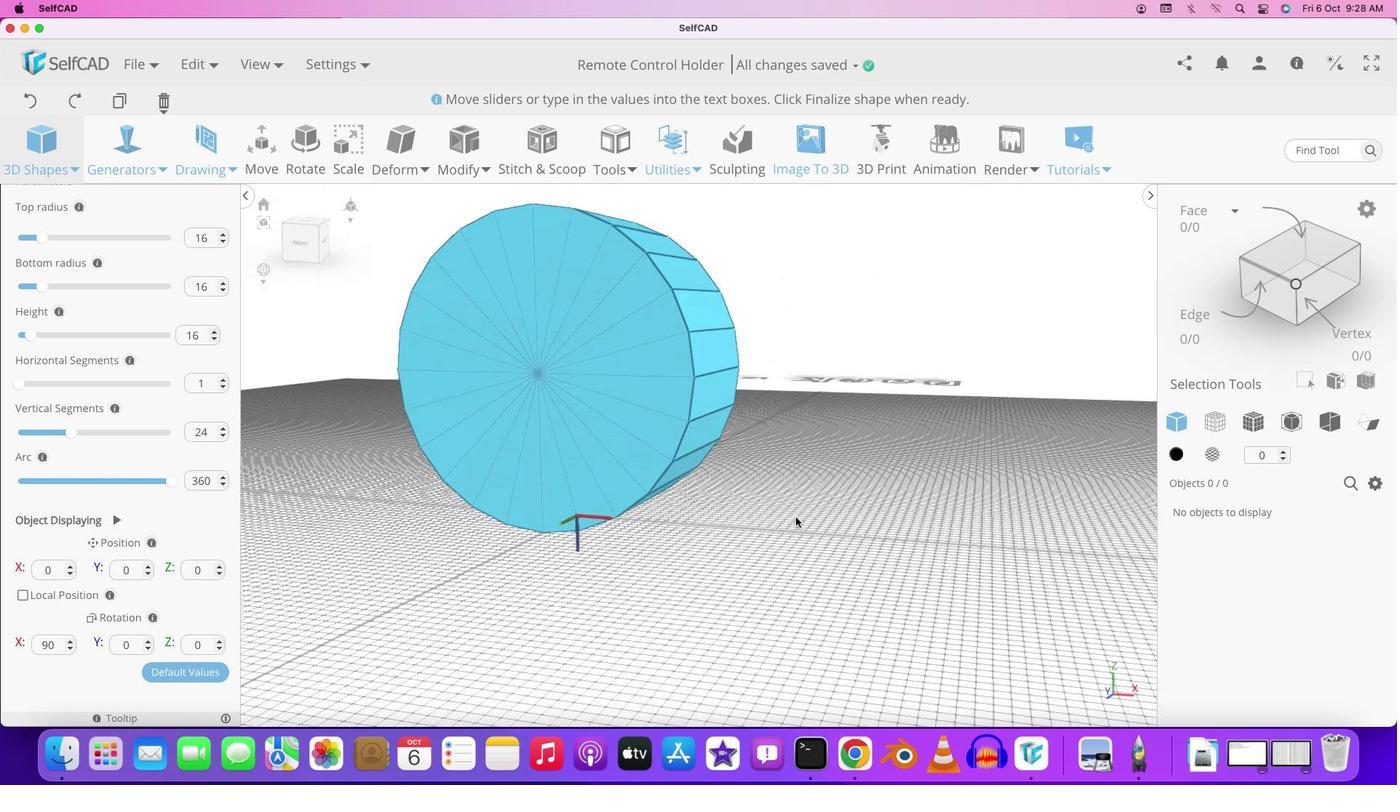 
Action: Mouse scrolled (830, 552) with delta (-6, -5)
Screenshot: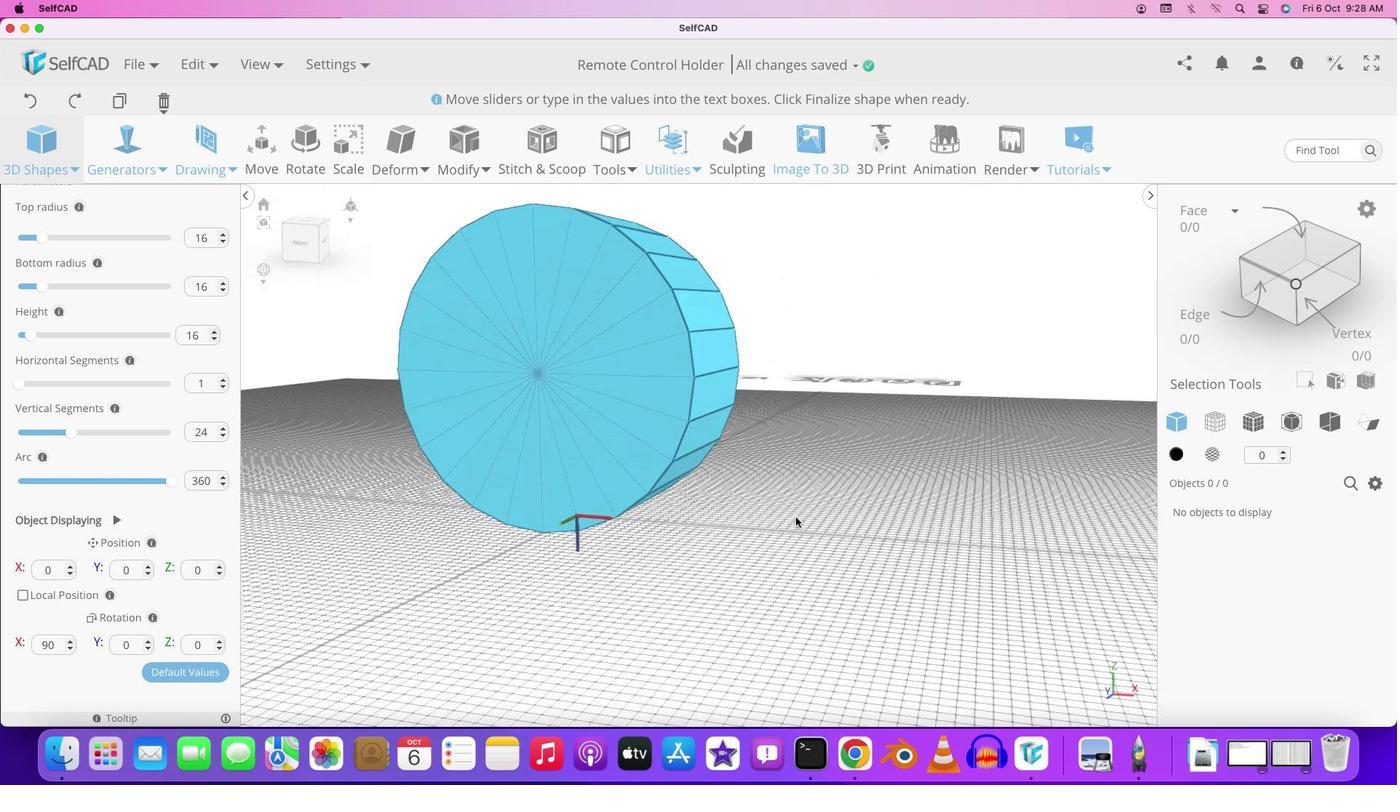 
Action: Mouse scrolled (830, 552) with delta (-6, -5)
Screenshot: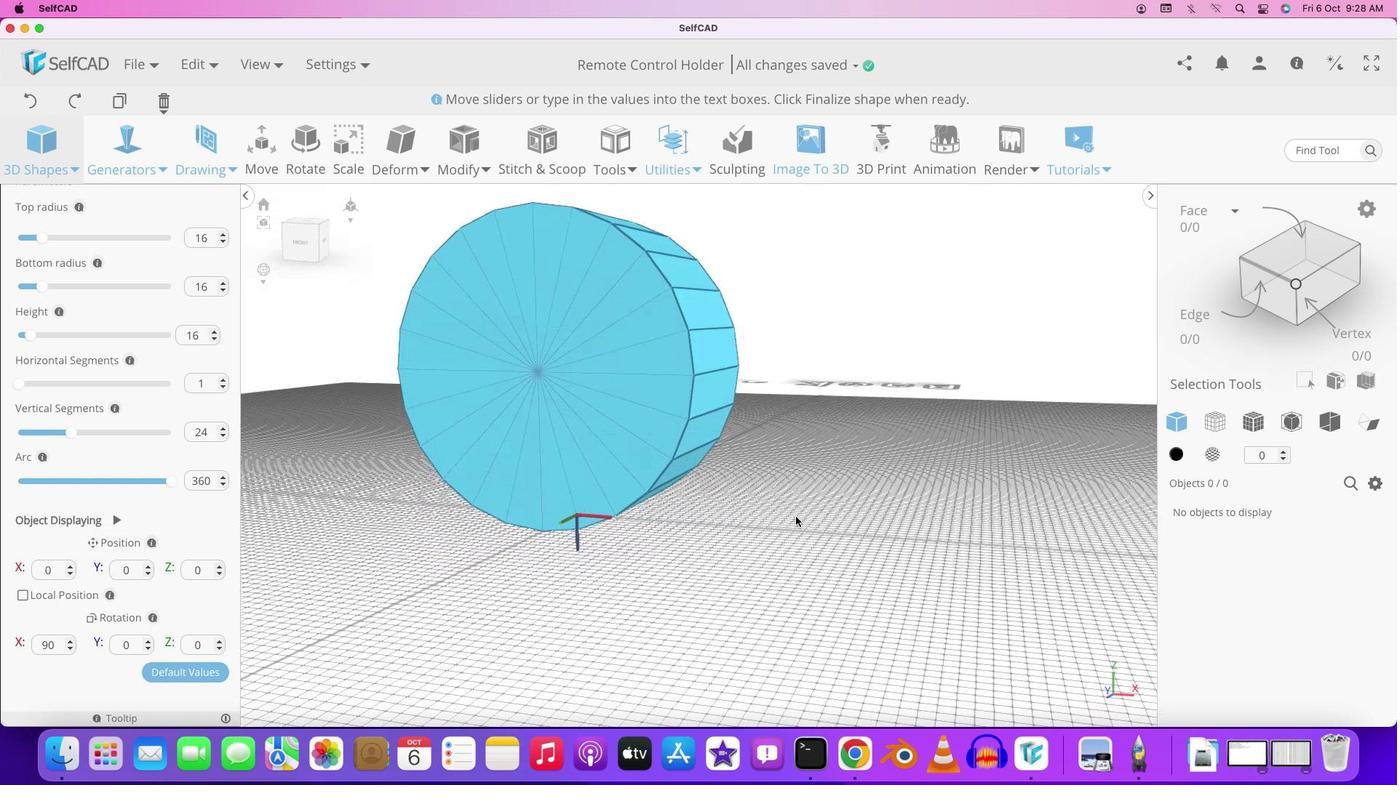 
Action: Mouse moved to (824, 559)
Screenshot: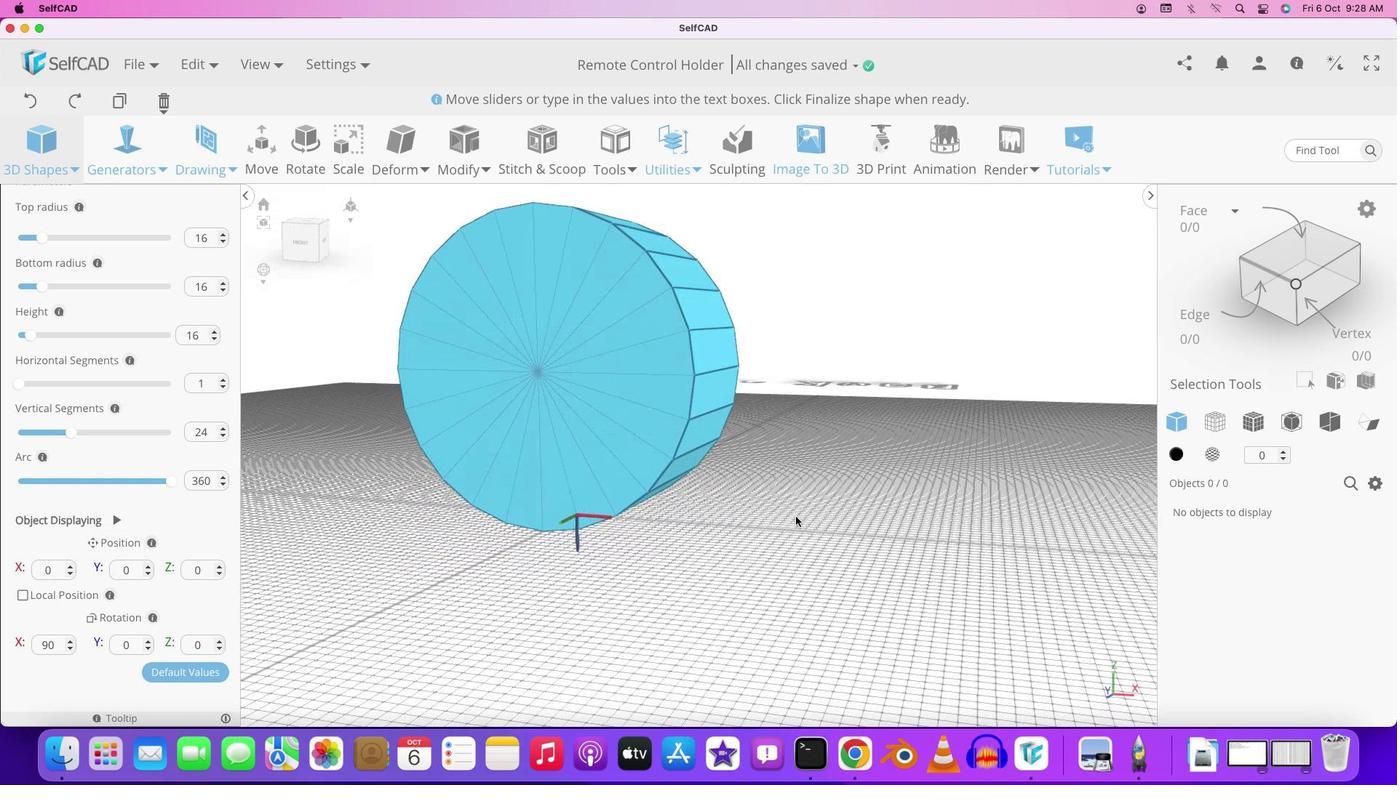 
Action: Mouse scrolled (824, 559) with delta (-6, -4)
Screenshot: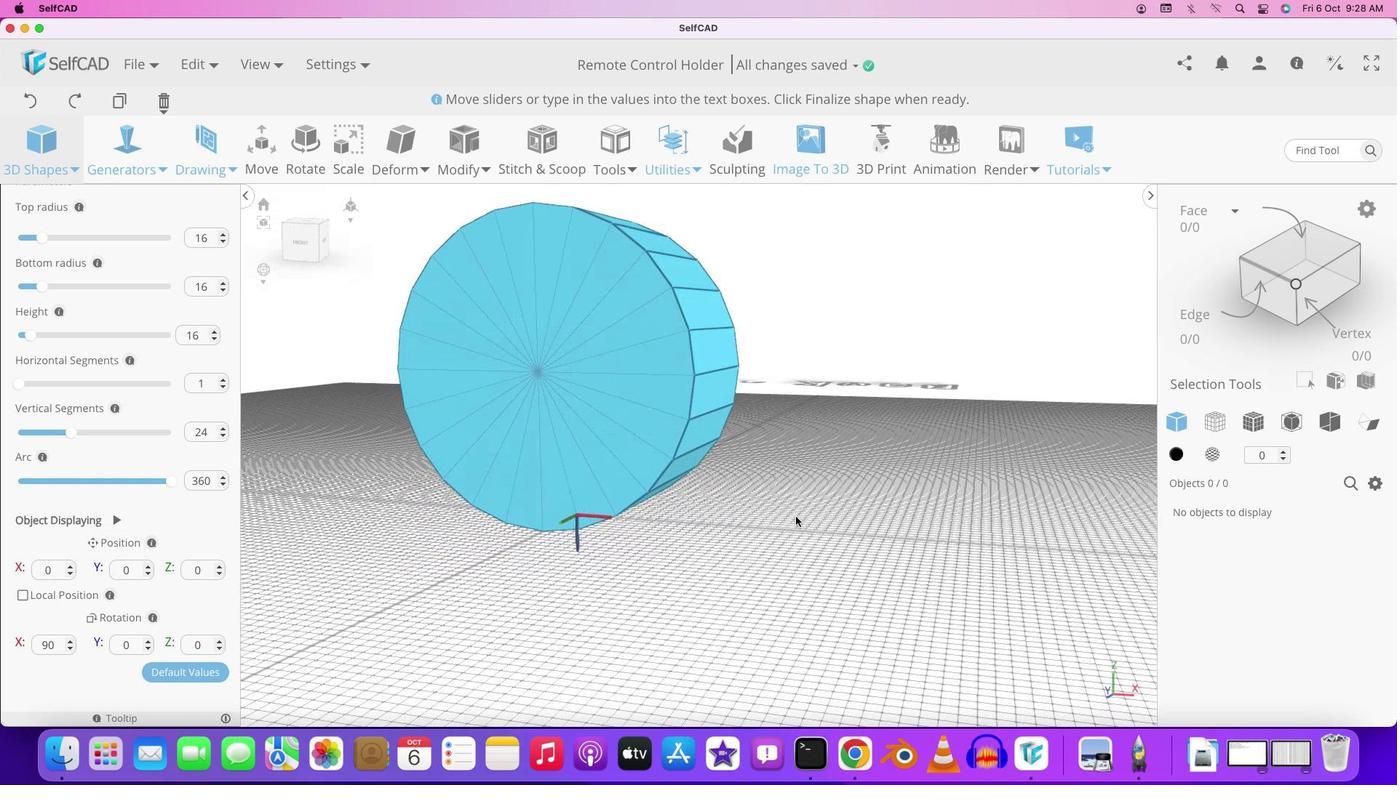 
Action: Mouse moved to (823, 566)
Screenshot: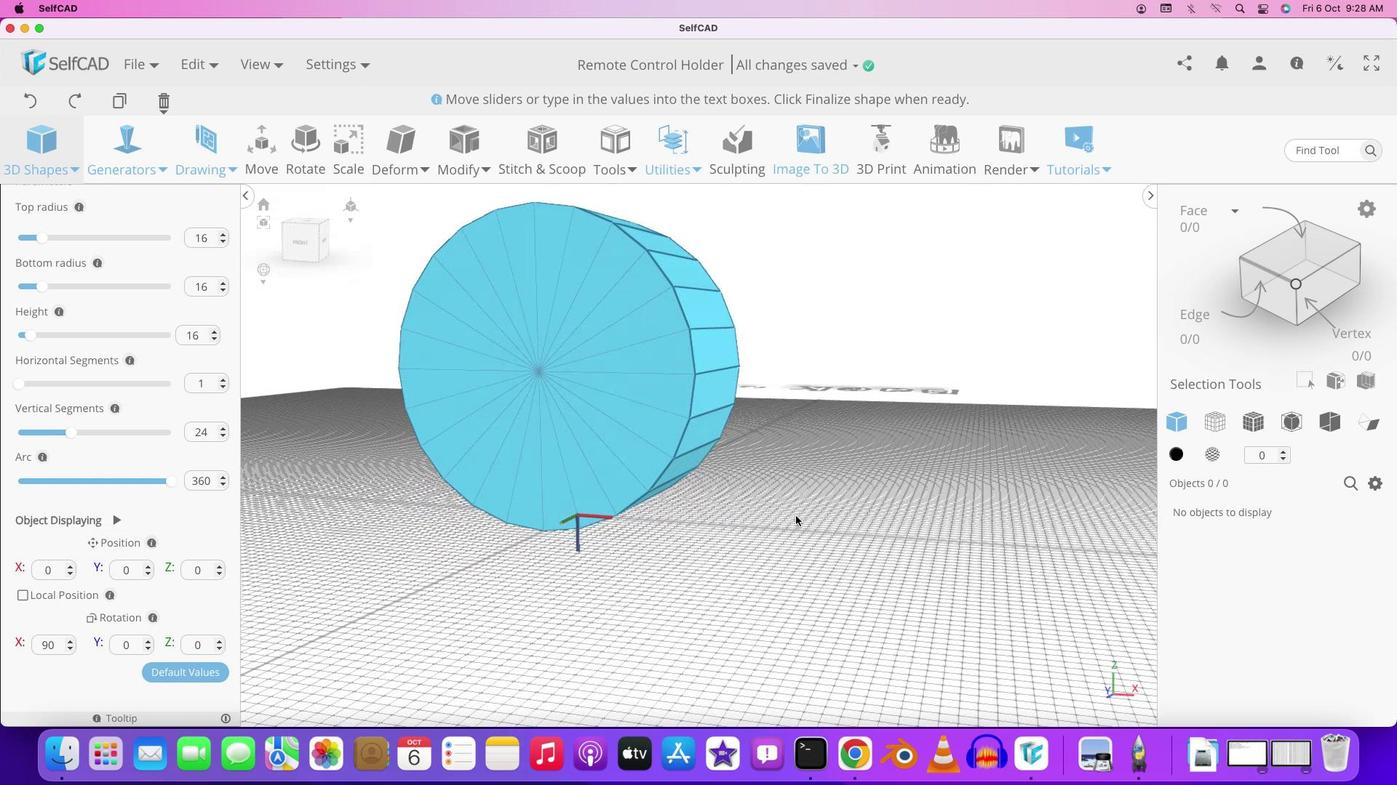 
Action: Mouse scrolled (823, 566) with delta (-6, -3)
Screenshot: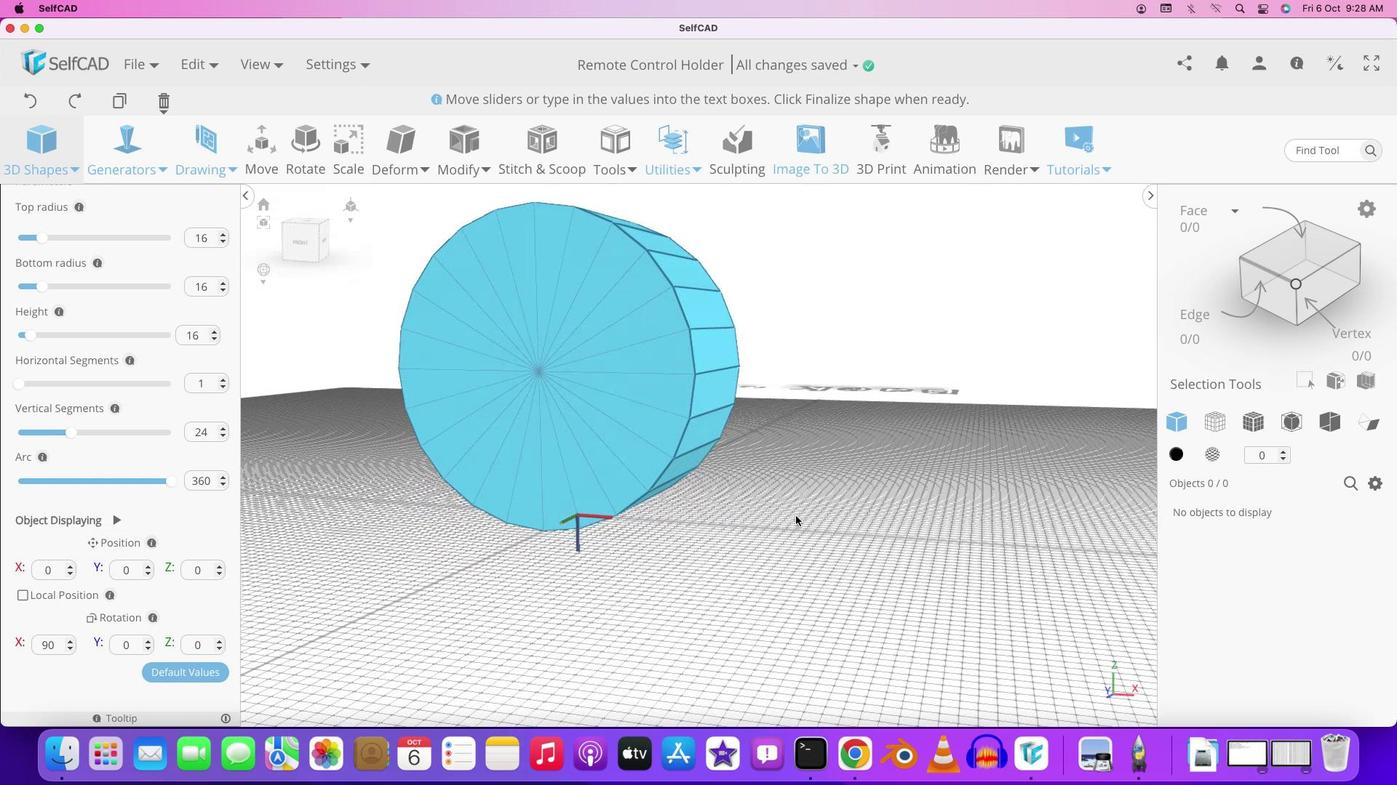 
Action: Mouse moved to (801, 561)
Screenshot: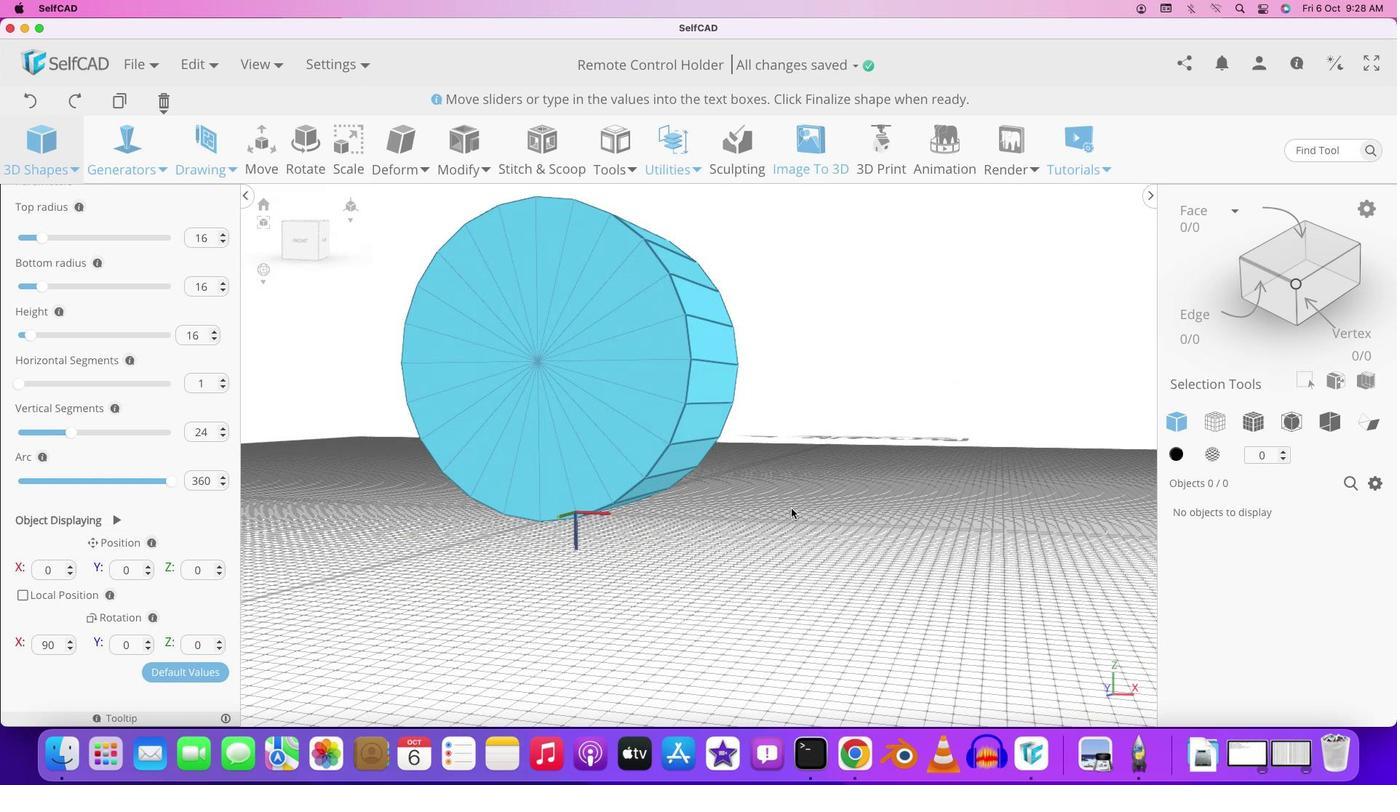
Action: Mouse scrolled (801, 561) with delta (-6, -7)
Screenshot: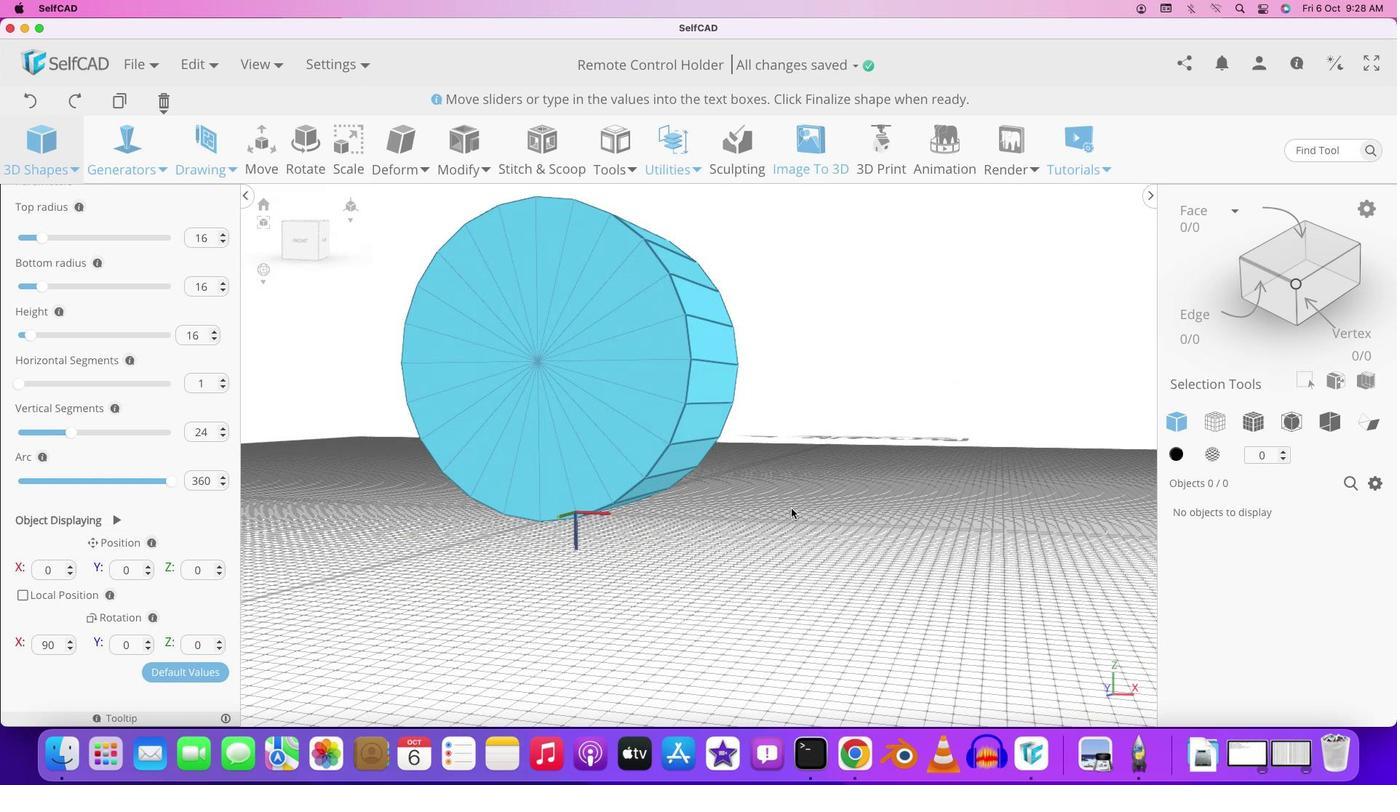 
Action: Mouse moved to (801, 561)
Screenshot: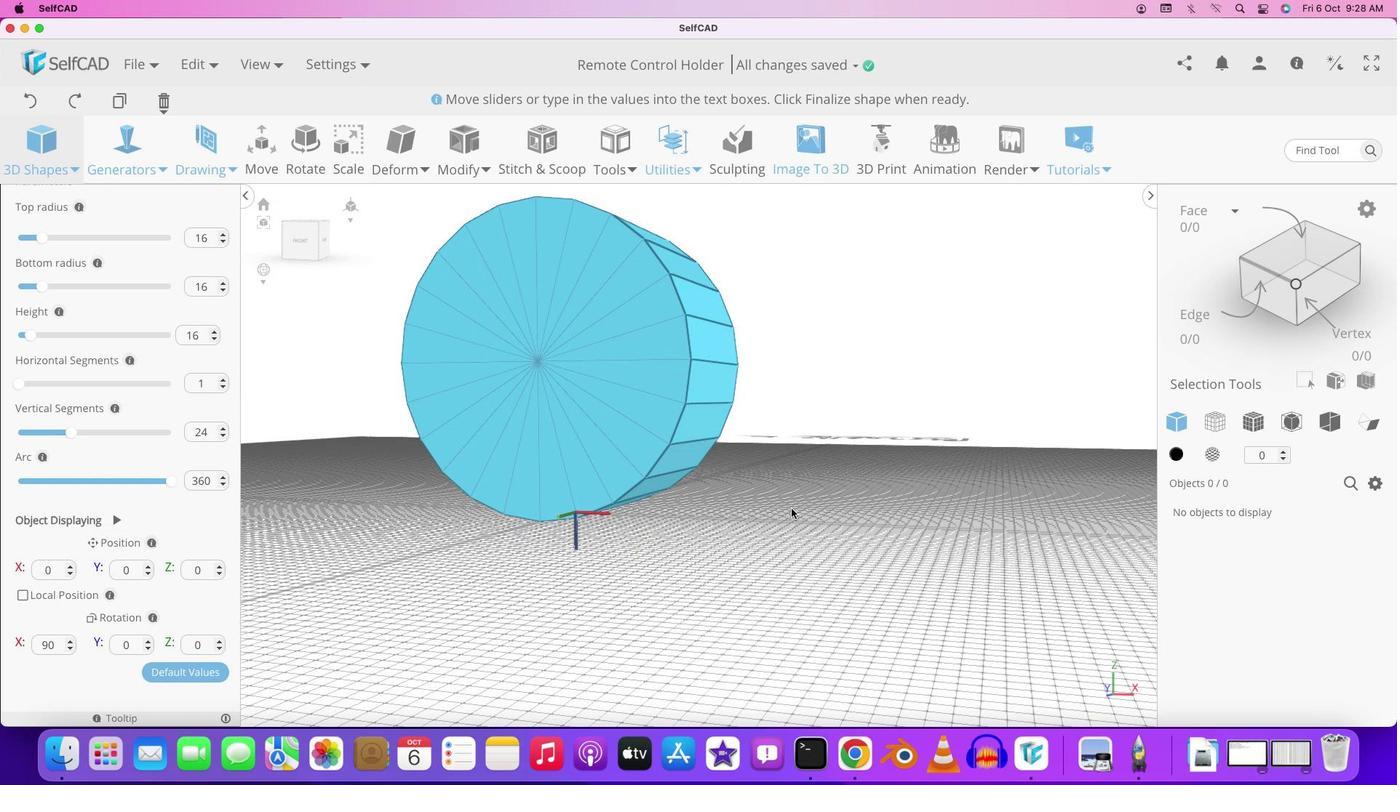 
Action: Mouse scrolled (801, 561) with delta (-6, -4)
Screenshot: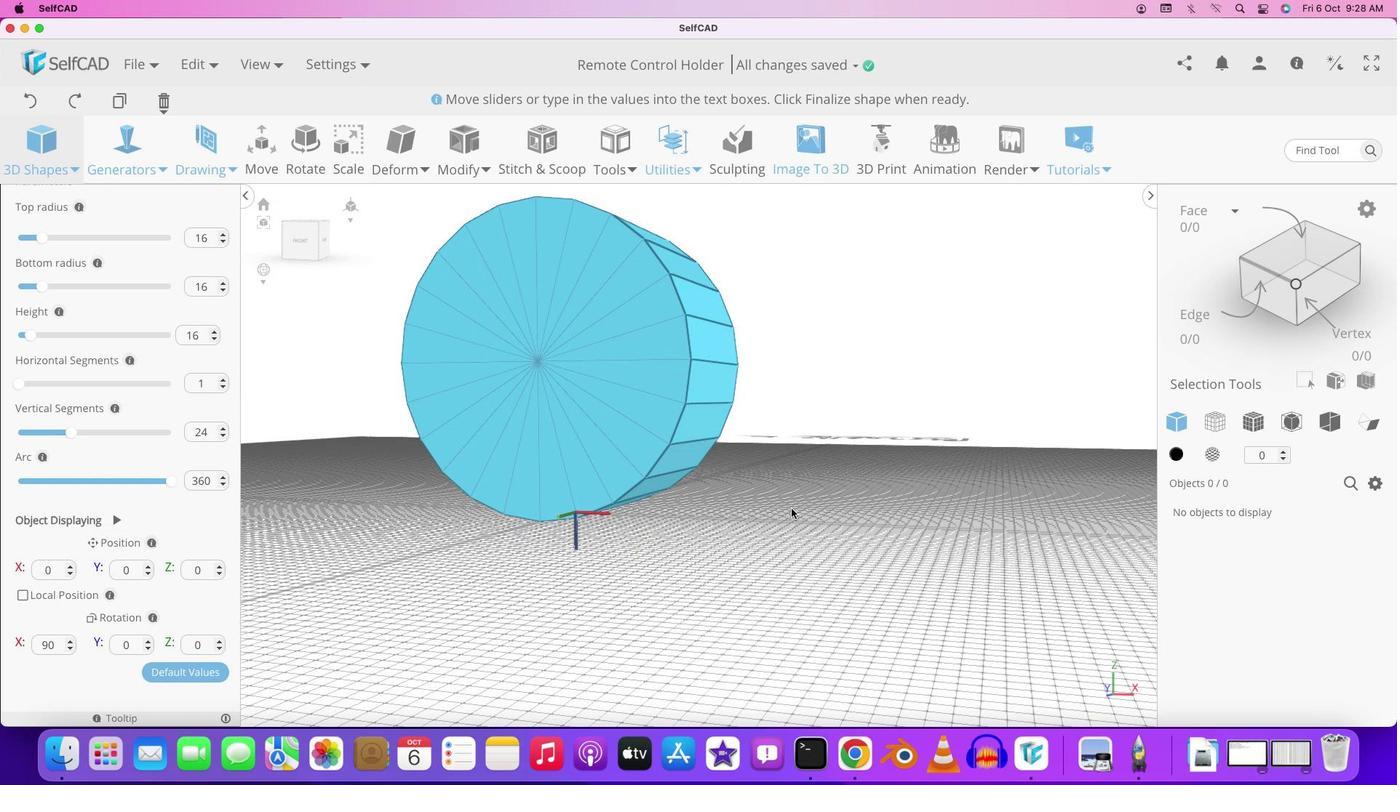 
Action: Mouse moved to (801, 561)
Screenshot: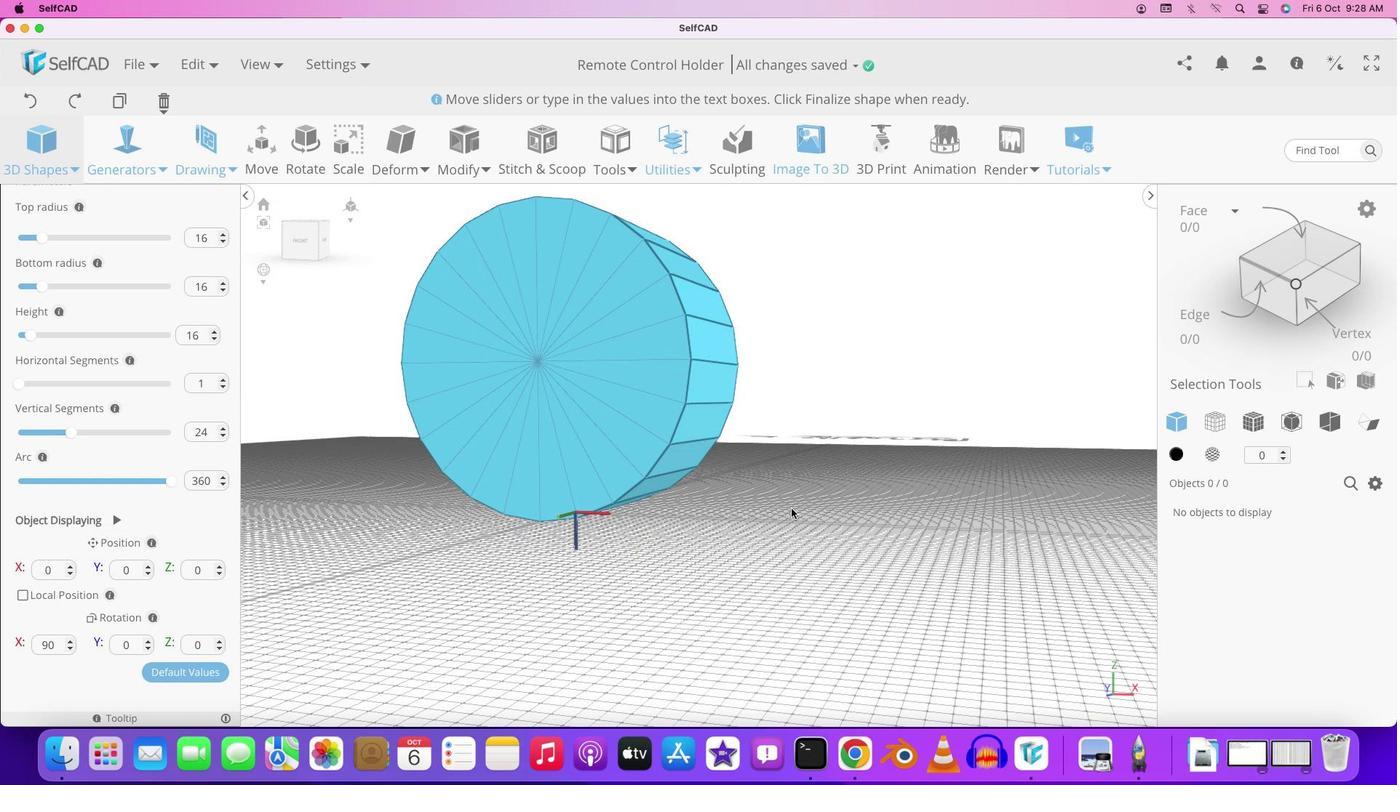 
Action: Mouse scrolled (801, 561) with delta (-6, -5)
Screenshot: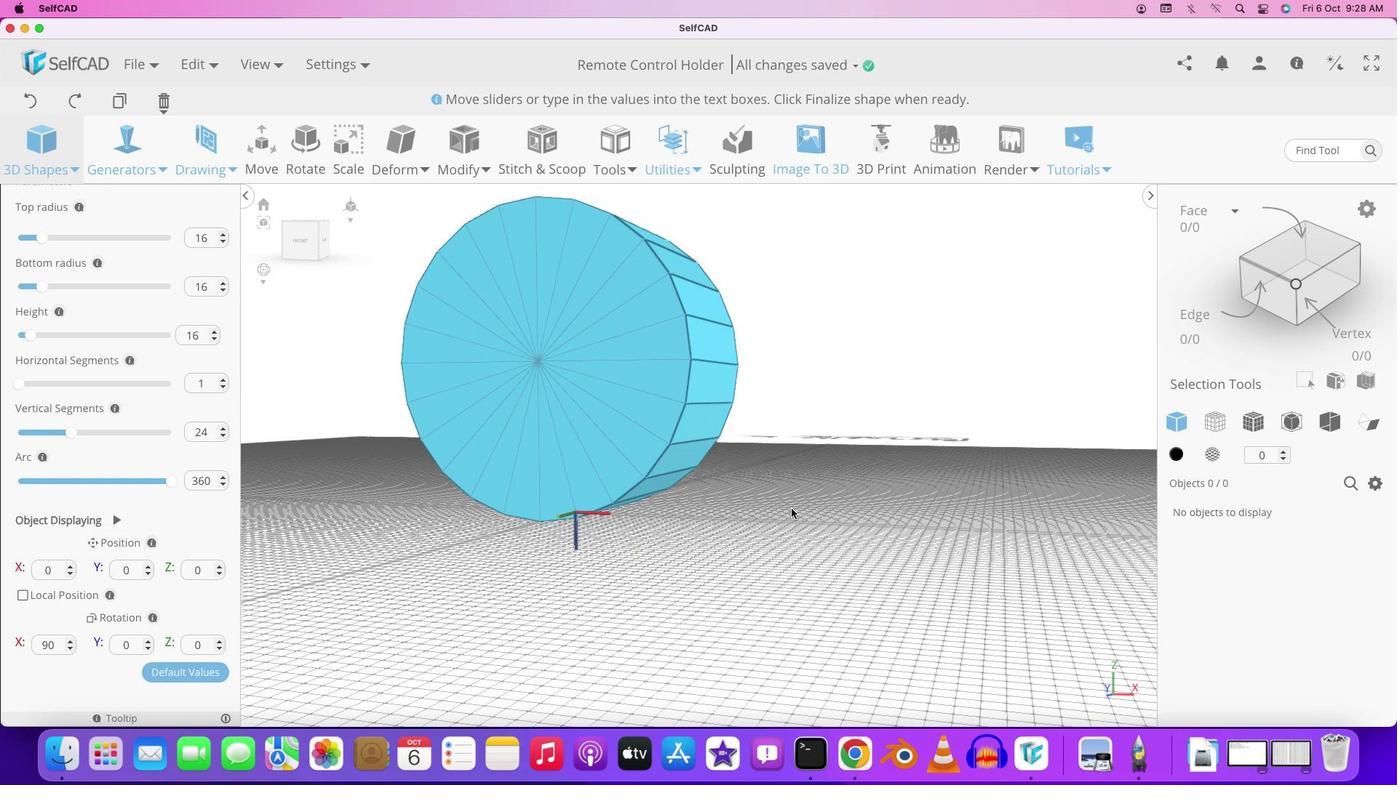 
Action: Mouse moved to (786, 548)
Screenshot: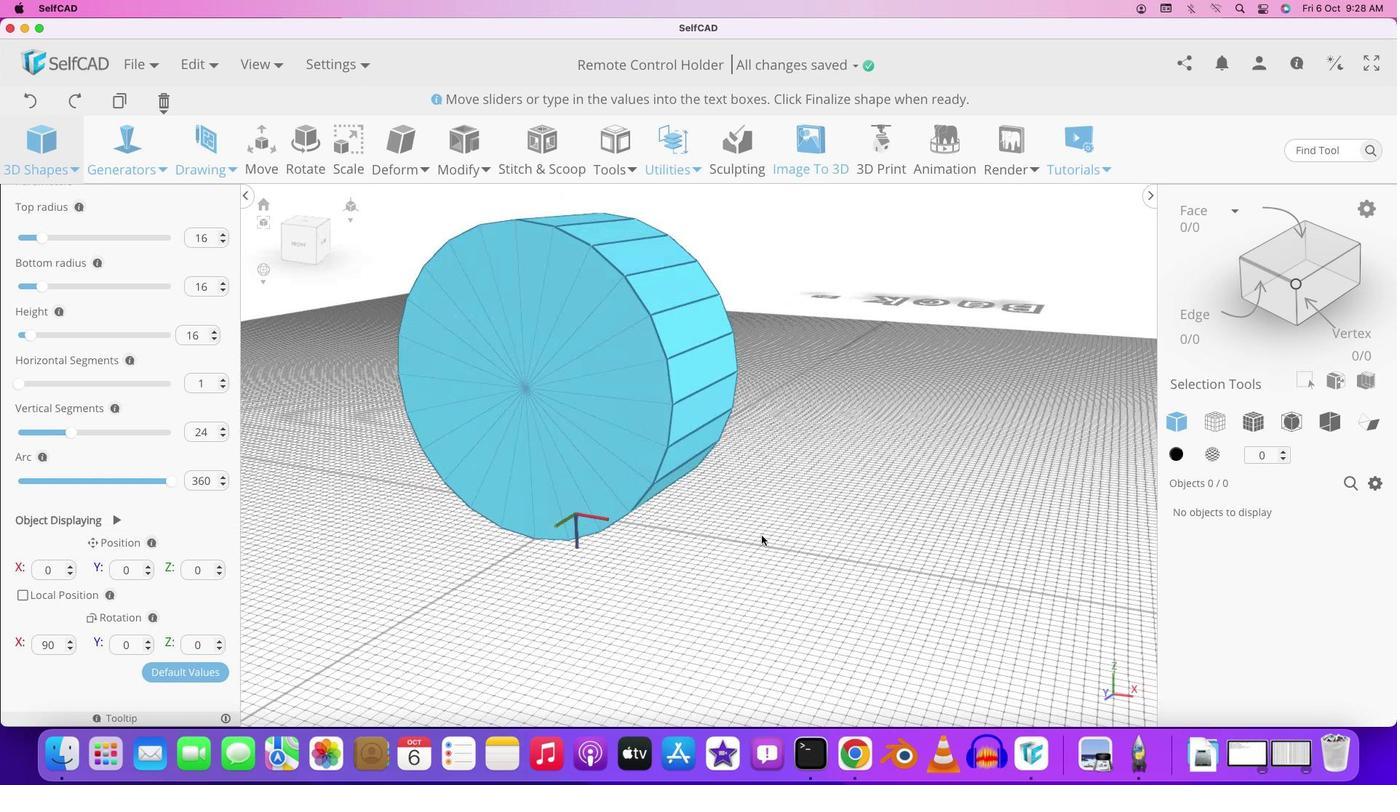 
Action: Mouse pressed left at (786, 548)
Screenshot: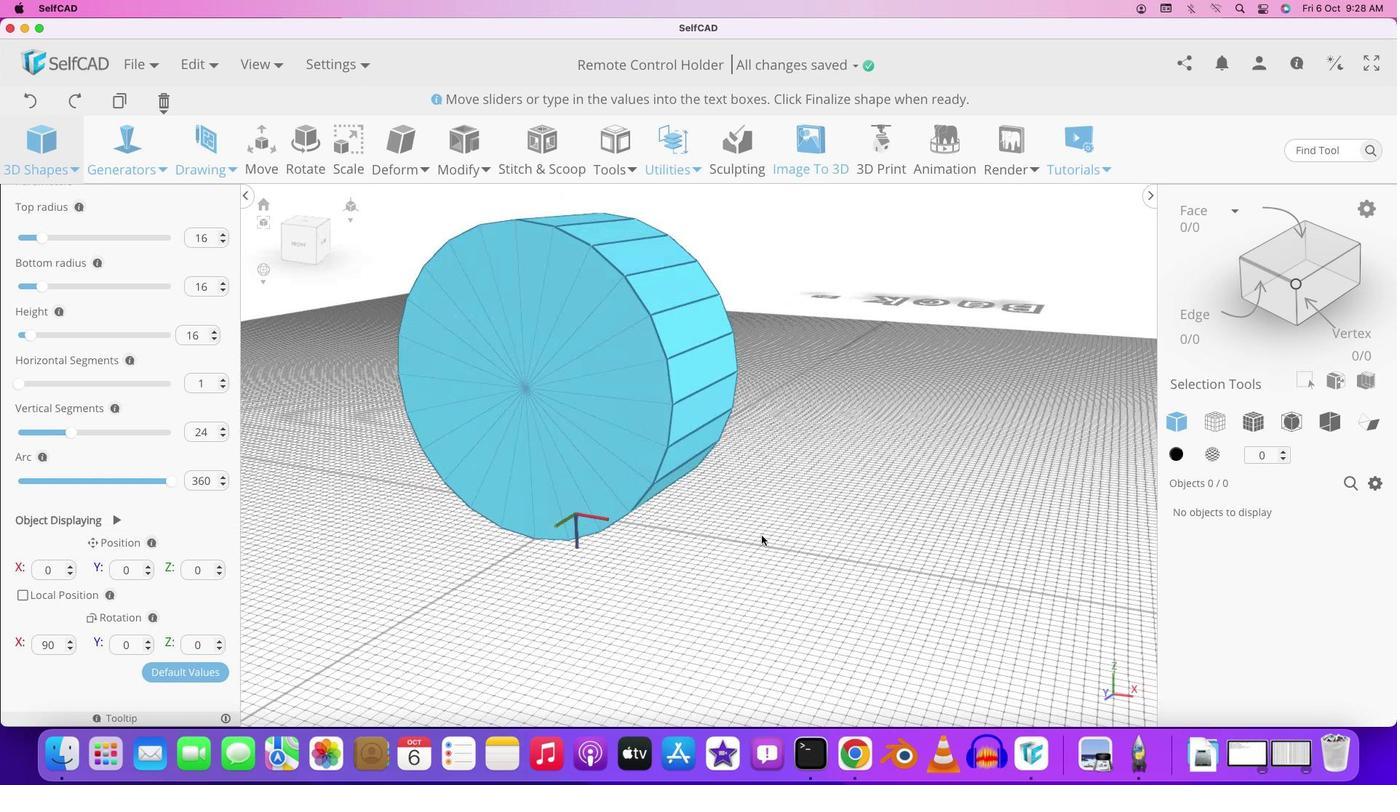 
Action: Mouse moved to (802, 529)
Screenshot: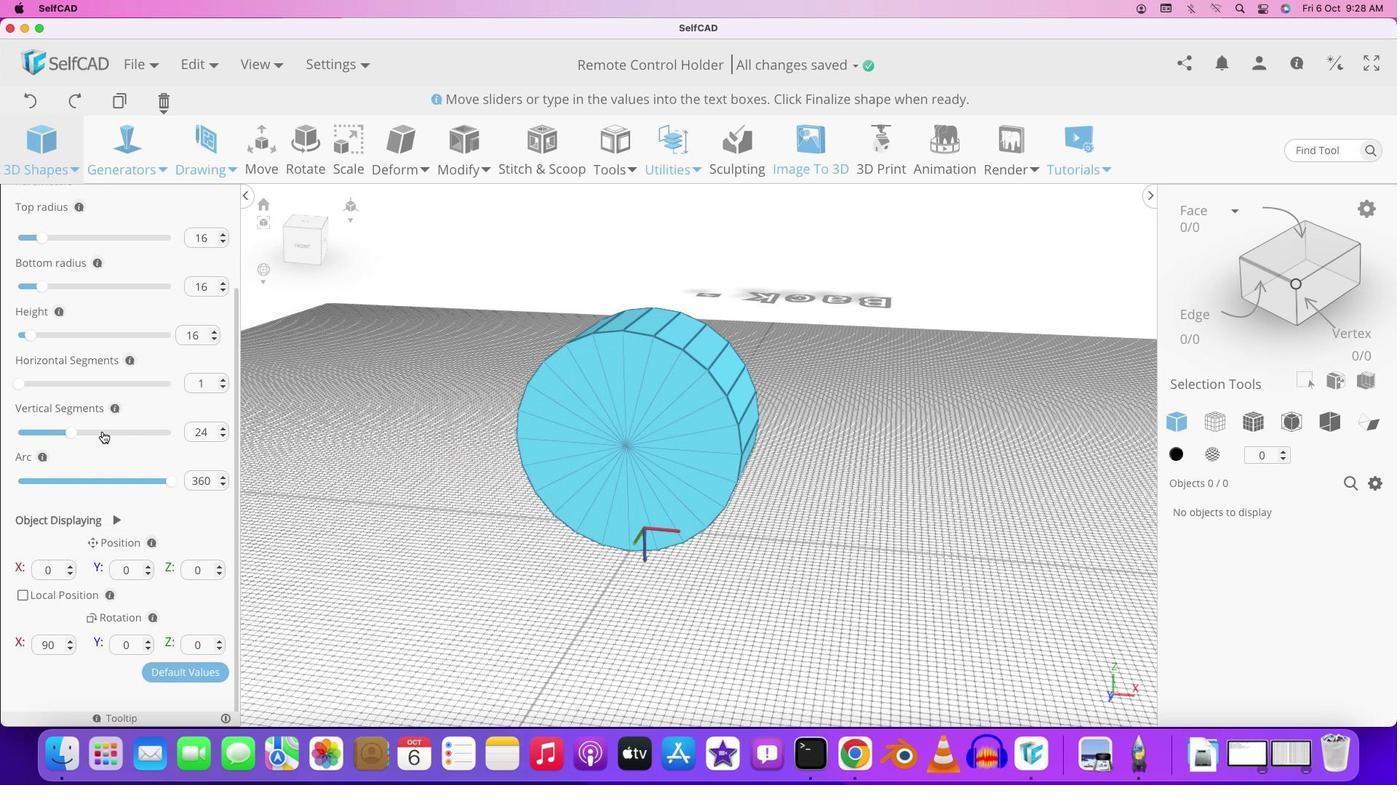 
Action: Mouse scrolled (802, 529) with delta (-6, -7)
Screenshot: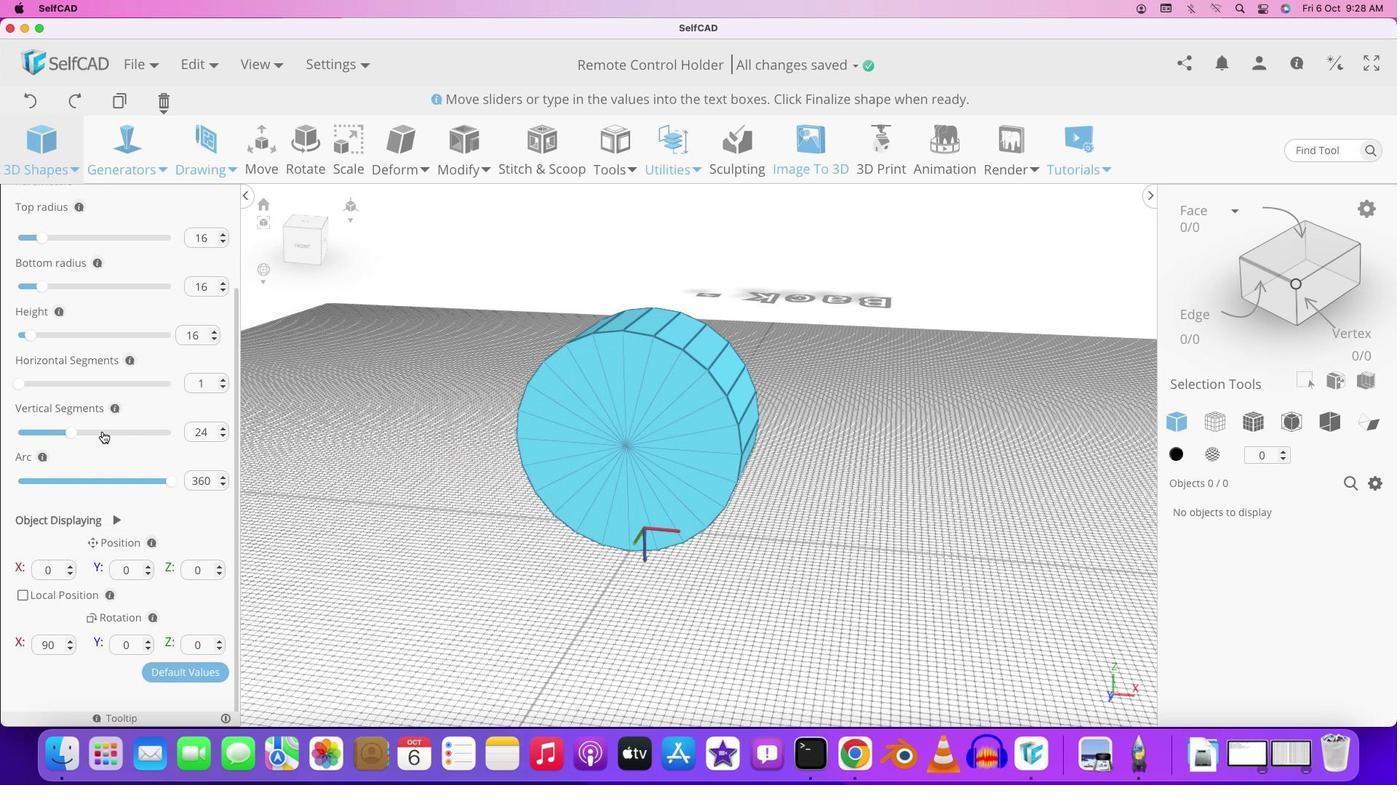 
Action: Mouse moved to (800, 530)
Screenshot: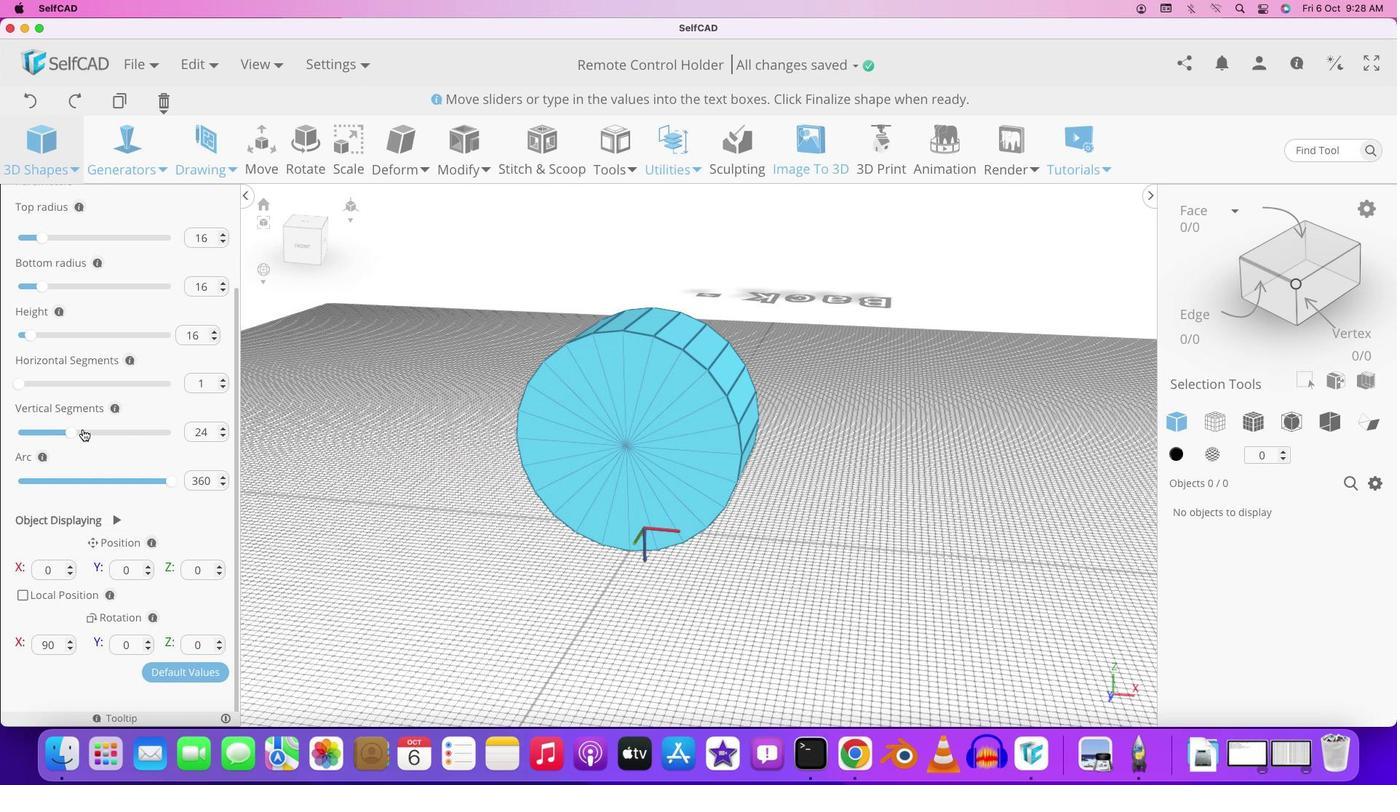 
Action: Mouse scrolled (800, 530) with delta (-6, -7)
Screenshot: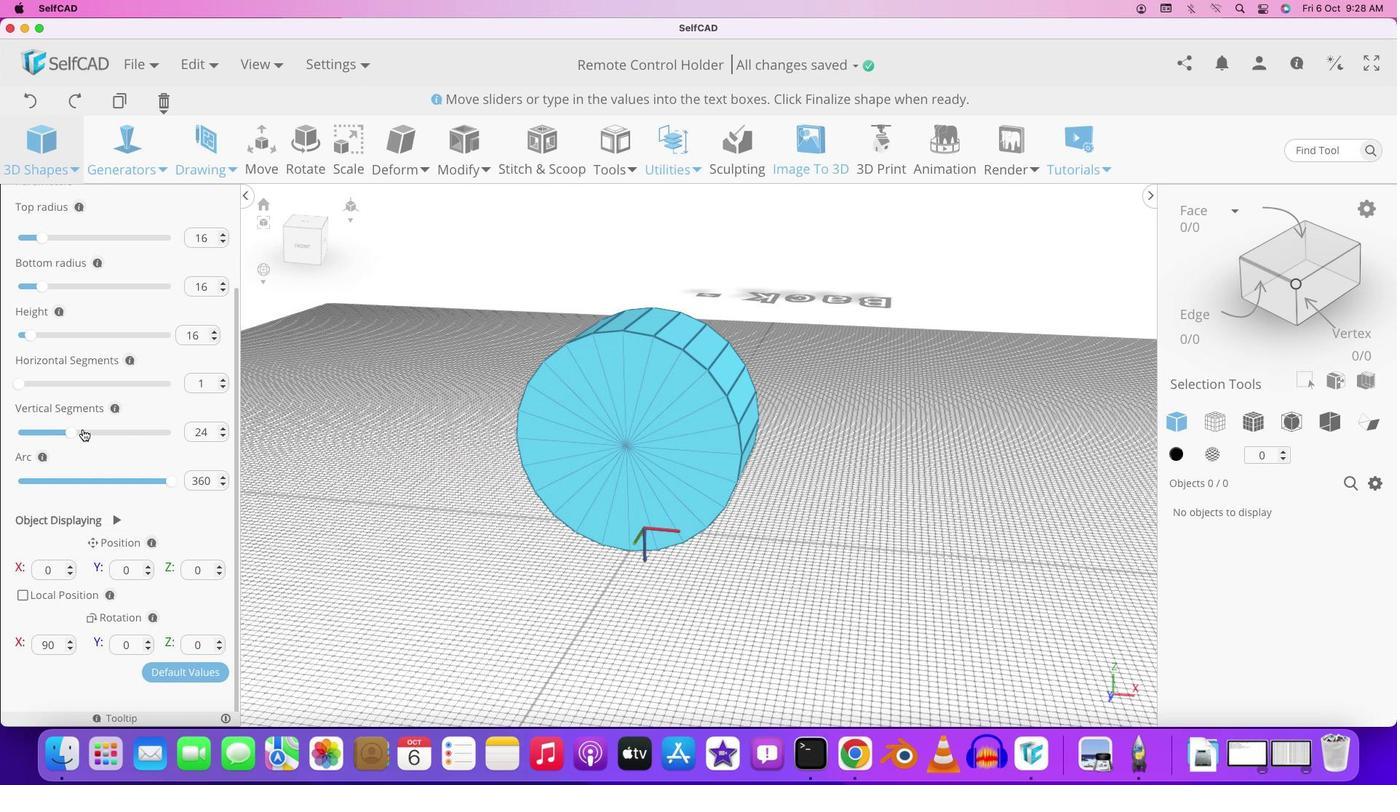 
Action: Mouse moved to (799, 530)
Screenshot: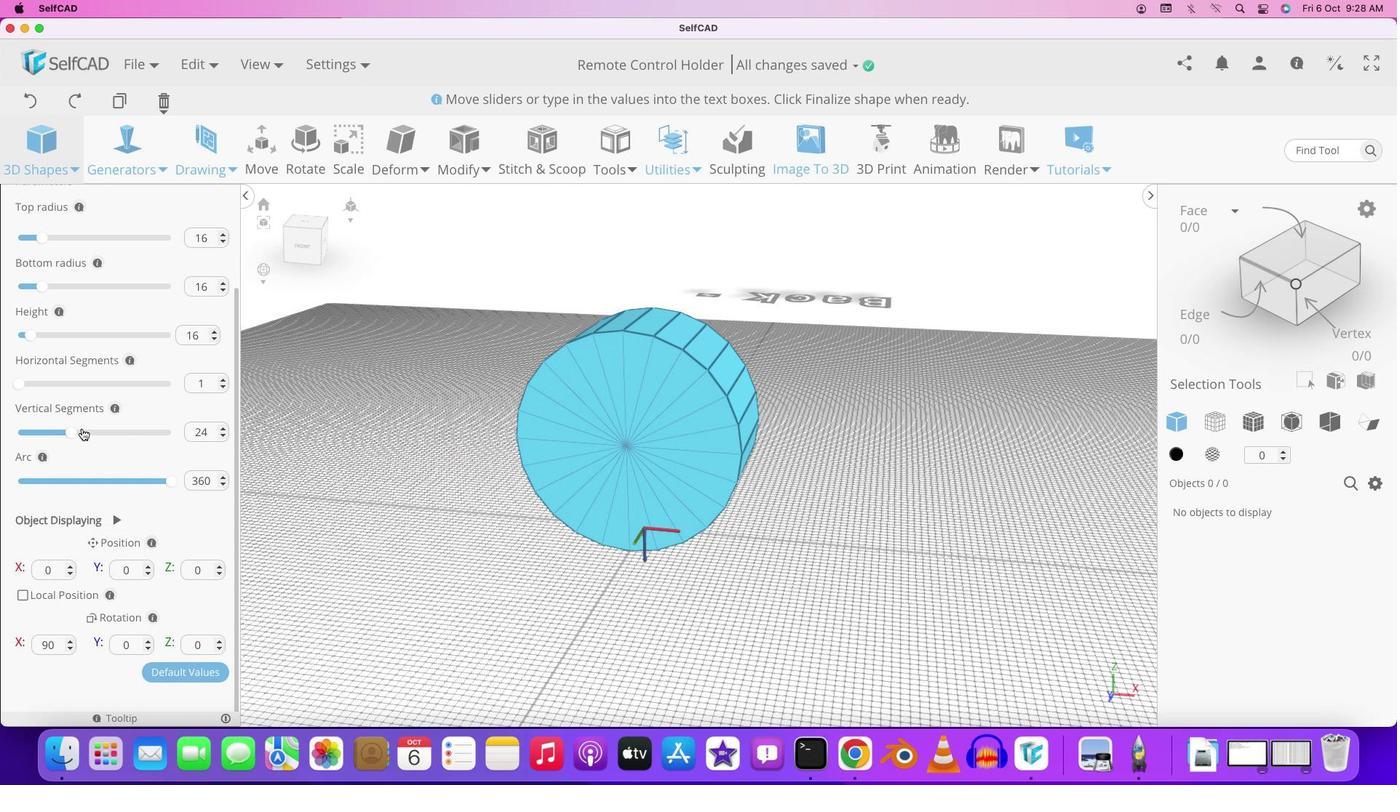 
Action: Mouse scrolled (799, 530) with delta (-6, -7)
Screenshot: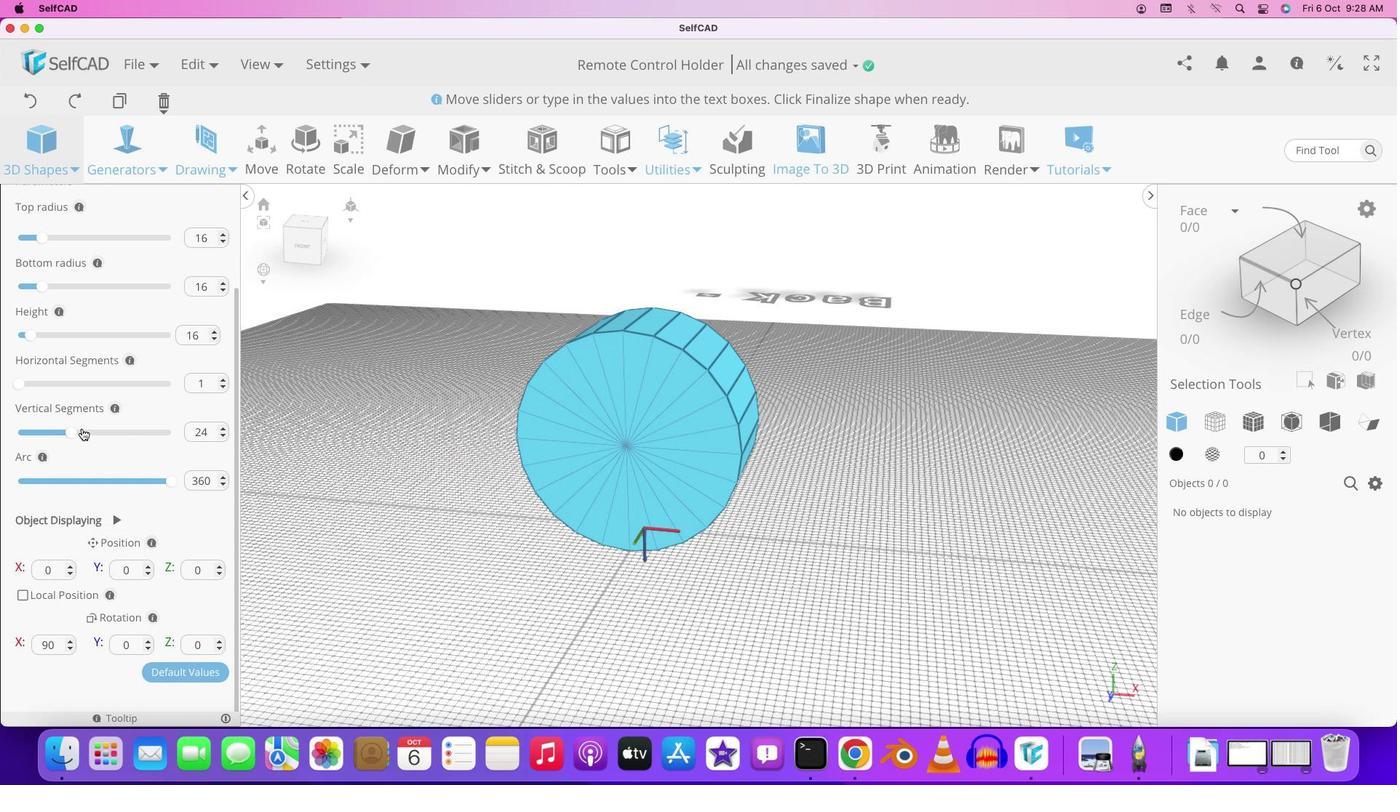 
Action: Mouse moved to (795, 531)
Screenshot: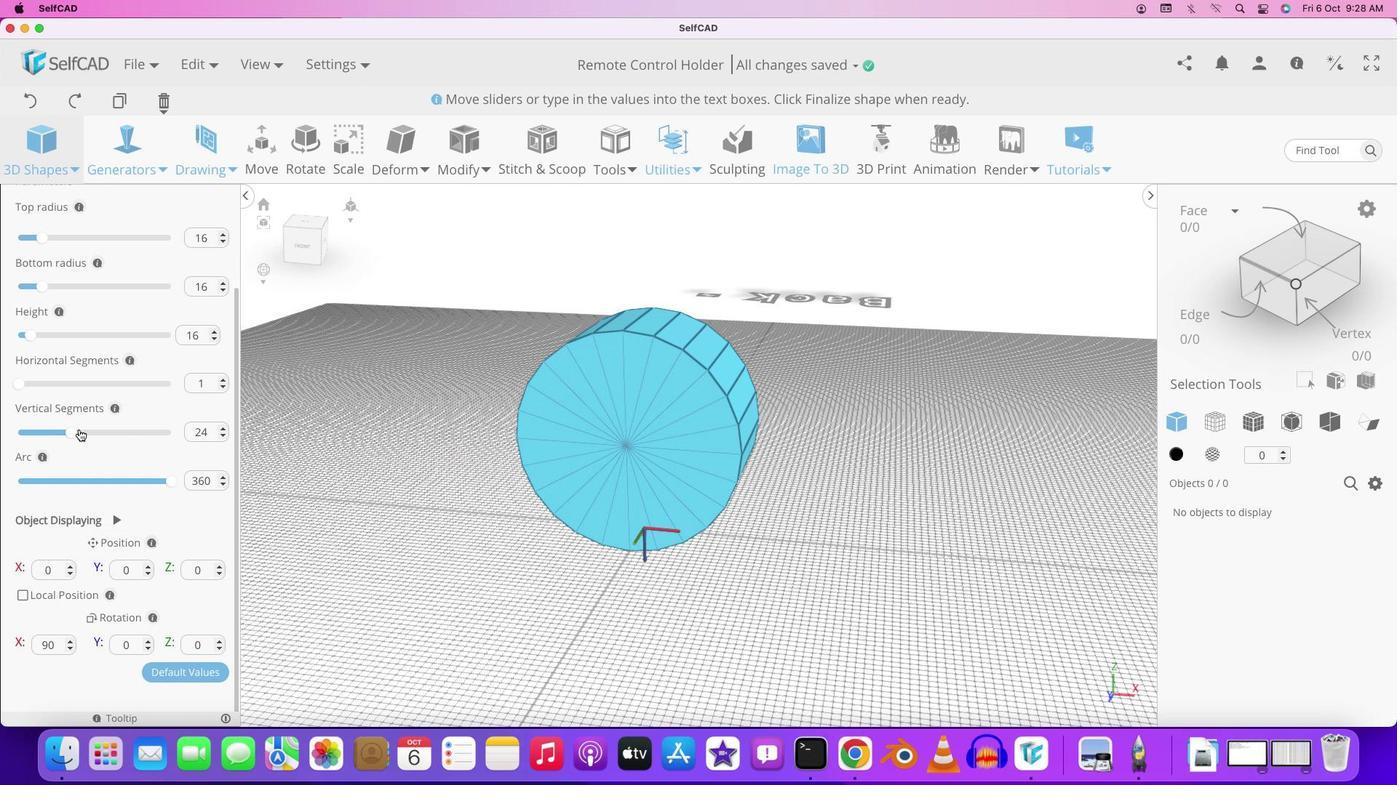 
Action: Mouse scrolled (795, 531) with delta (-6, -7)
Screenshot: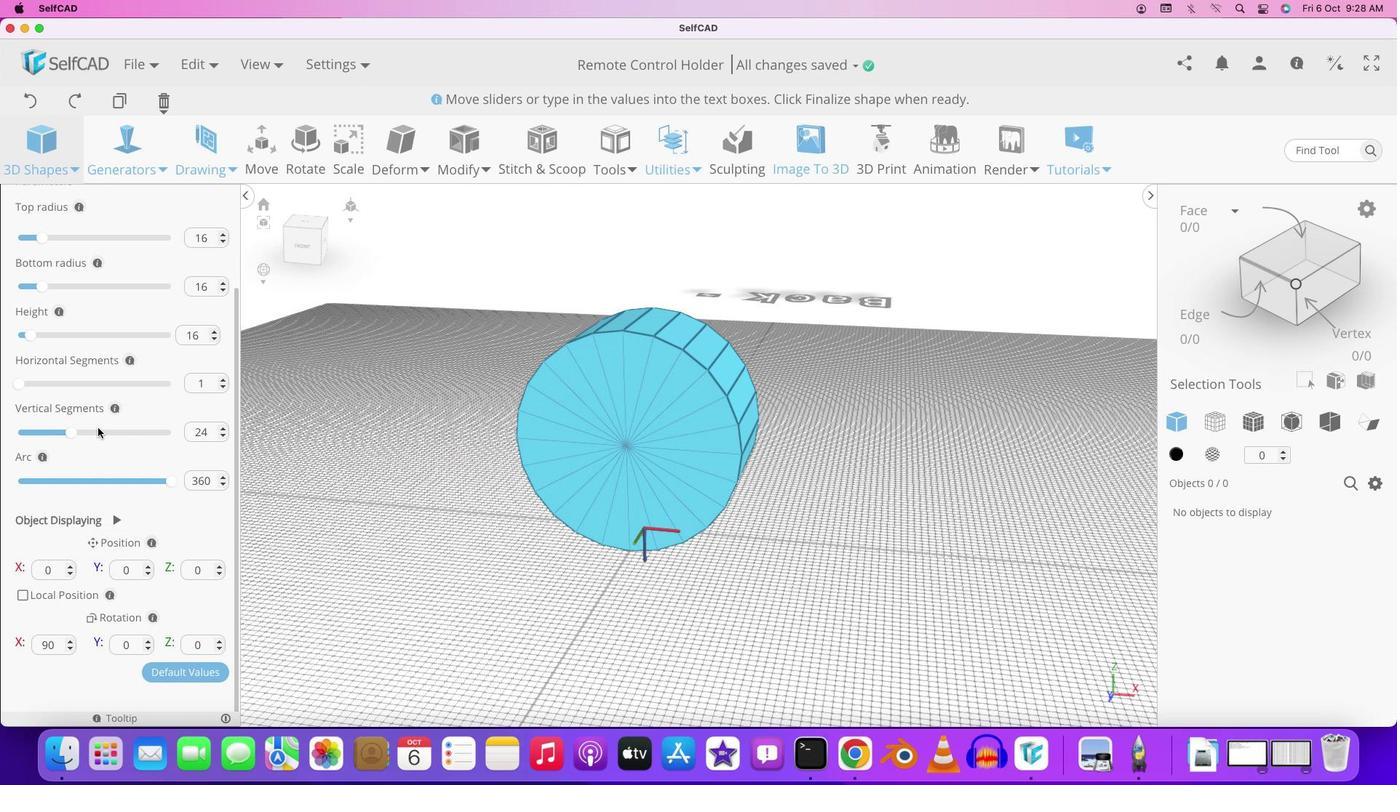 
Action: Mouse scrolled (795, 531) with delta (-6, -7)
Screenshot: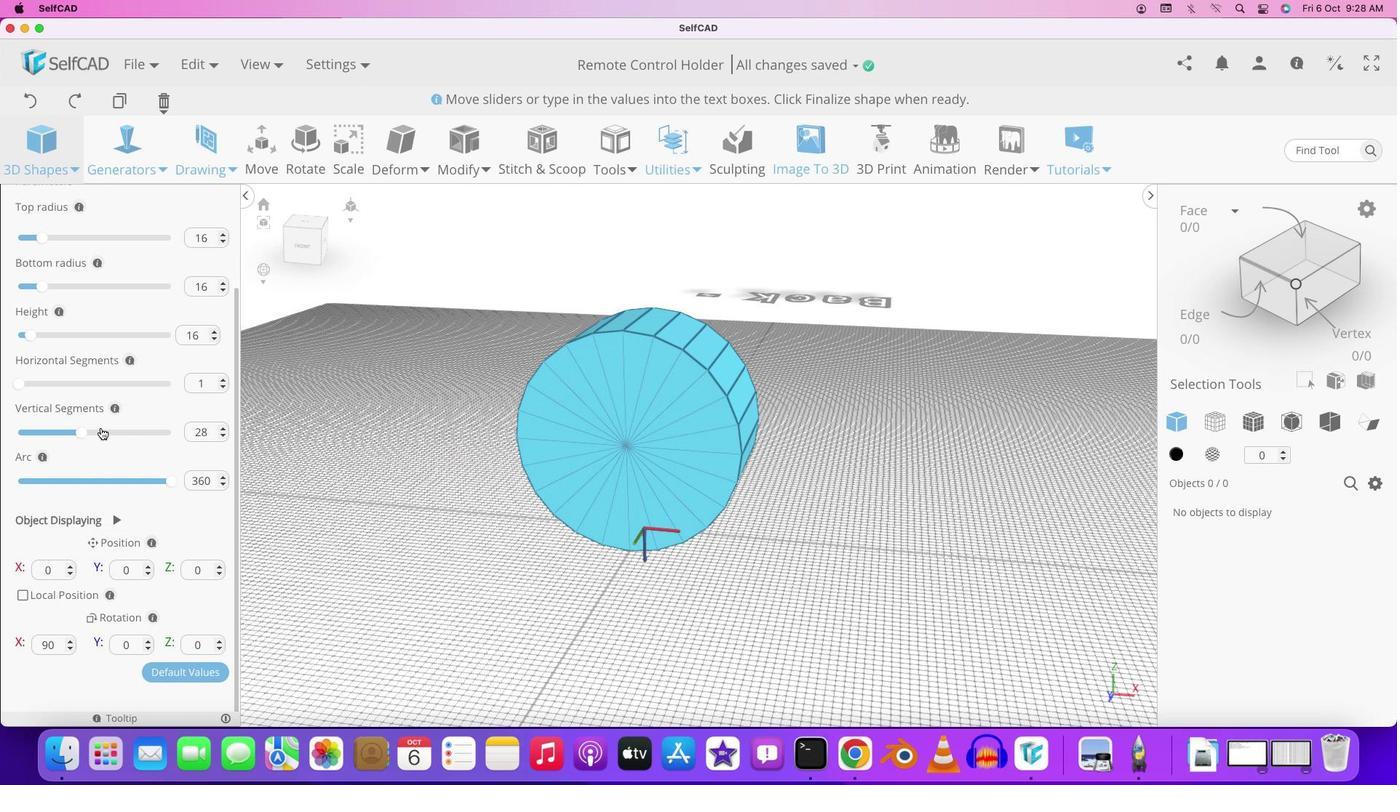 
Action: Mouse scrolled (795, 531) with delta (-6, -8)
Screenshot: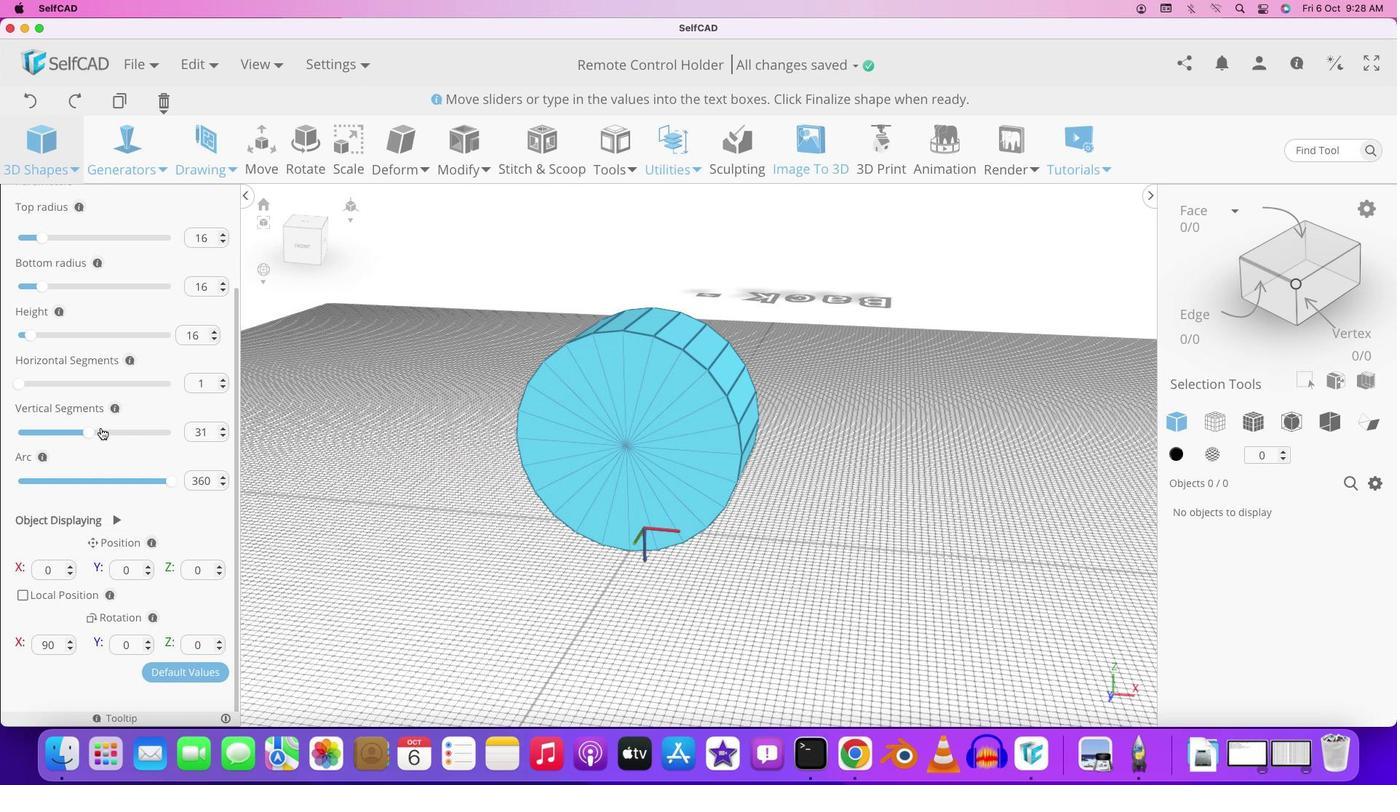 
Action: Mouse moved to (70, 422)
Screenshot: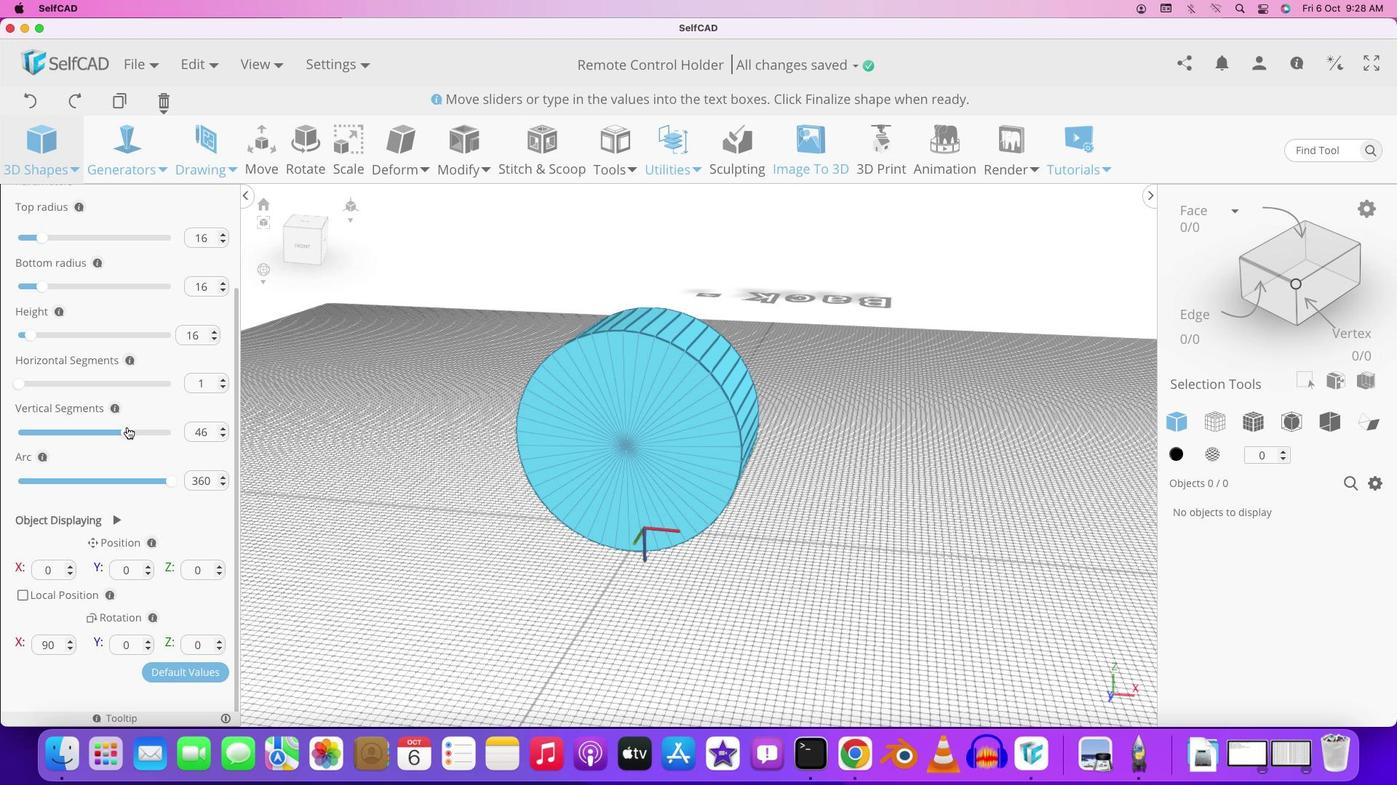 
Action: Mouse pressed left at (70, 422)
Screenshot: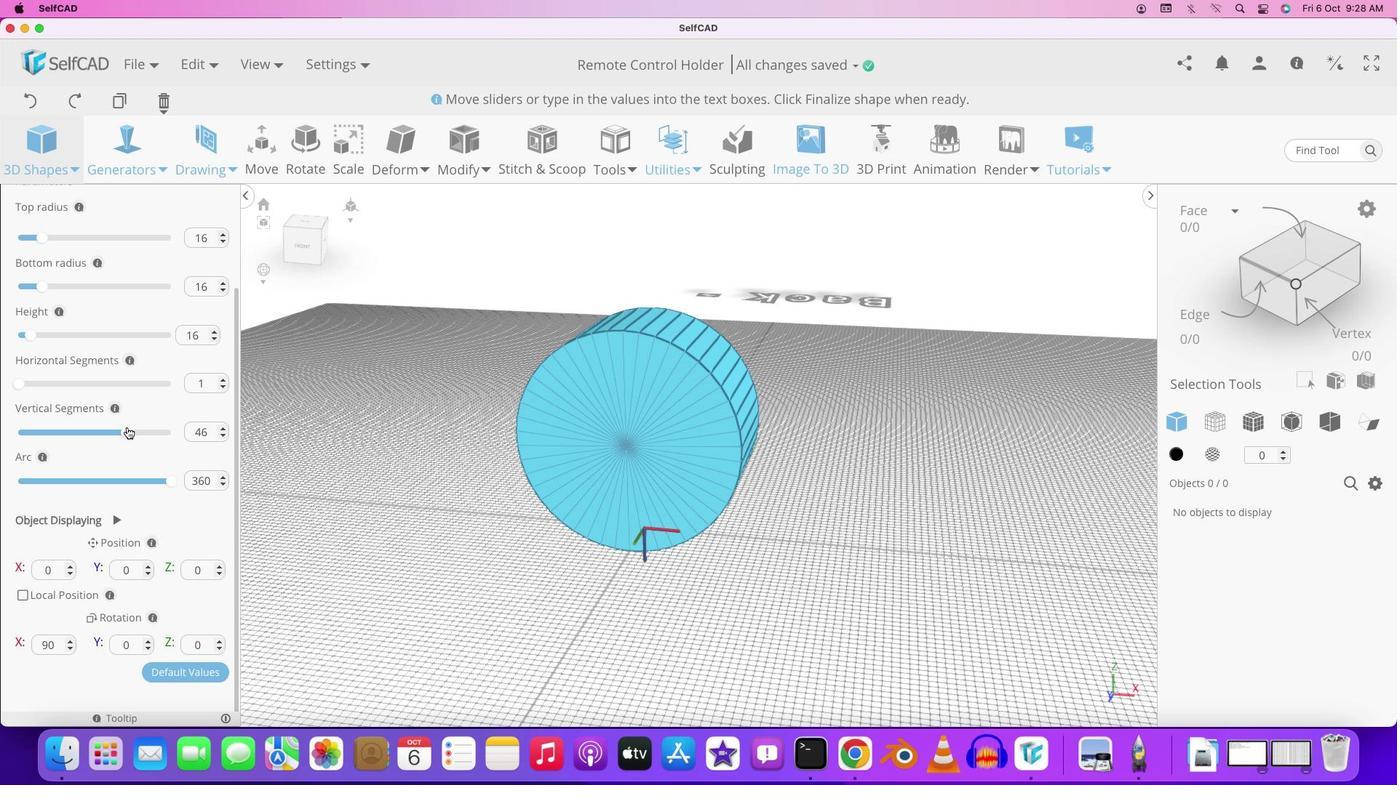 
Action: Mouse moved to (12, 374)
Screenshot: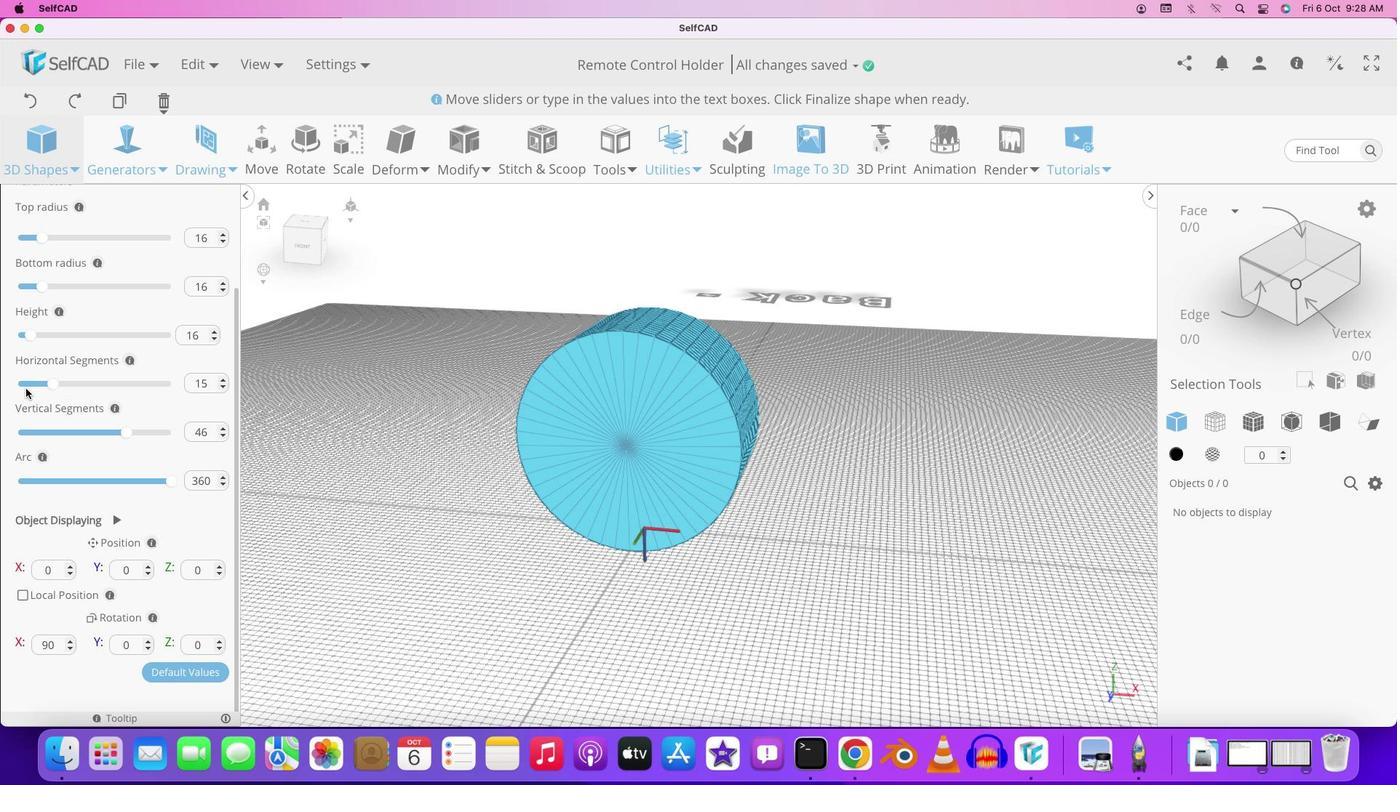 
Action: Mouse pressed left at (12, 374)
Screenshot: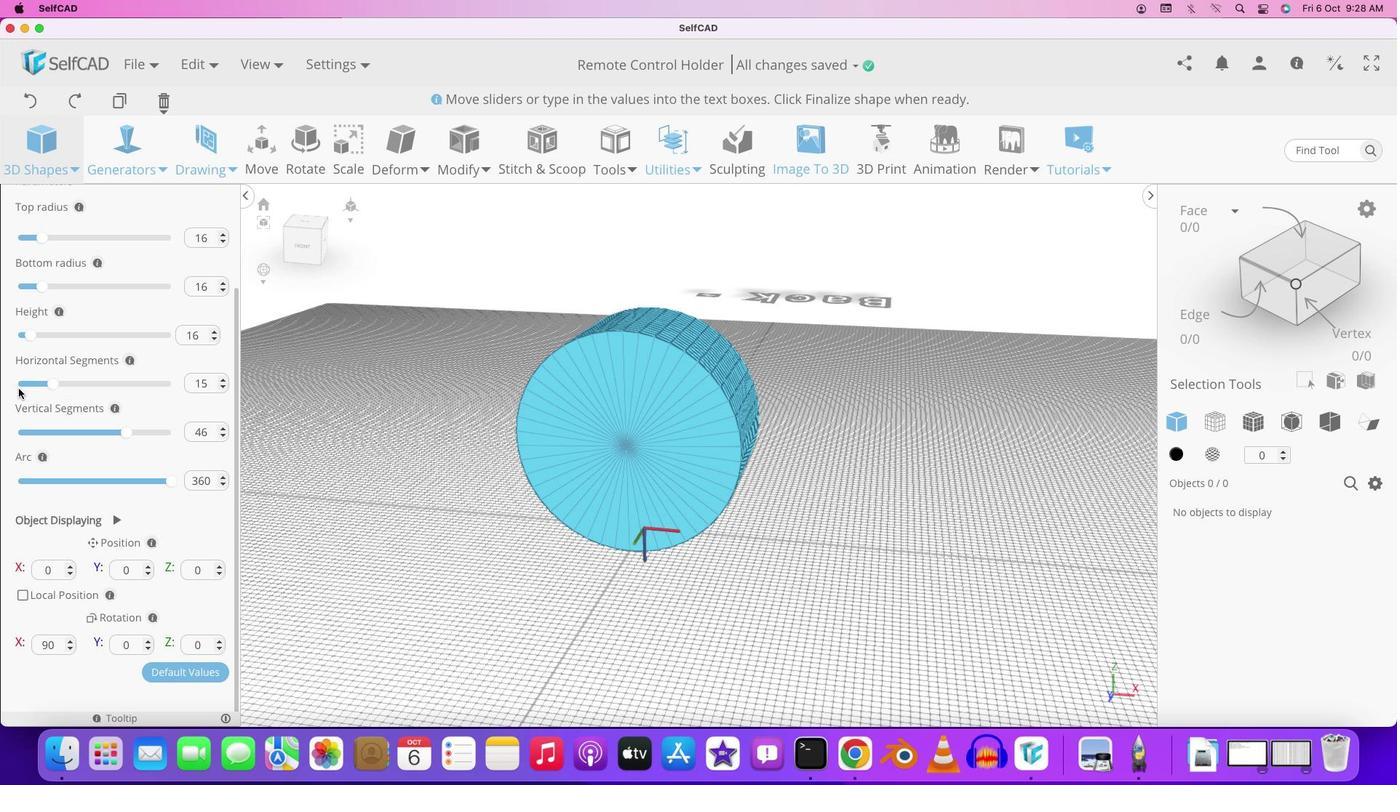 
Action: Mouse moved to (112, 422)
Screenshot: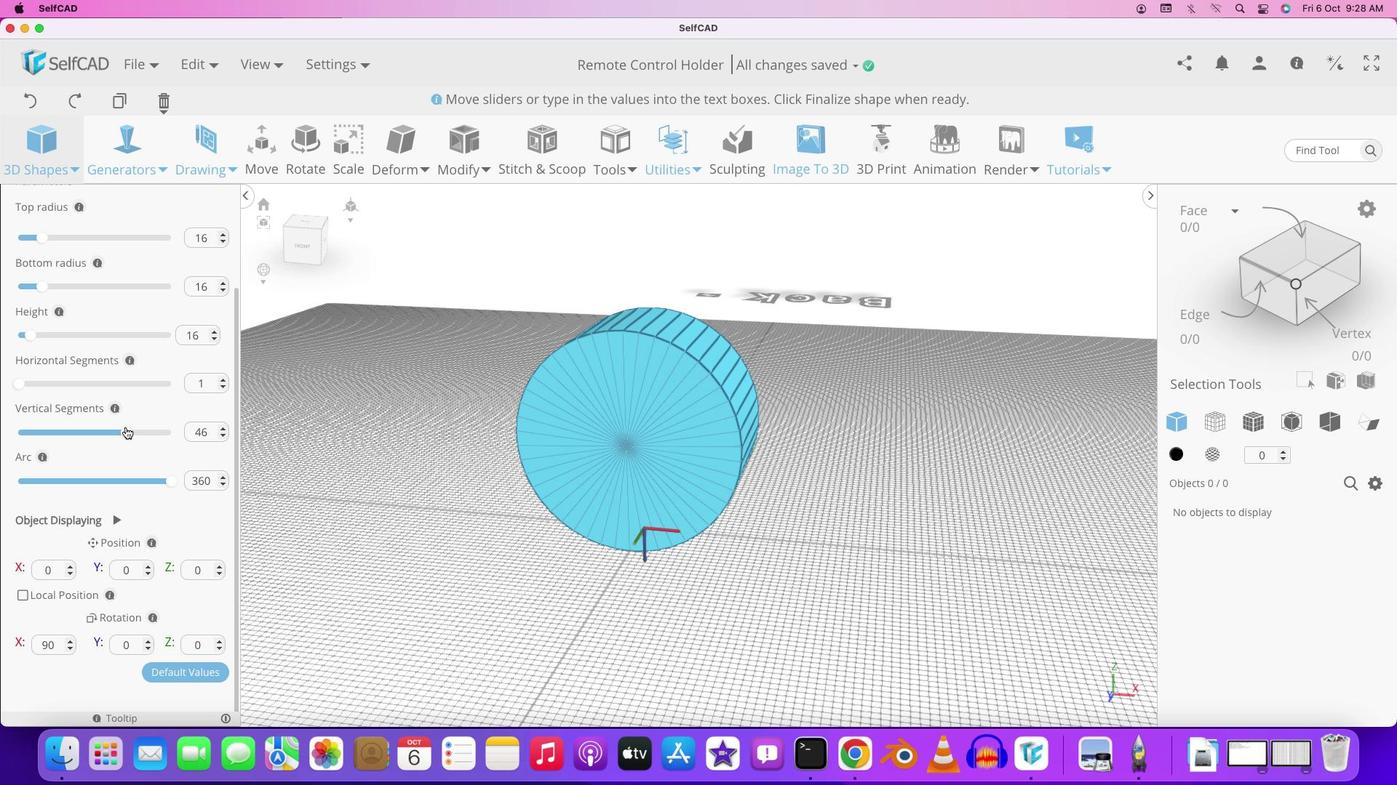 
Action: Mouse scrolled (112, 422) with delta (-6, -7)
Screenshot: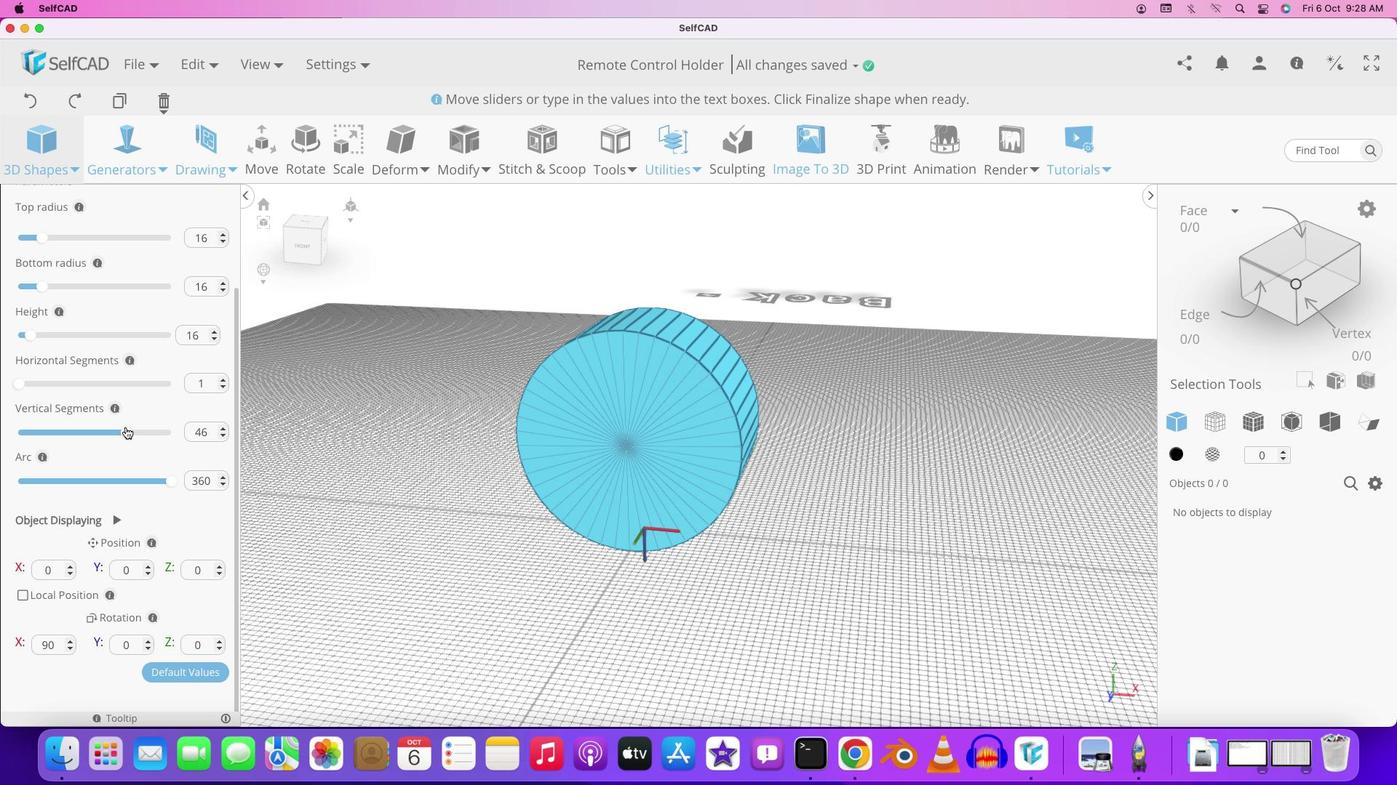 
Action: Mouse moved to (112, 422)
Screenshot: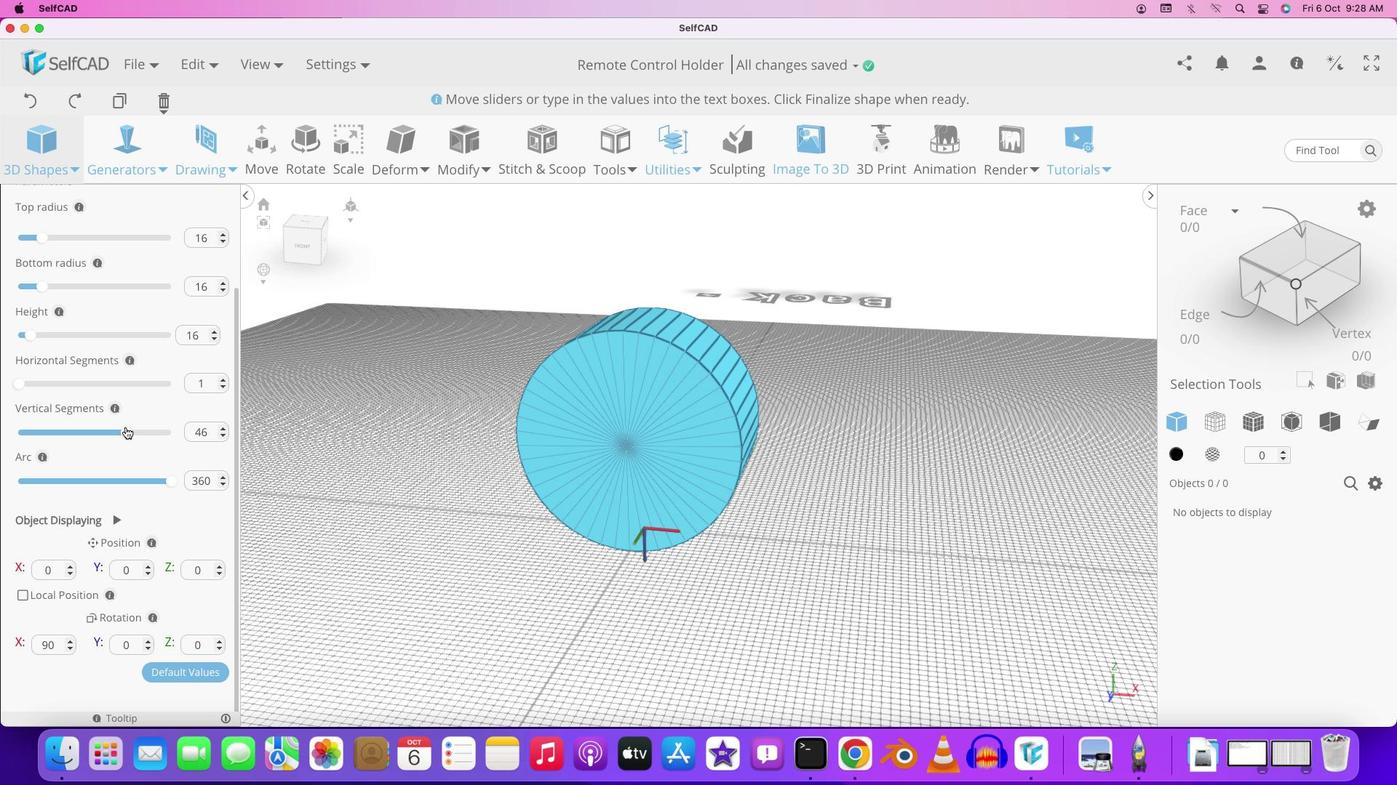 
Action: Mouse scrolled (112, 422) with delta (-6, -7)
Screenshot: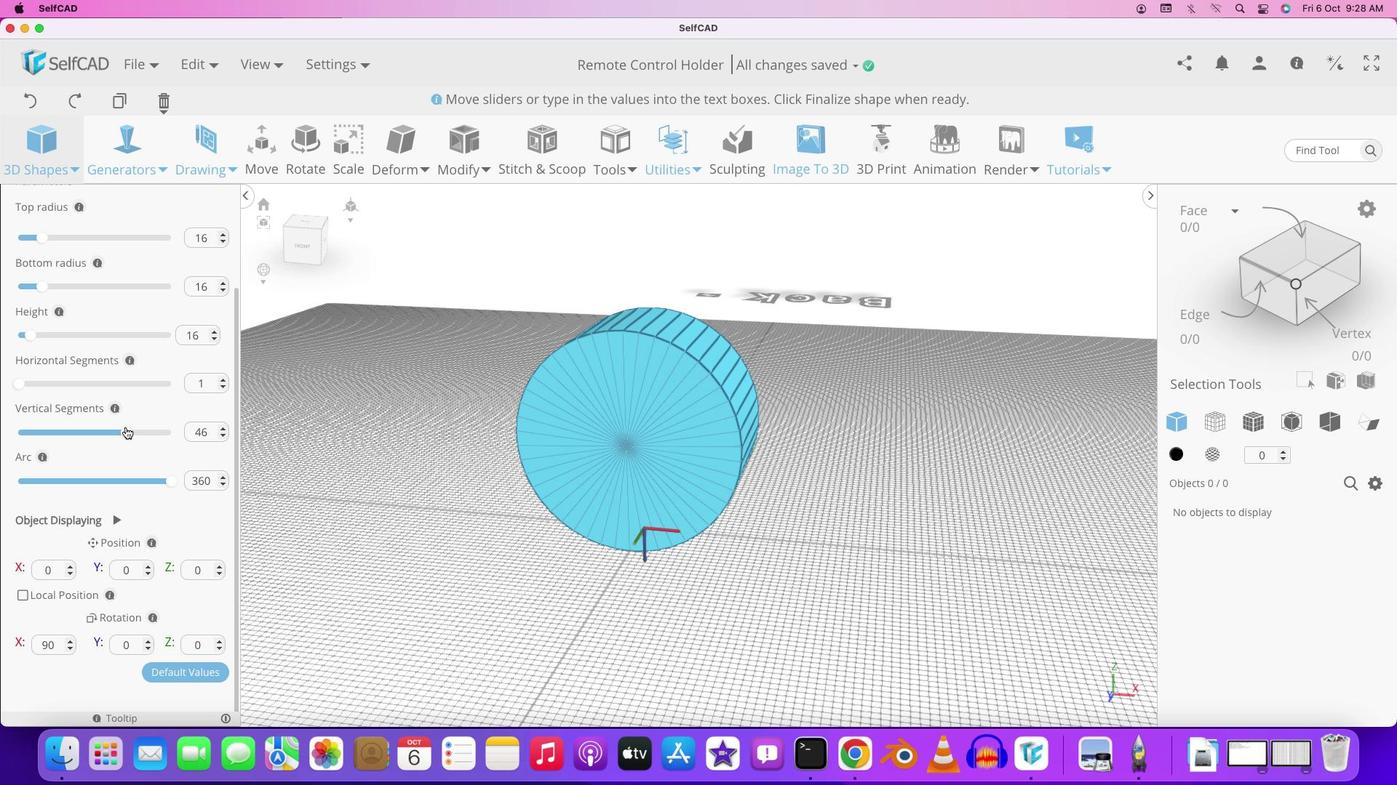 
Action: Mouse scrolled (112, 422) with delta (-6, -8)
Screenshot: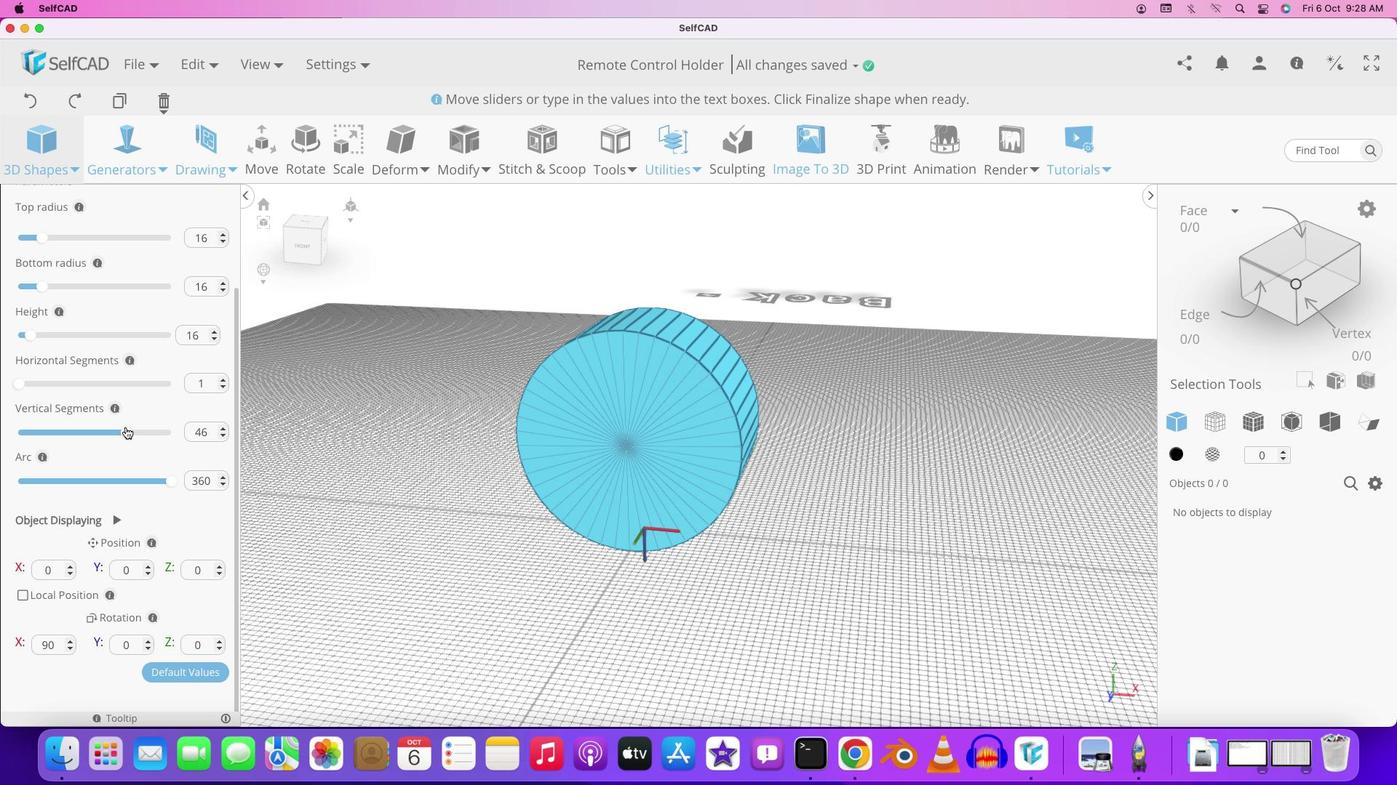 
Action: Mouse scrolled (112, 422) with delta (-6, -9)
Screenshot: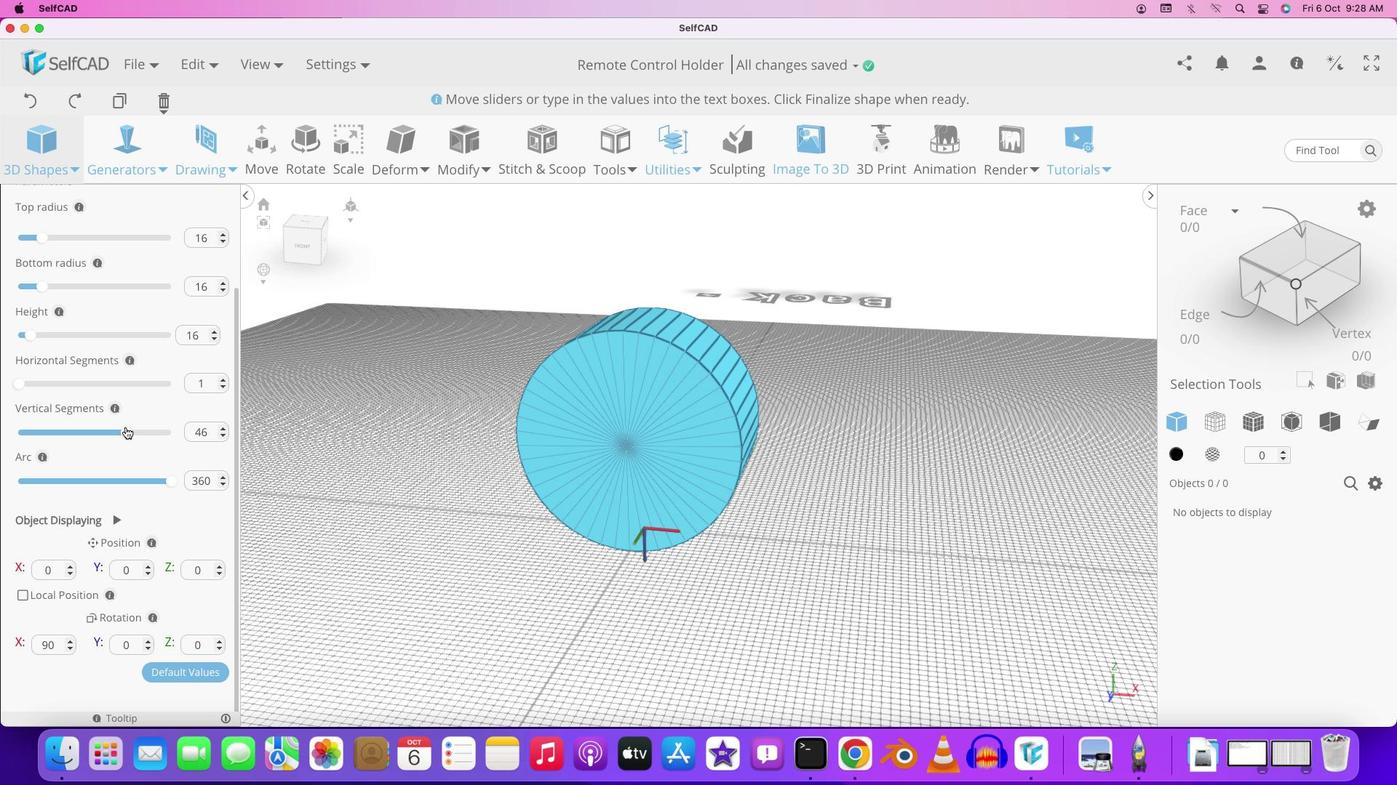 
Action: Mouse moved to (155, 280)
Screenshot: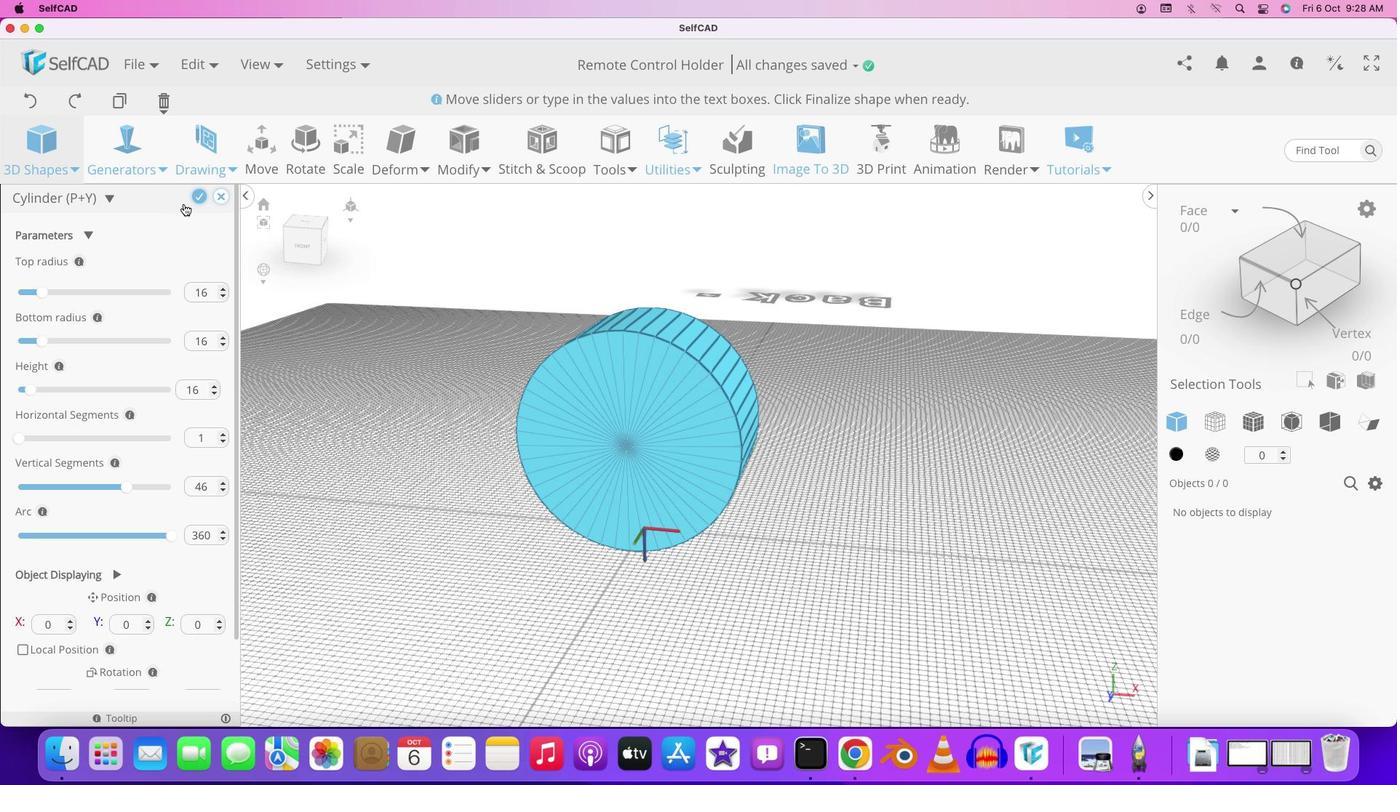 
Action: Mouse scrolled (155, 280) with delta (-6, -5)
Screenshot: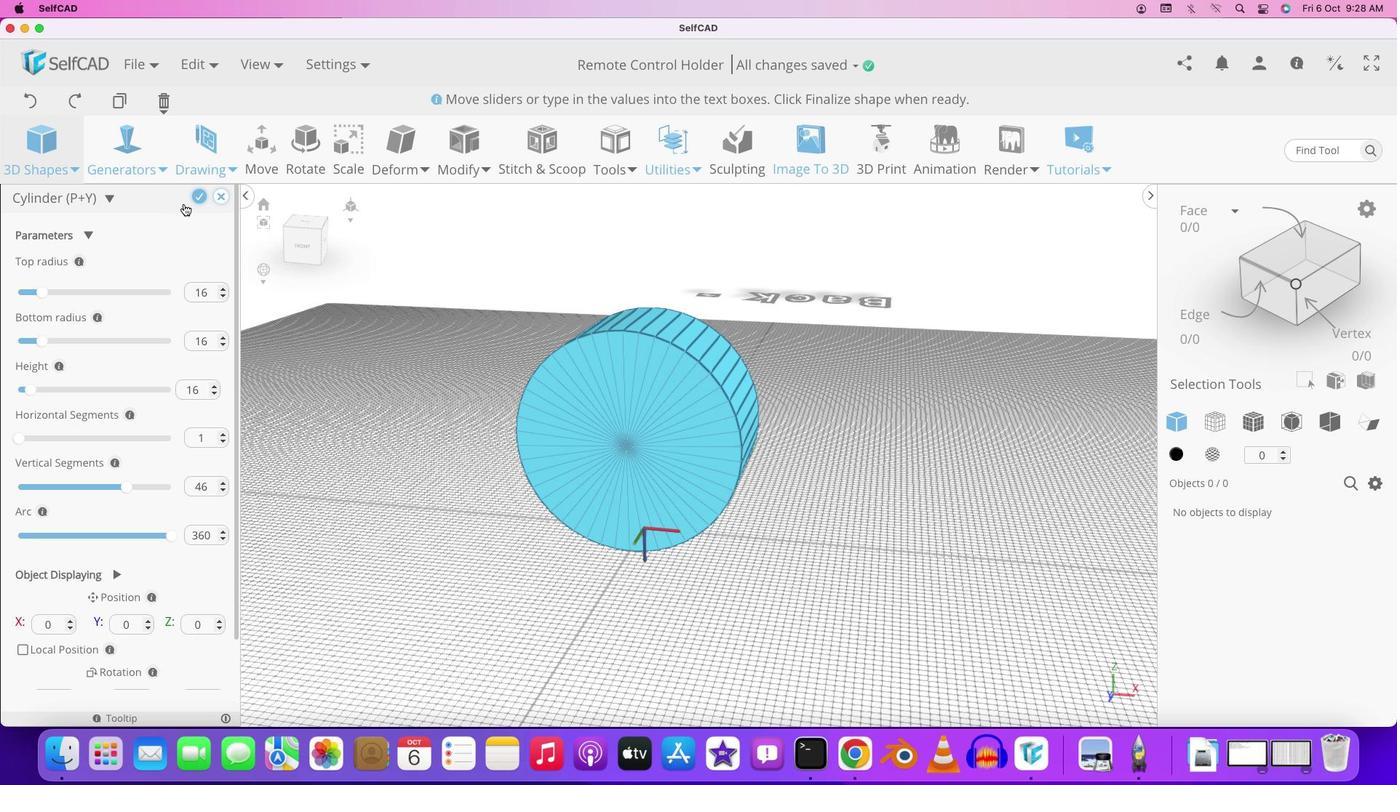
Action: Mouse moved to (154, 282)
Screenshot: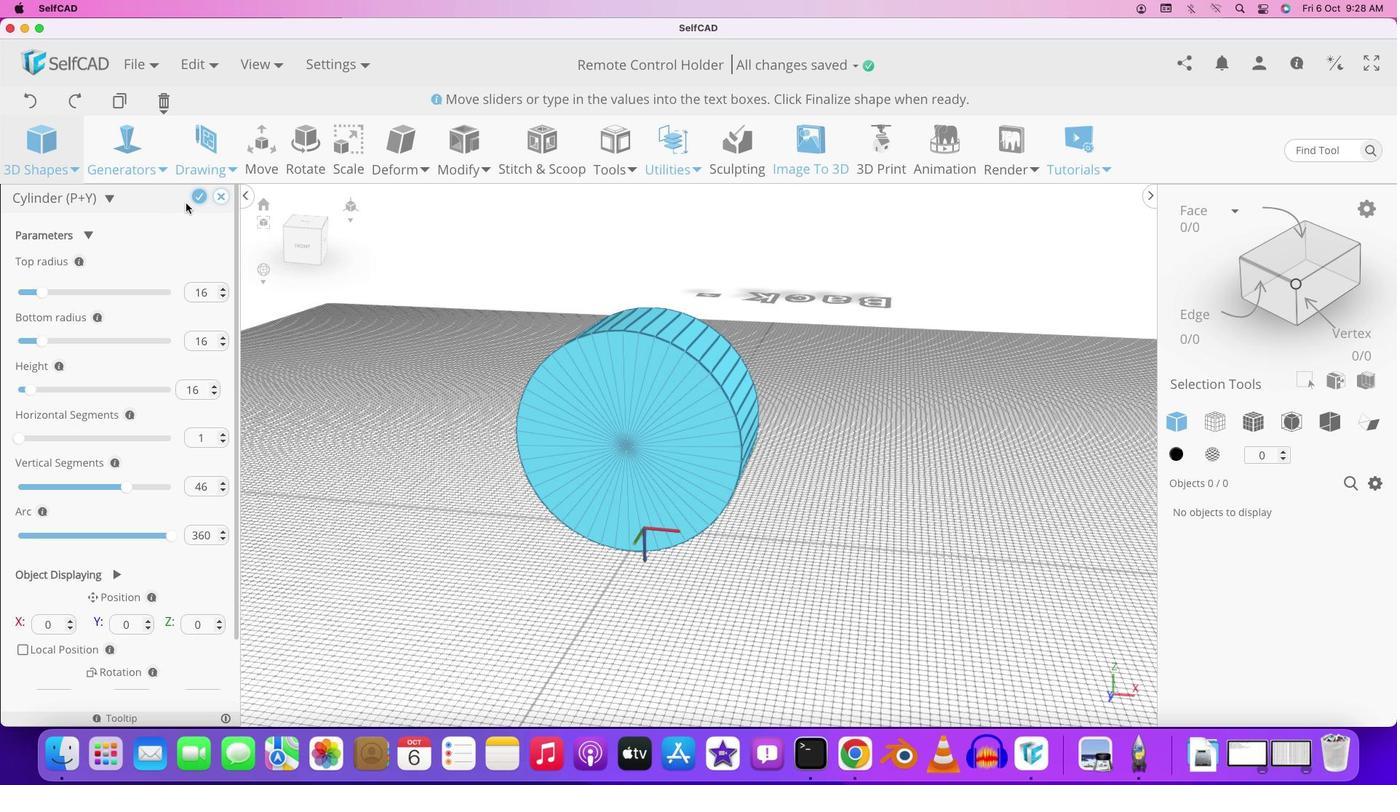 
Action: Mouse scrolled (154, 282) with delta (-6, -5)
Screenshot: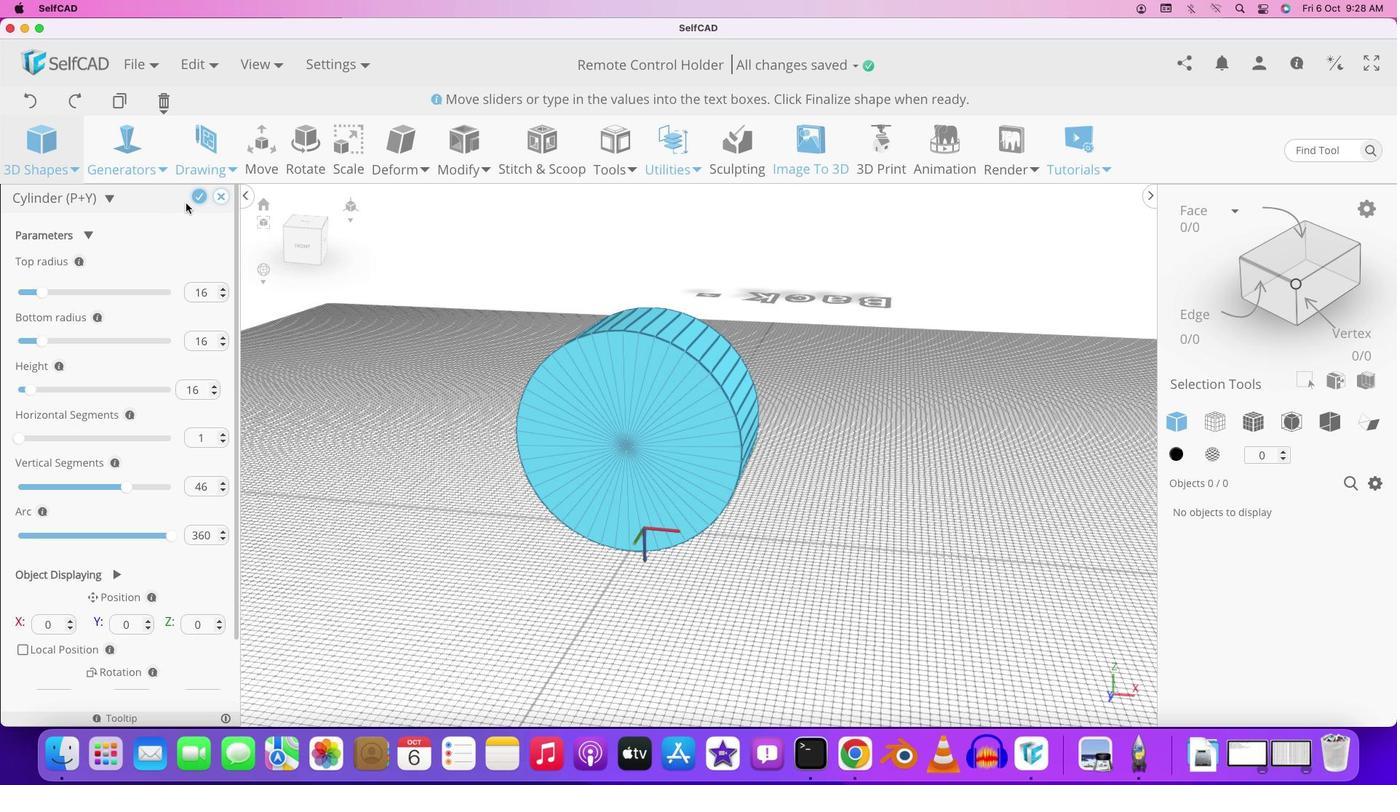 
Action: Mouse moved to (154, 283)
Screenshot: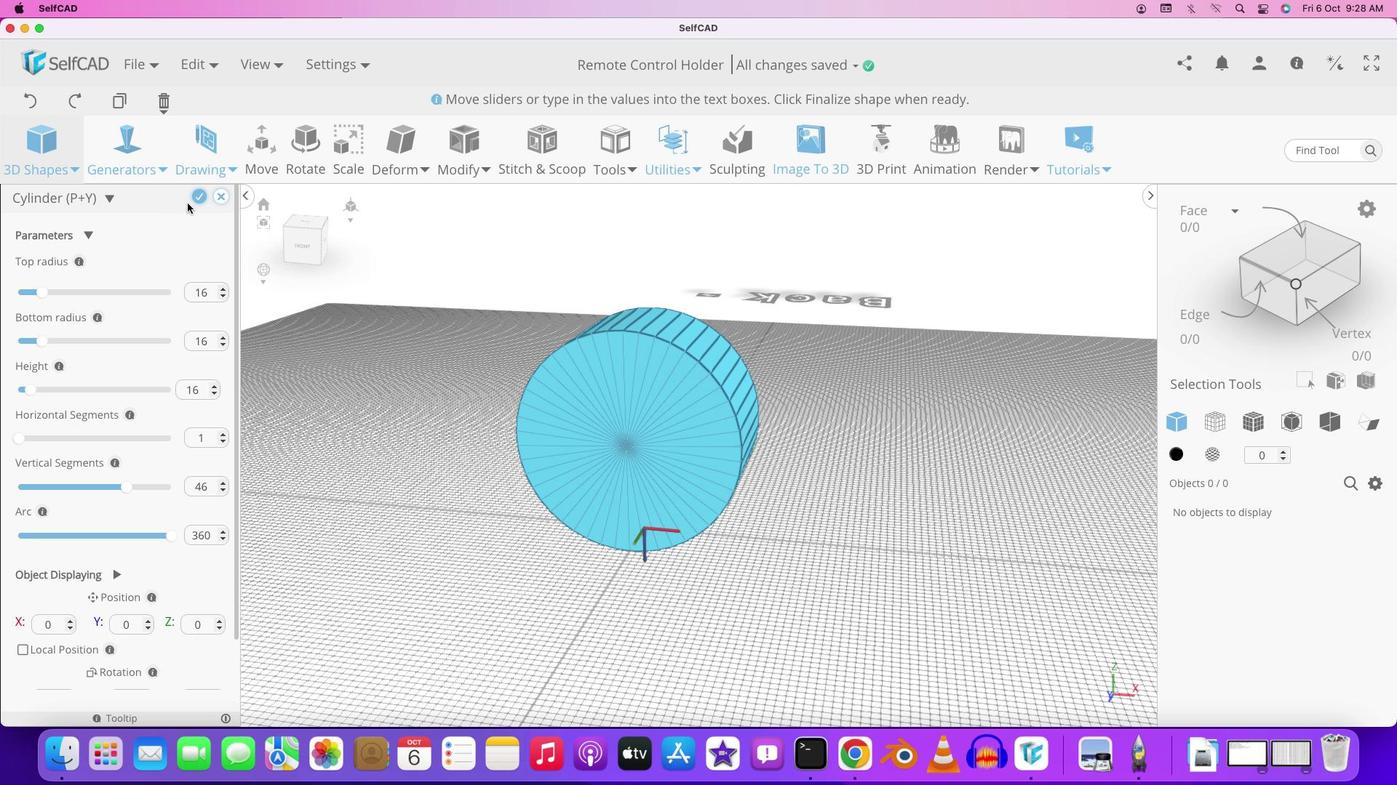 
Action: Mouse scrolled (154, 283) with delta (-6, -5)
Screenshot: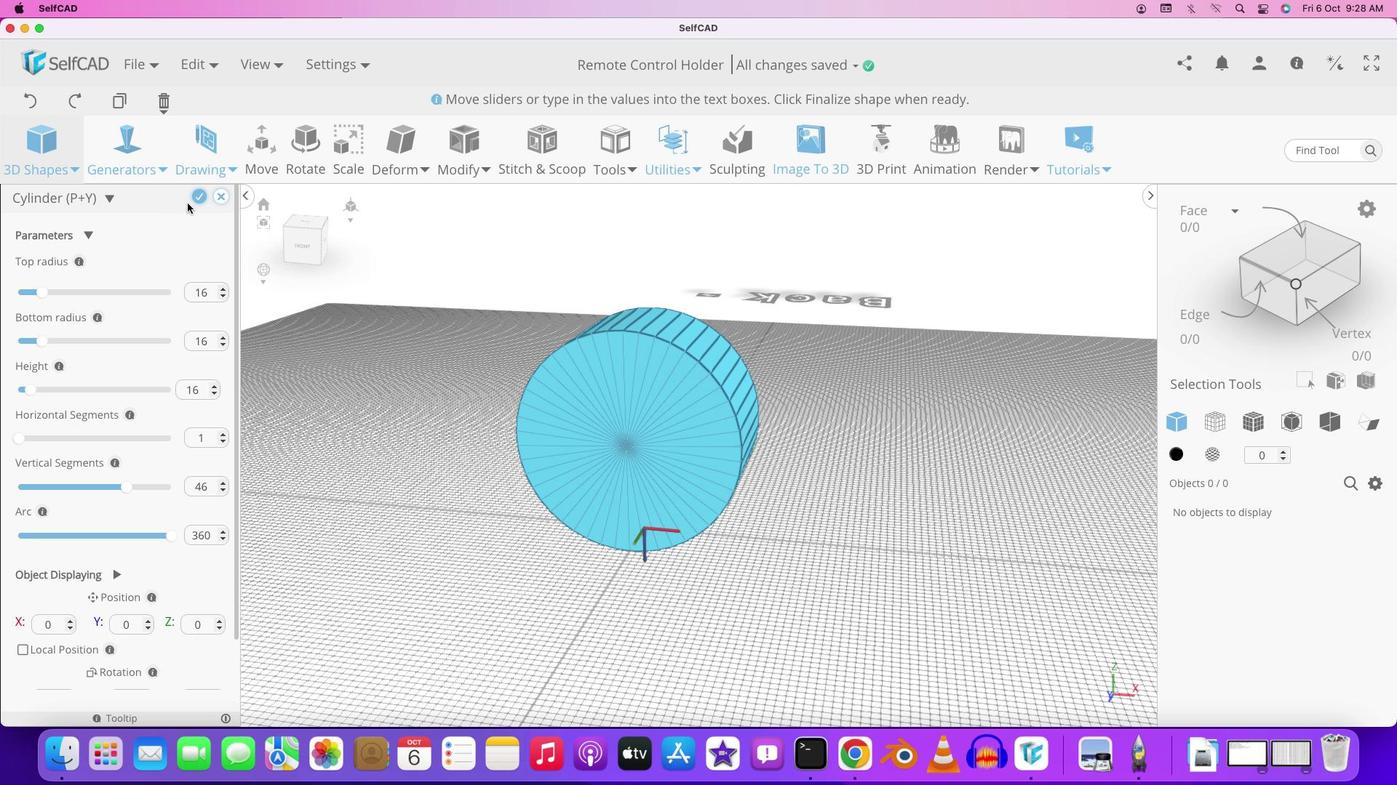 
Action: Mouse moved to (154, 284)
Screenshot: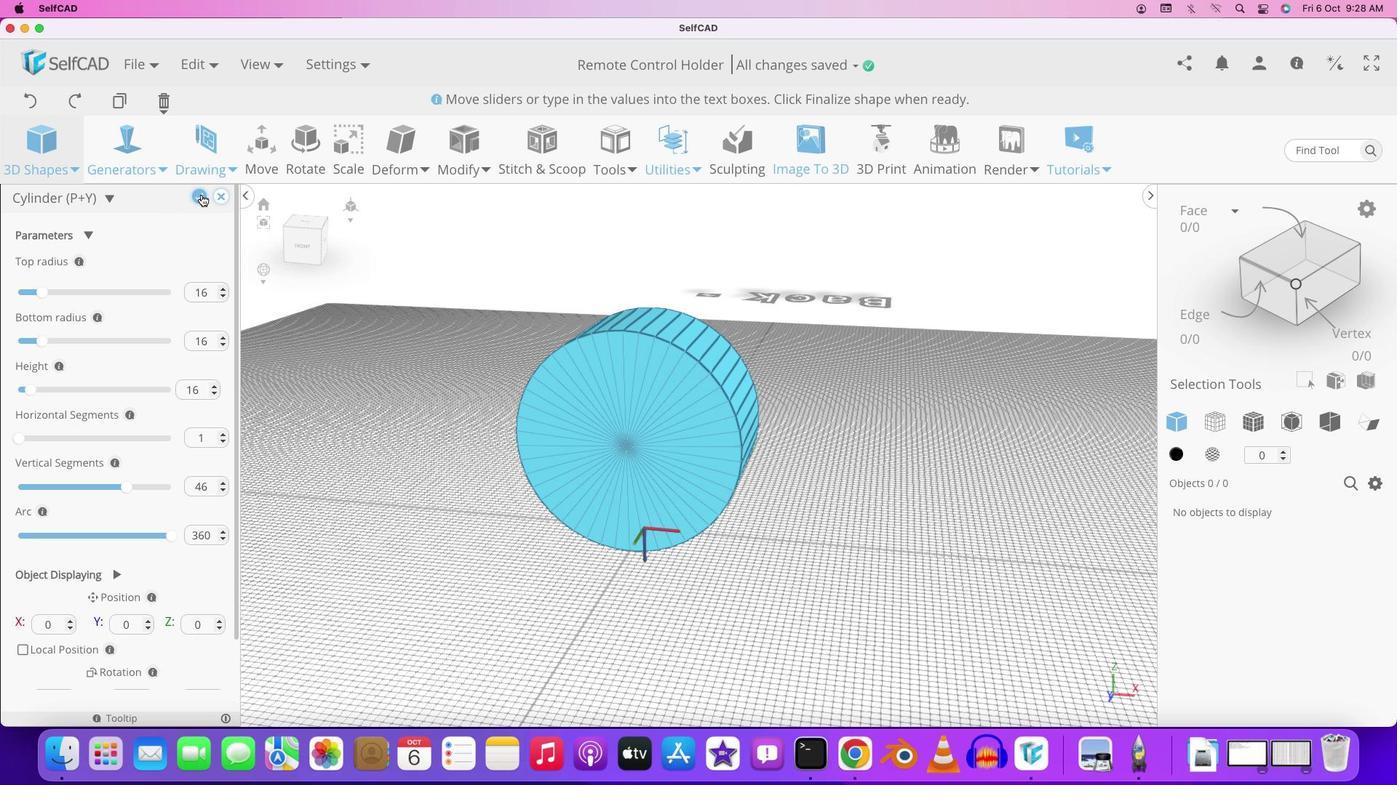 
Action: Mouse scrolled (154, 284) with delta (-6, -5)
Screenshot: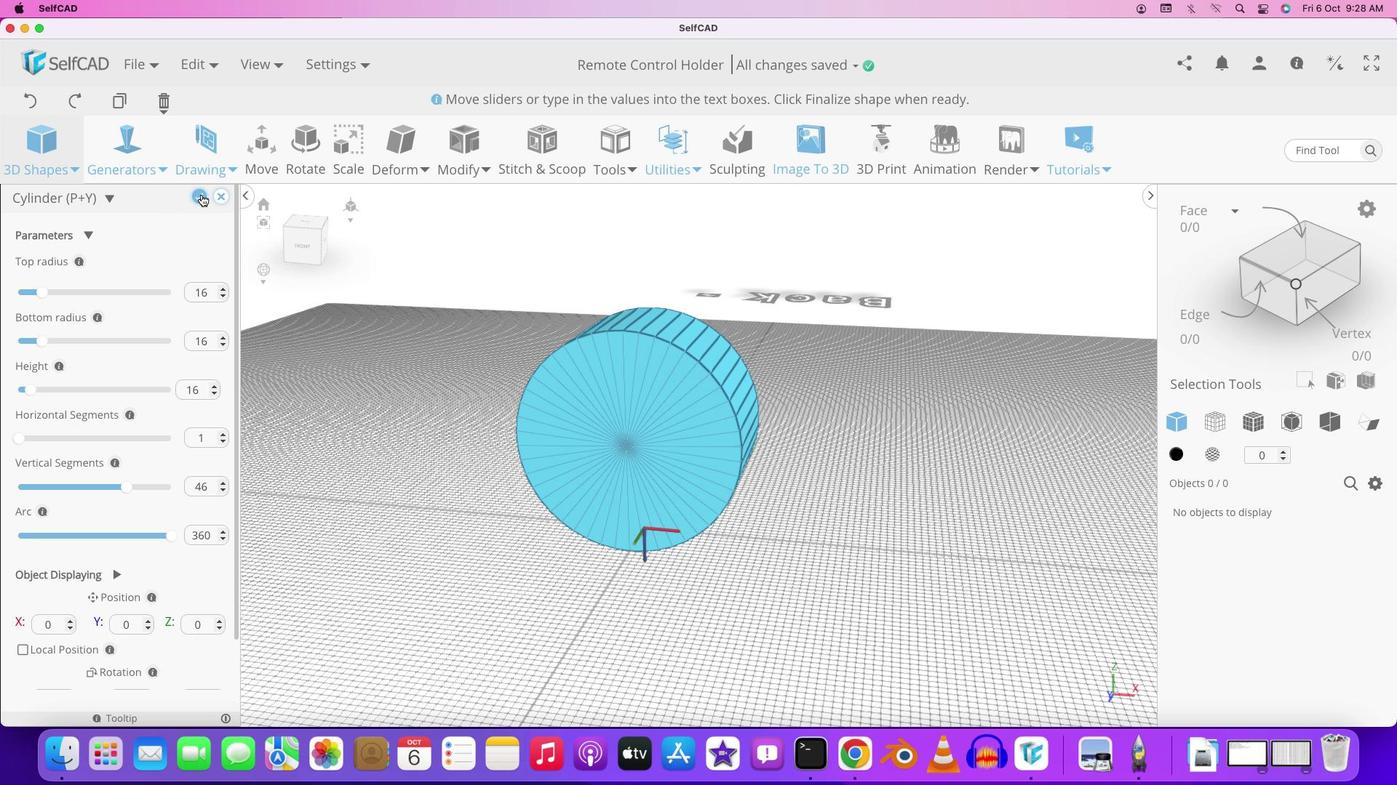 
Action: Mouse scrolled (154, 284) with delta (-6, -5)
Screenshot: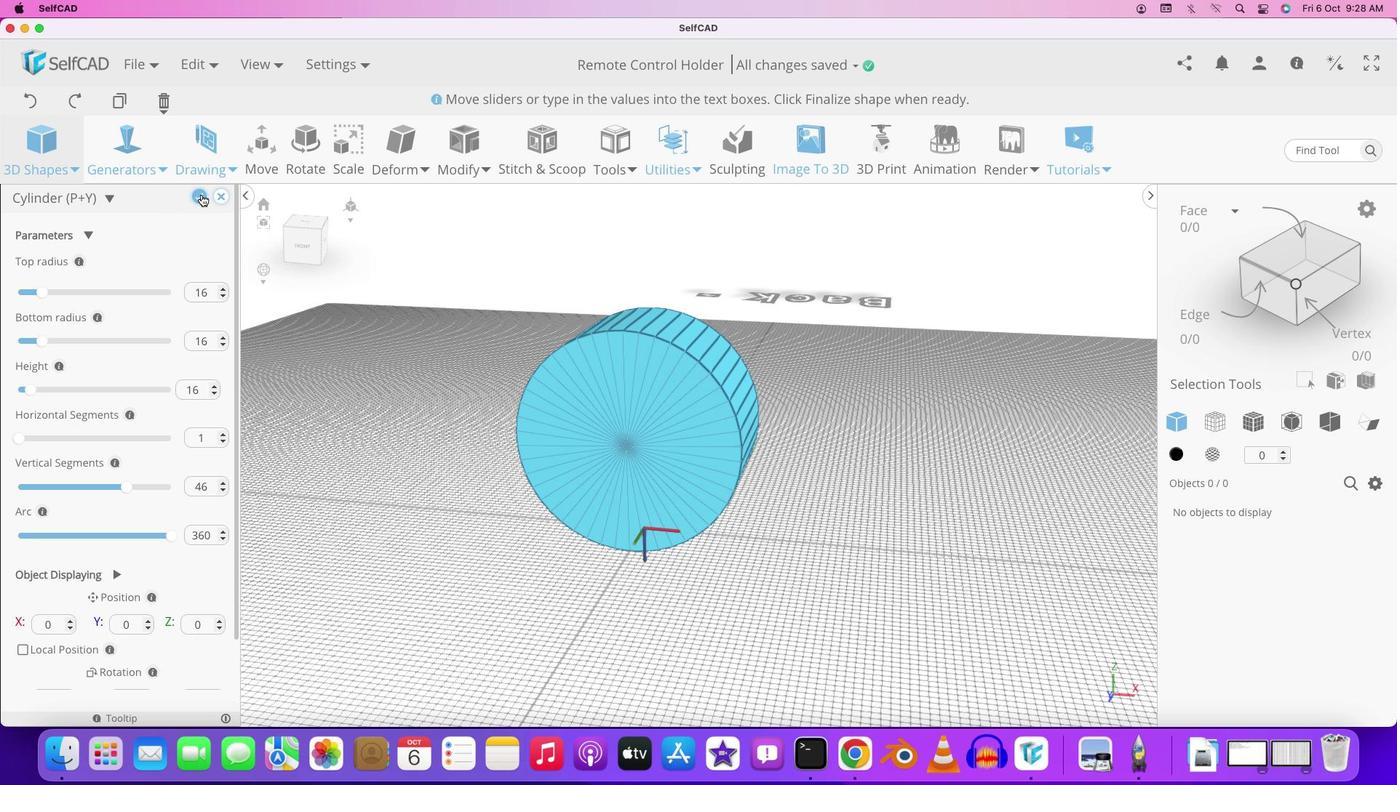 
Action: Mouse scrolled (154, 284) with delta (-6, -5)
Screenshot: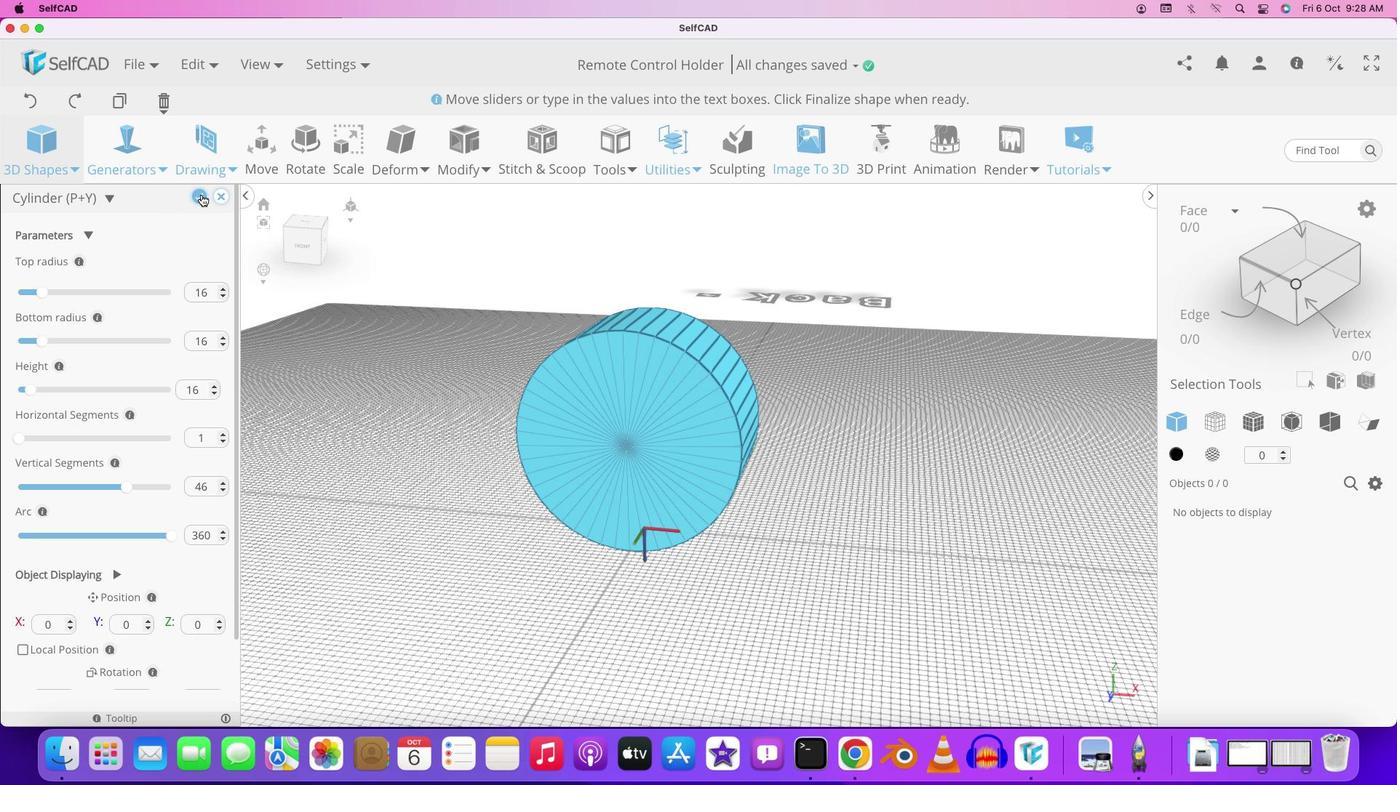 
Action: Mouse moved to (193, 187)
Screenshot: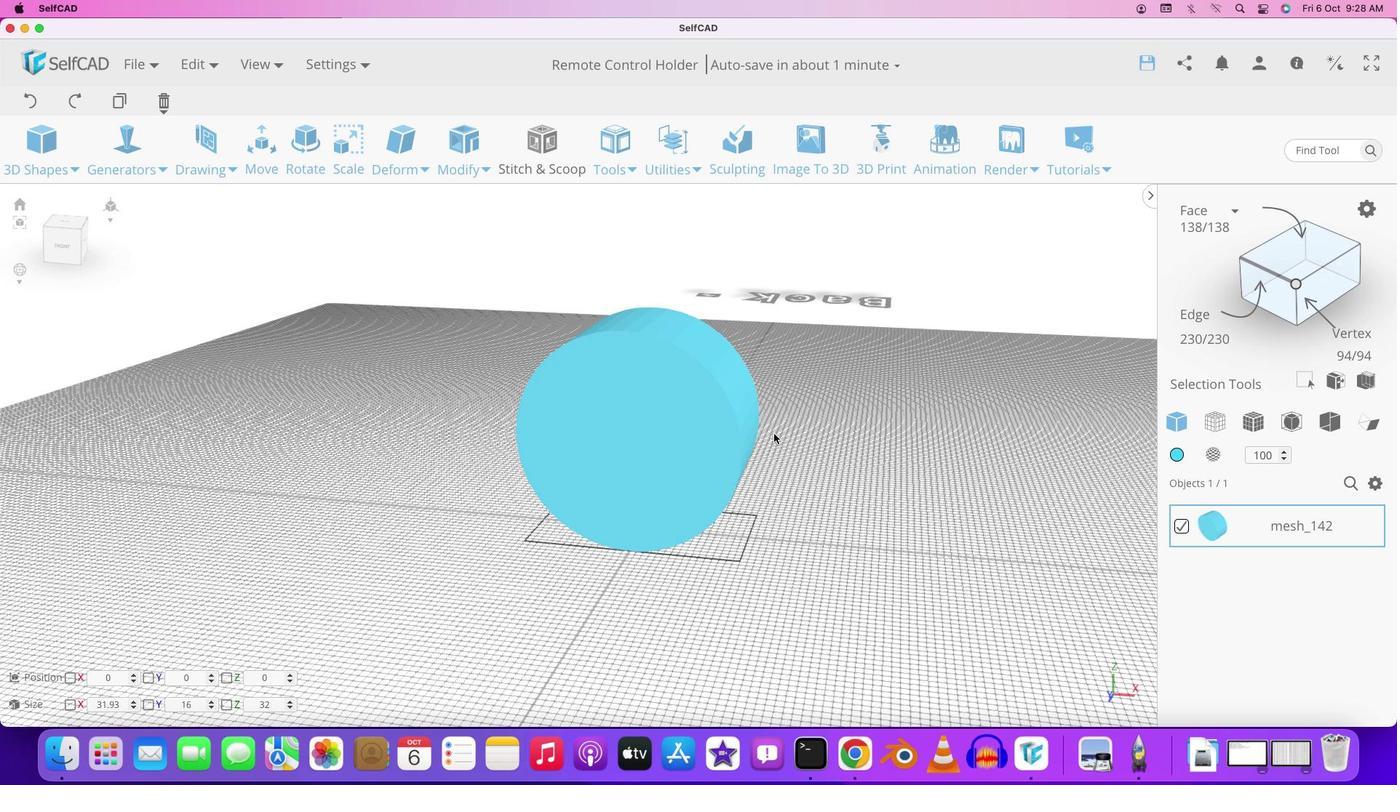 
Action: Mouse pressed left at (193, 187)
Screenshot: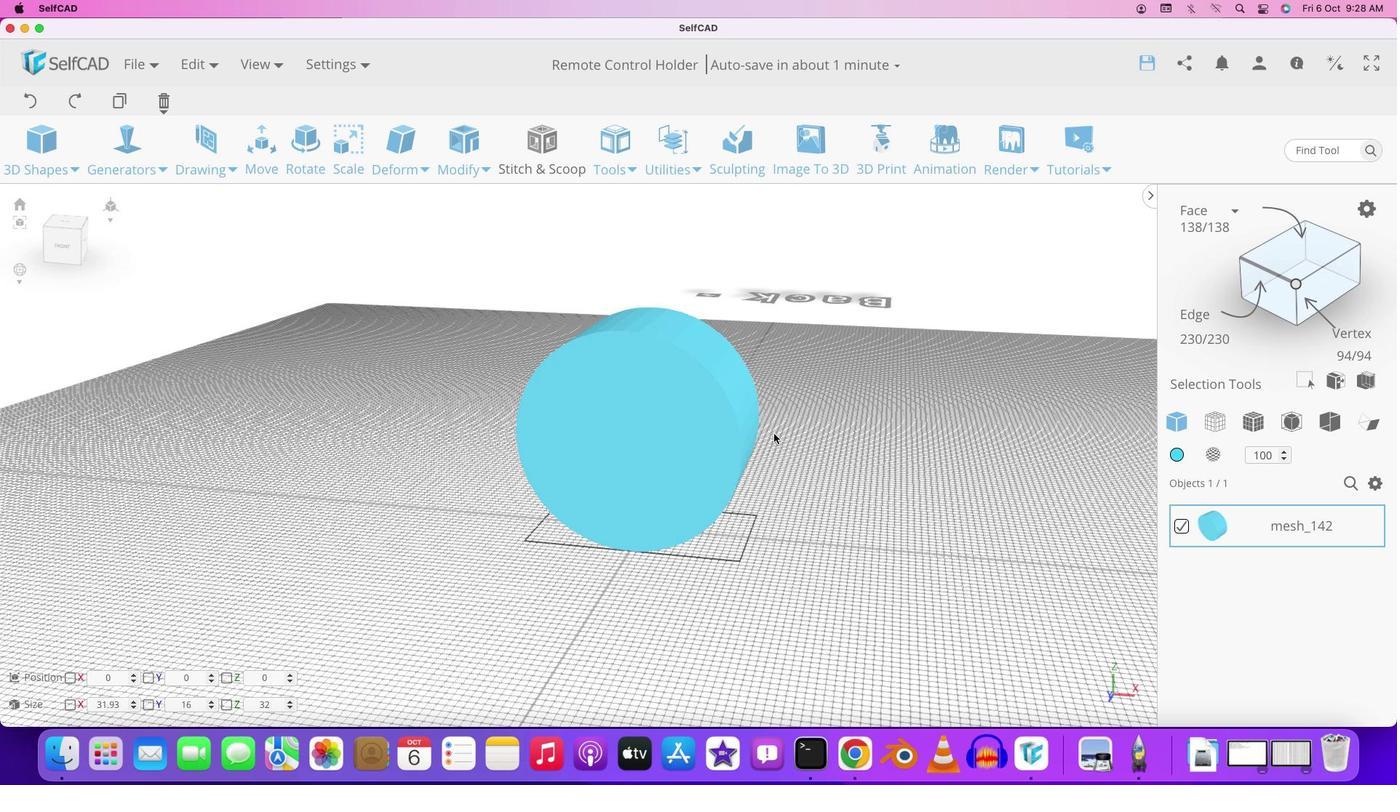 
Action: Mouse moved to (767, 426)
Screenshot: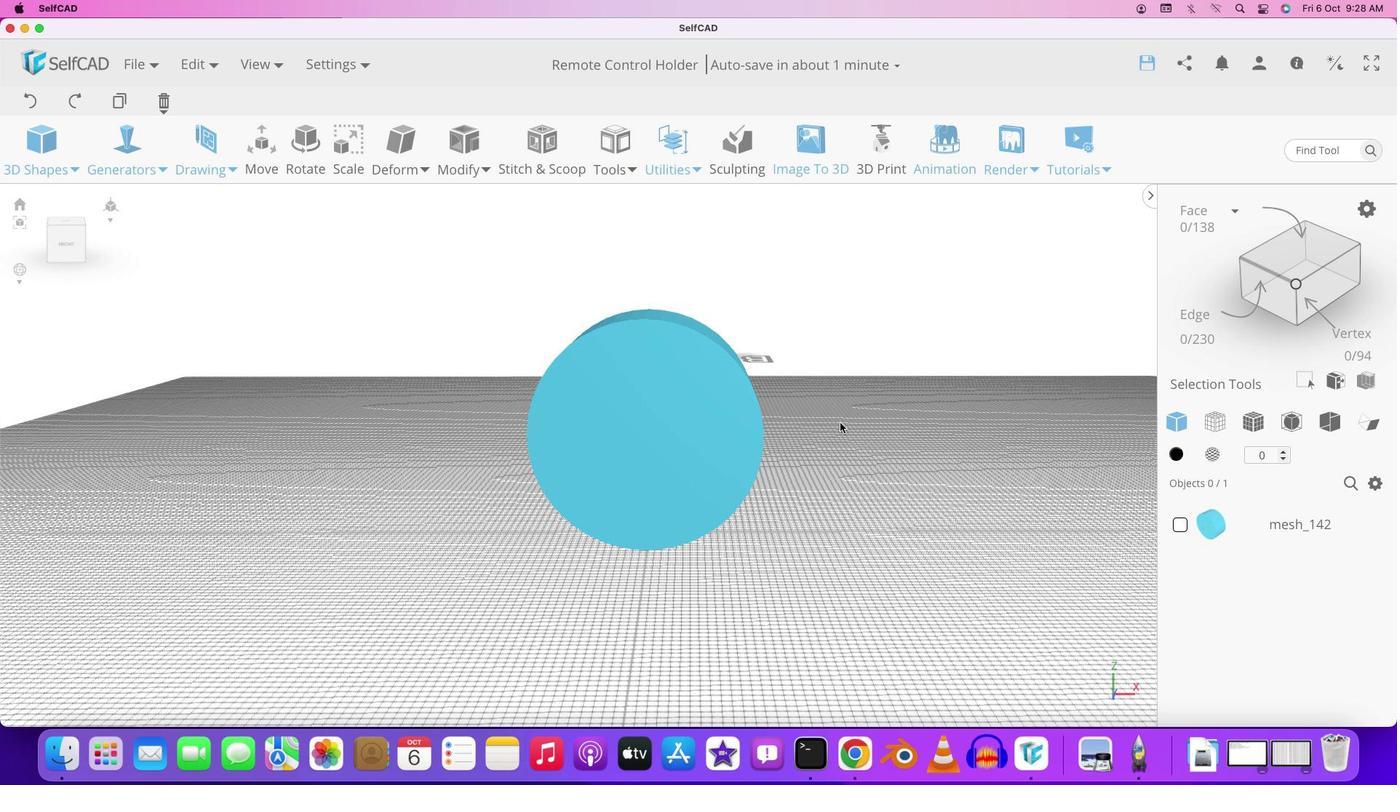 
Action: Mouse pressed left at (767, 426)
Screenshot: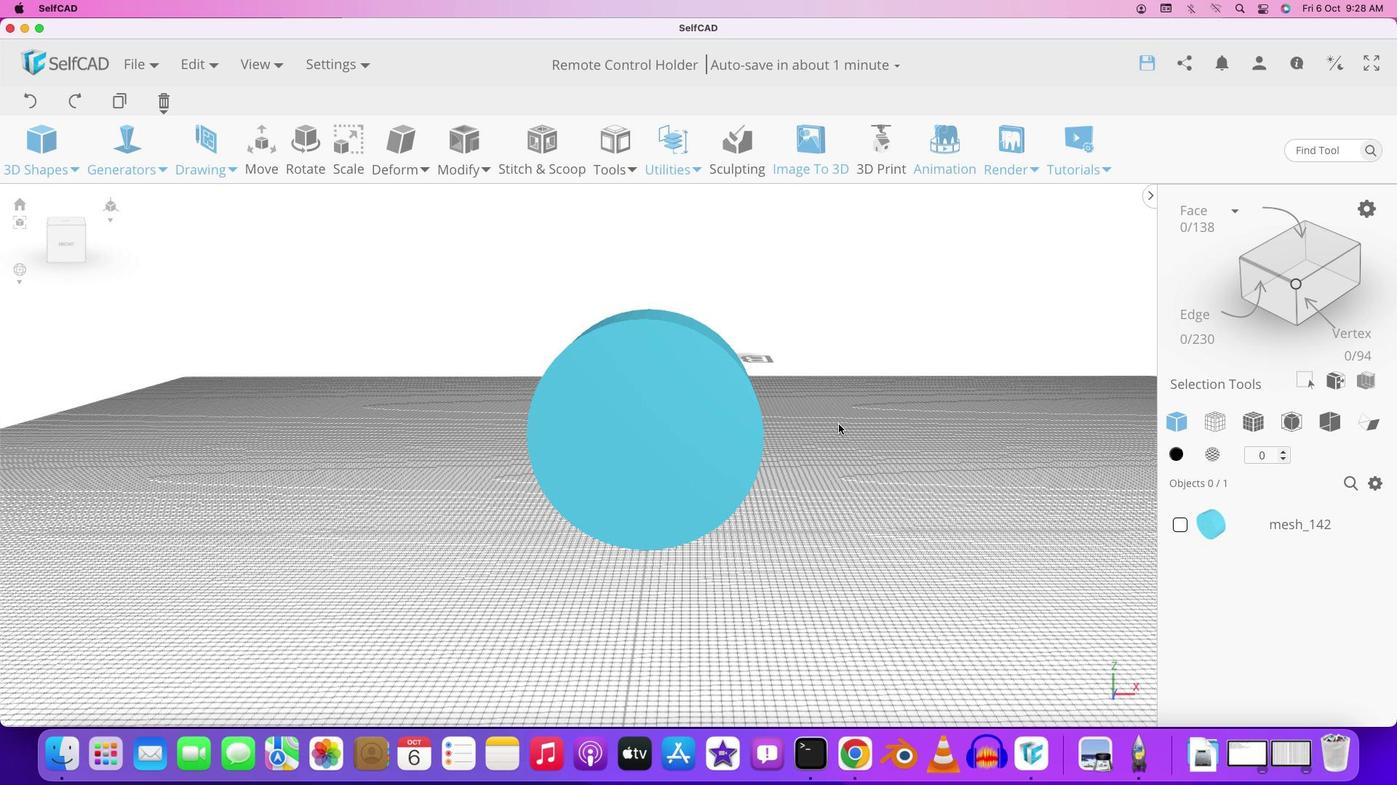 
Action: Mouse moved to (782, 425)
Screenshot: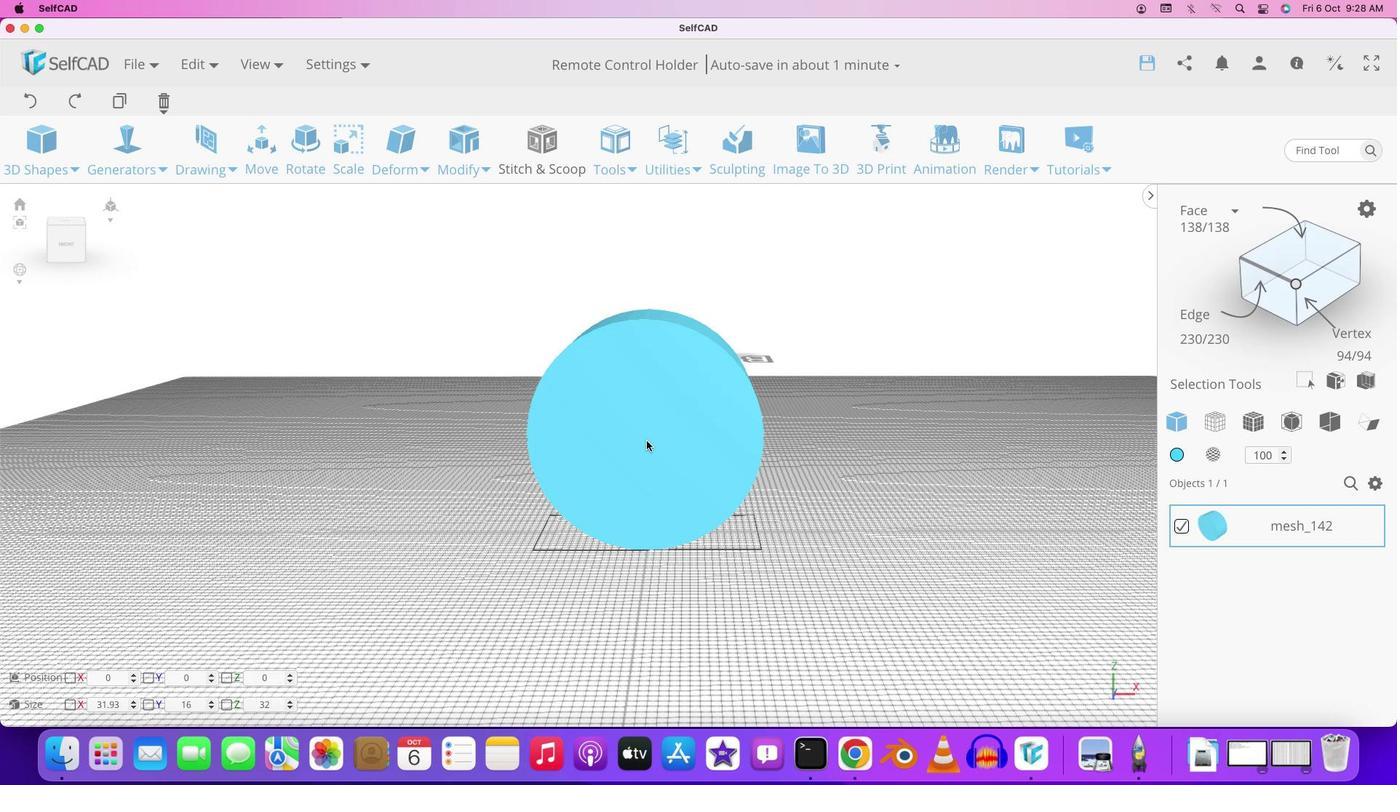
Action: Mouse pressed left at (782, 425)
Screenshot: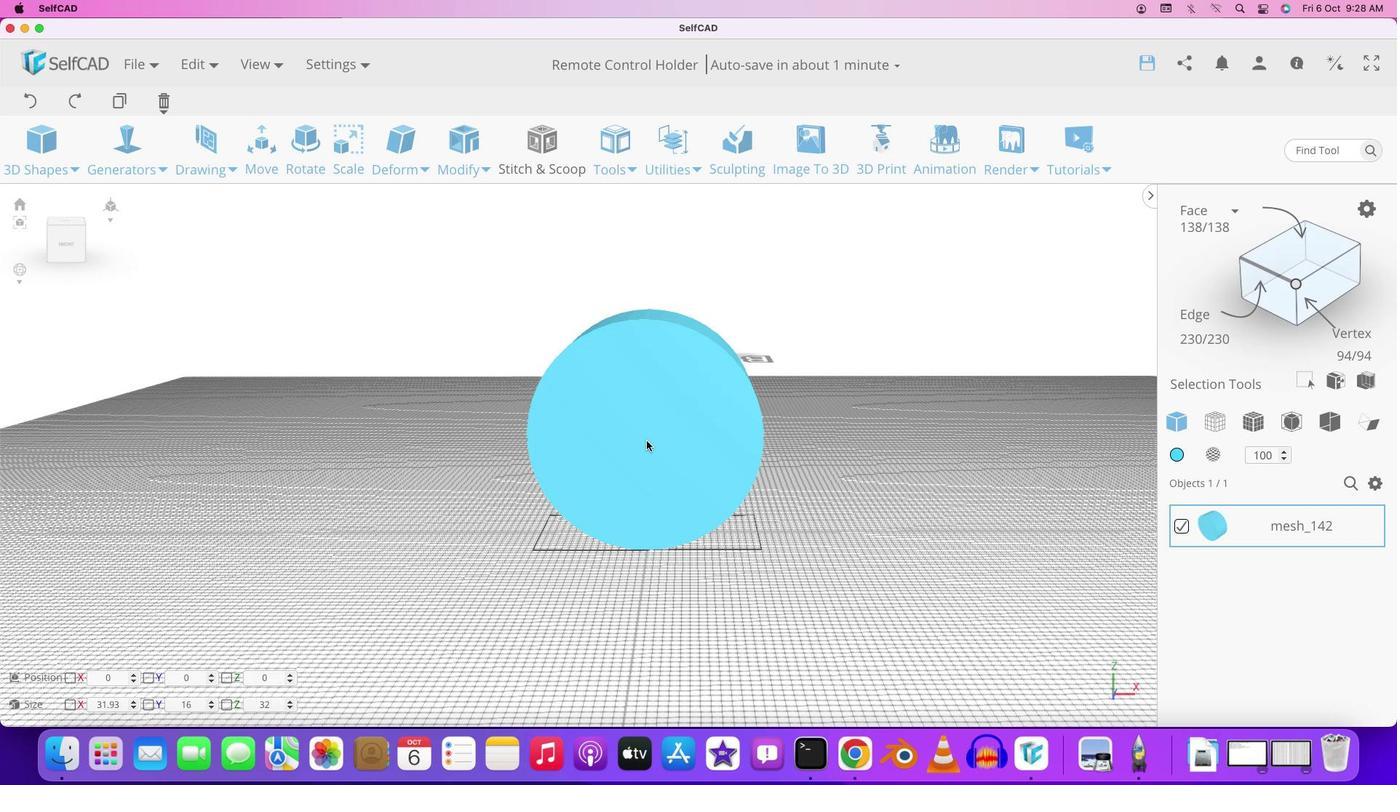 
Action: Mouse moved to (832, 416)
Screenshot: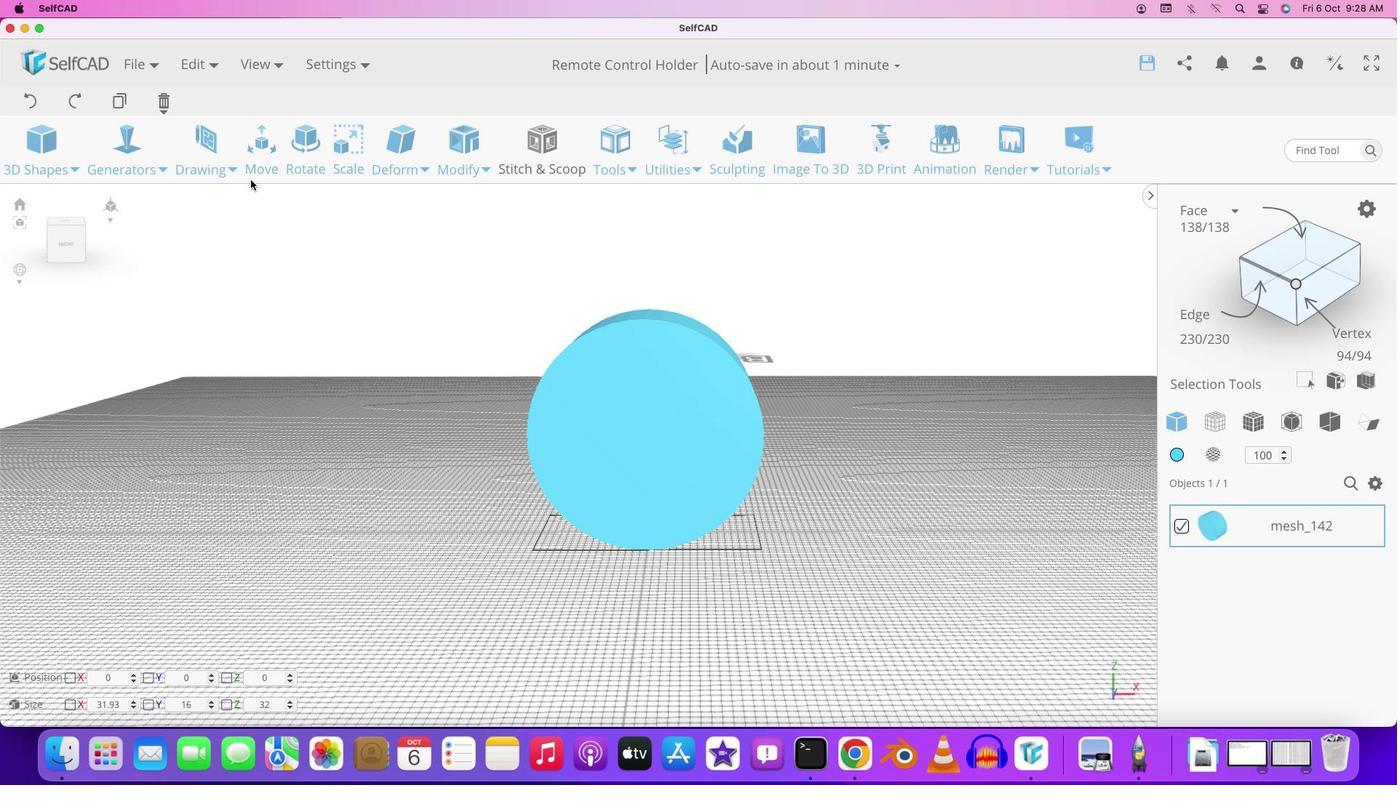 
Action: Mouse pressed left at (832, 416)
Screenshot: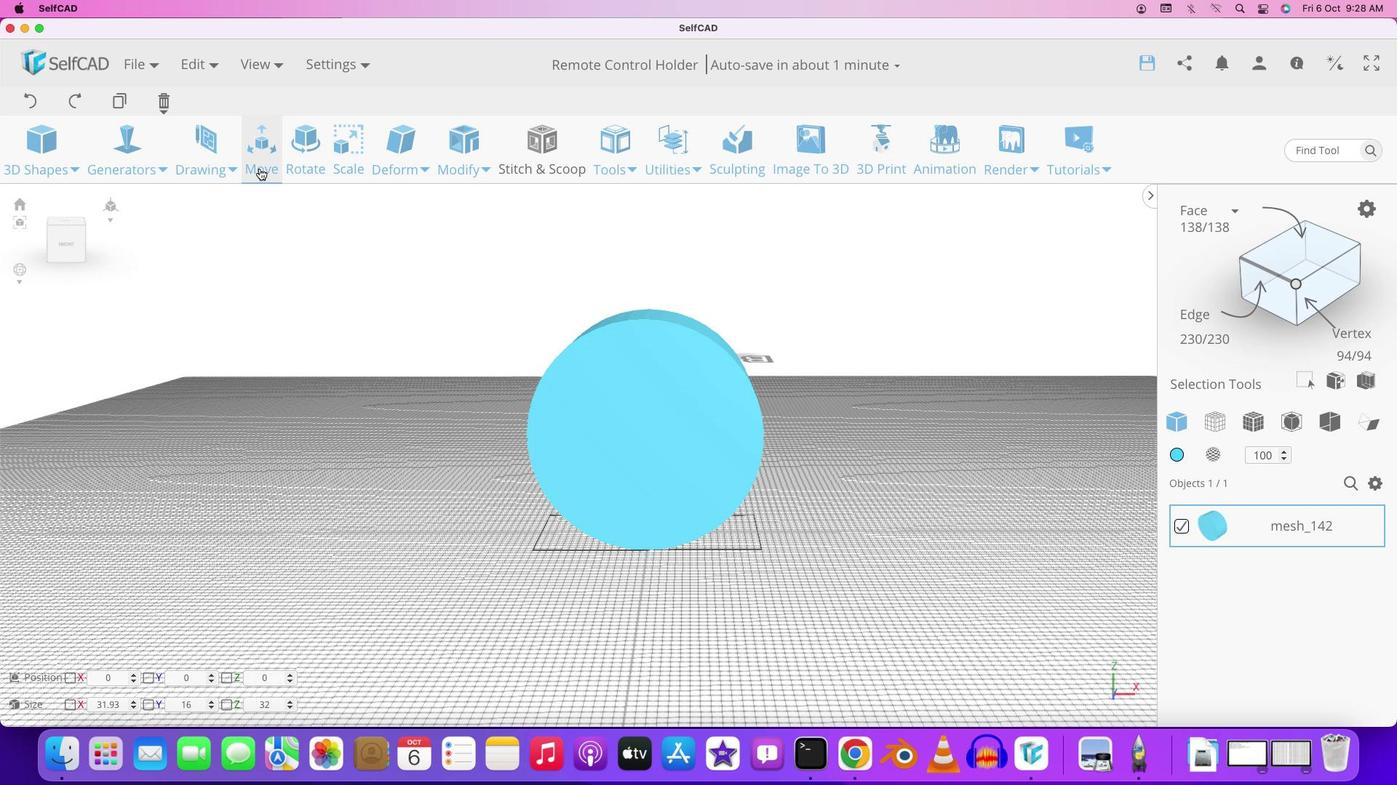 
Action: Mouse moved to (639, 434)
Screenshot: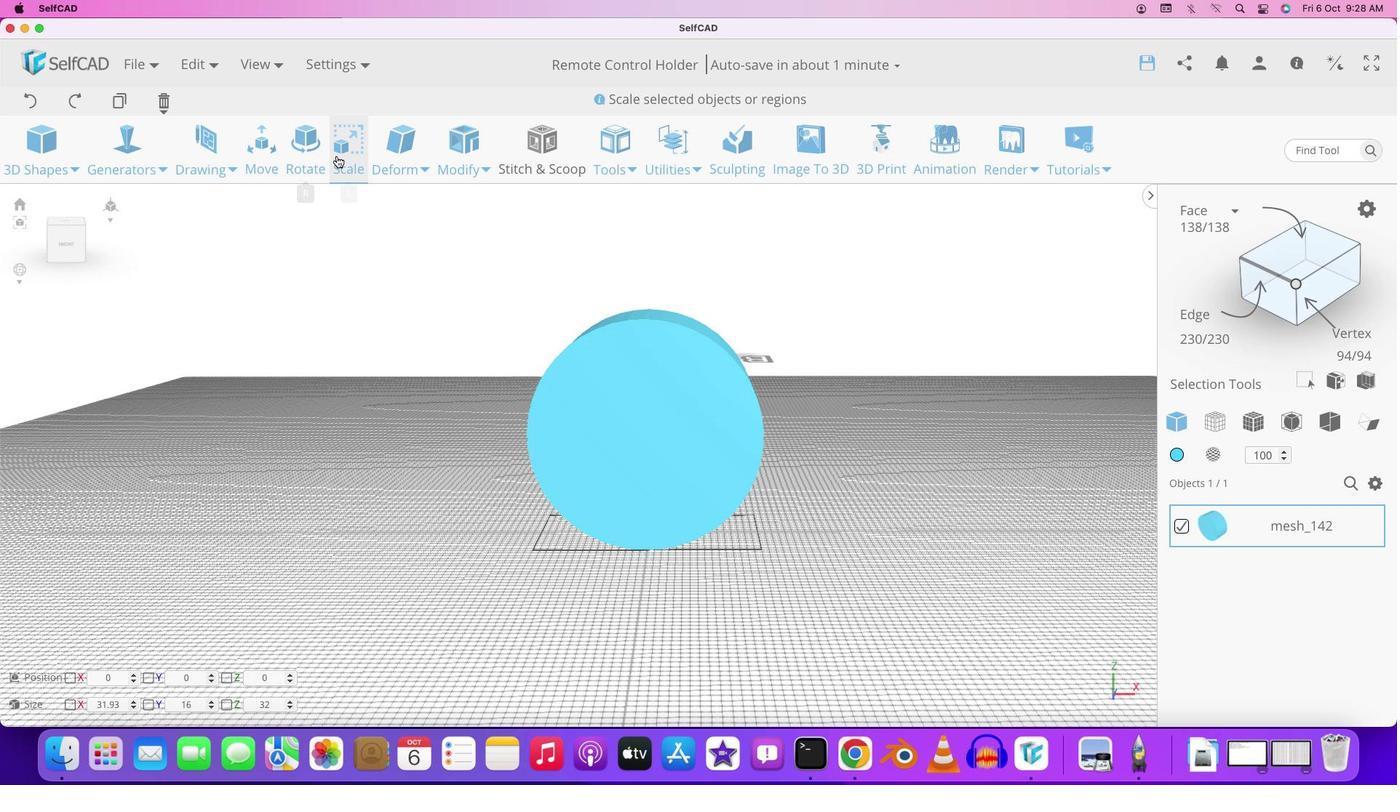 
Action: Mouse pressed left at (639, 434)
Screenshot: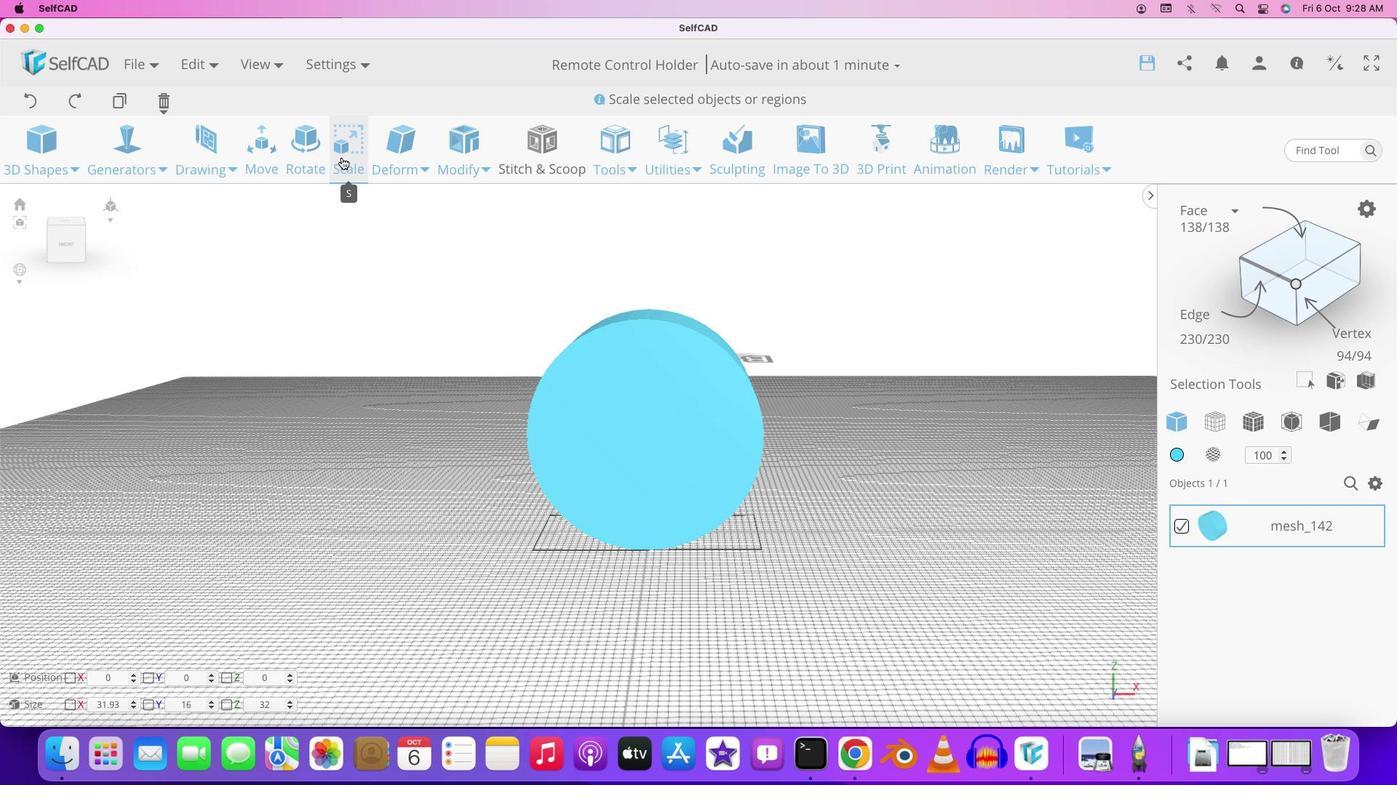 
Action: Mouse moved to (334, 149)
Screenshot: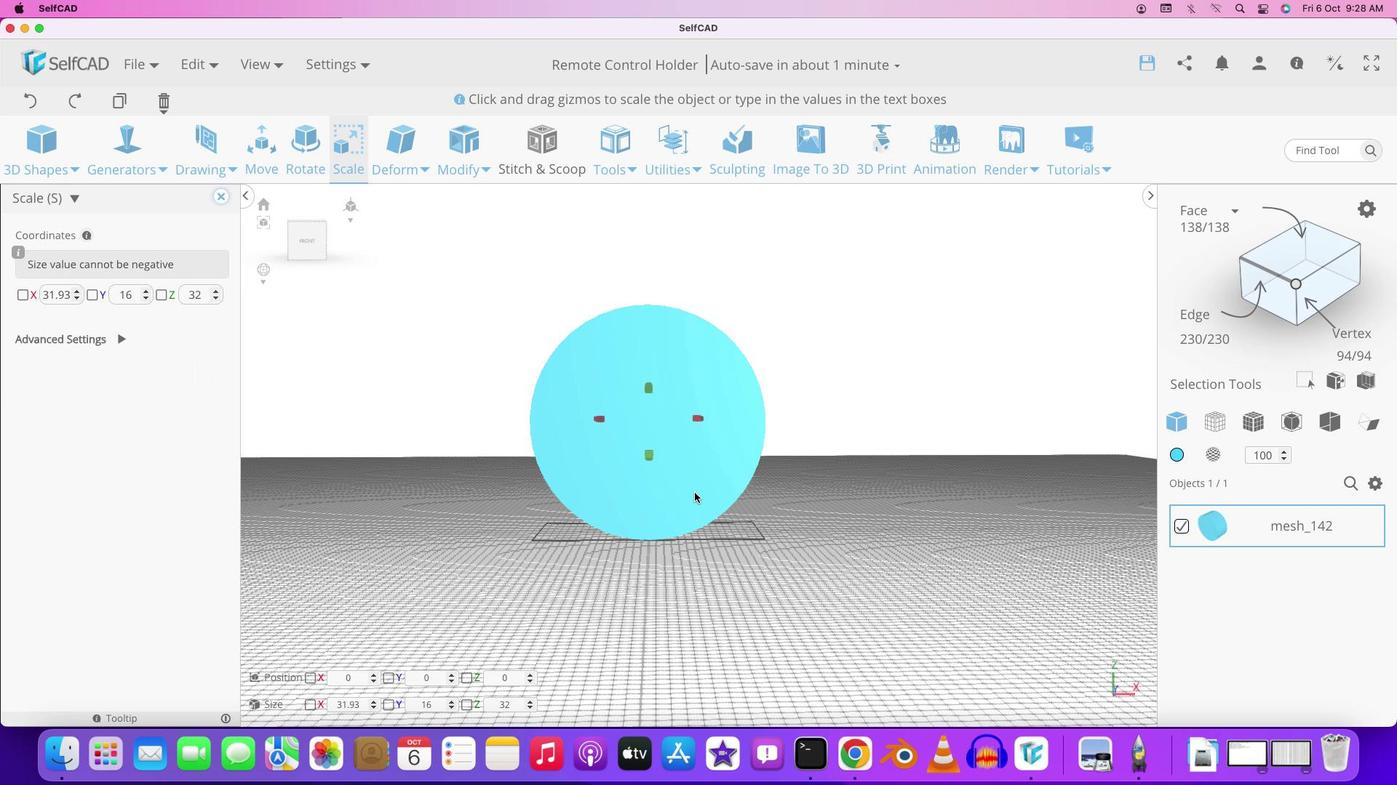 
Action: Mouse pressed left at (334, 149)
Screenshot: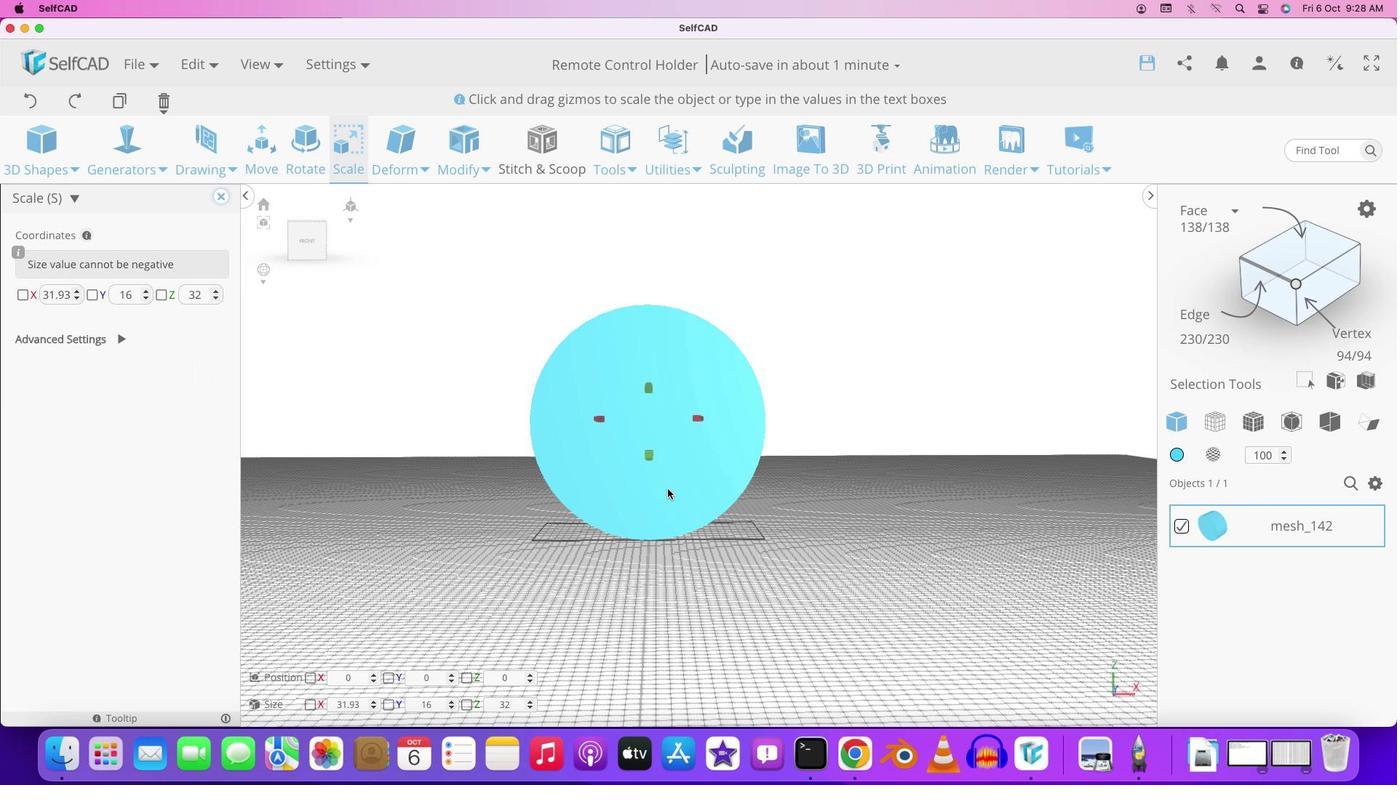 
Action: Mouse moved to (754, 509)
Screenshot: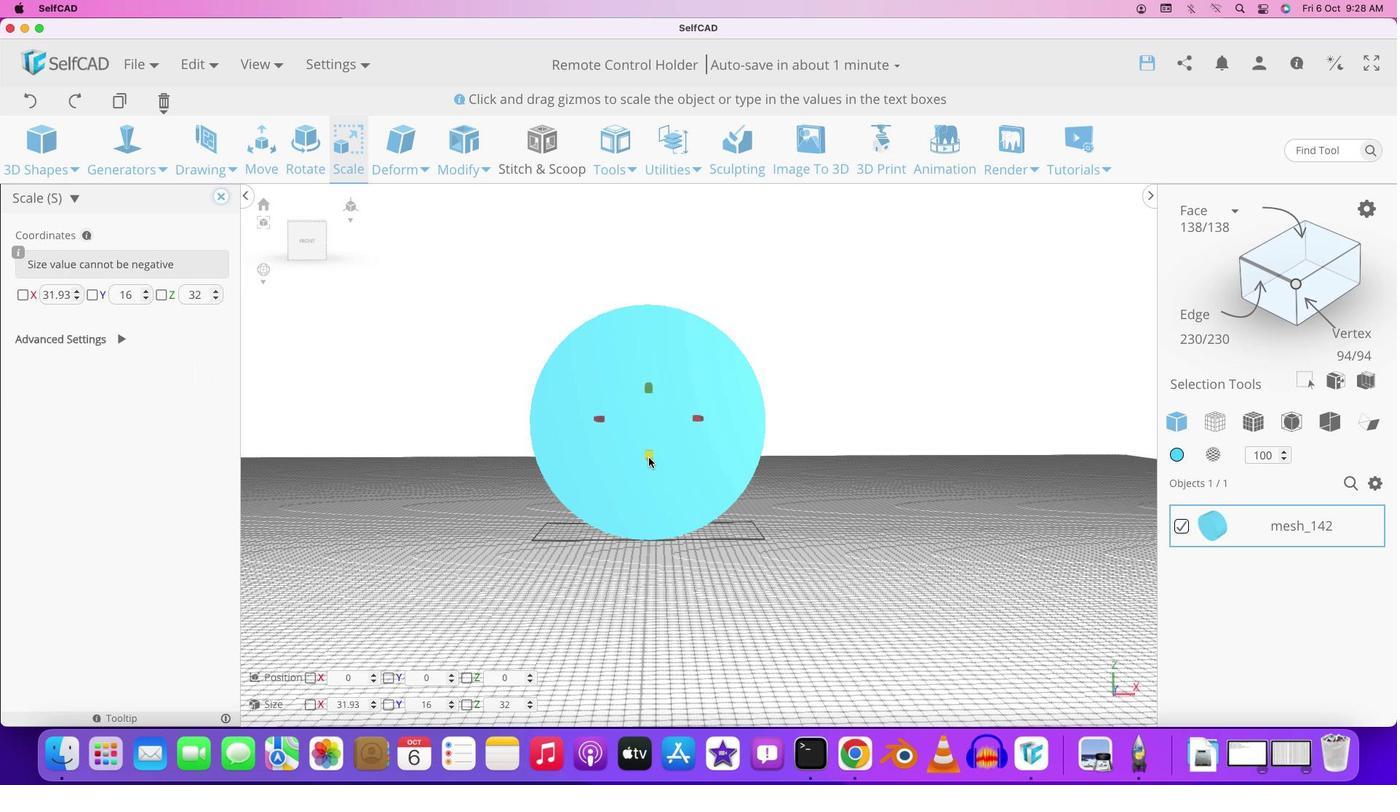
Action: Mouse pressed left at (754, 509)
Screenshot: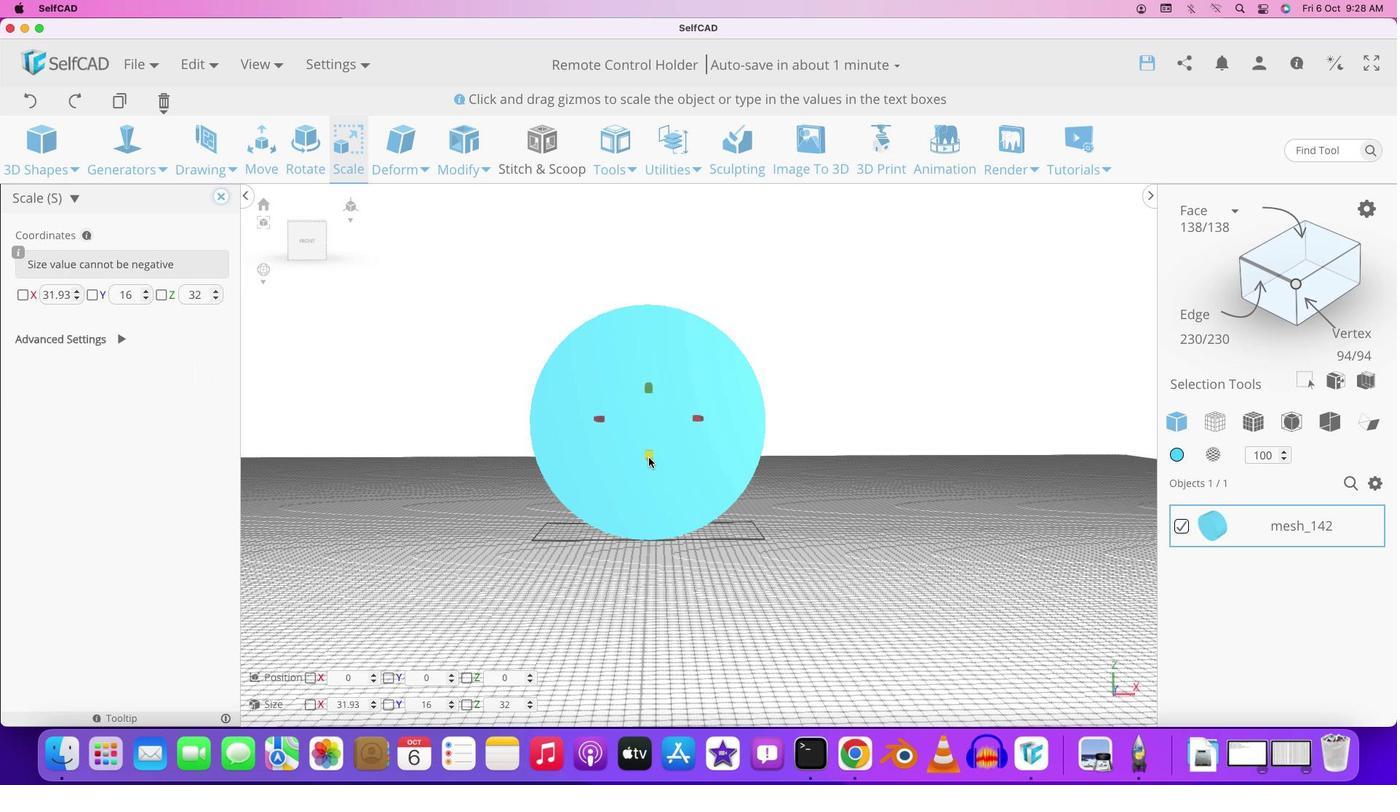 
Action: Mouse moved to (641, 451)
Screenshot: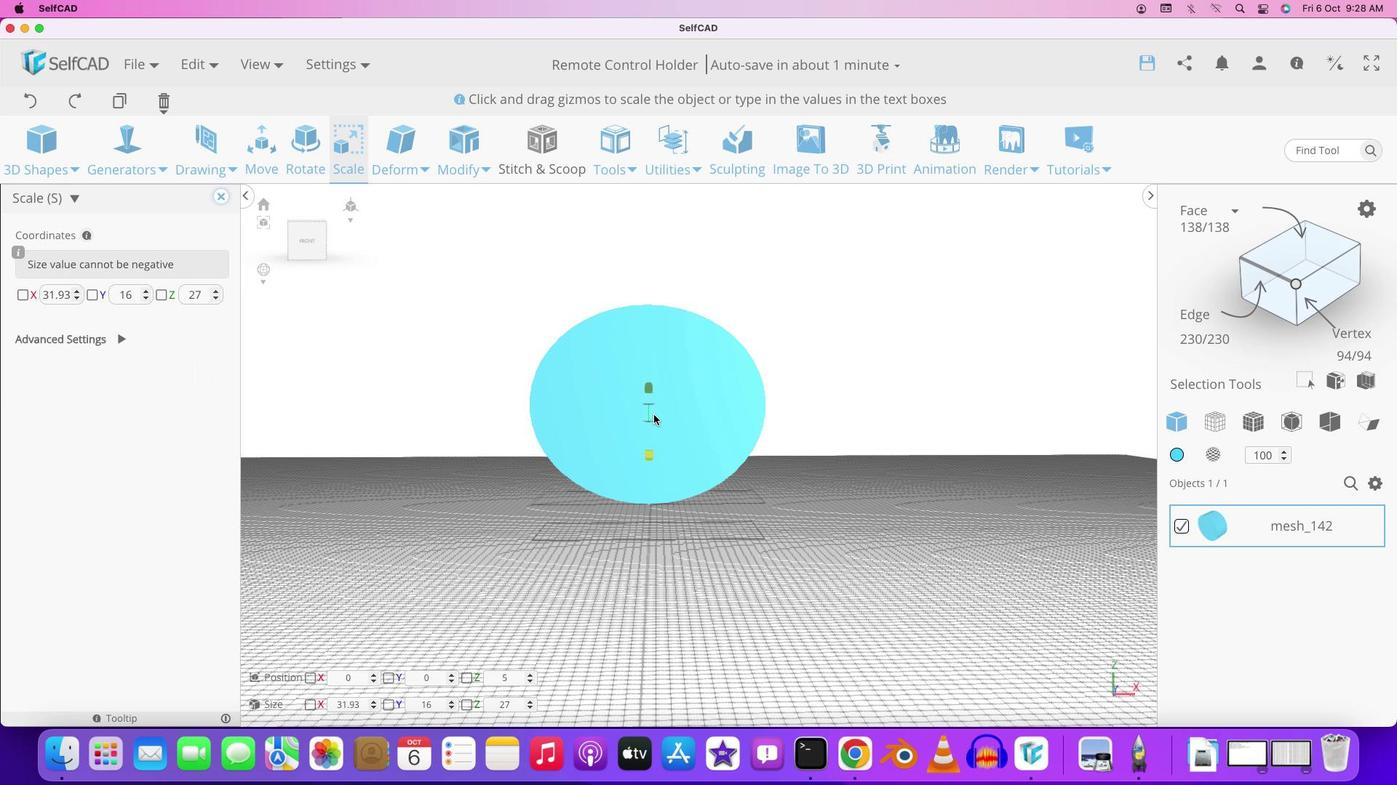
Action: Mouse pressed left at (641, 451)
Screenshot: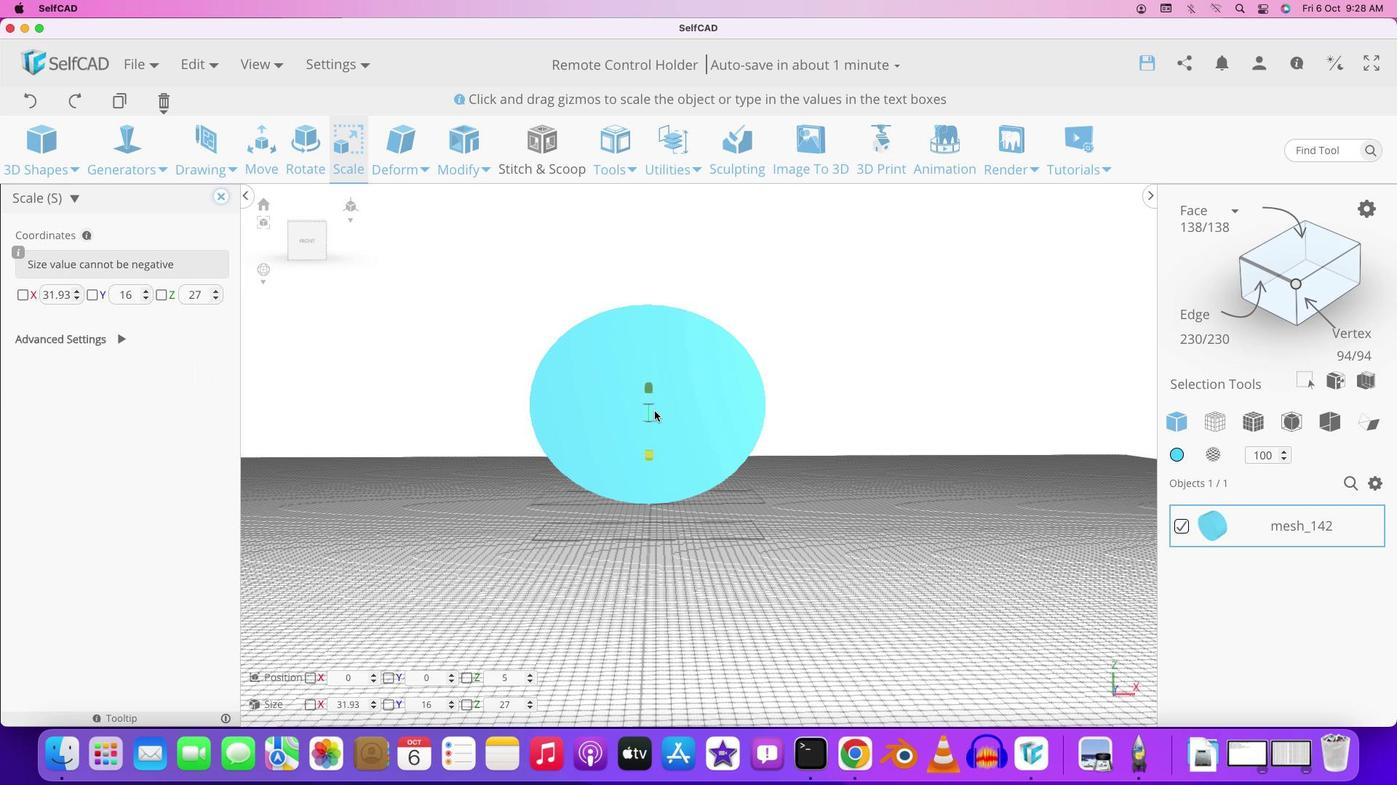 
Action: Mouse moved to (905, 478)
Screenshot: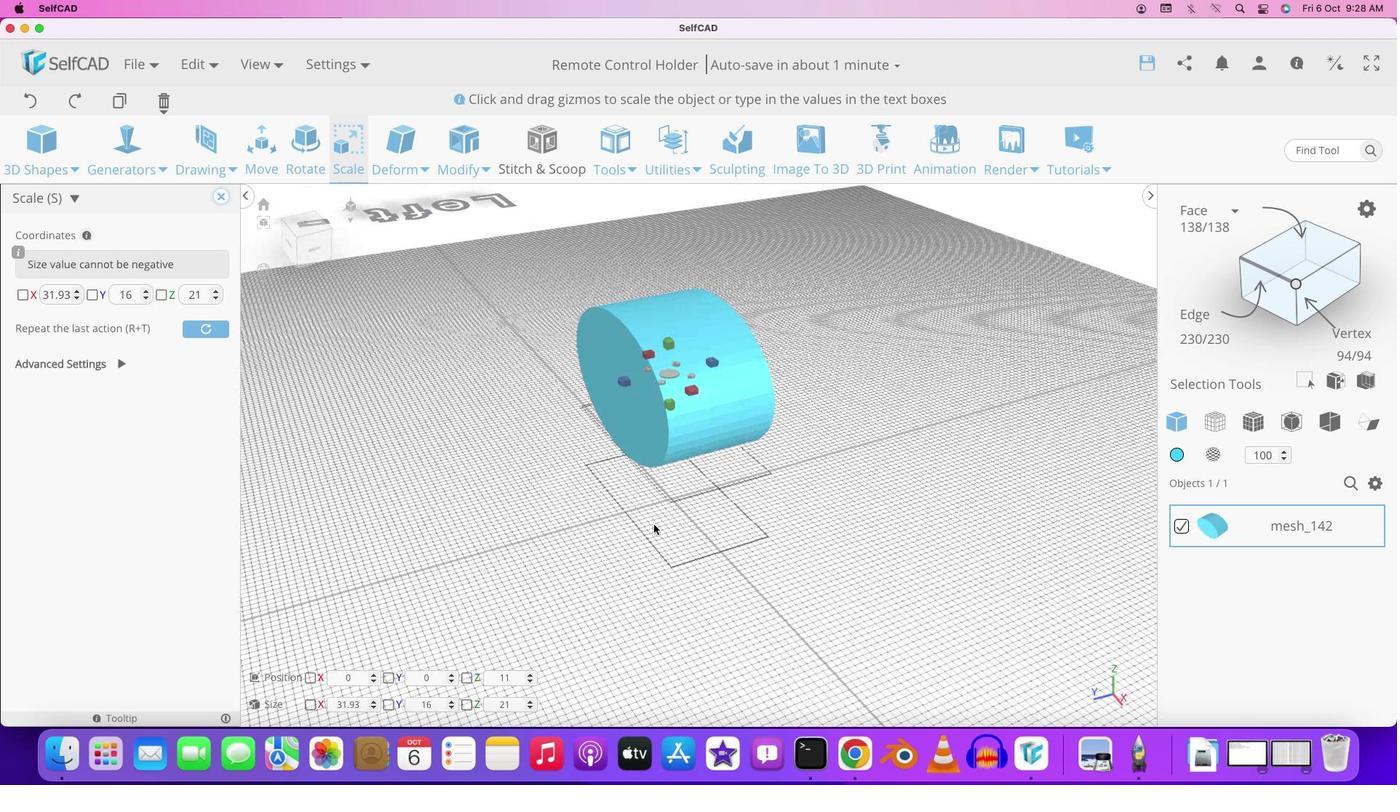 
Action: Mouse pressed left at (905, 478)
Screenshot: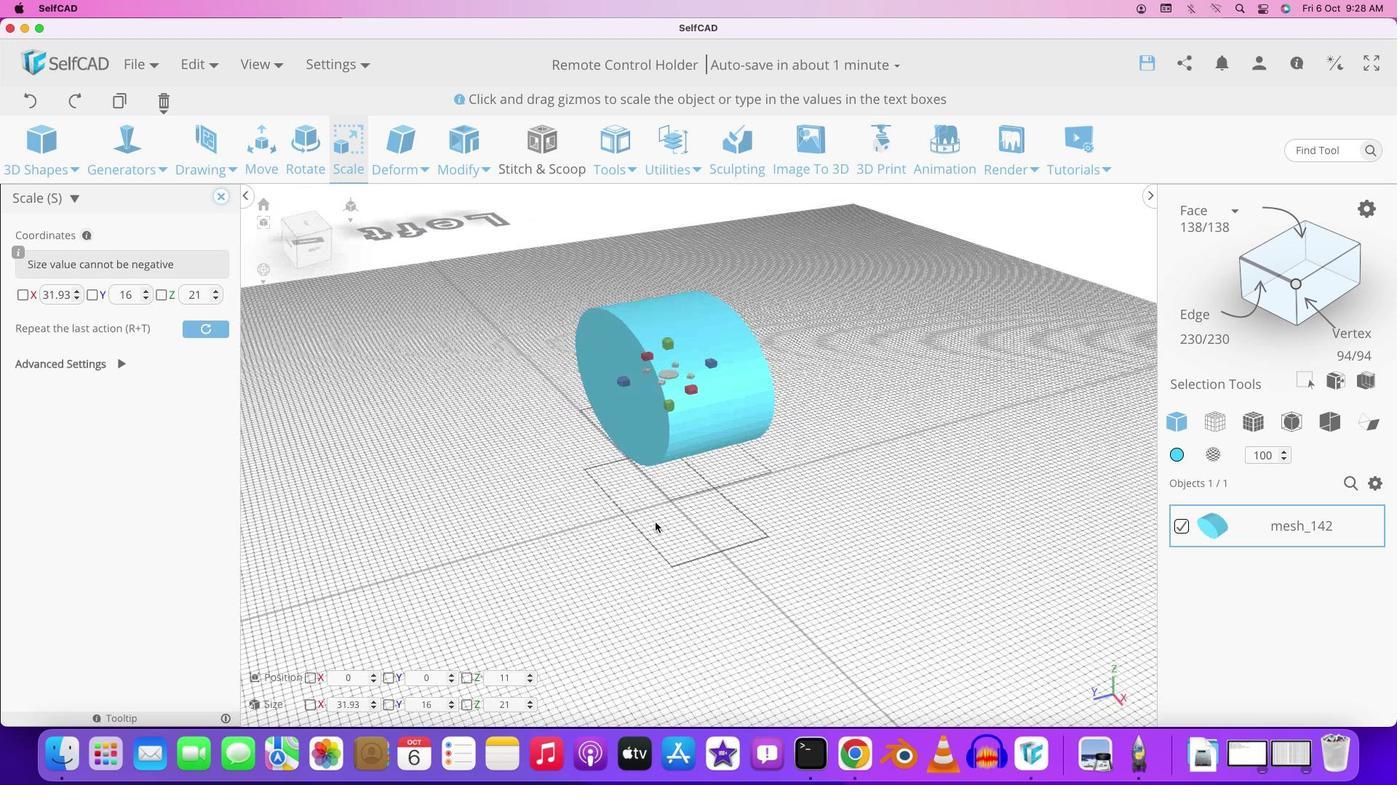 
Action: Mouse moved to (643, 413)
Screenshot: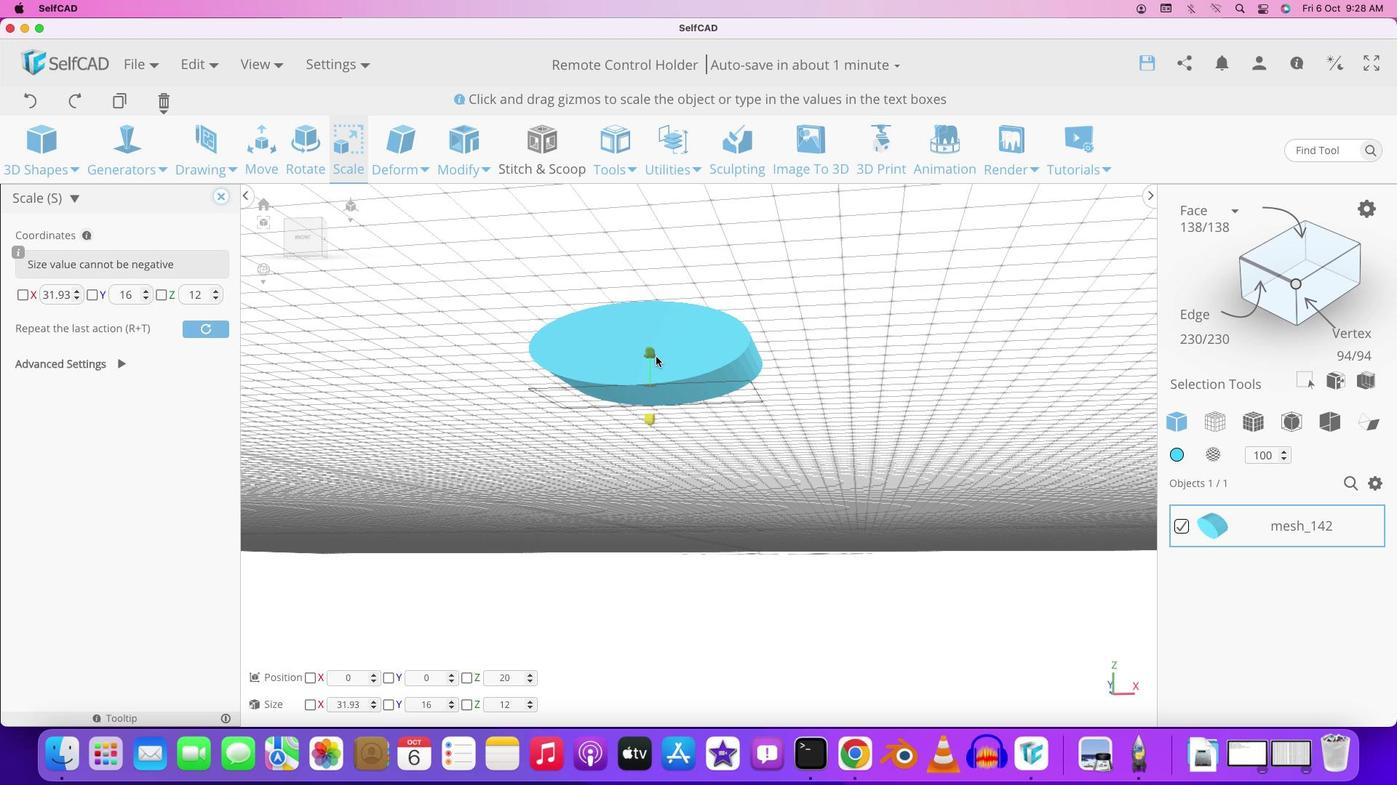 
Action: Mouse pressed left at (643, 413)
Screenshot: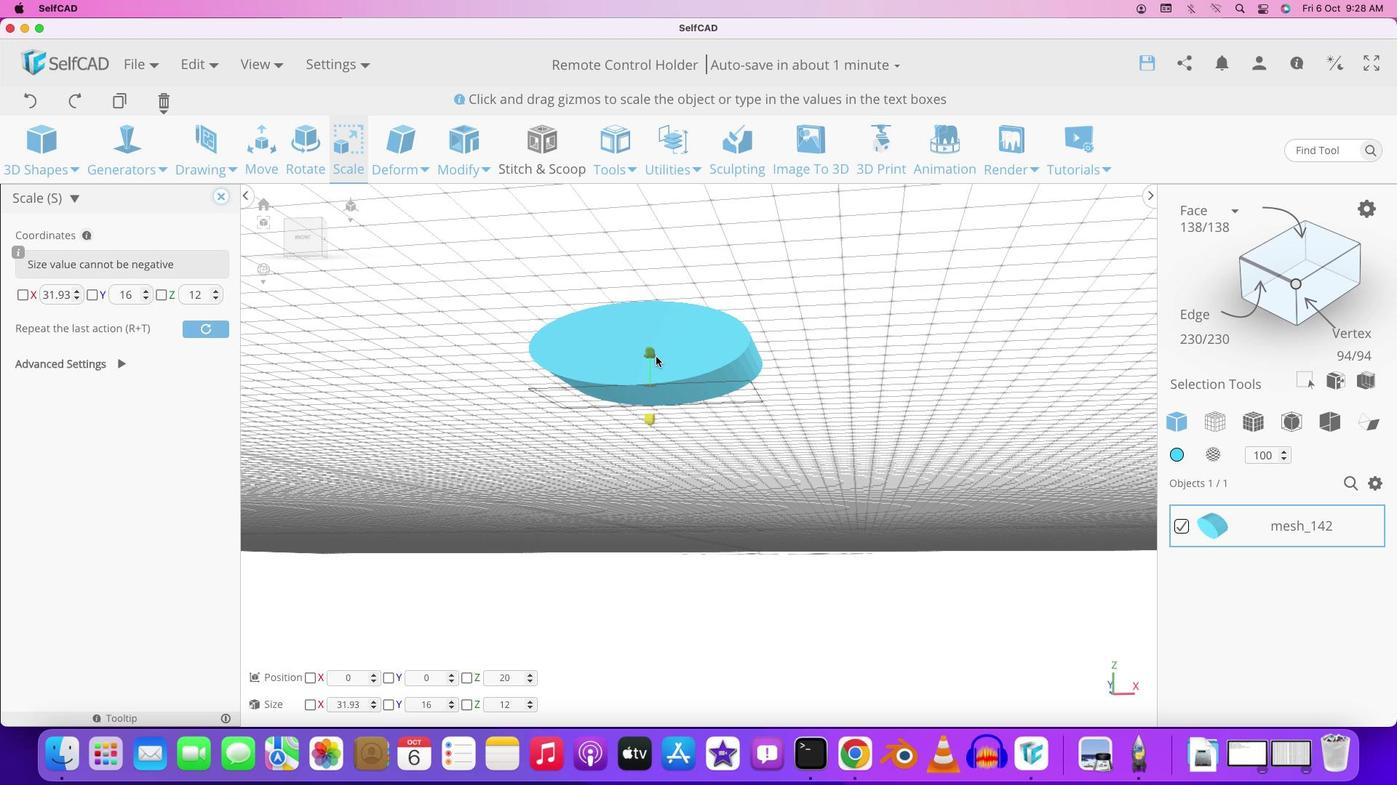 
Action: Mouse moved to (814, 529)
Screenshot: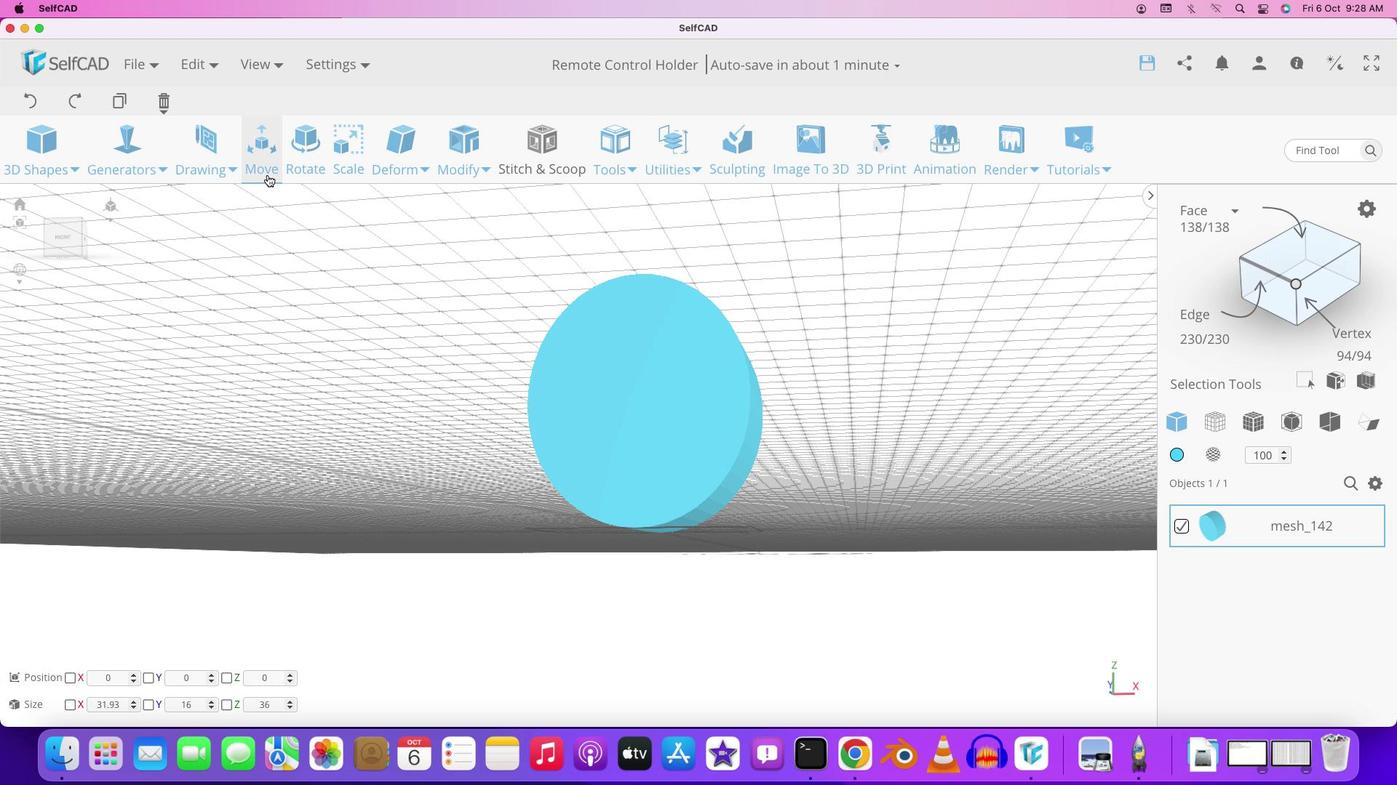 
Action: Mouse pressed left at (814, 529)
Screenshot: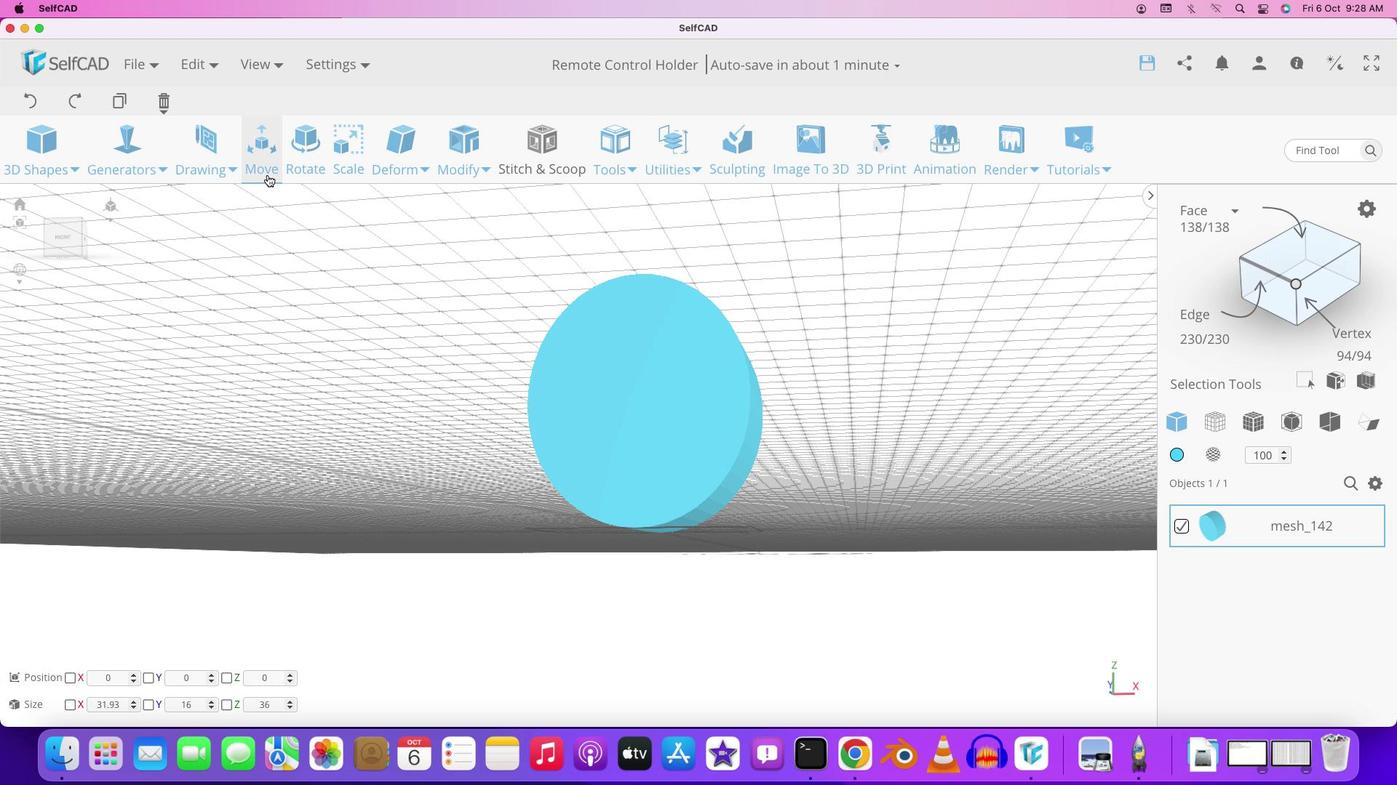 
Action: Mouse moved to (610, 363)
Screenshot: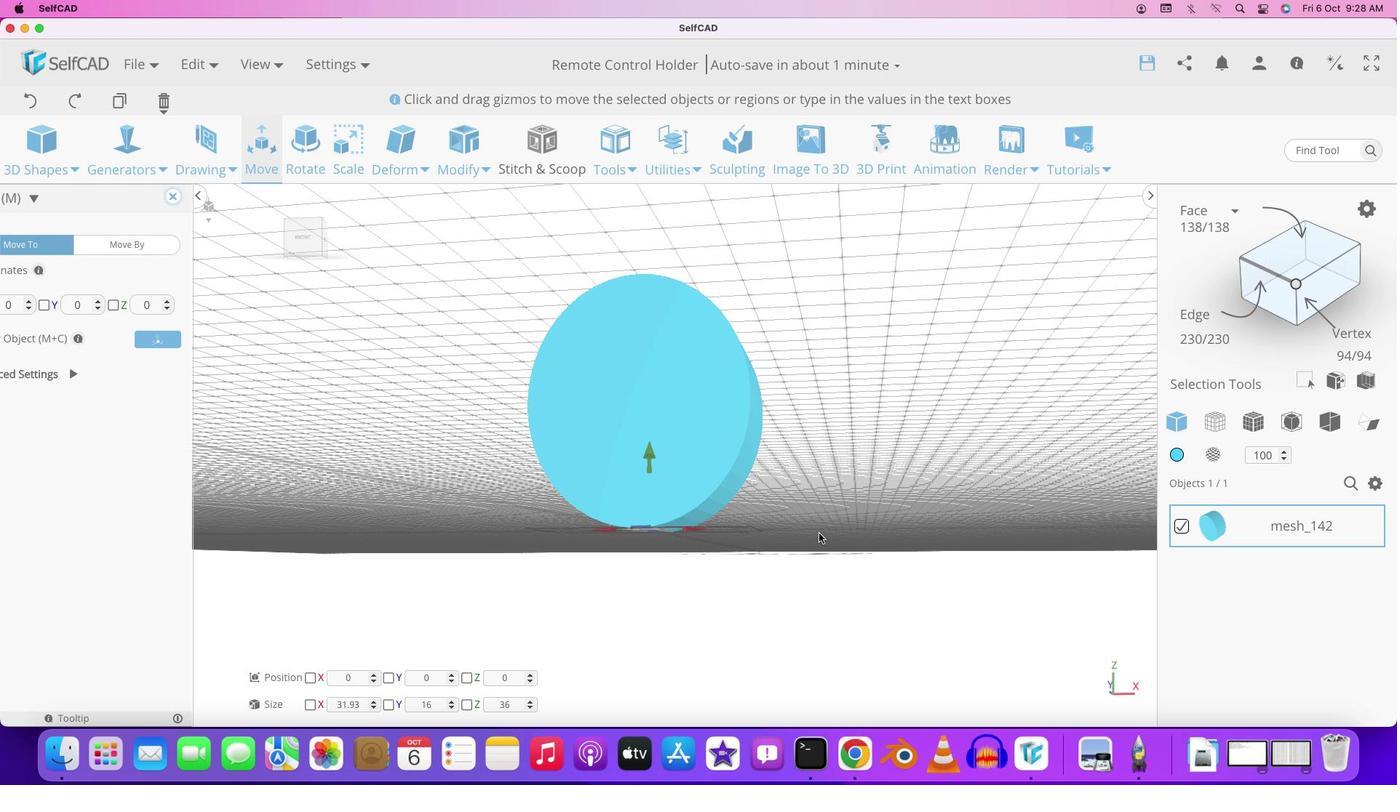 
Action: Mouse pressed left at (610, 363)
Screenshot: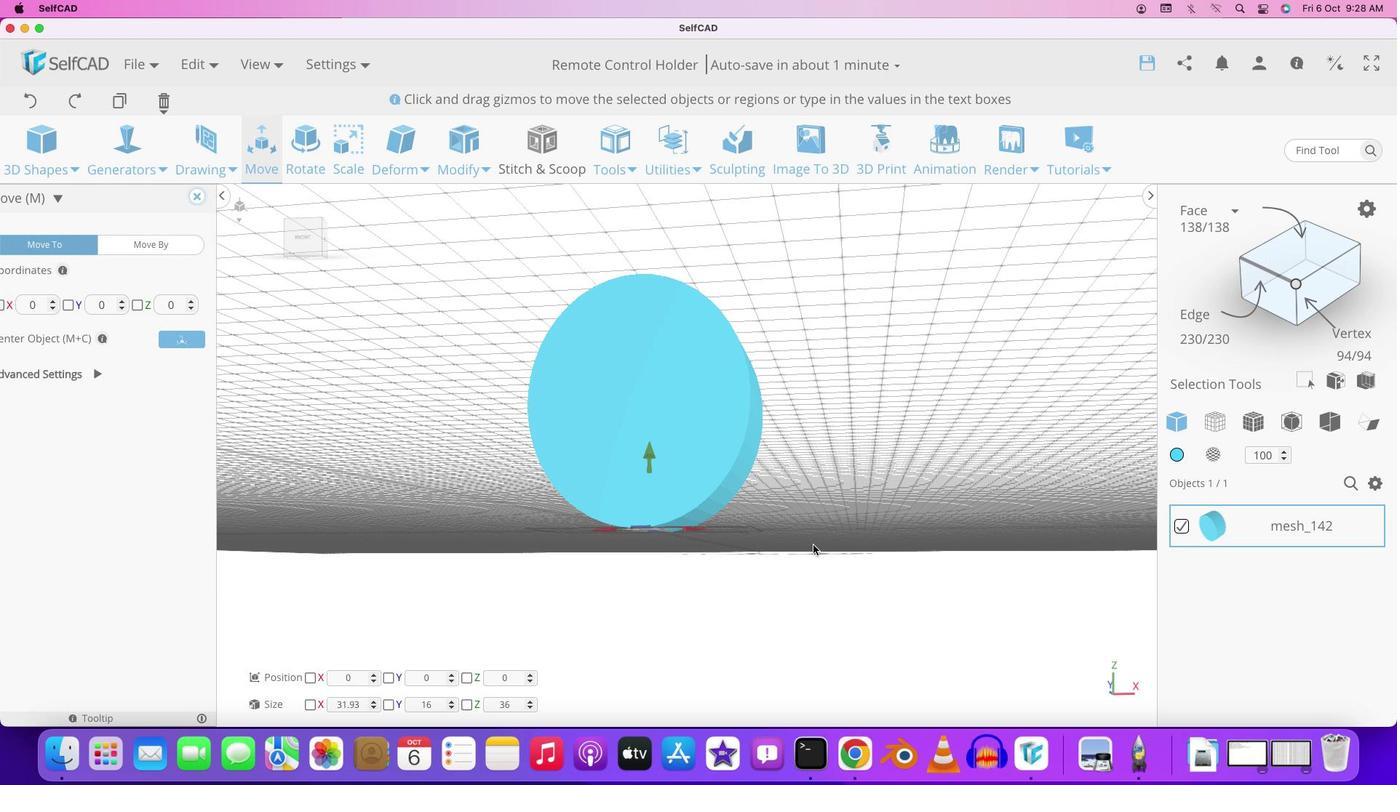 
Action: Mouse moved to (251, 150)
Screenshot: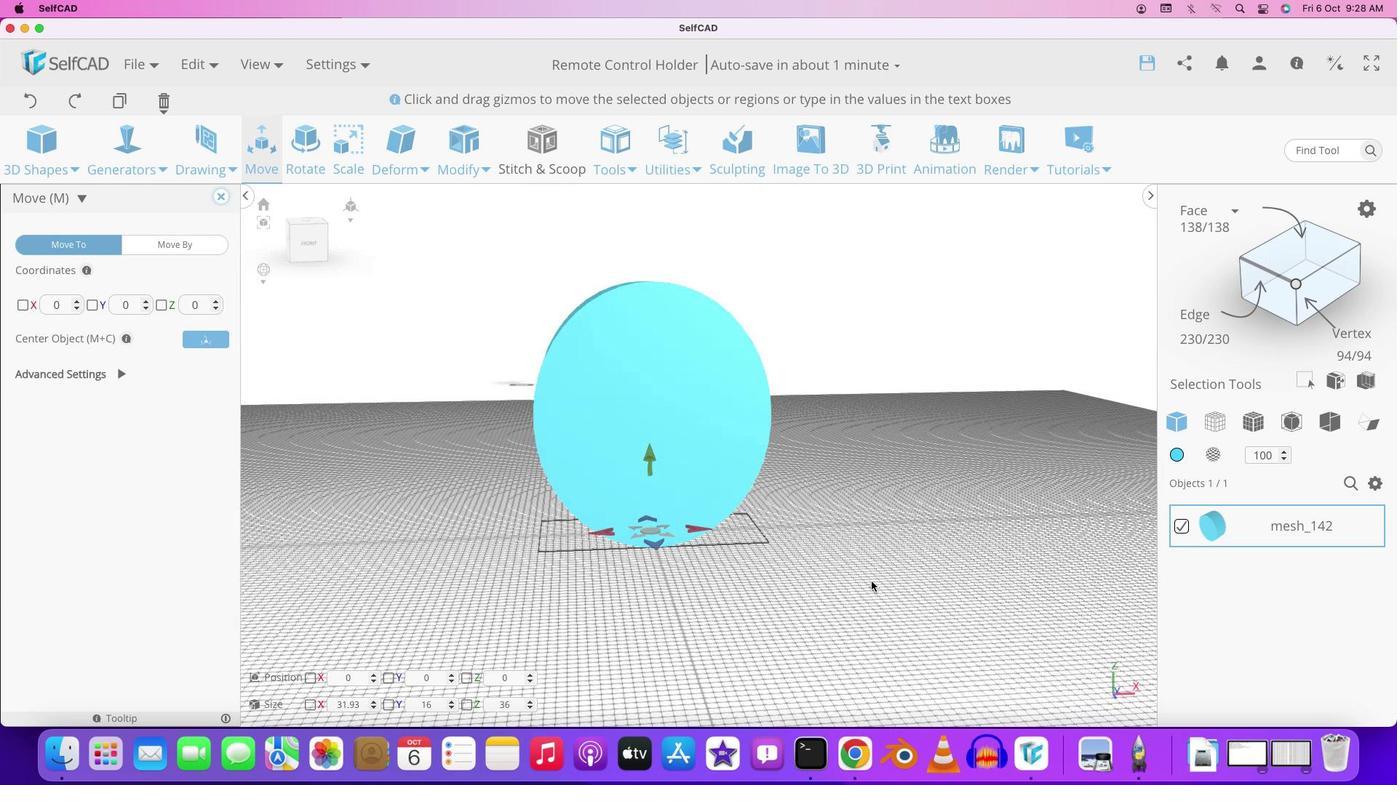 
Action: Mouse pressed left at (251, 150)
Screenshot: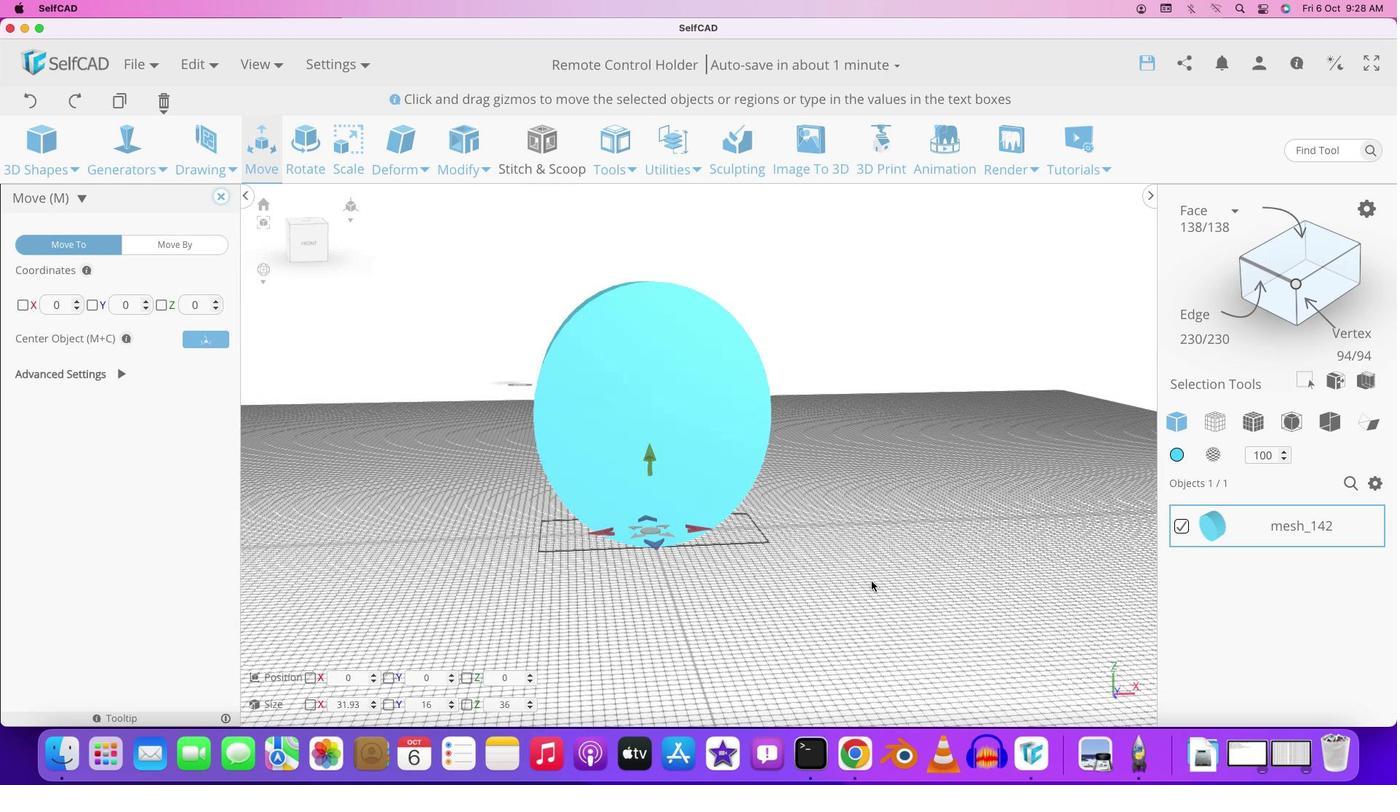 
Action: Mouse moved to (789, 544)
Screenshot: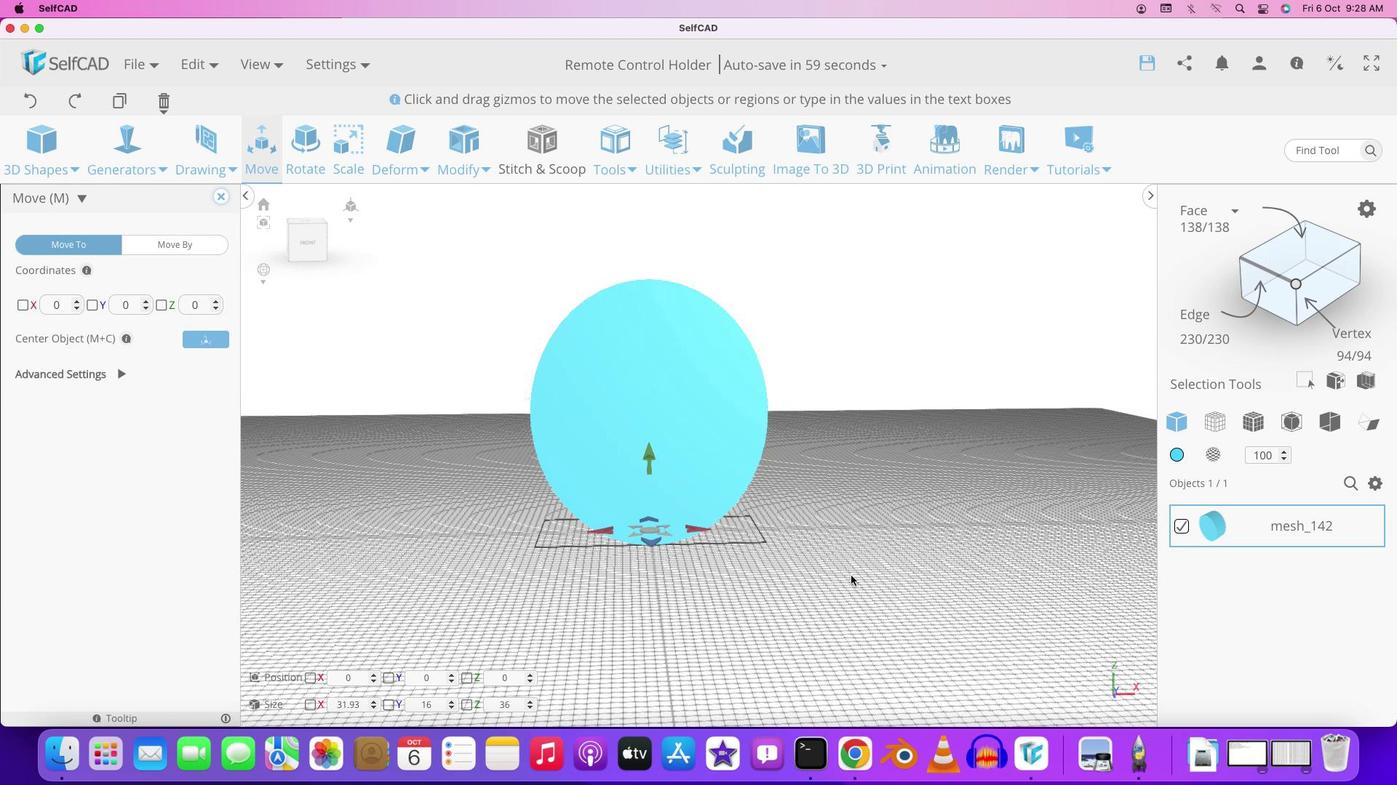 
Action: Mouse pressed left at (789, 544)
Screenshot: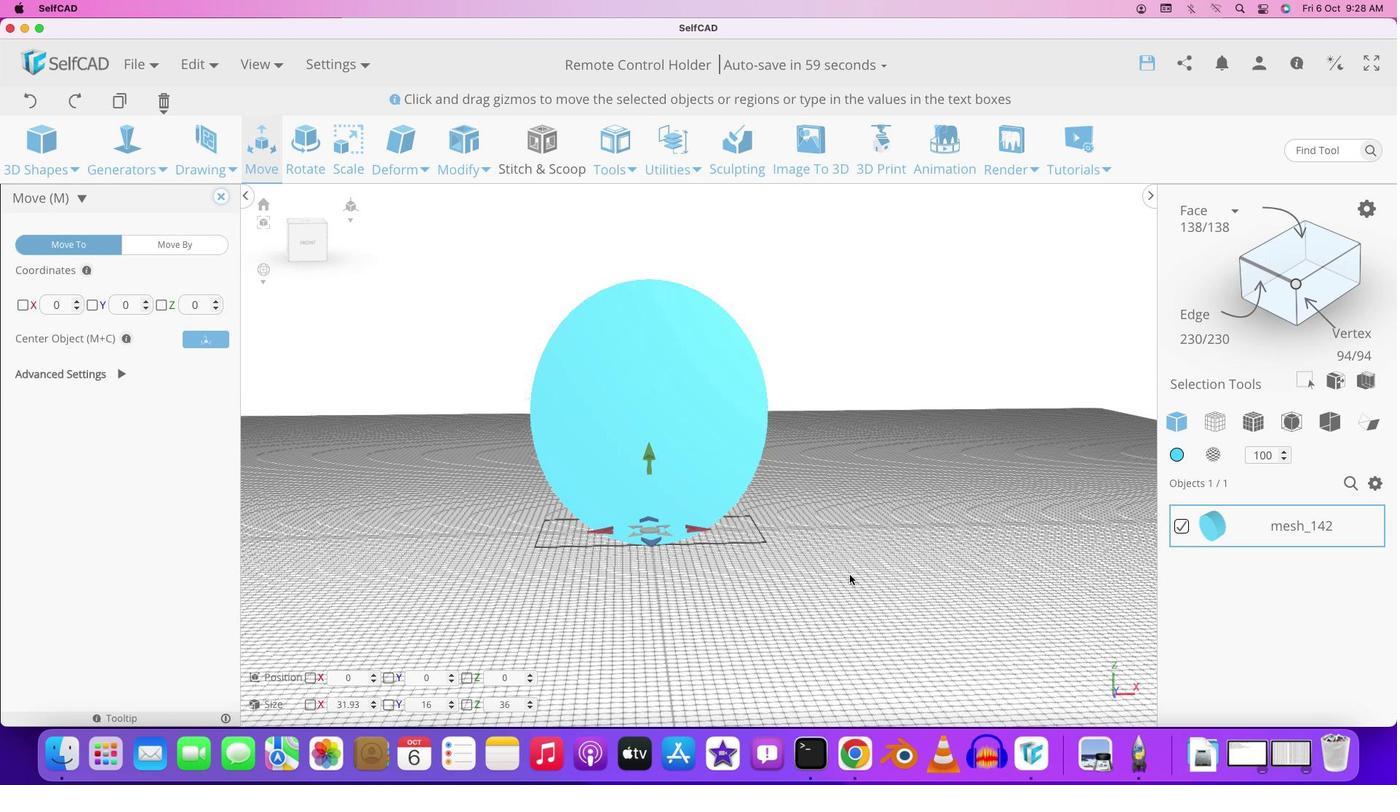
Action: Mouse moved to (327, 144)
Screenshot: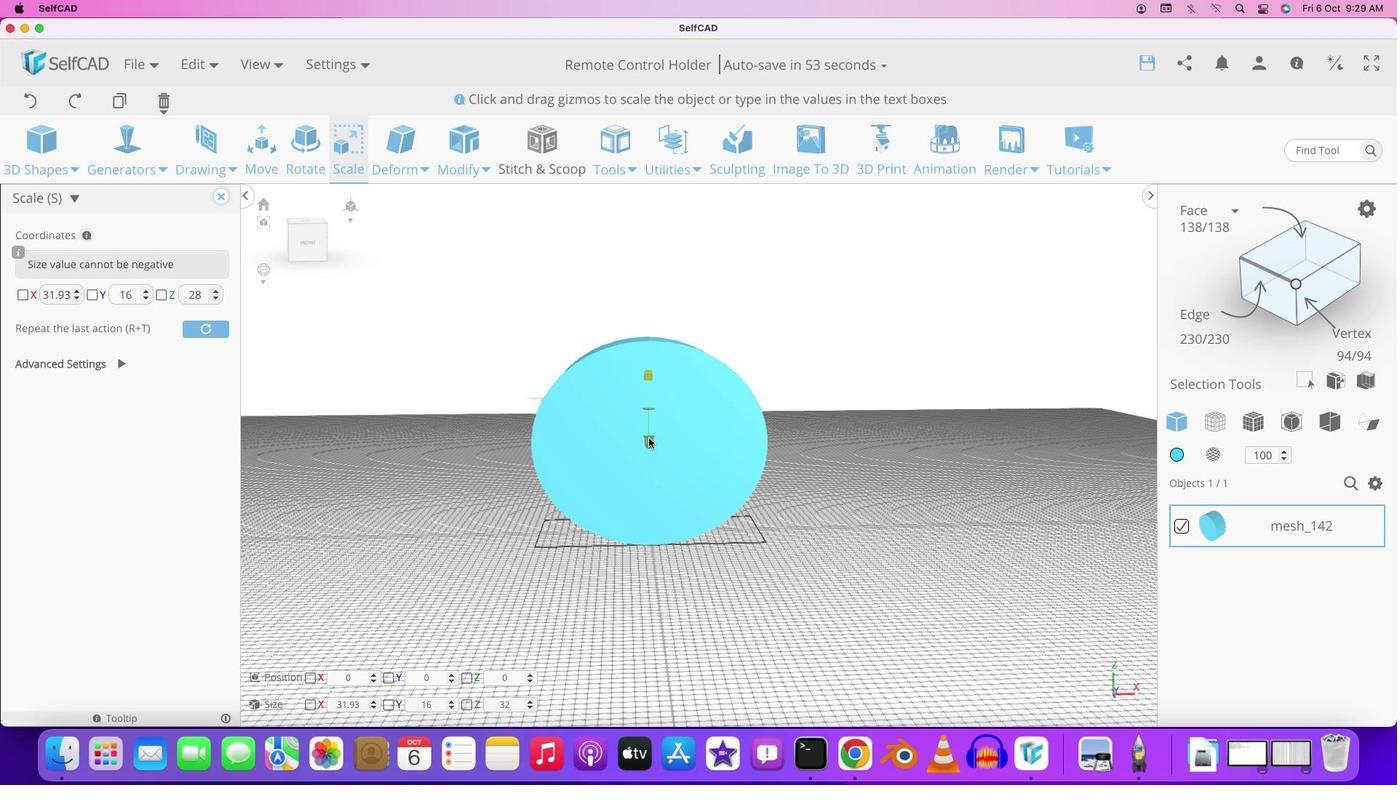 
Action: Mouse pressed left at (327, 144)
Screenshot: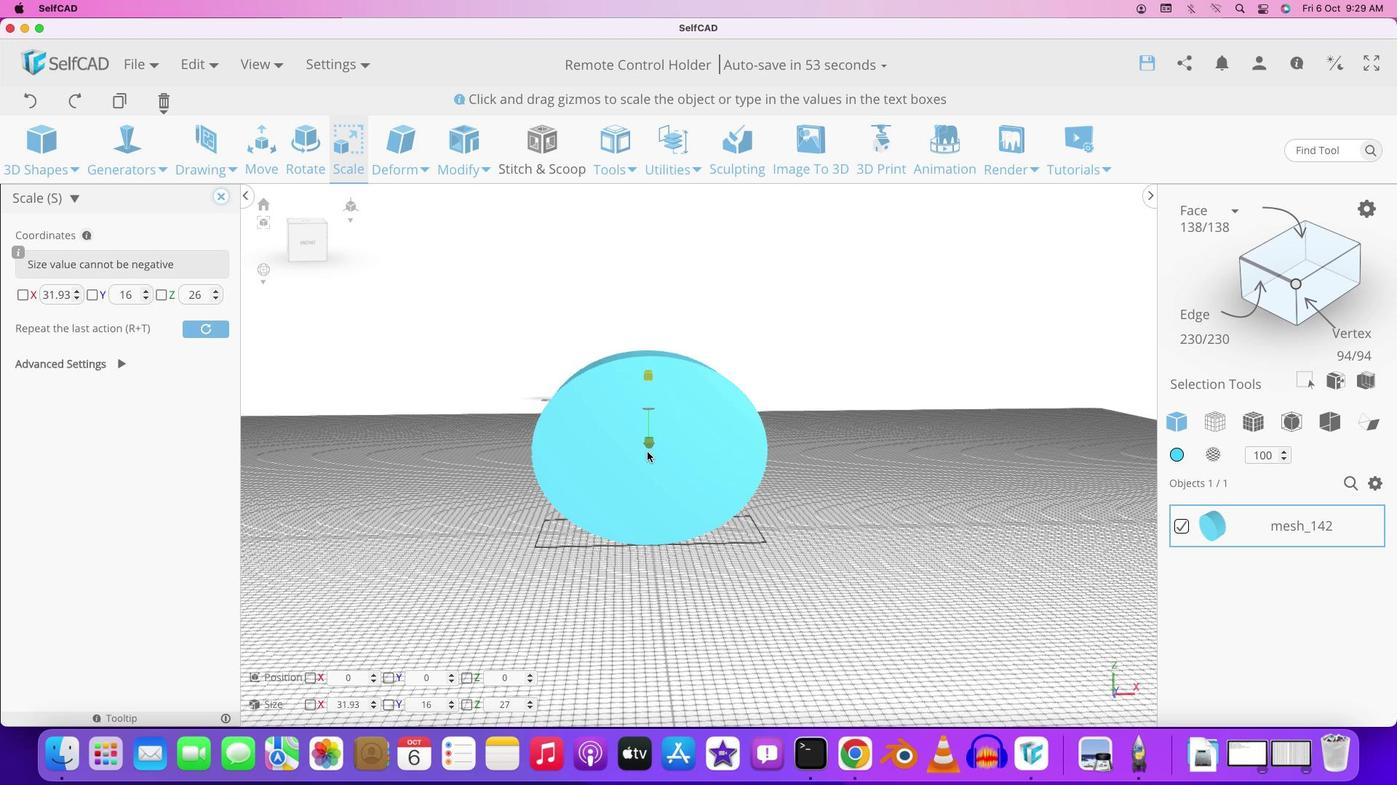 
Action: Mouse moved to (644, 366)
Screenshot: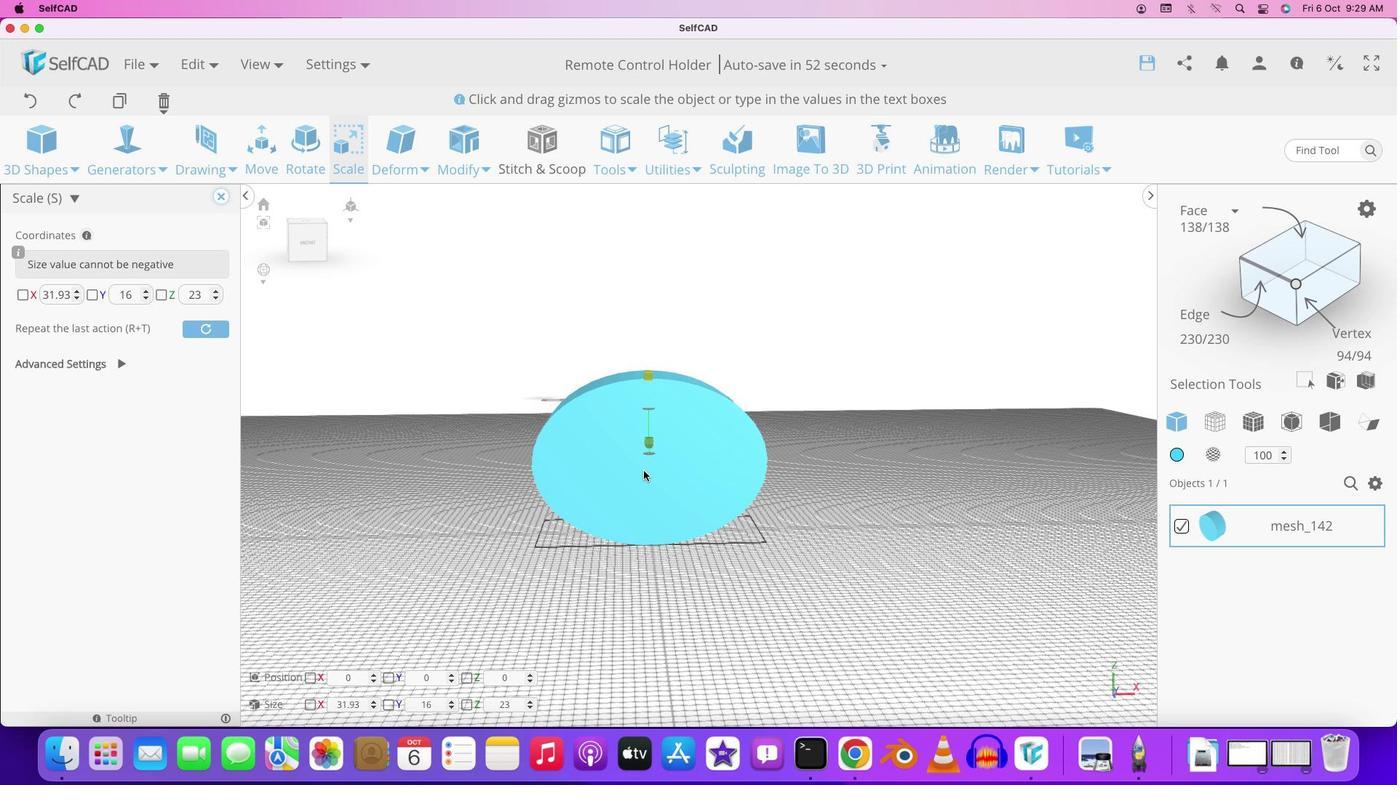 
Action: Mouse pressed left at (644, 366)
Screenshot: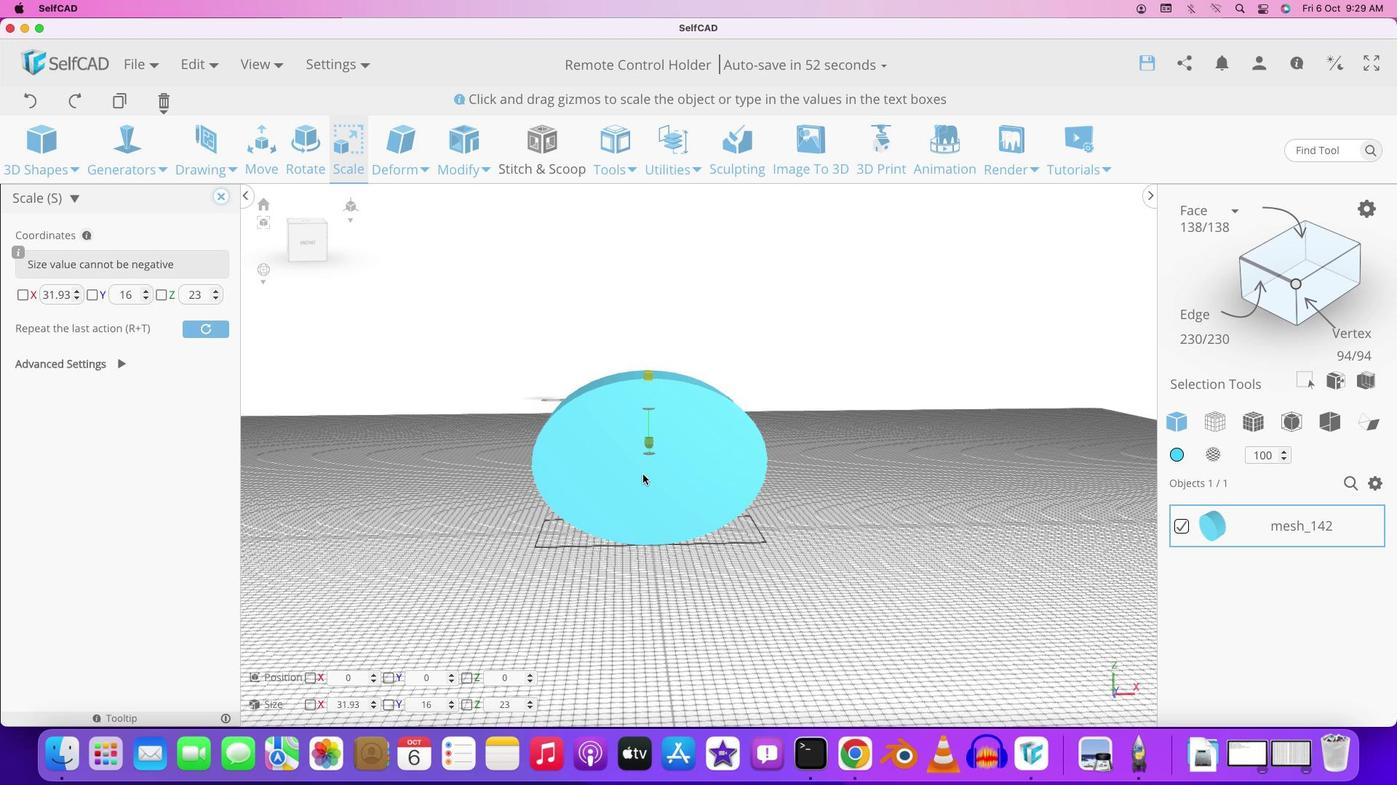 
Action: Mouse moved to (877, 497)
Screenshot: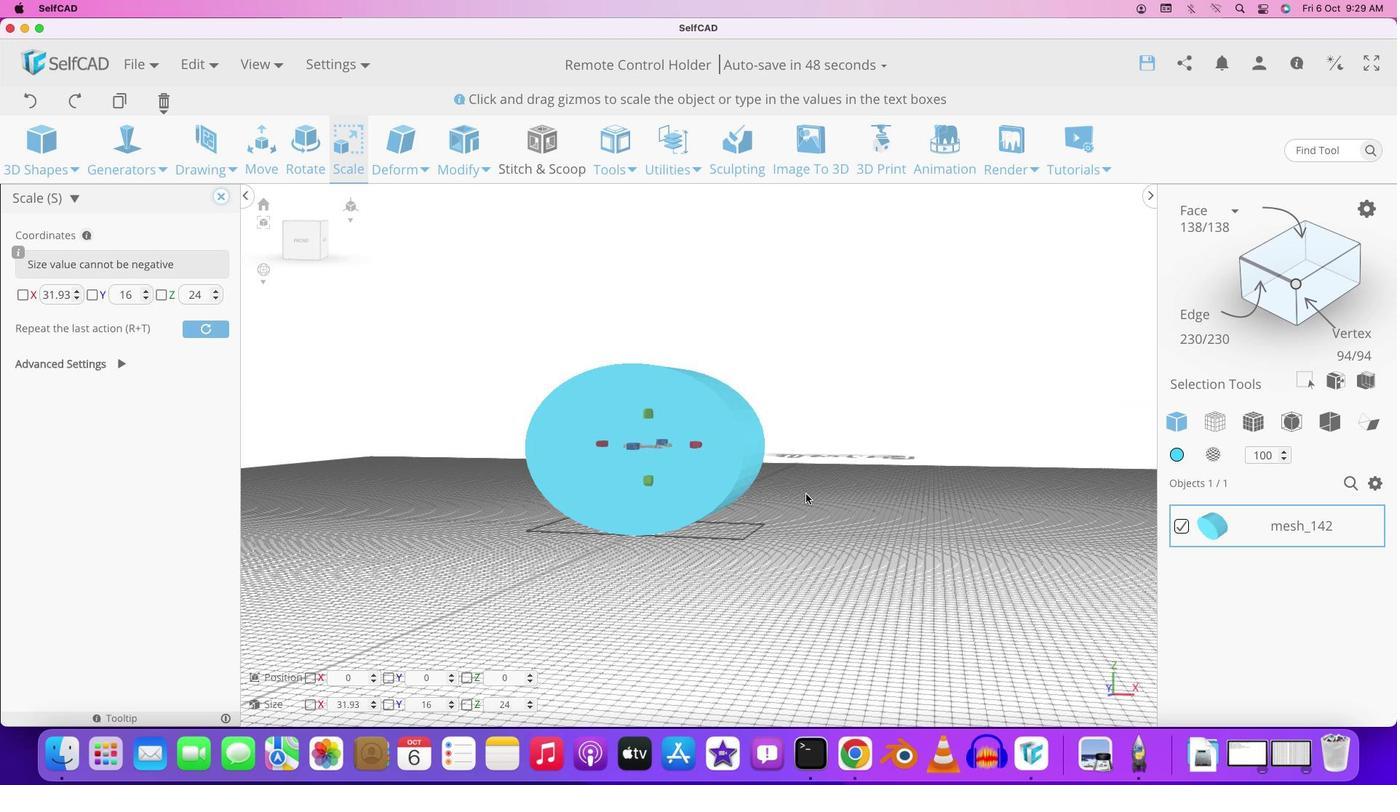 
Action: Mouse pressed left at (877, 497)
Screenshot: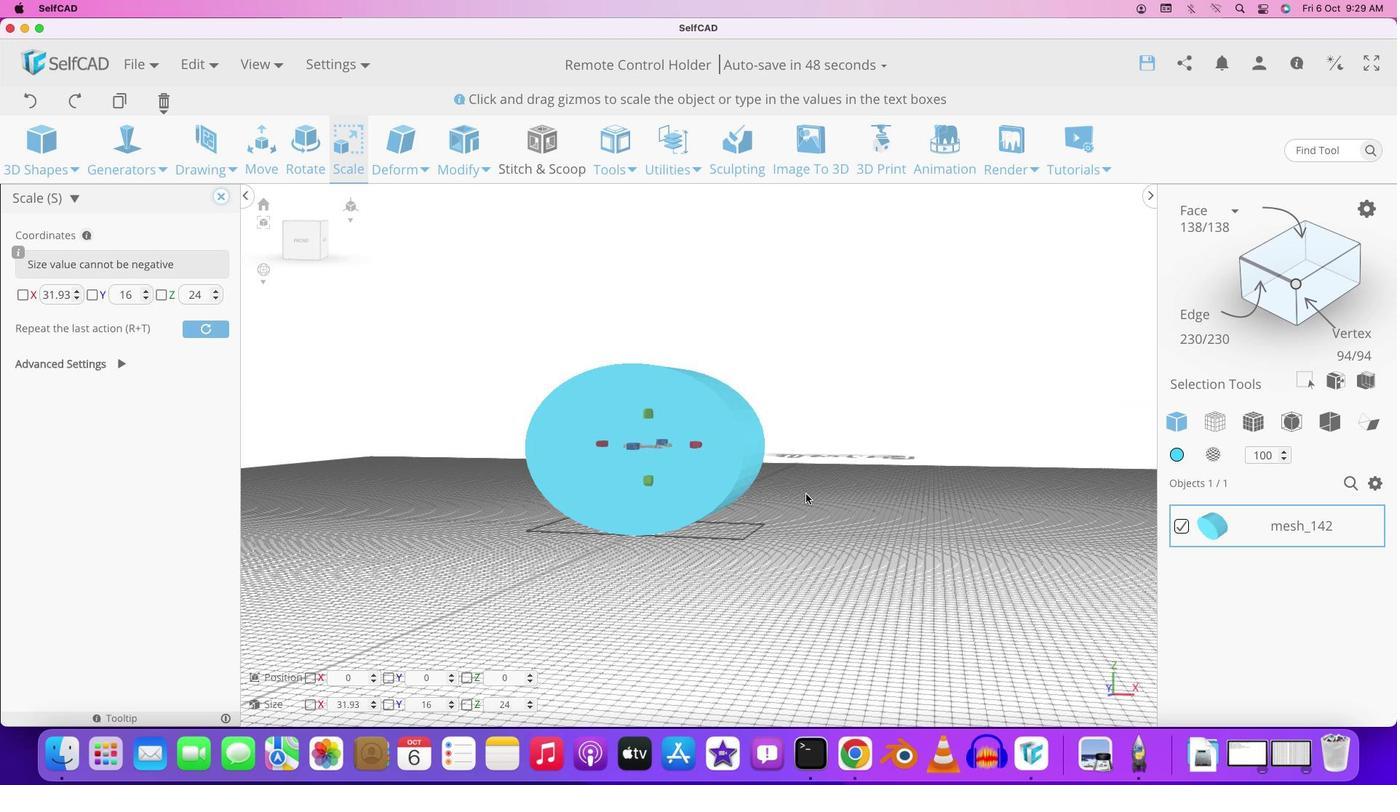 
Action: Mouse moved to (799, 520)
Screenshot: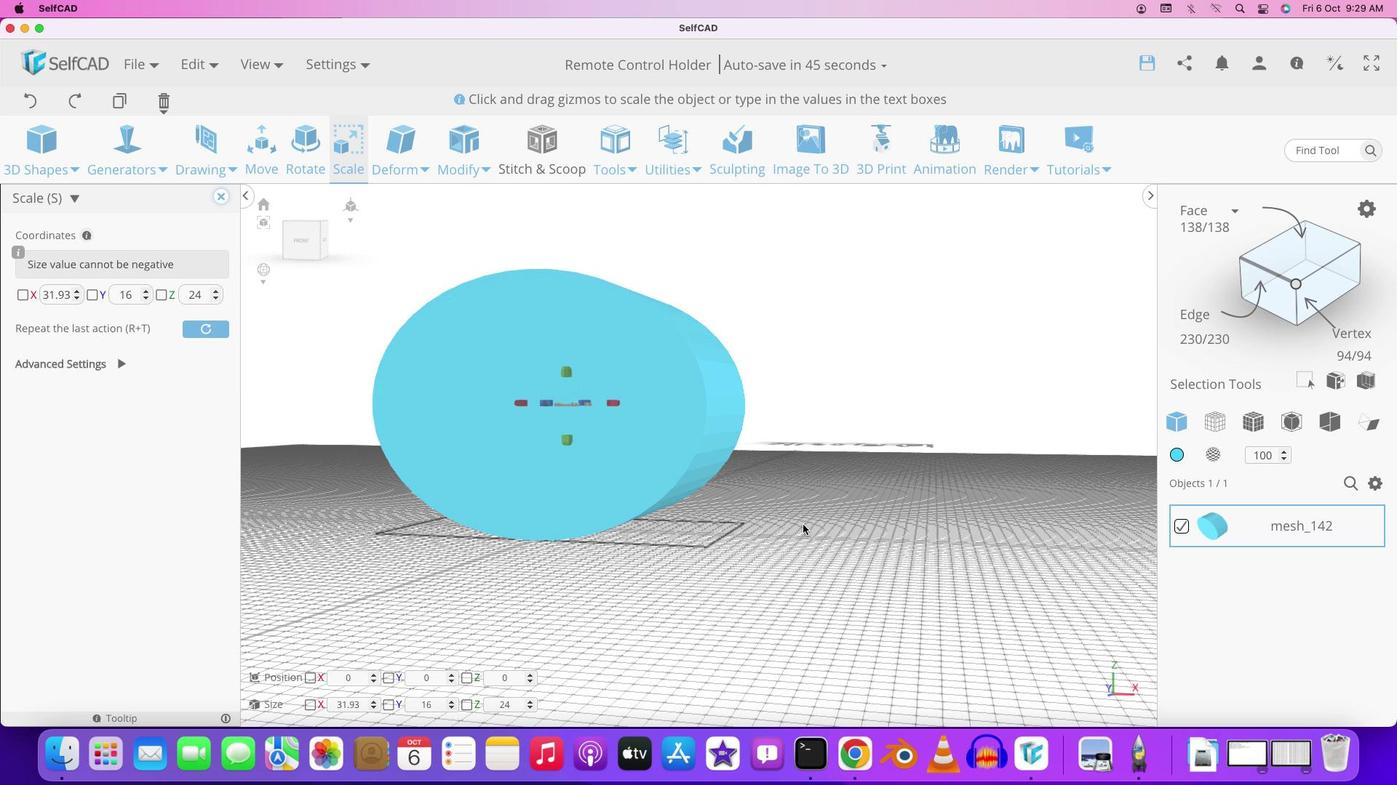 
Action: Mouse scrolled (799, 520) with delta (-6, -5)
Screenshot: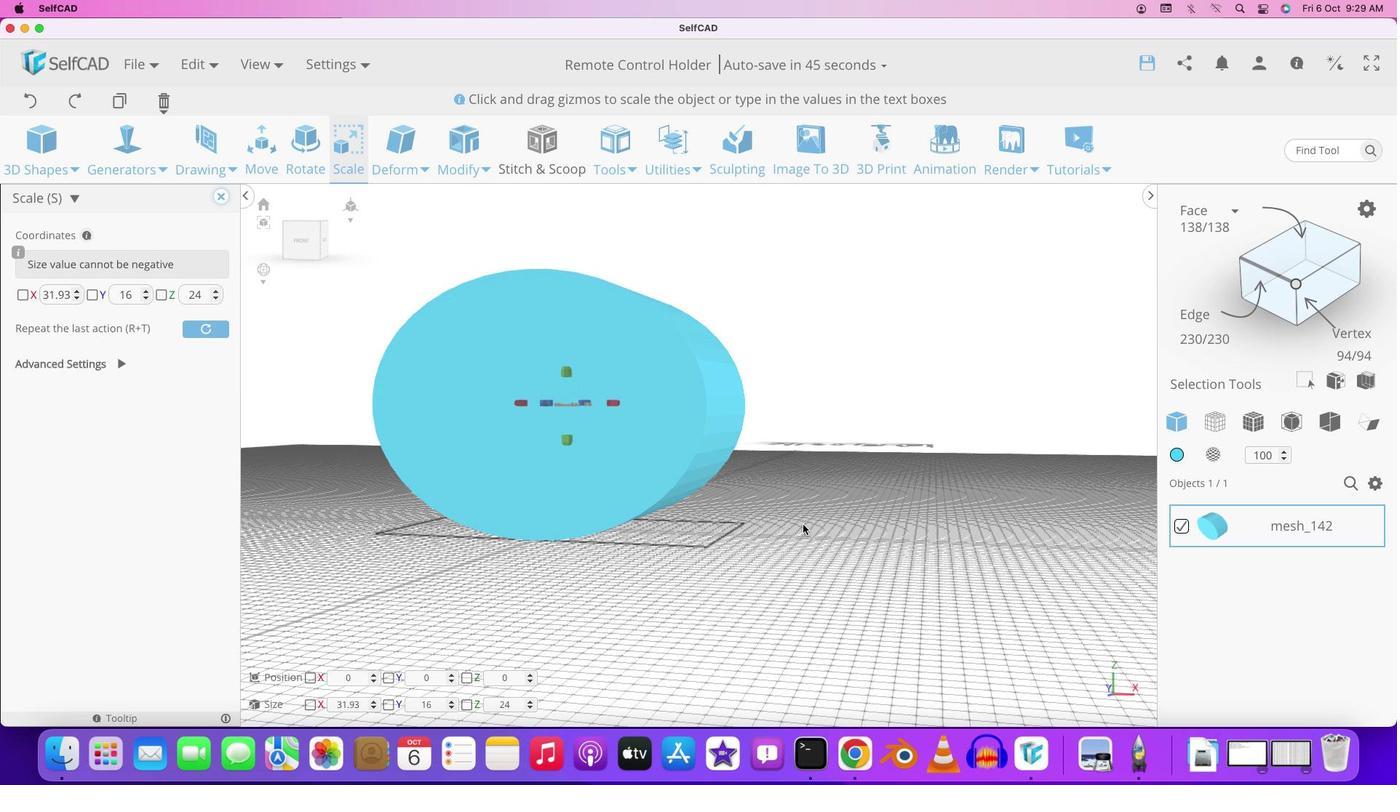 
Action: Mouse scrolled (799, 520) with delta (-6, -5)
Screenshot: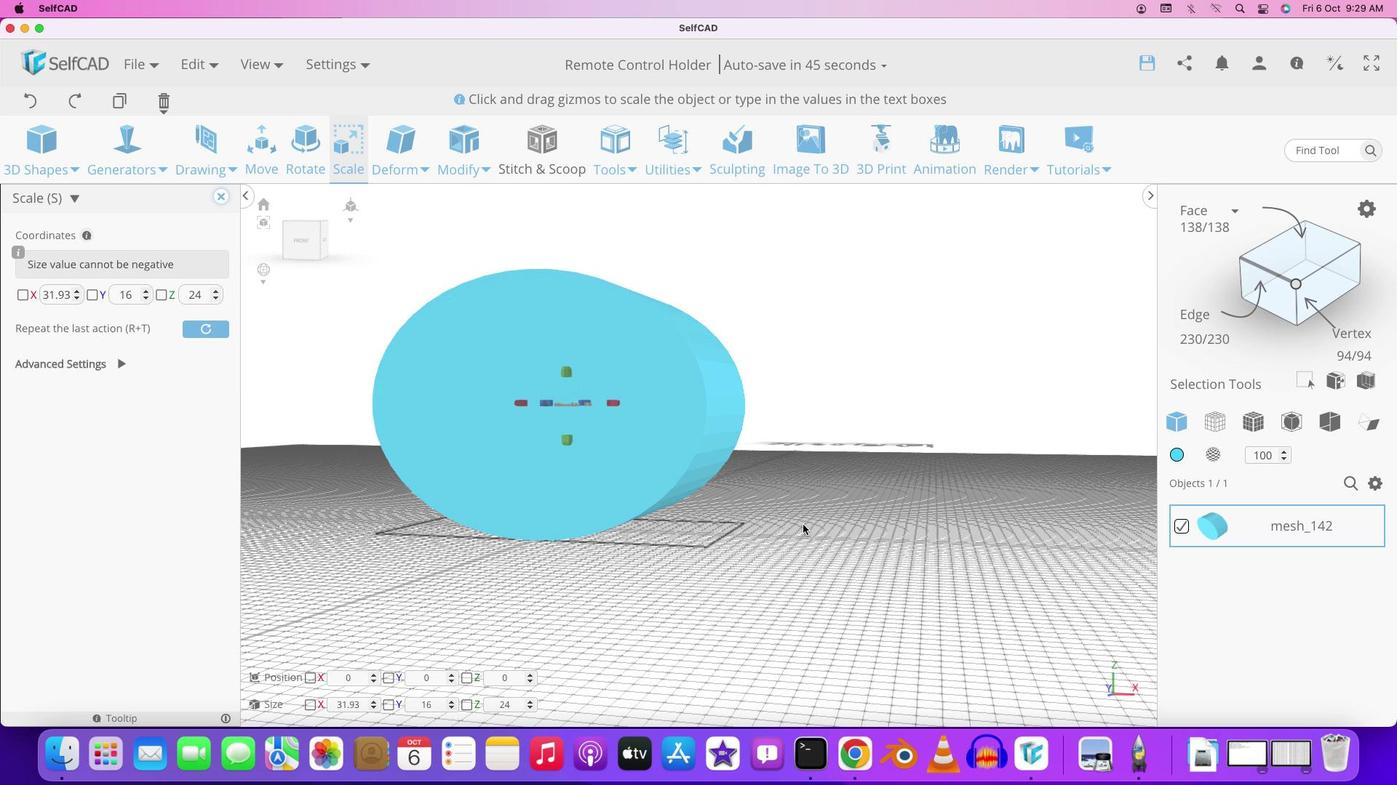 
Action: Mouse scrolled (799, 520) with delta (-6, -5)
Screenshot: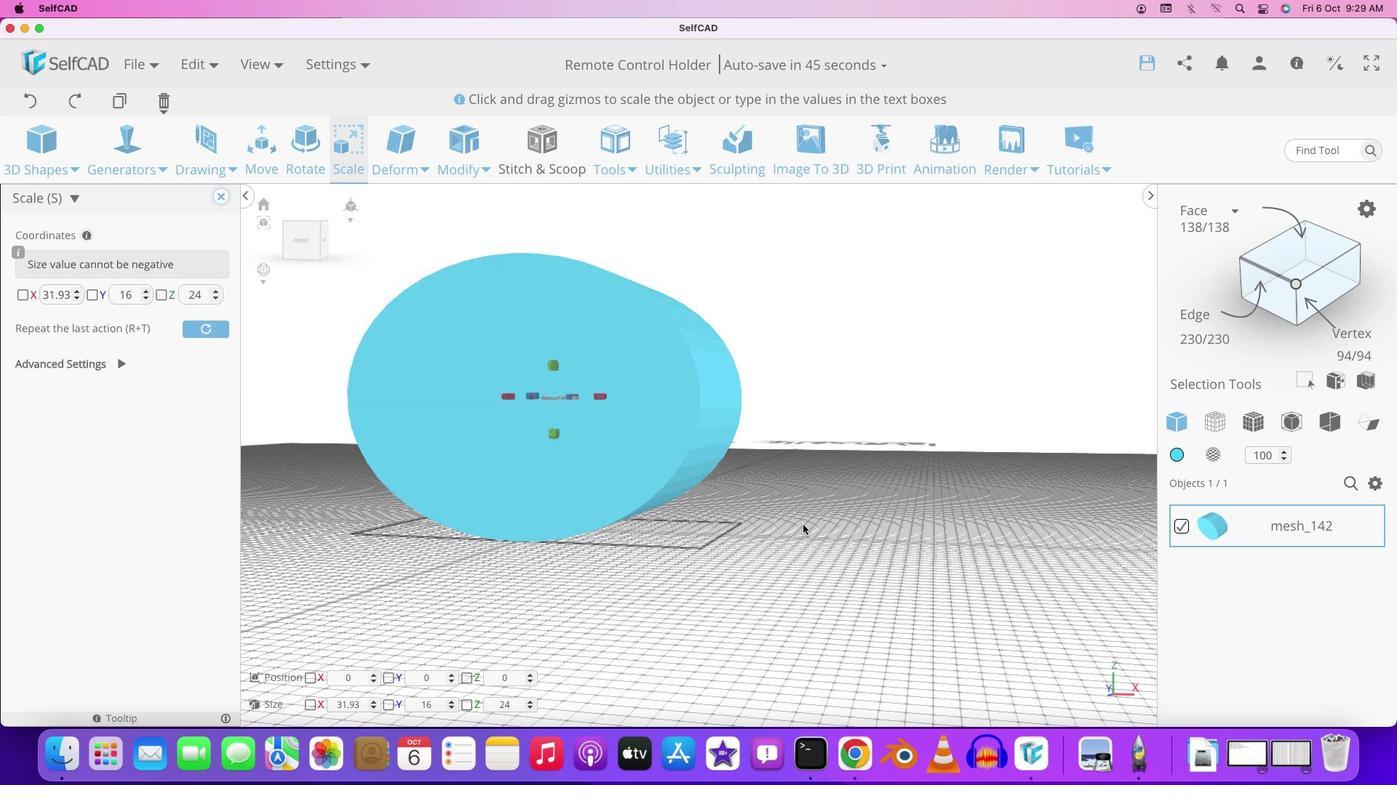 
Action: Mouse moved to (798, 521)
Screenshot: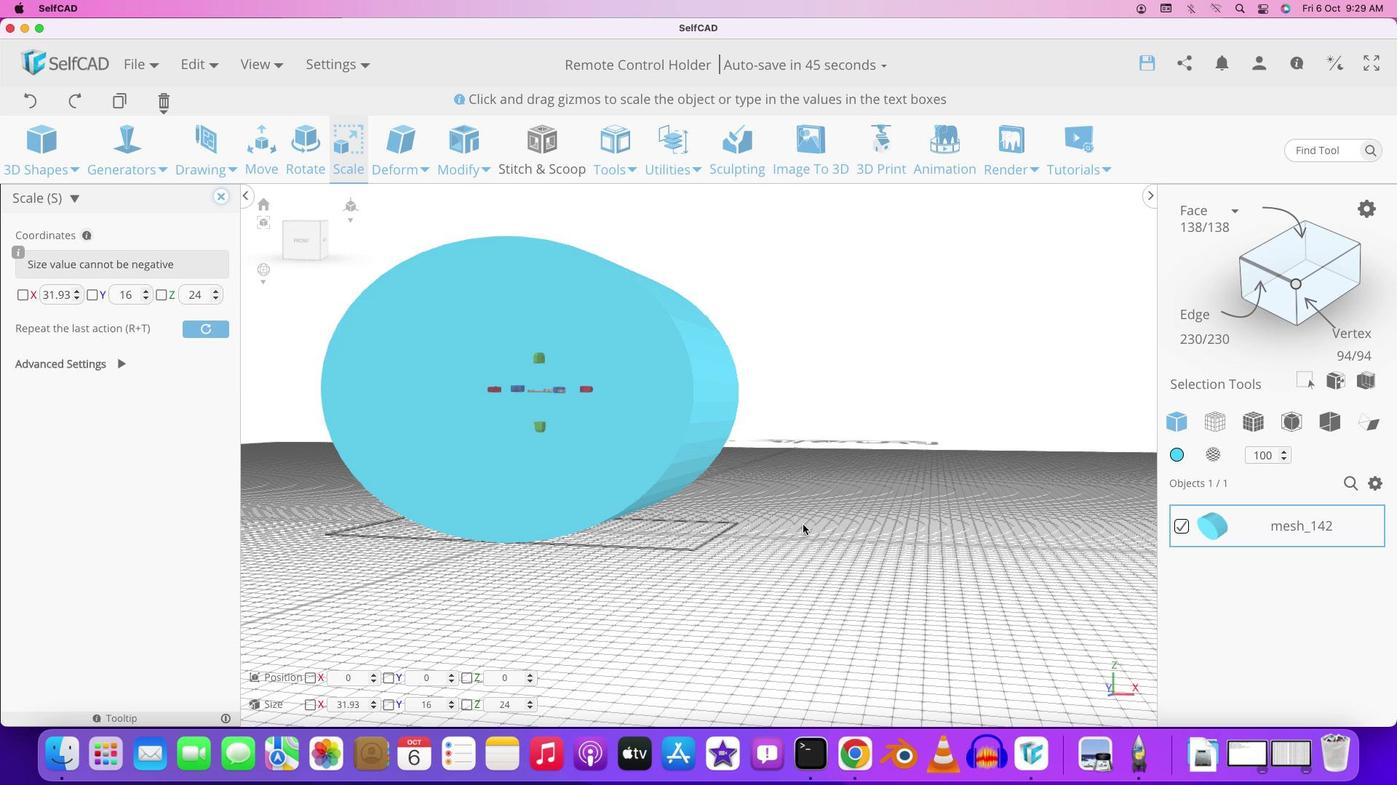 
Action: Mouse scrolled (798, 521) with delta (-6, -5)
Screenshot: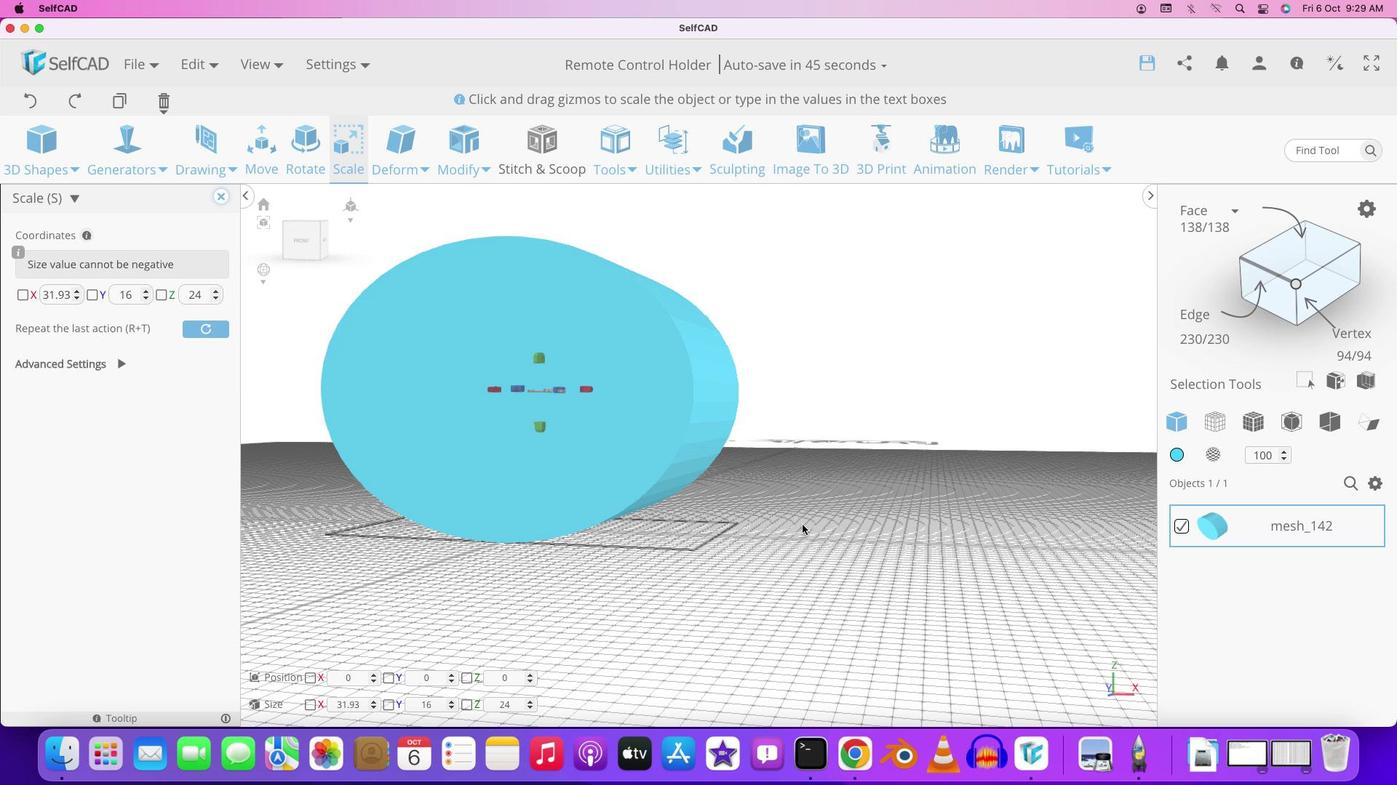 
Action: Mouse scrolled (798, 521) with delta (-6, -5)
Screenshot: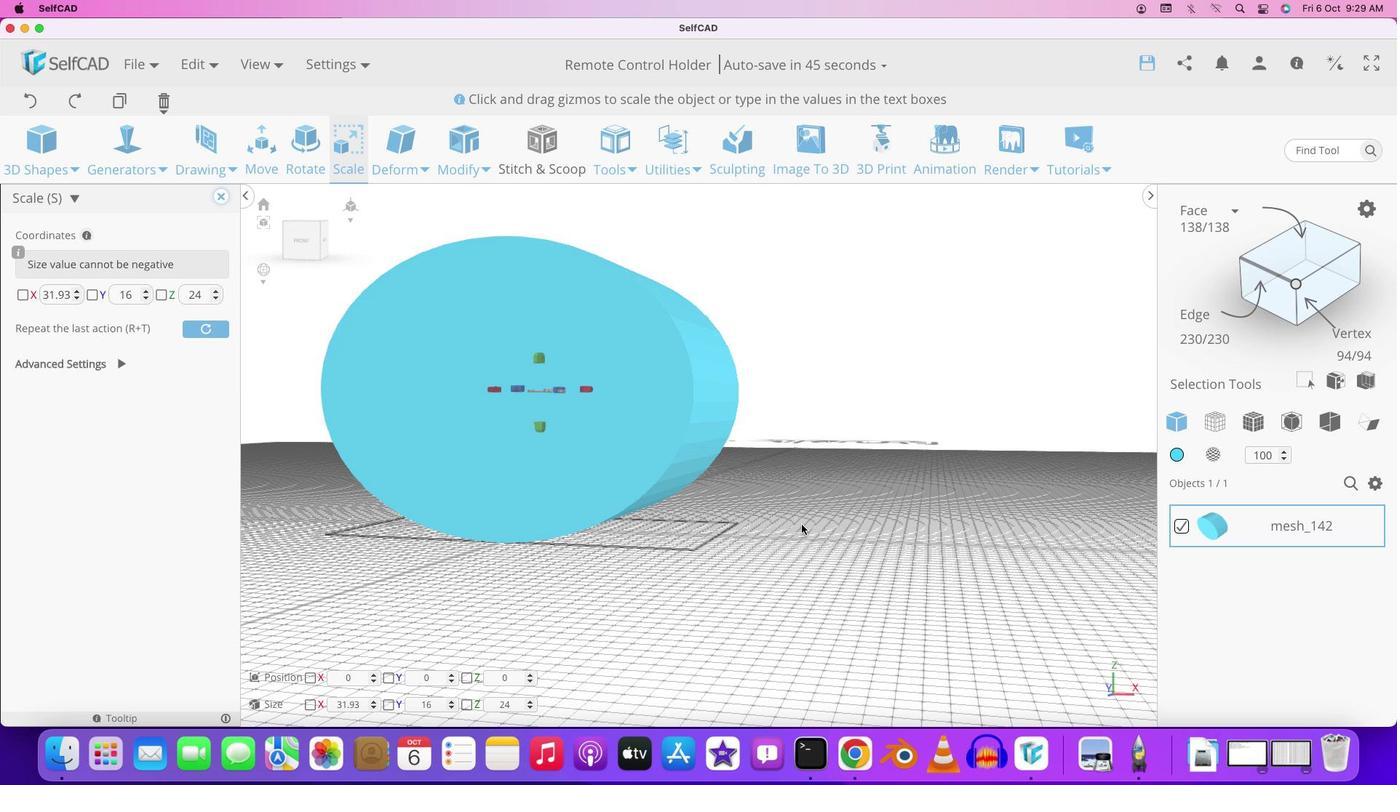 
Action: Mouse moved to (795, 517)
Screenshot: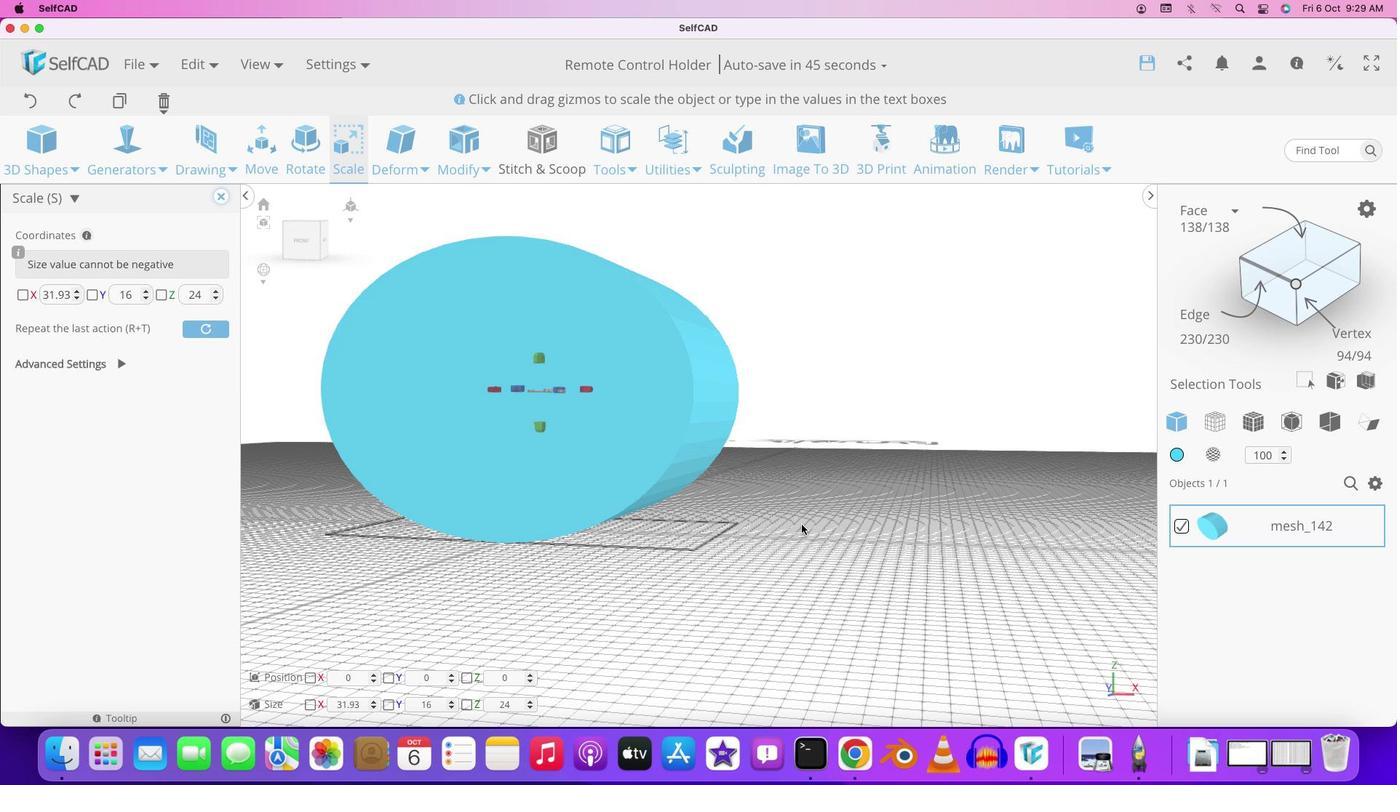
Action: Mouse scrolled (795, 517) with delta (-6, -5)
Screenshot: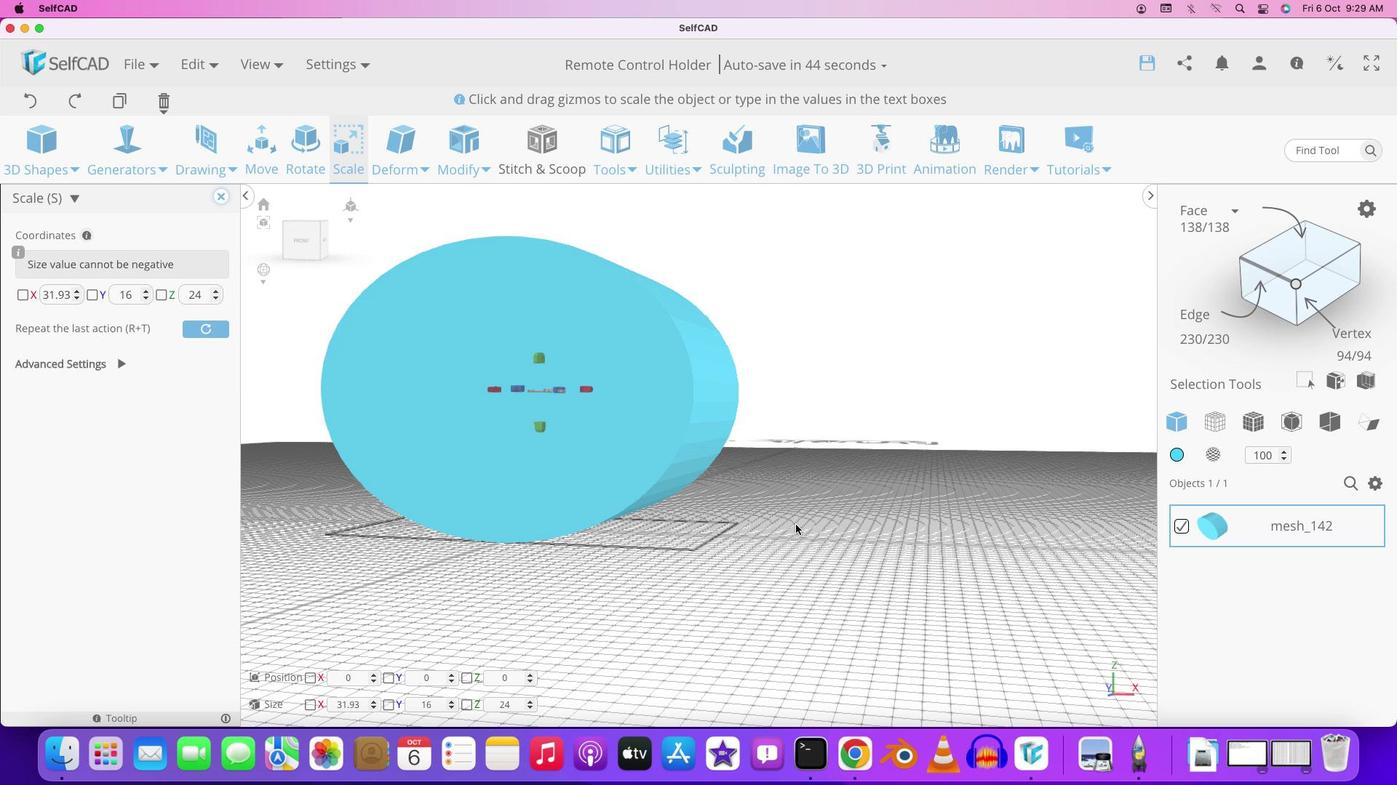 
Action: Mouse scrolled (795, 517) with delta (-6, -5)
Screenshot: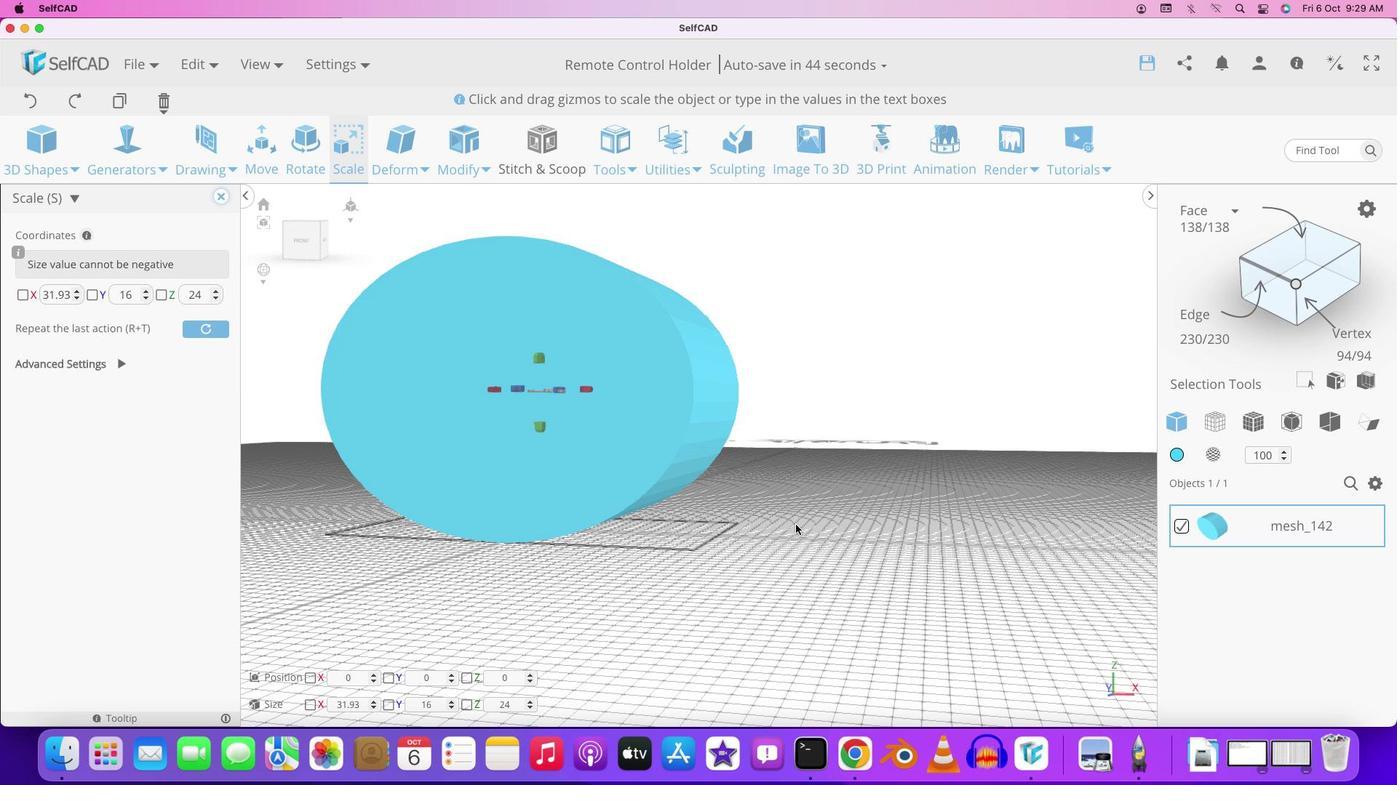 
Action: Mouse scrolled (795, 517) with delta (-6, -5)
Screenshot: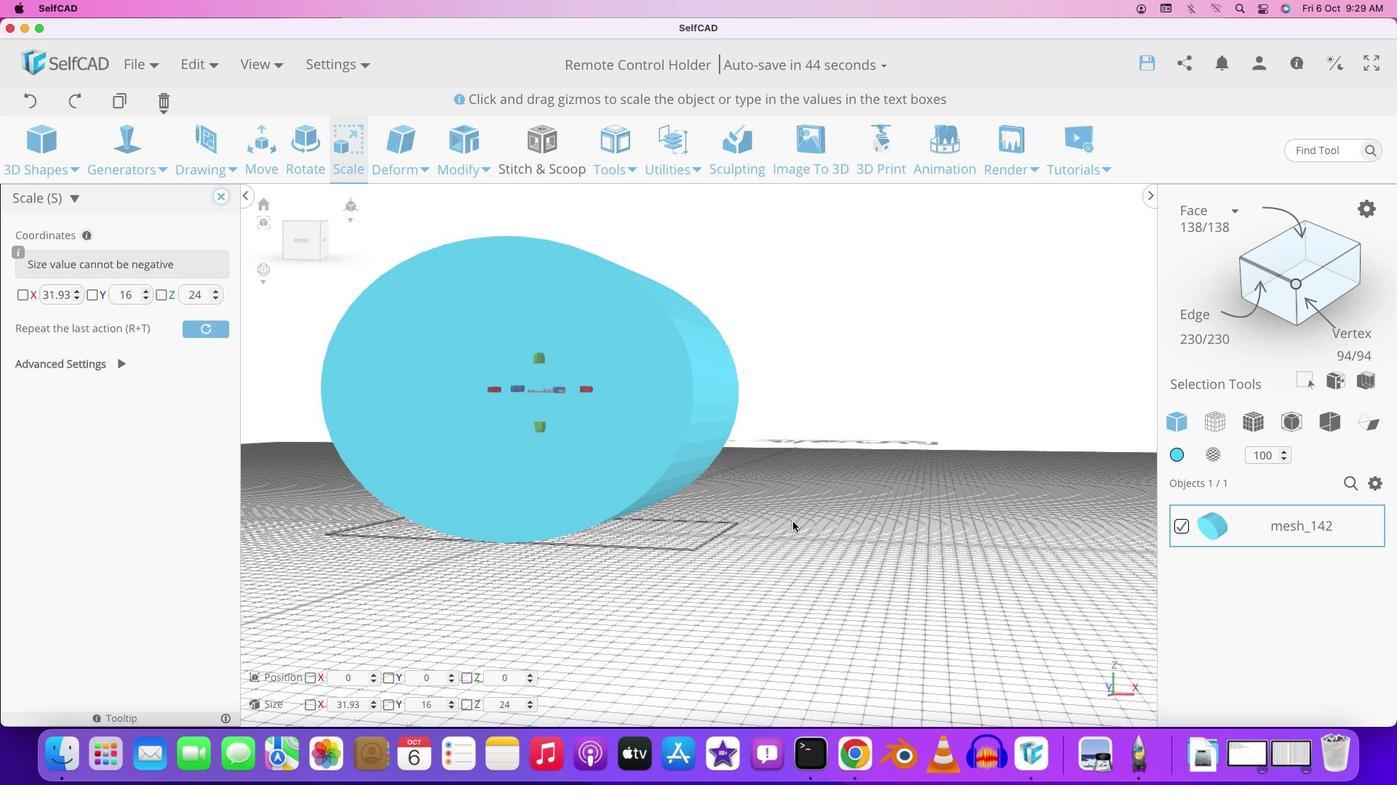 
Action: Mouse scrolled (795, 517) with delta (-6, -5)
Screenshot: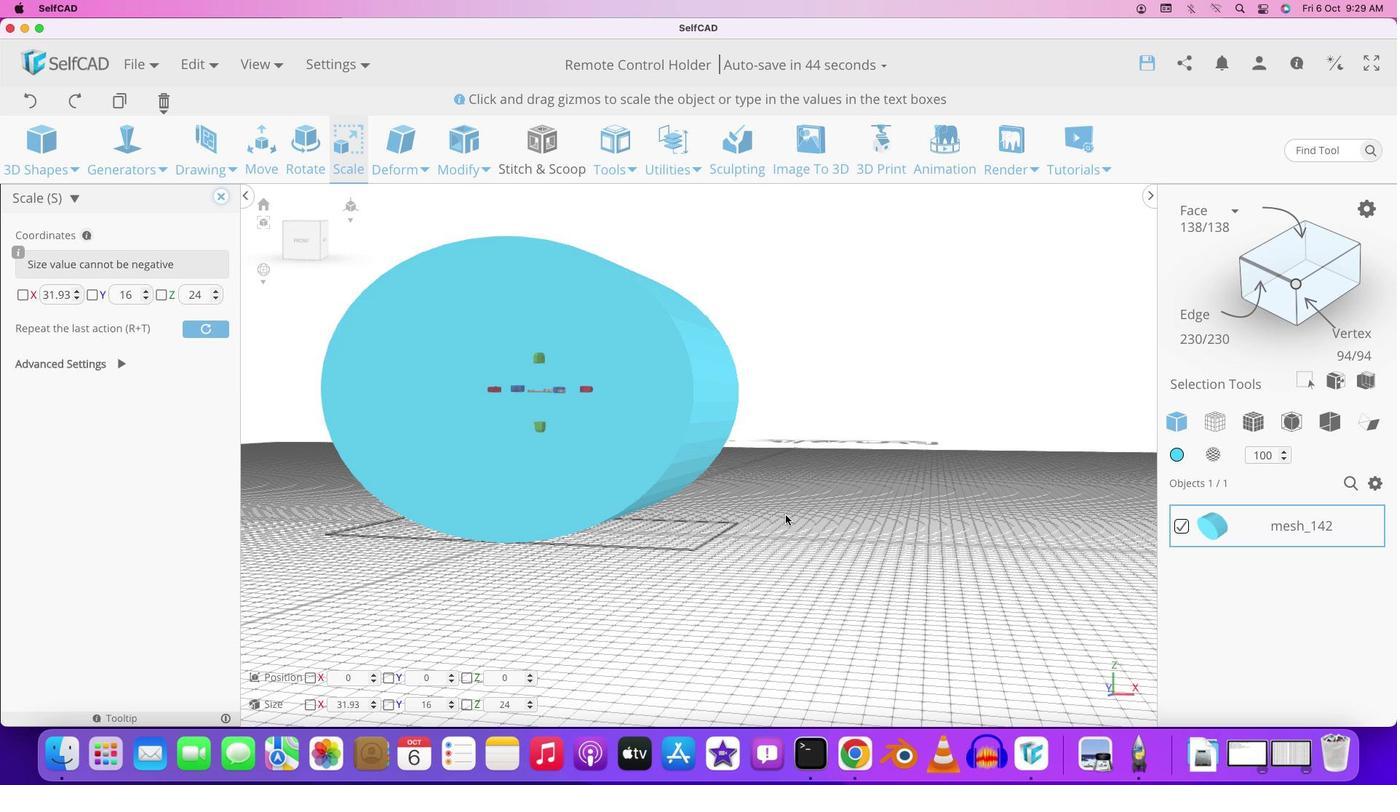 
Action: Mouse scrolled (795, 517) with delta (-6, -5)
Screenshot: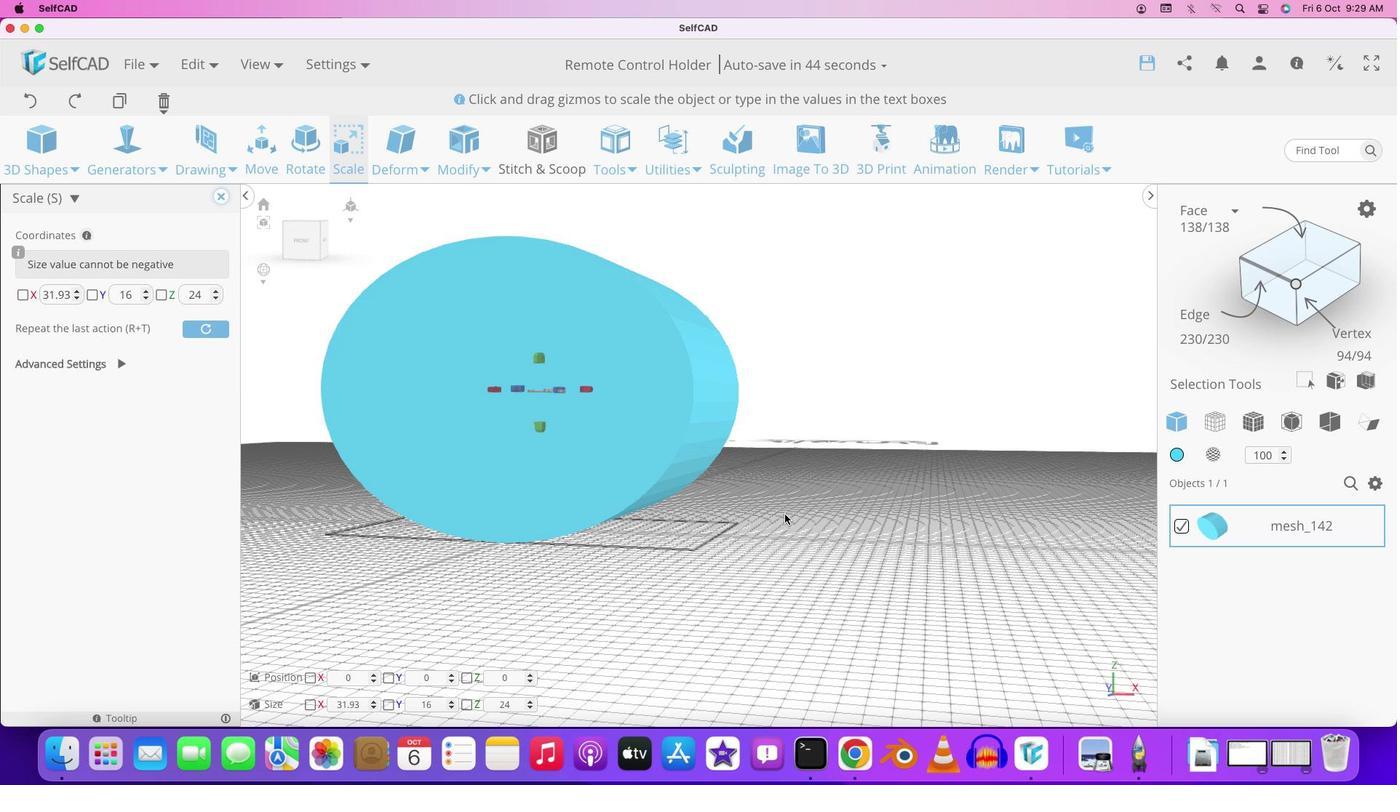 
Action: Mouse moved to (777, 507)
Screenshot: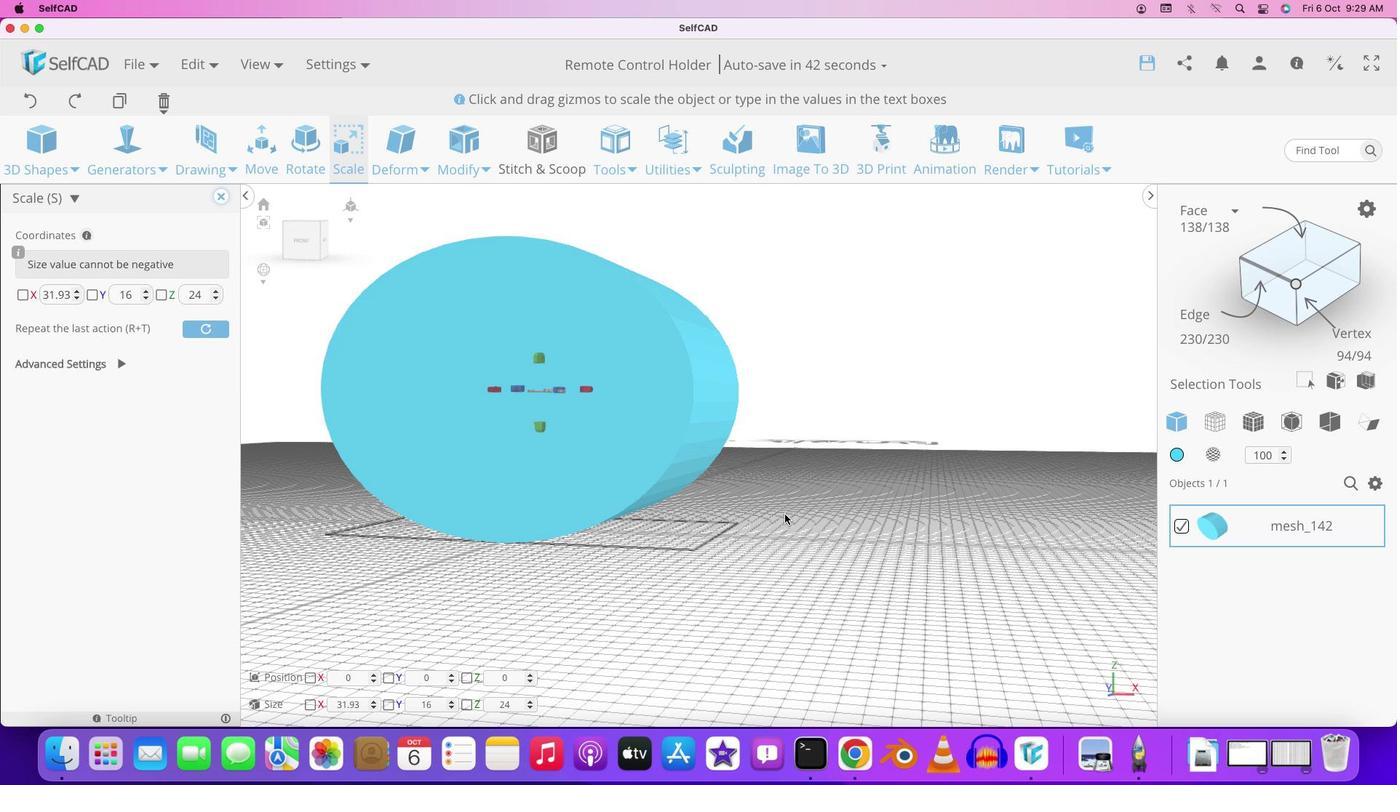 
Action: Mouse pressed left at (777, 507)
Screenshot: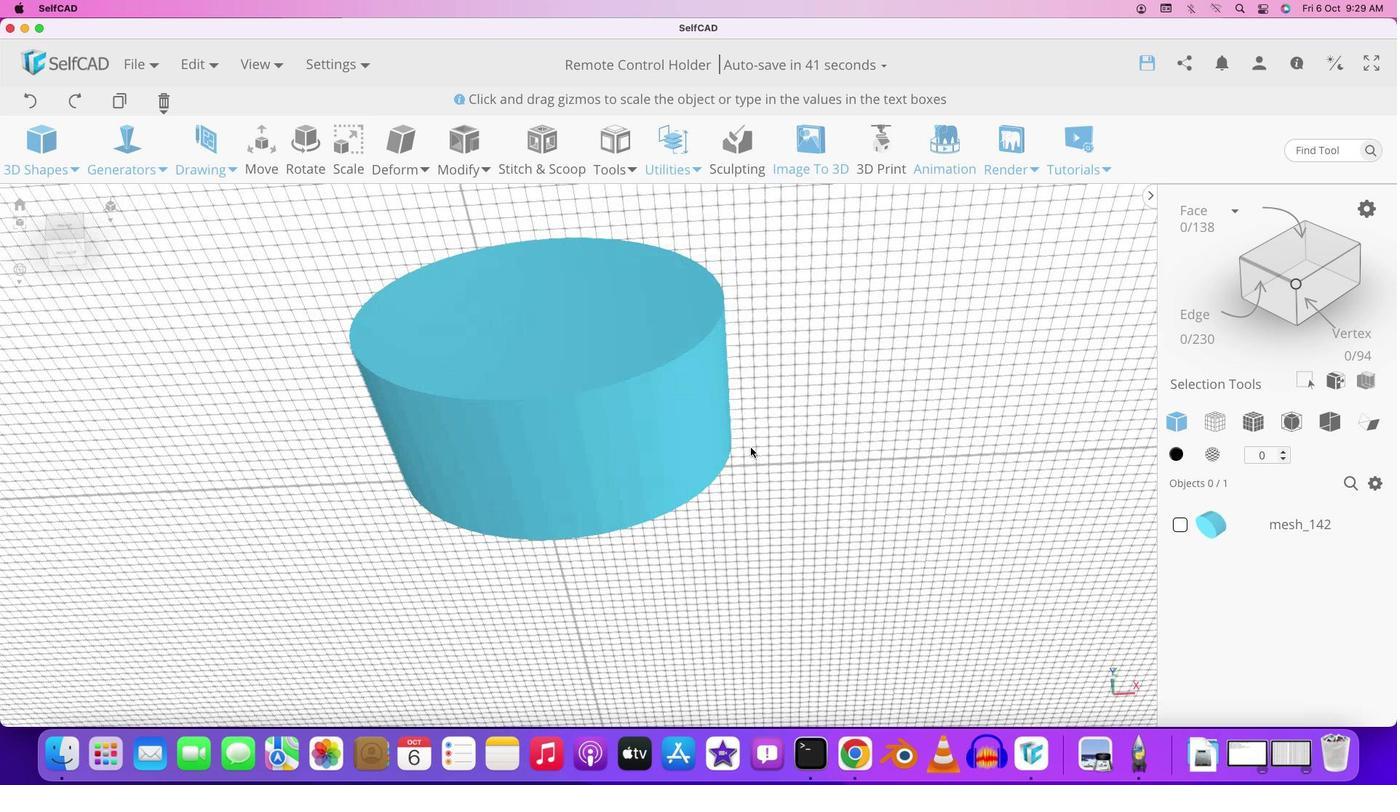 
Action: Mouse moved to (694, 526)
Screenshot: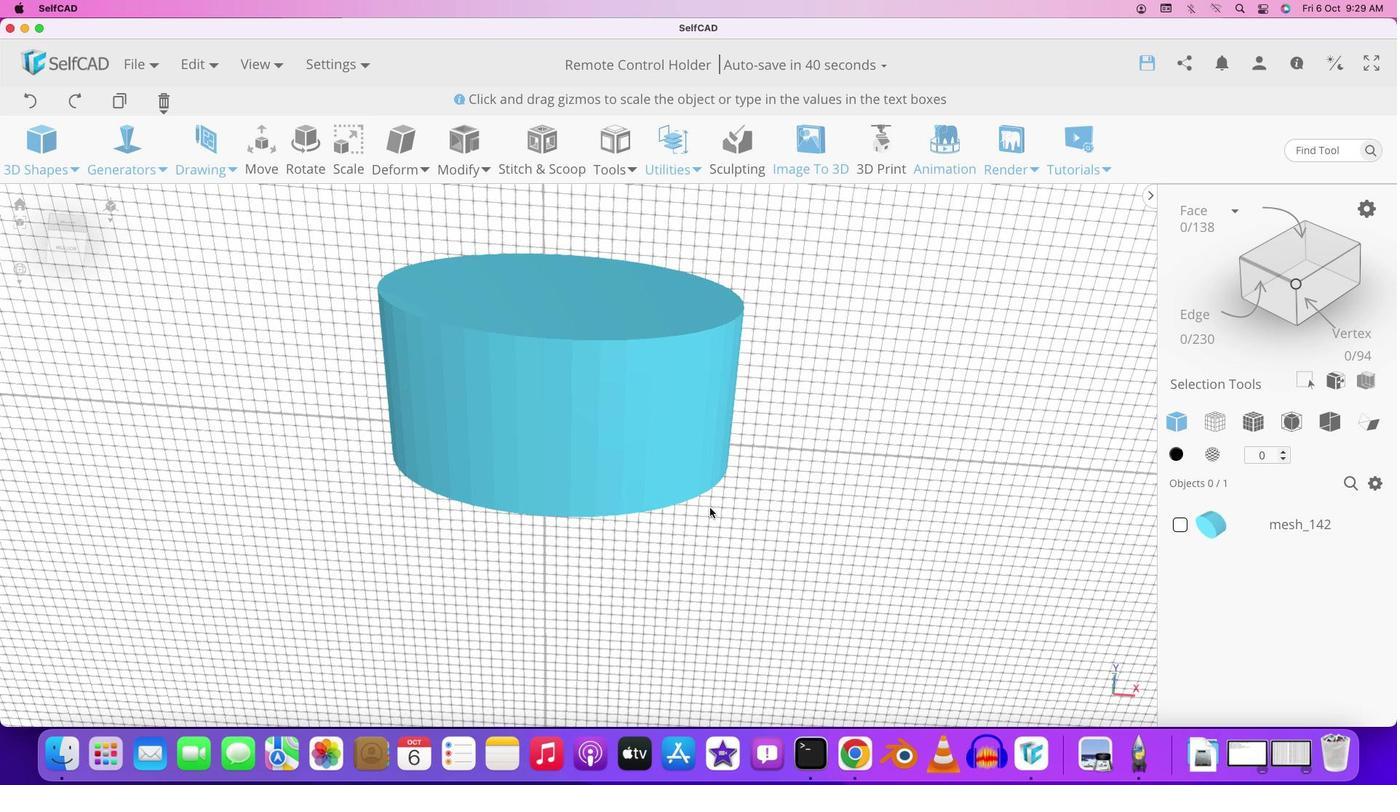 
Action: Mouse pressed left at (694, 526)
Screenshot: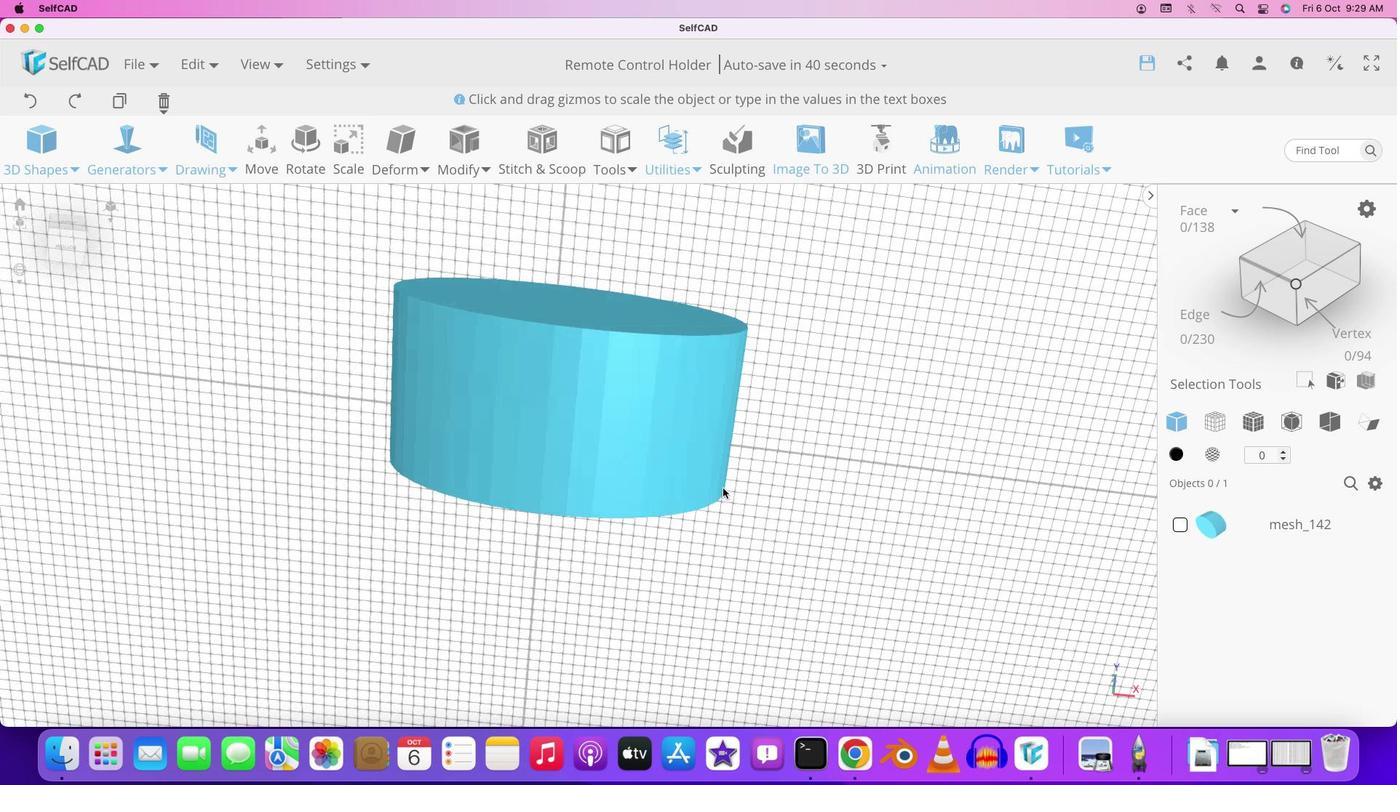 
Action: Mouse moved to (700, 502)
Screenshot: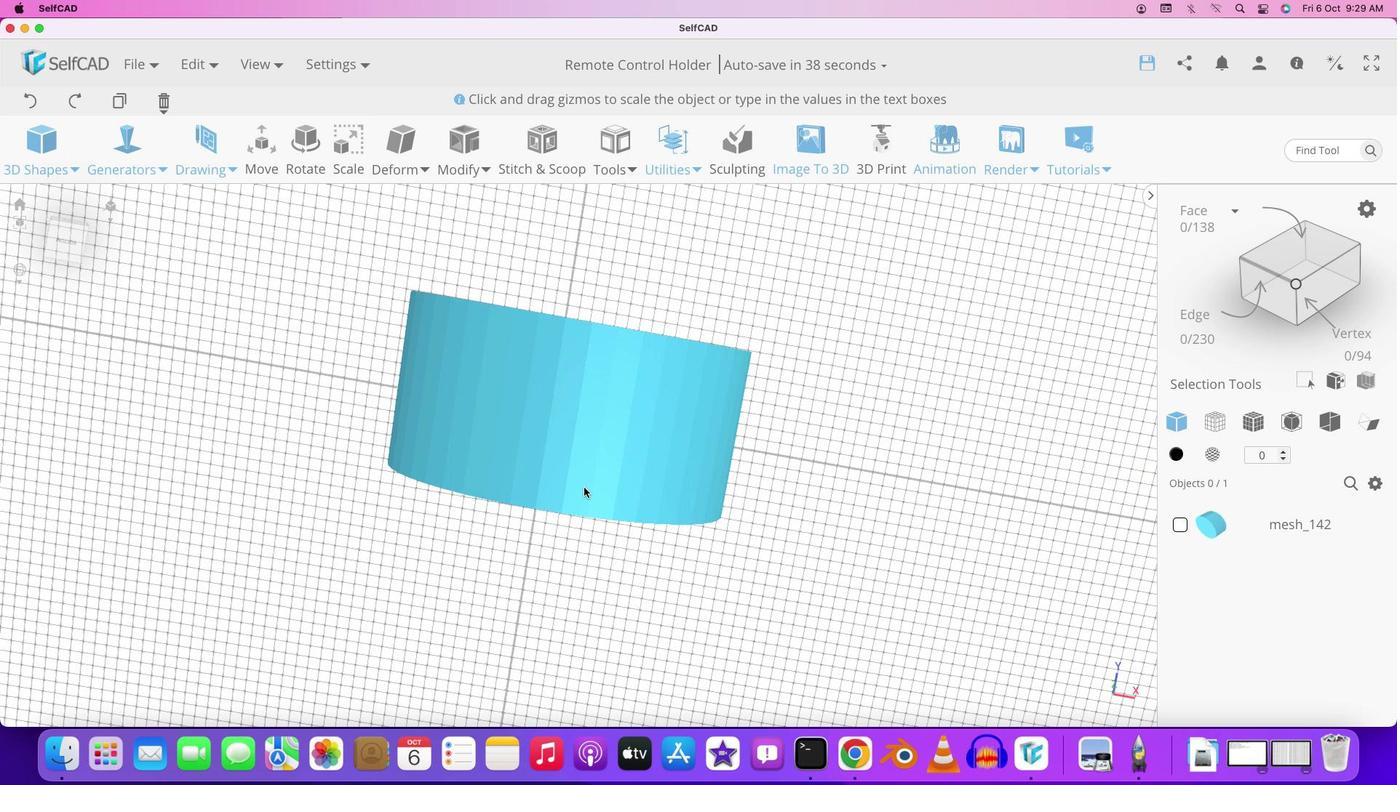 
Action: Mouse pressed left at (700, 502)
Screenshot: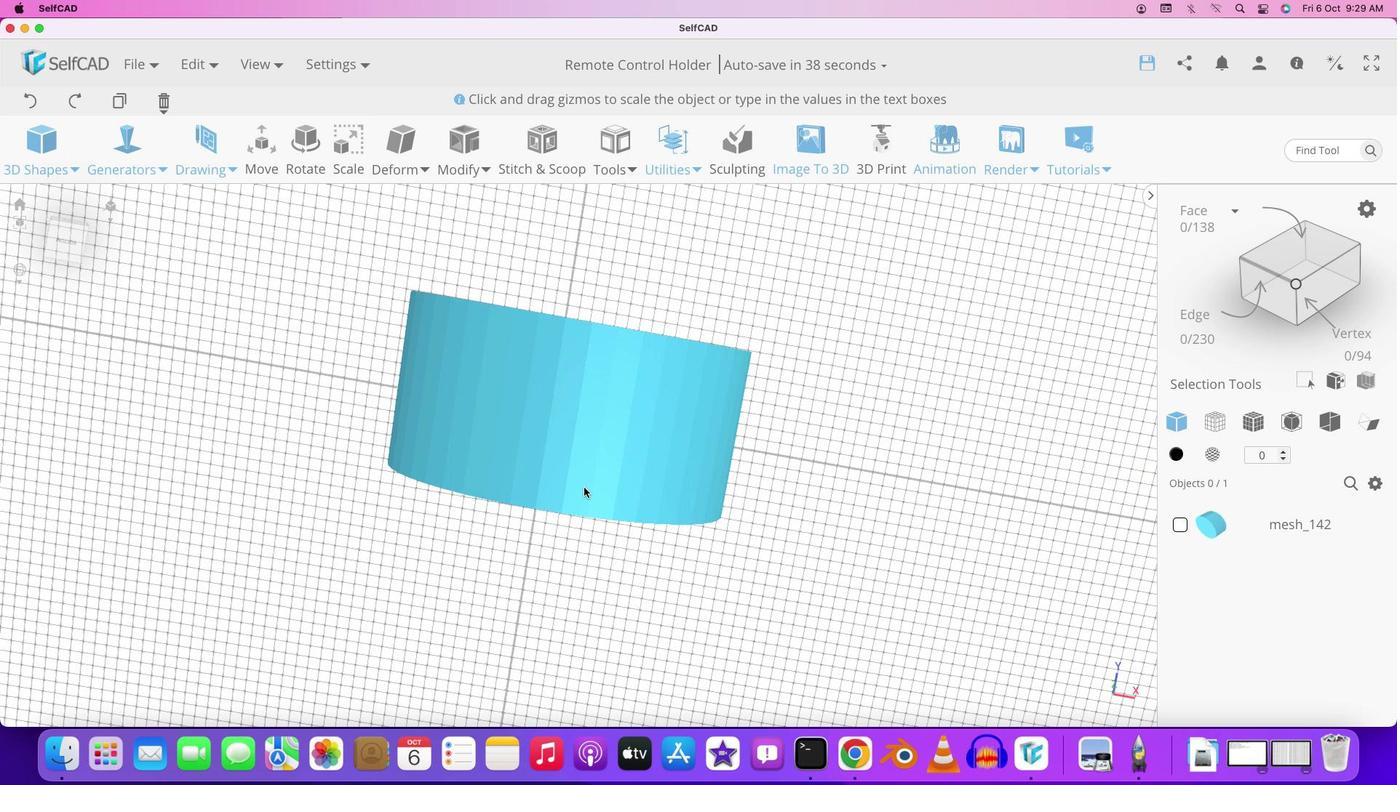 
Action: Mouse moved to (749, 478)
Screenshot: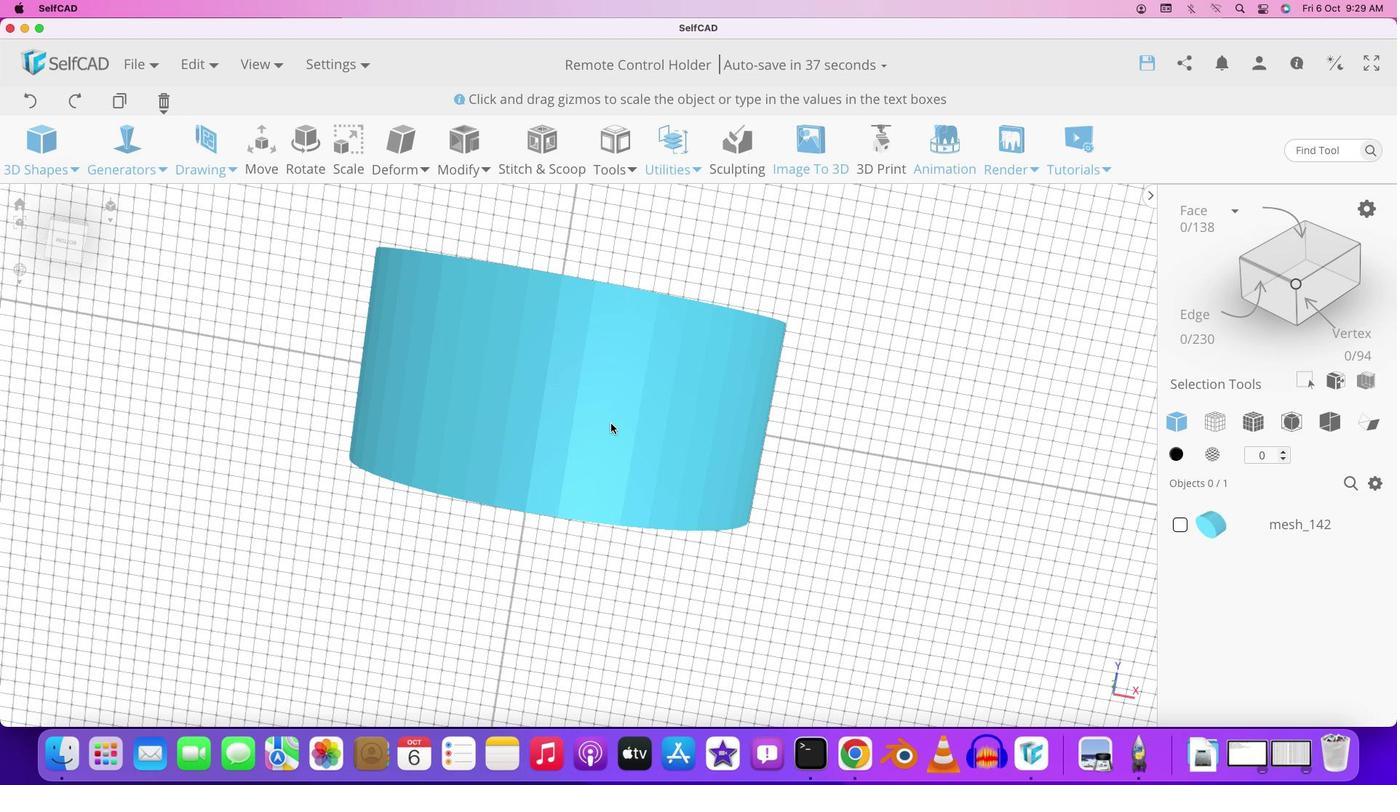 
Action: Mouse pressed left at (749, 478)
Screenshot: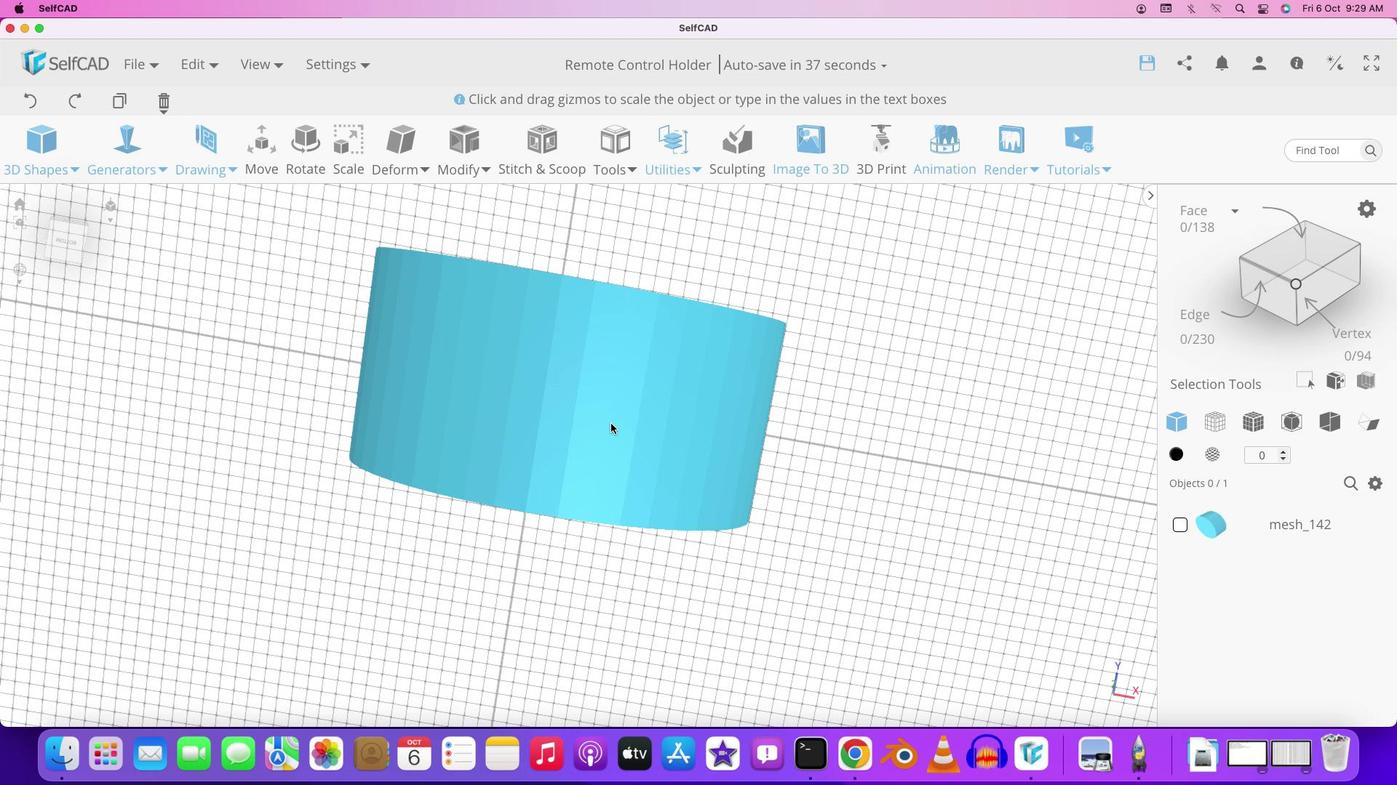 
Action: Mouse moved to (574, 481)
Screenshot: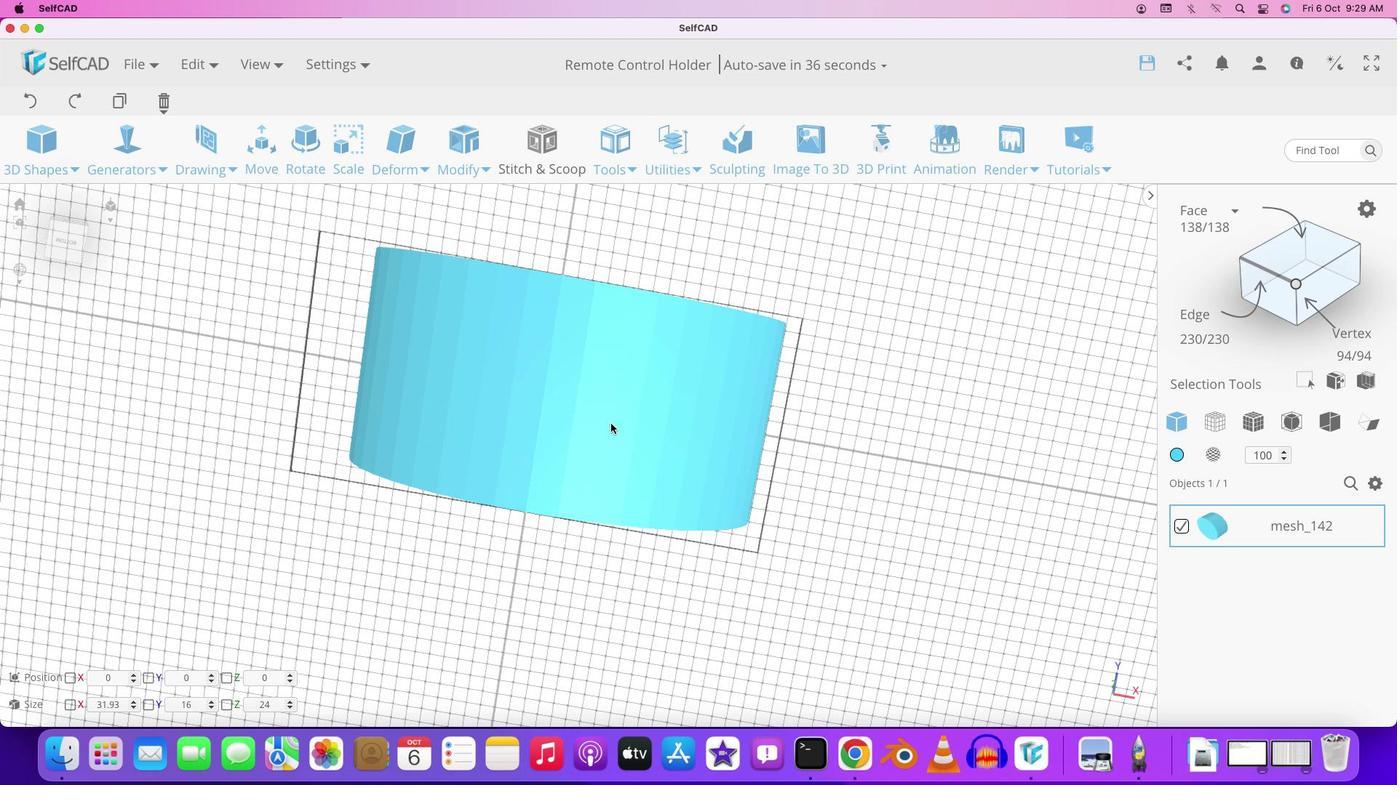 
Action: Mouse scrolled (574, 481) with delta (-6, -5)
Screenshot: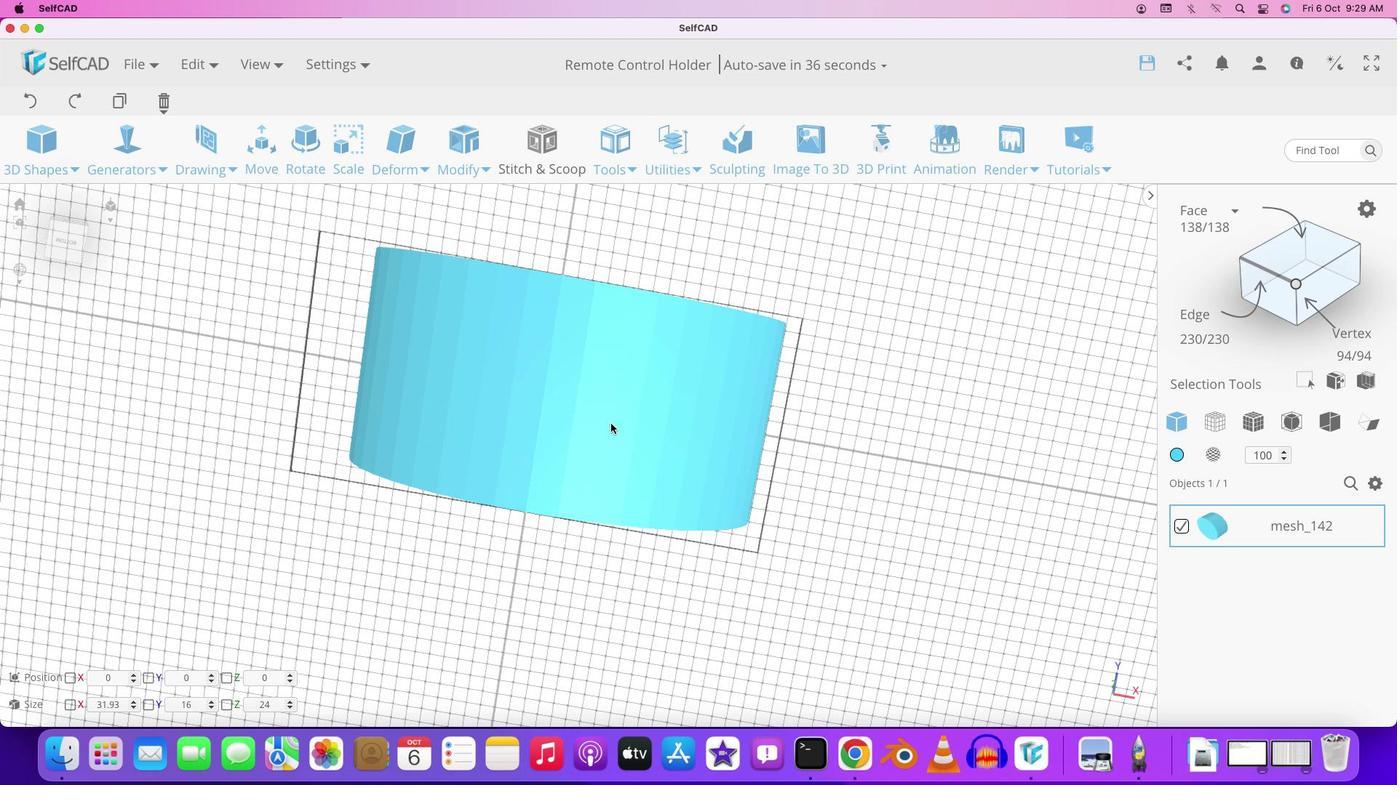 
Action: Mouse moved to (571, 490)
Screenshot: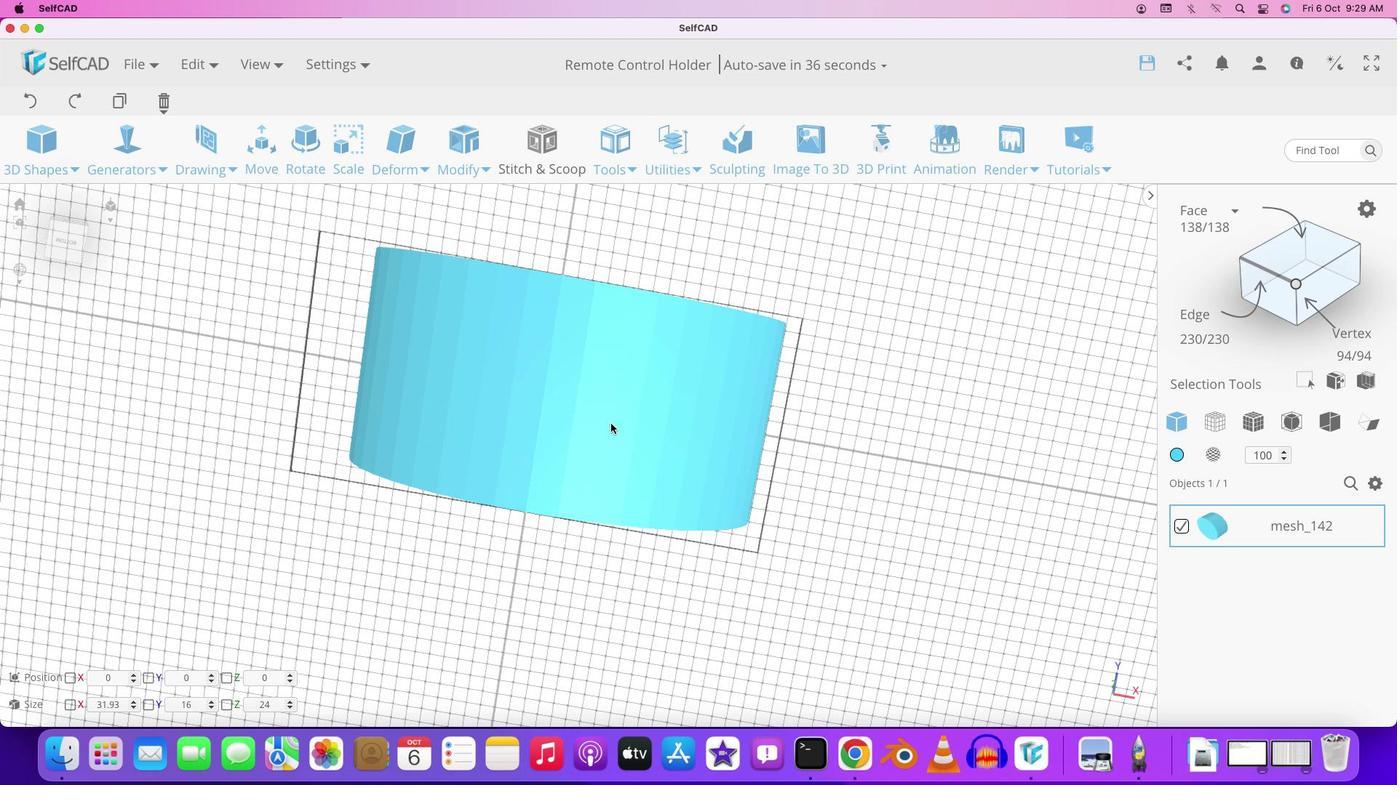 
Action: Mouse scrolled (571, 490) with delta (-6, -5)
Screenshot: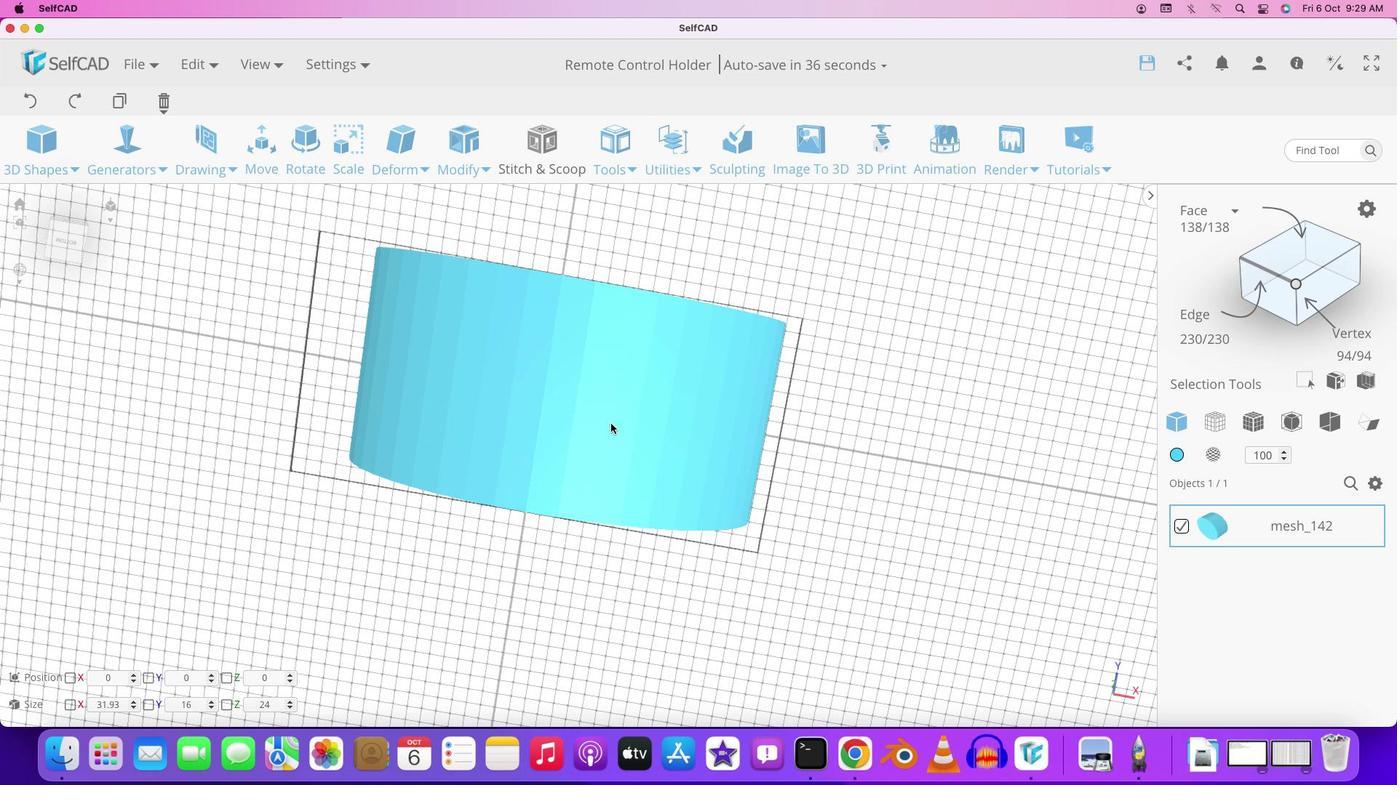 
Action: Mouse moved to (570, 492)
Screenshot: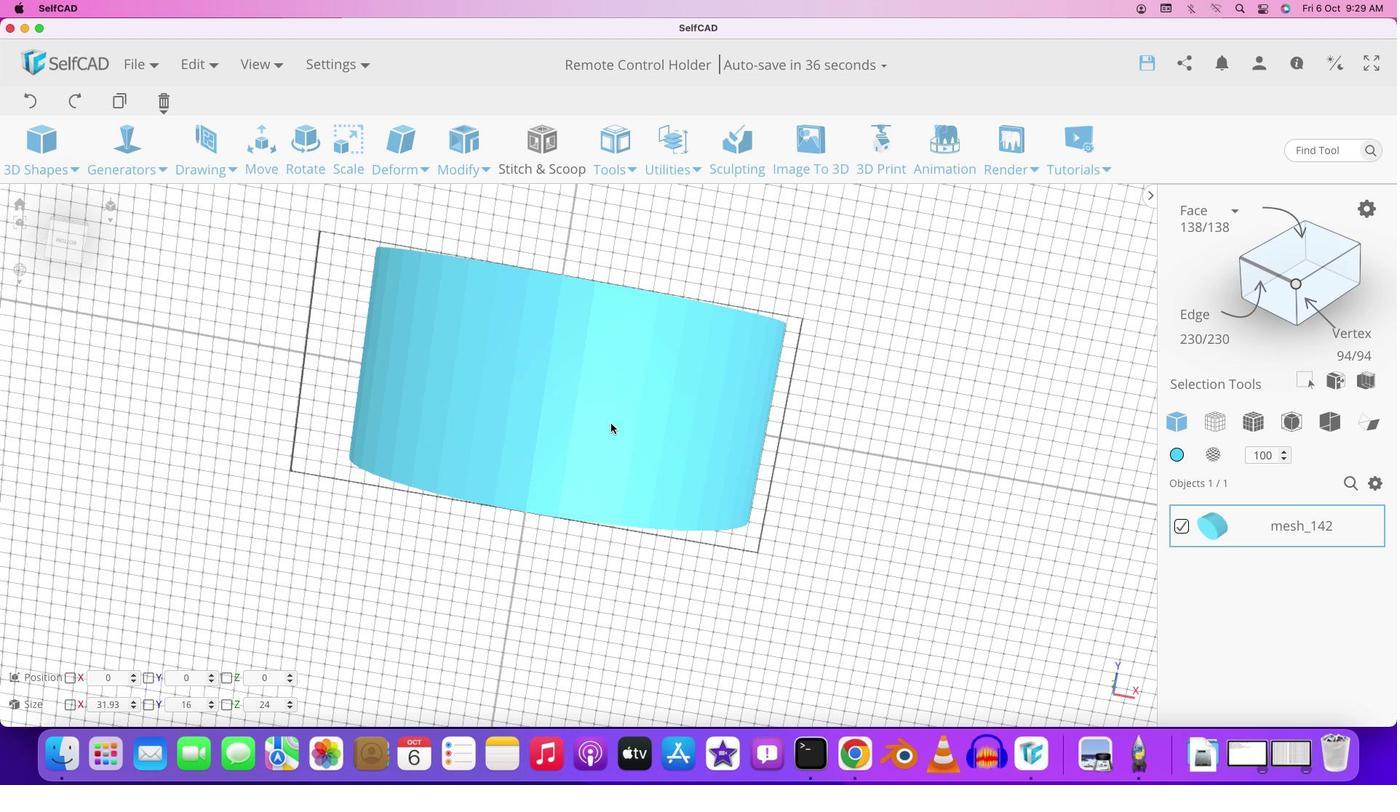 
Action: Mouse scrolled (570, 492) with delta (-6, -5)
Screenshot: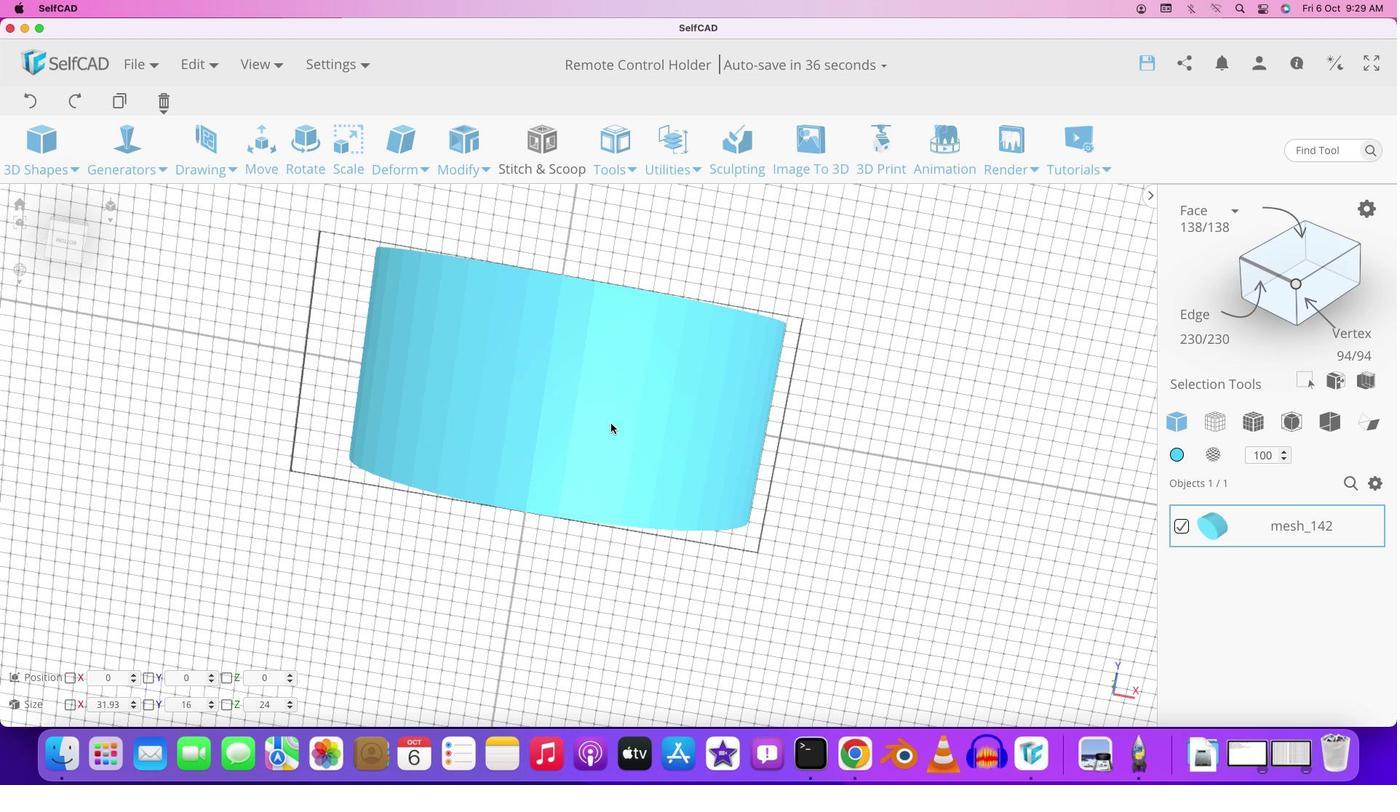 
Action: Mouse moved to (603, 417)
Screenshot: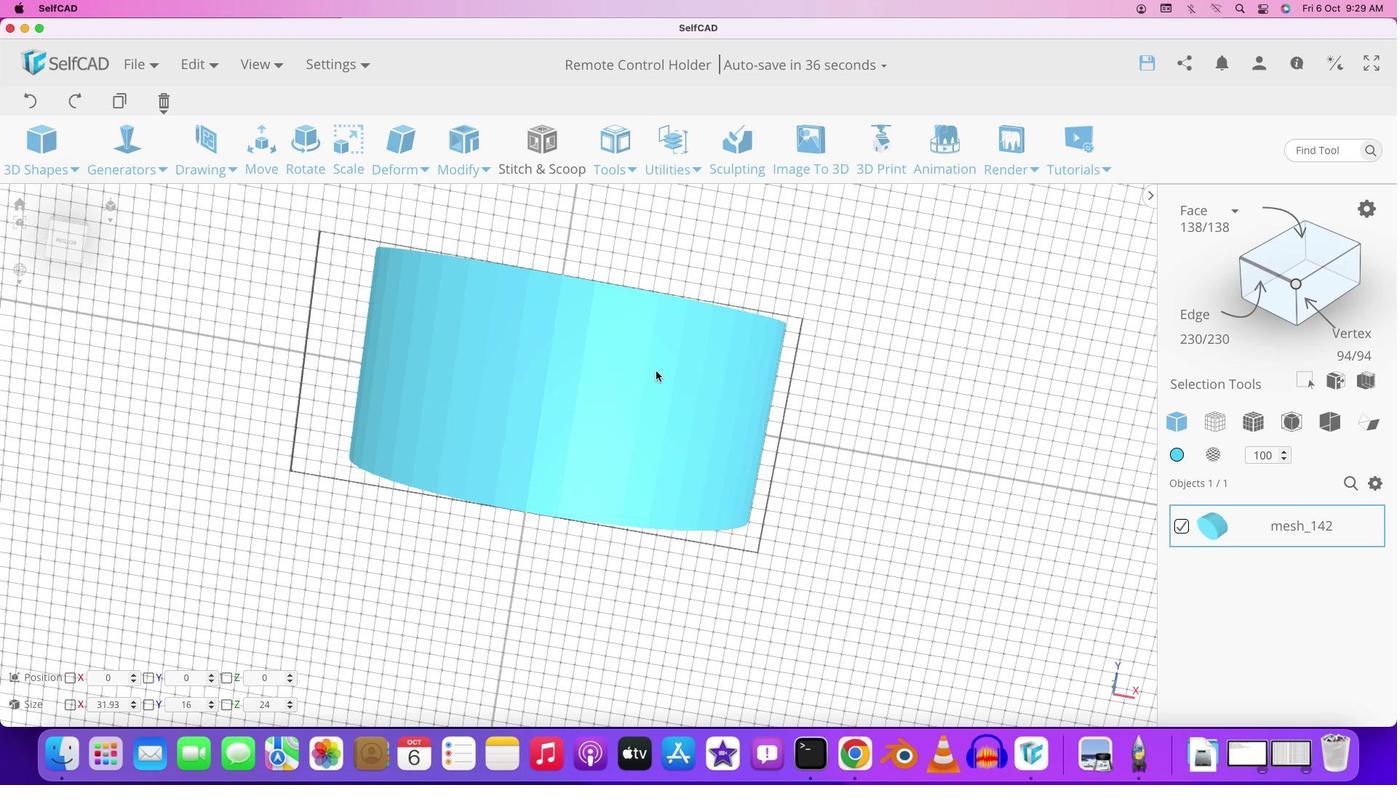 
Action: Mouse pressed left at (603, 417)
Screenshot: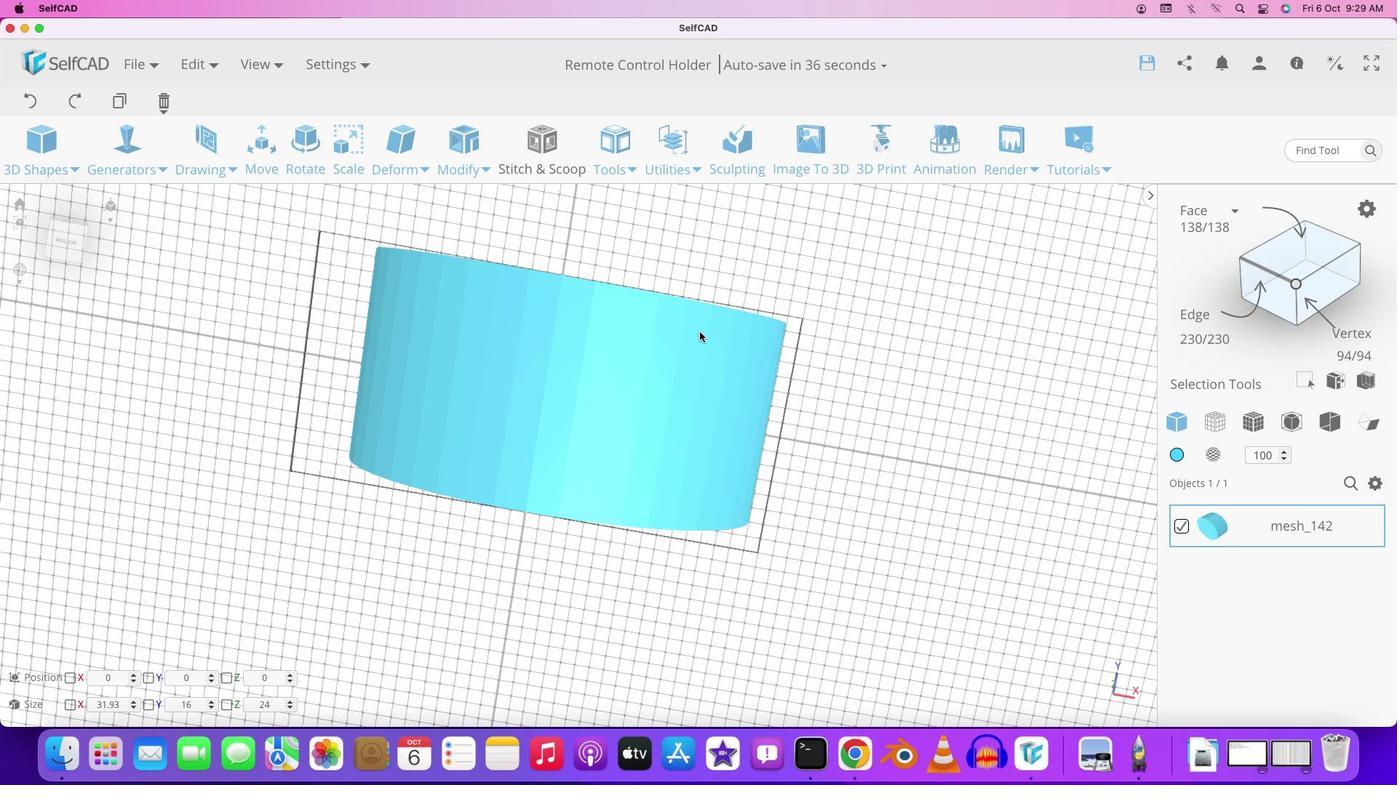
Action: Mouse moved to (625, 221)
Screenshot: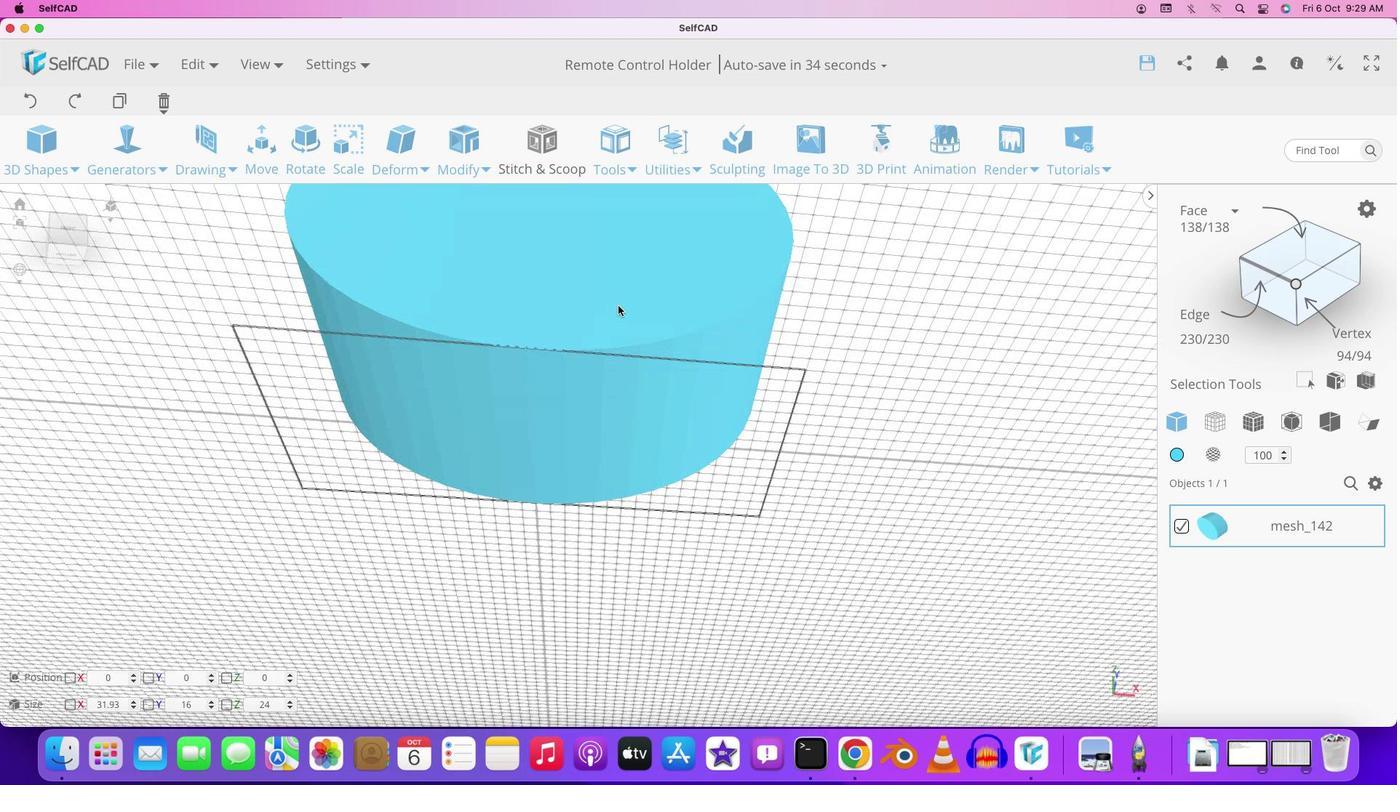 
Action: Mouse pressed left at (625, 221)
Screenshot: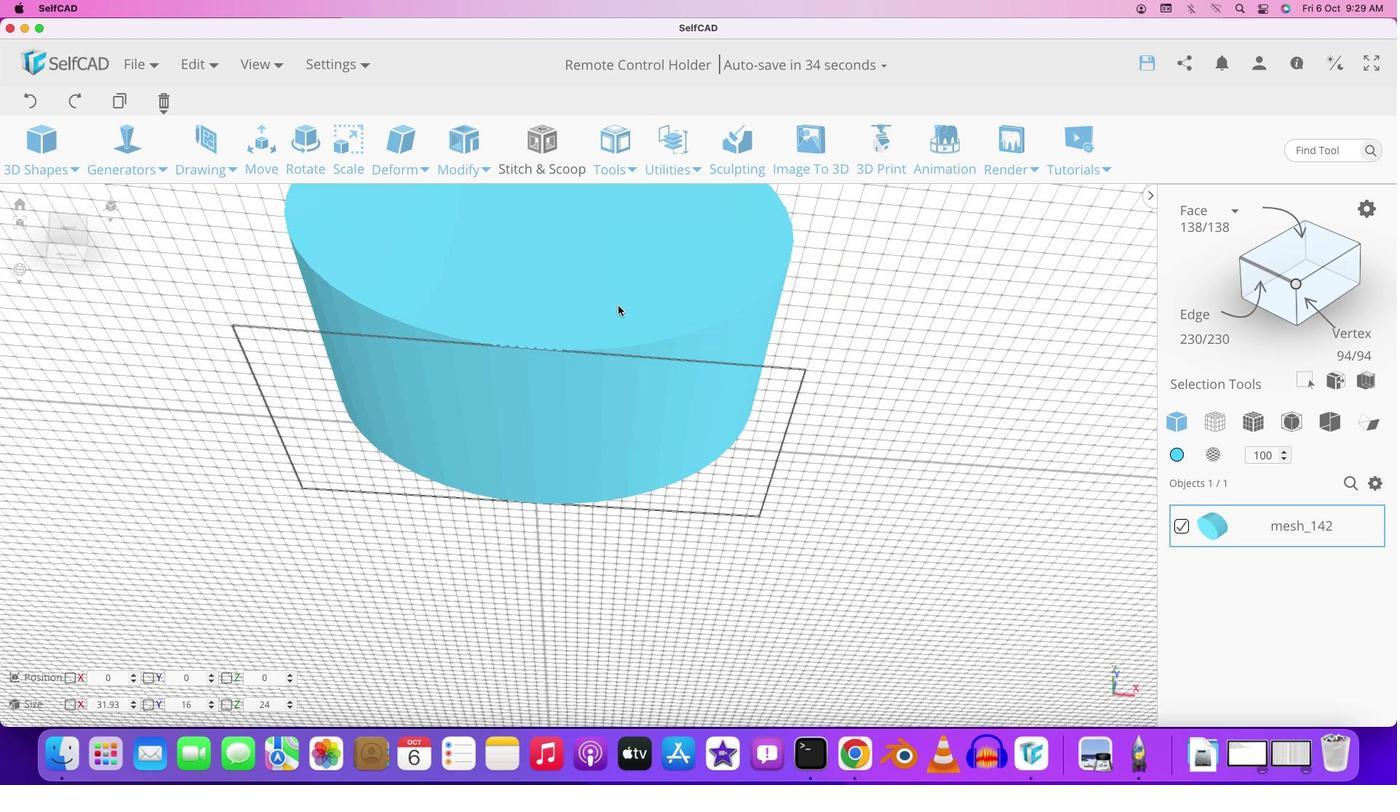 
Action: Mouse moved to (1194, 205)
Screenshot: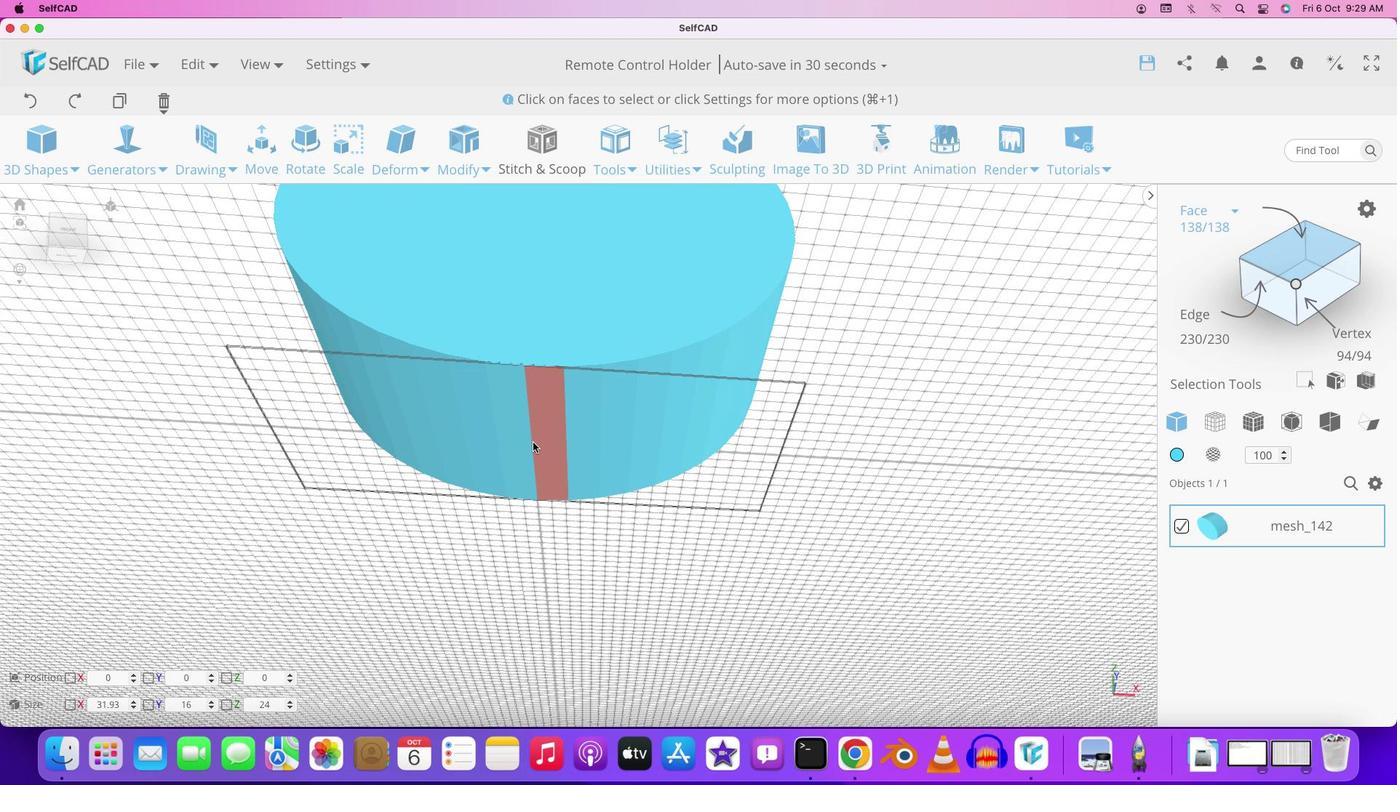 
Action: Mouse pressed left at (1194, 205)
Screenshot: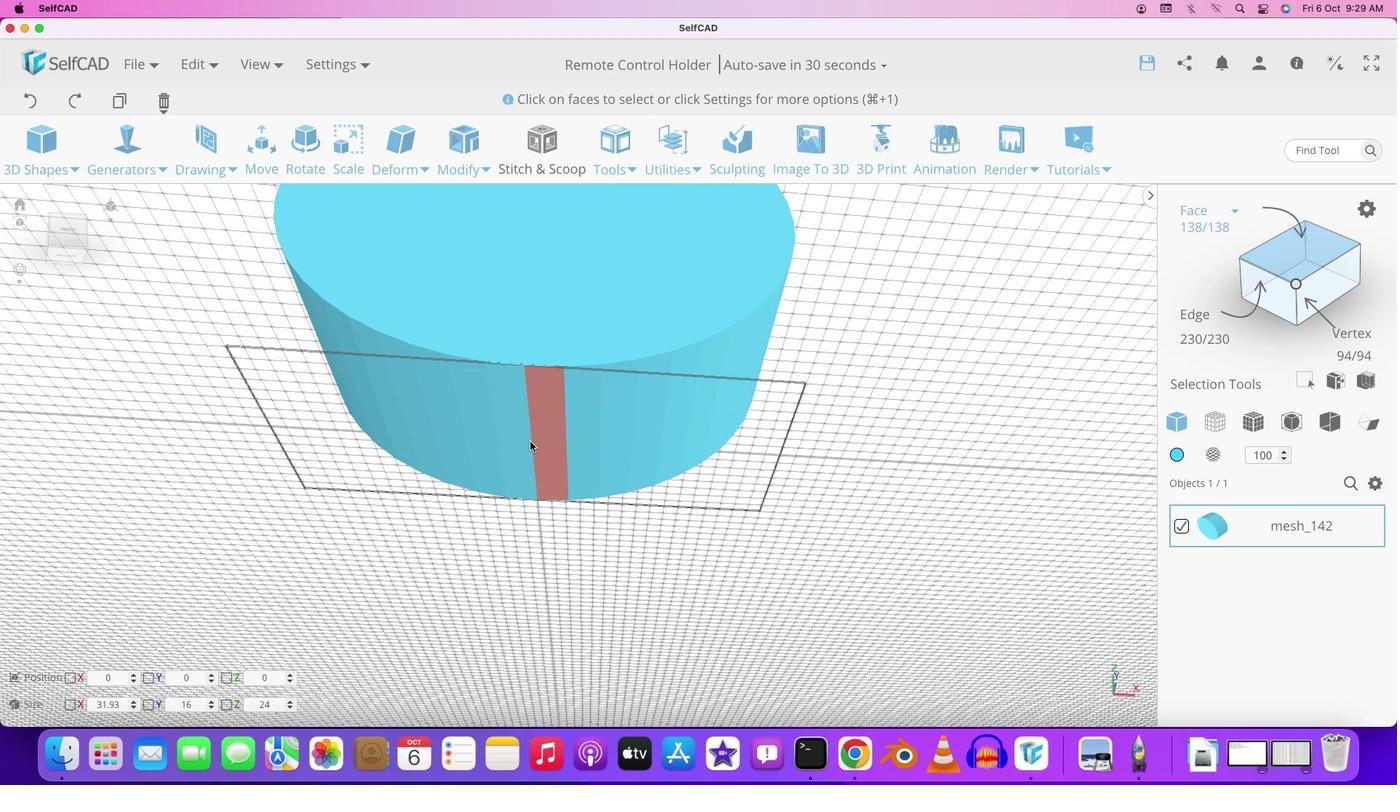 
Action: Mouse moved to (611, 586)
Screenshot: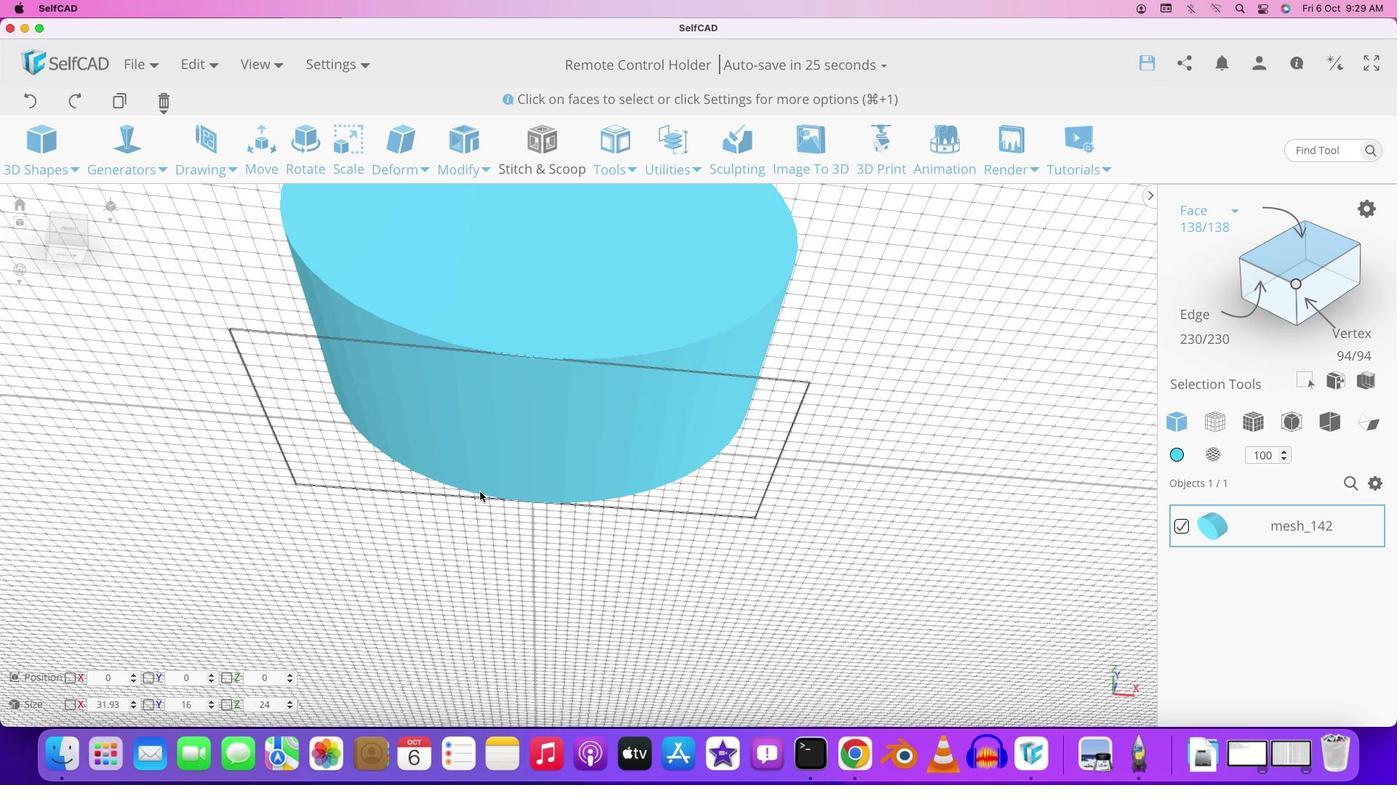 
Action: Mouse pressed left at (611, 586)
Screenshot: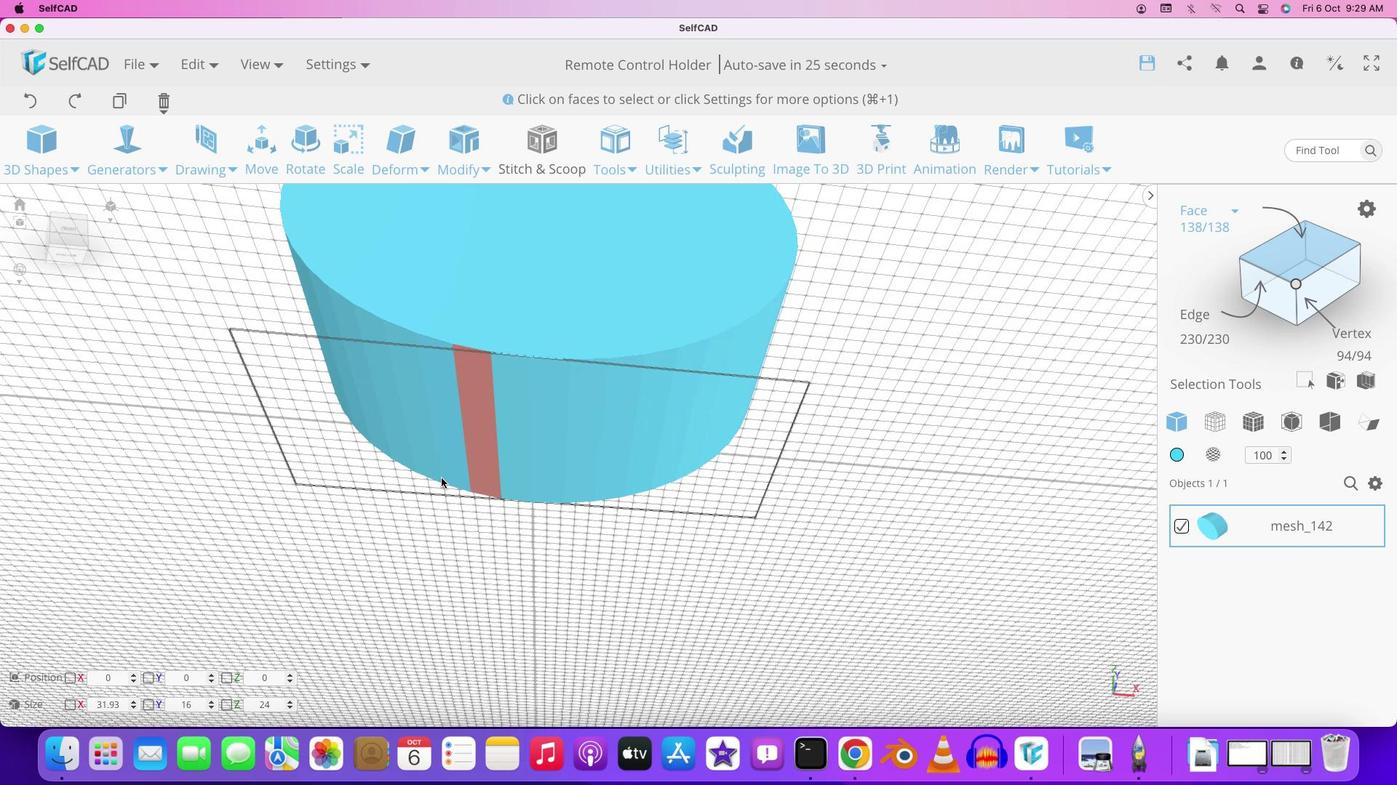 
Action: Mouse moved to (500, 513)
Screenshot: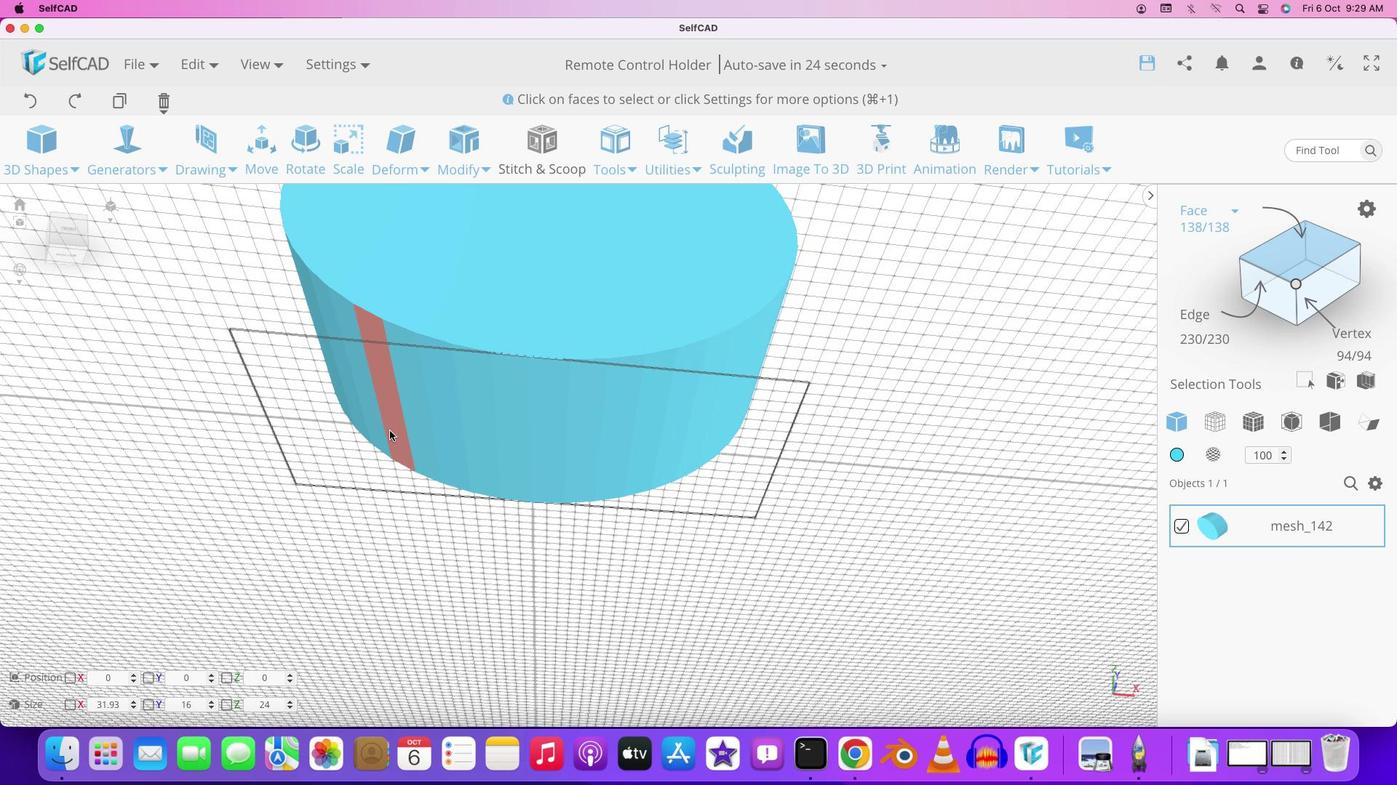 
Action: Mouse pressed left at (500, 513)
Screenshot: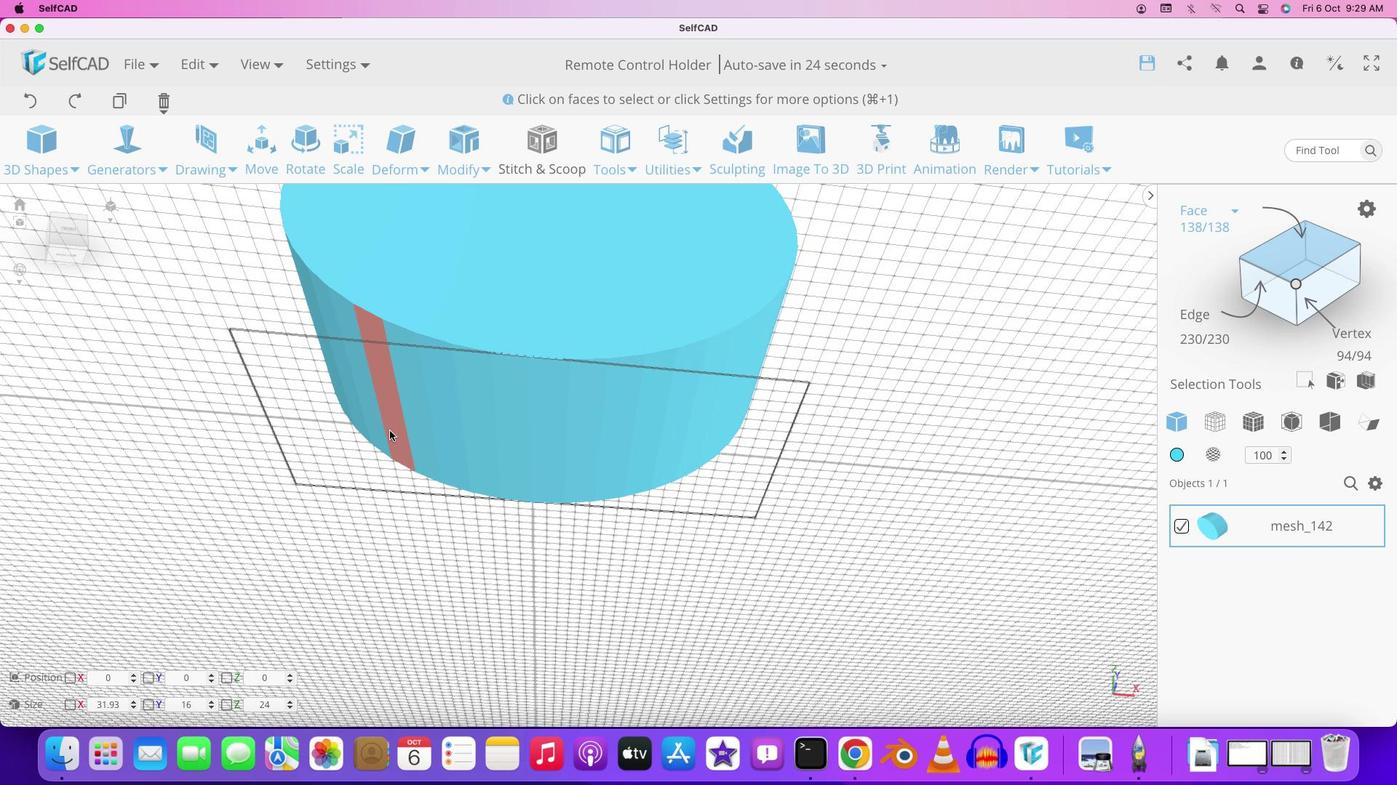 
Action: Mouse moved to (382, 424)
Screenshot: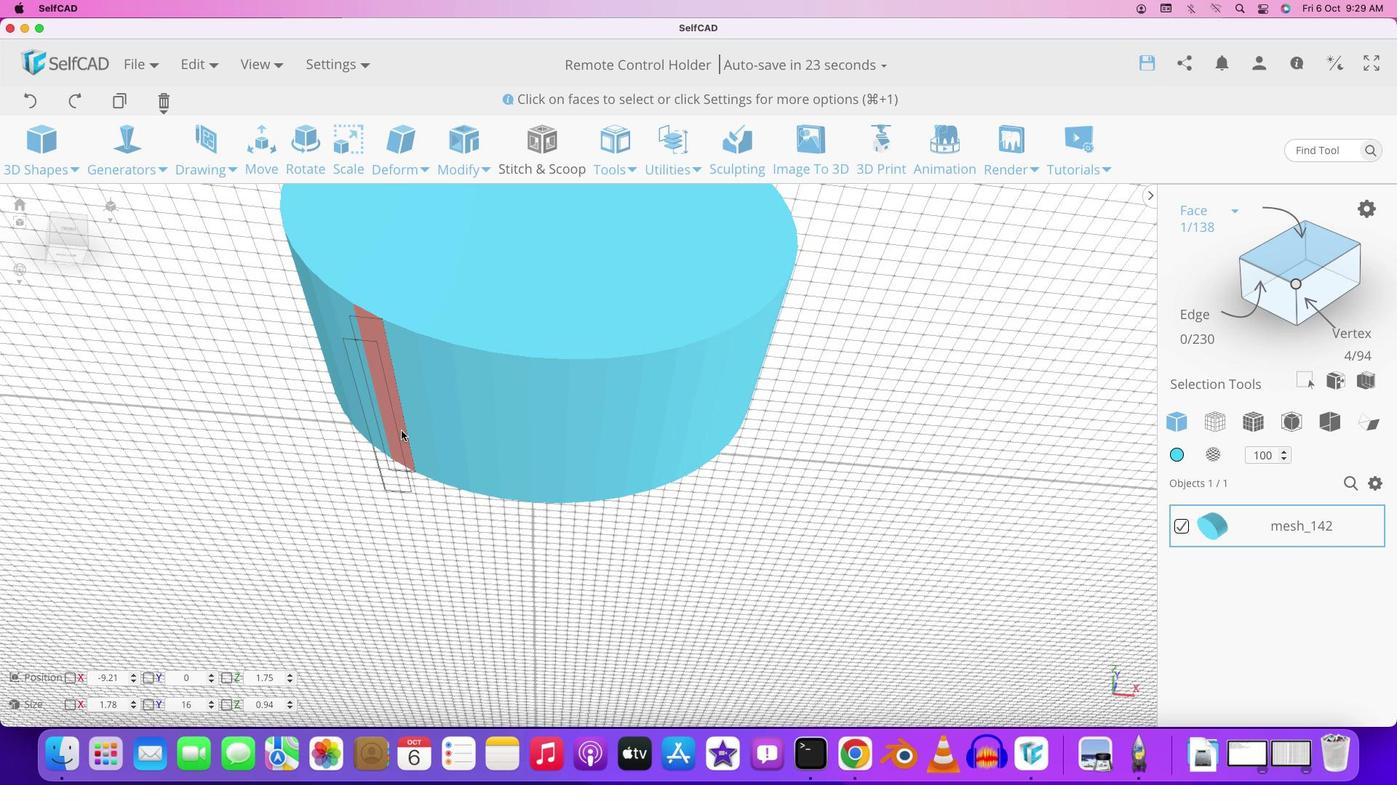 
Action: Mouse pressed left at (382, 424)
Screenshot: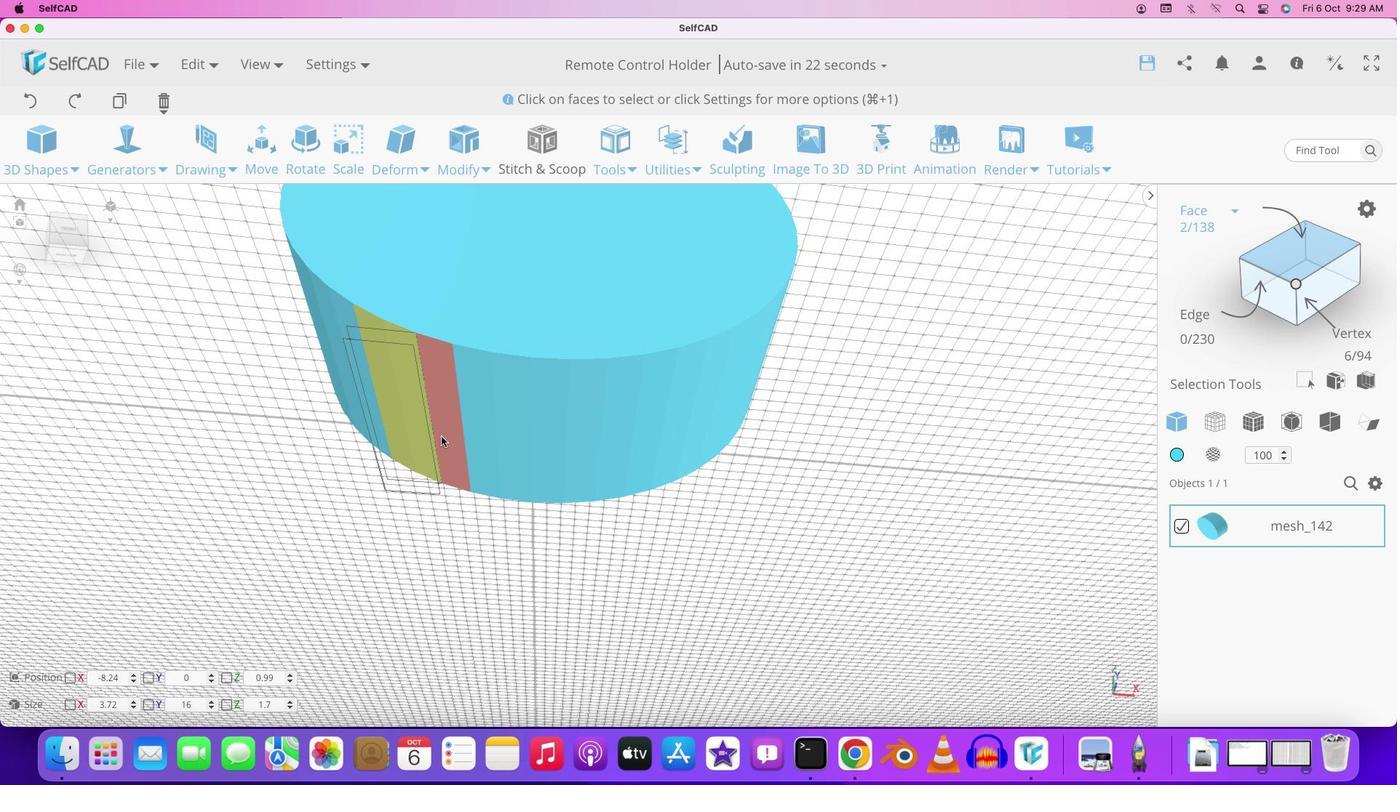 
Action: Mouse moved to (406, 427)
Screenshot: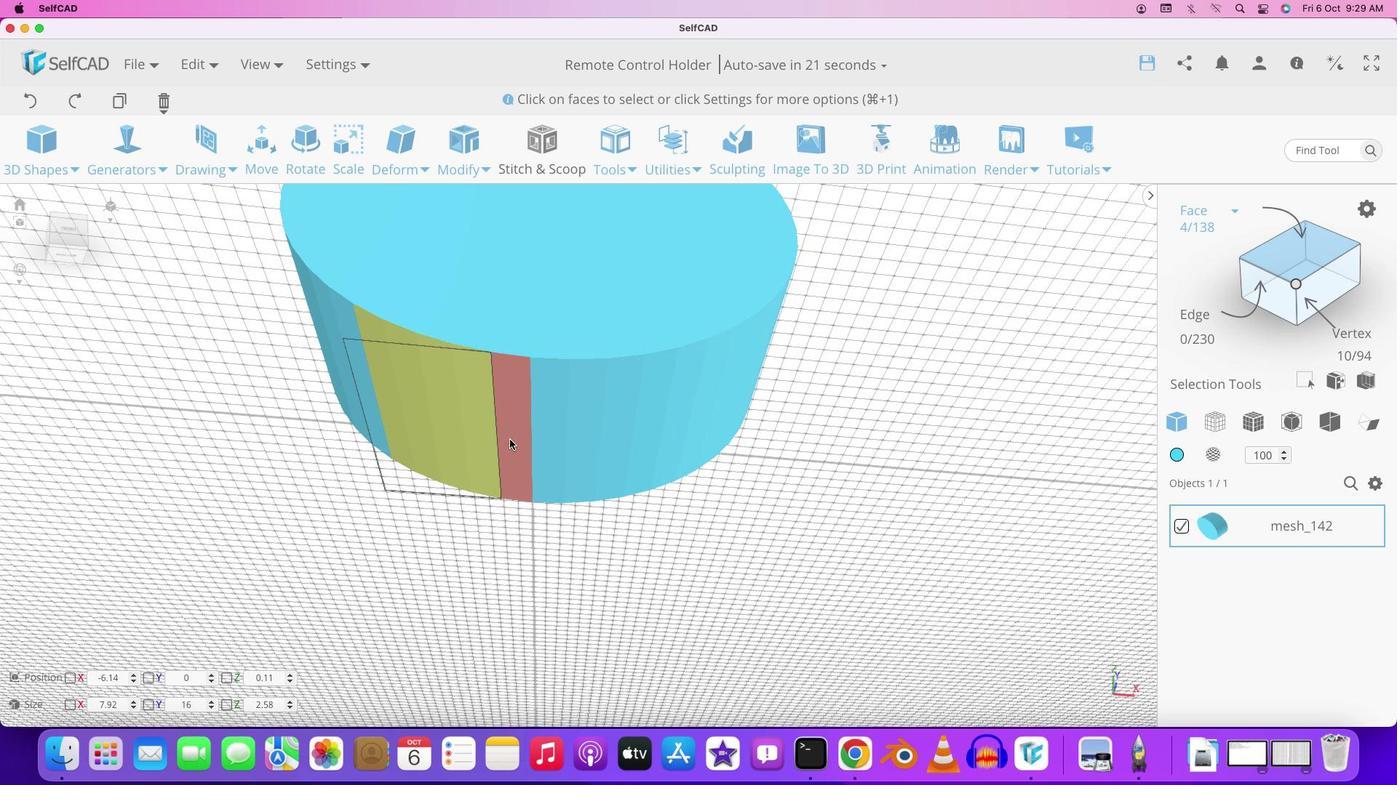 
Action: Mouse pressed left at (406, 427)
Screenshot: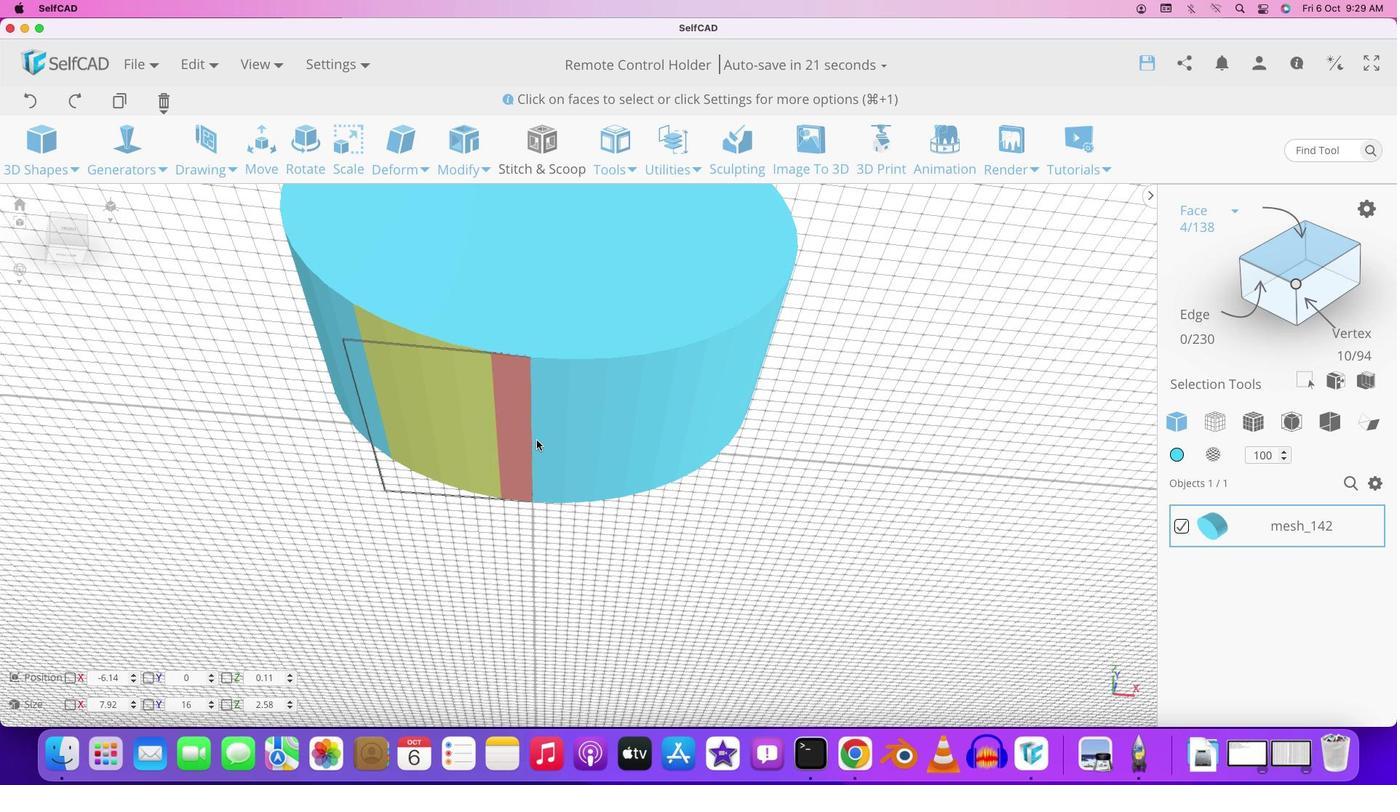 
Action: Mouse moved to (434, 430)
Screenshot: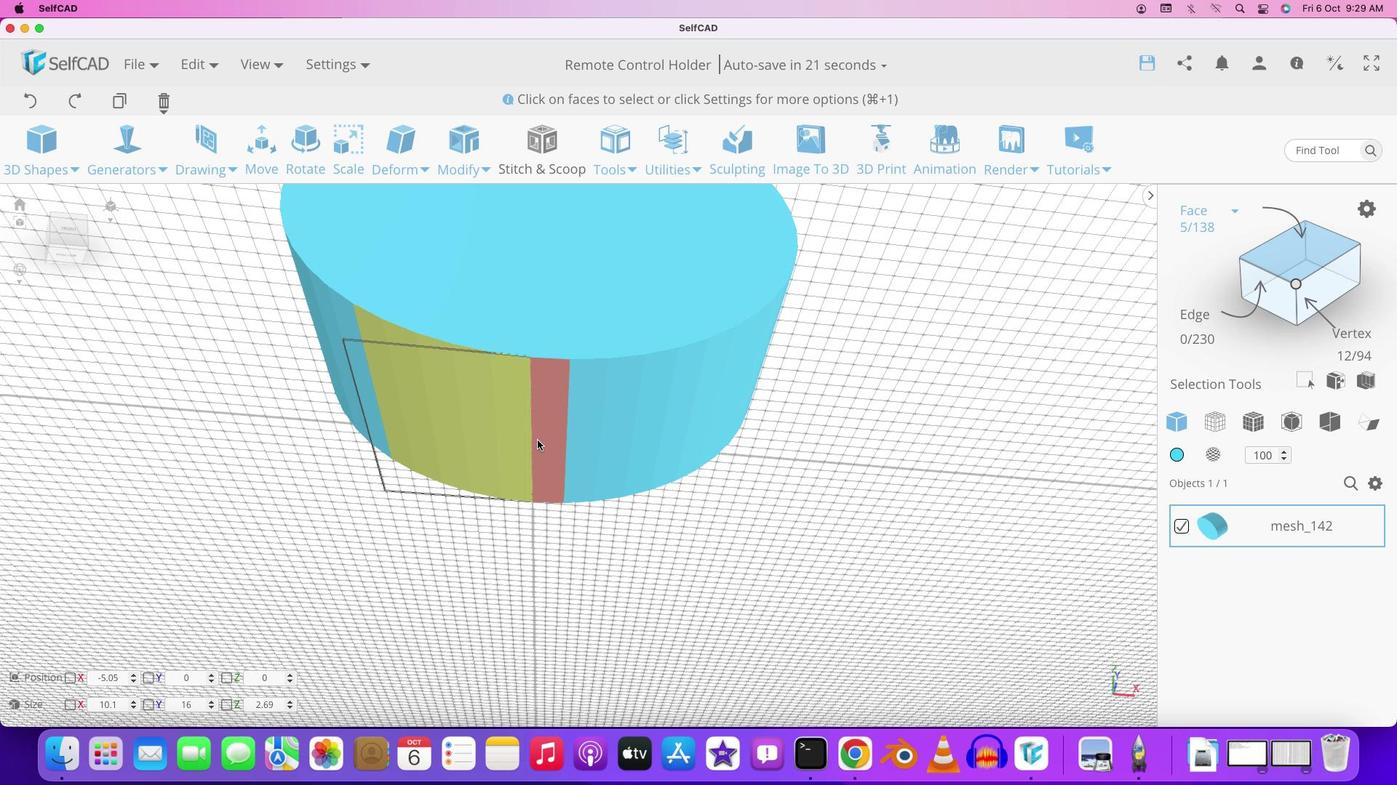 
Action: Mouse pressed left at (434, 430)
Screenshot: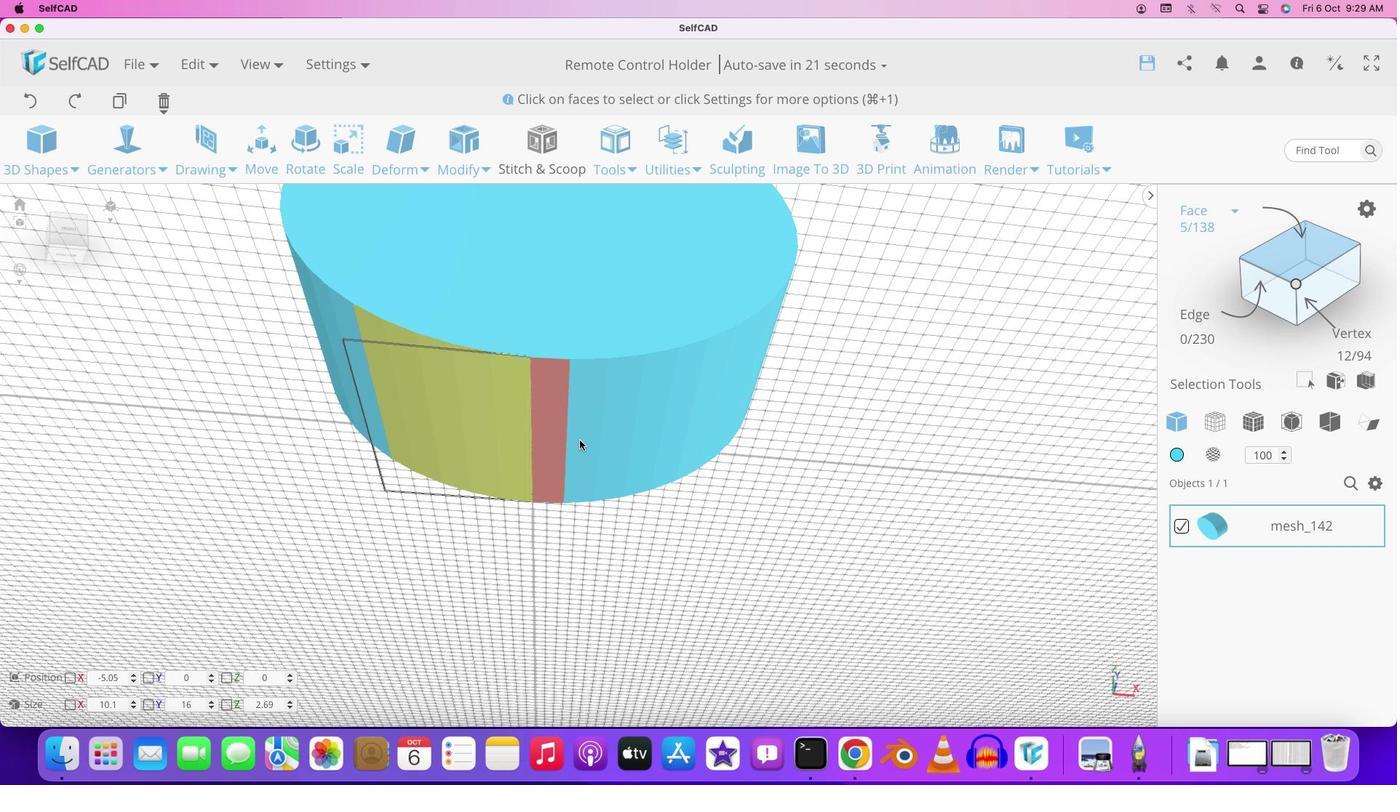 
Action: Mouse moved to (466, 430)
Screenshot: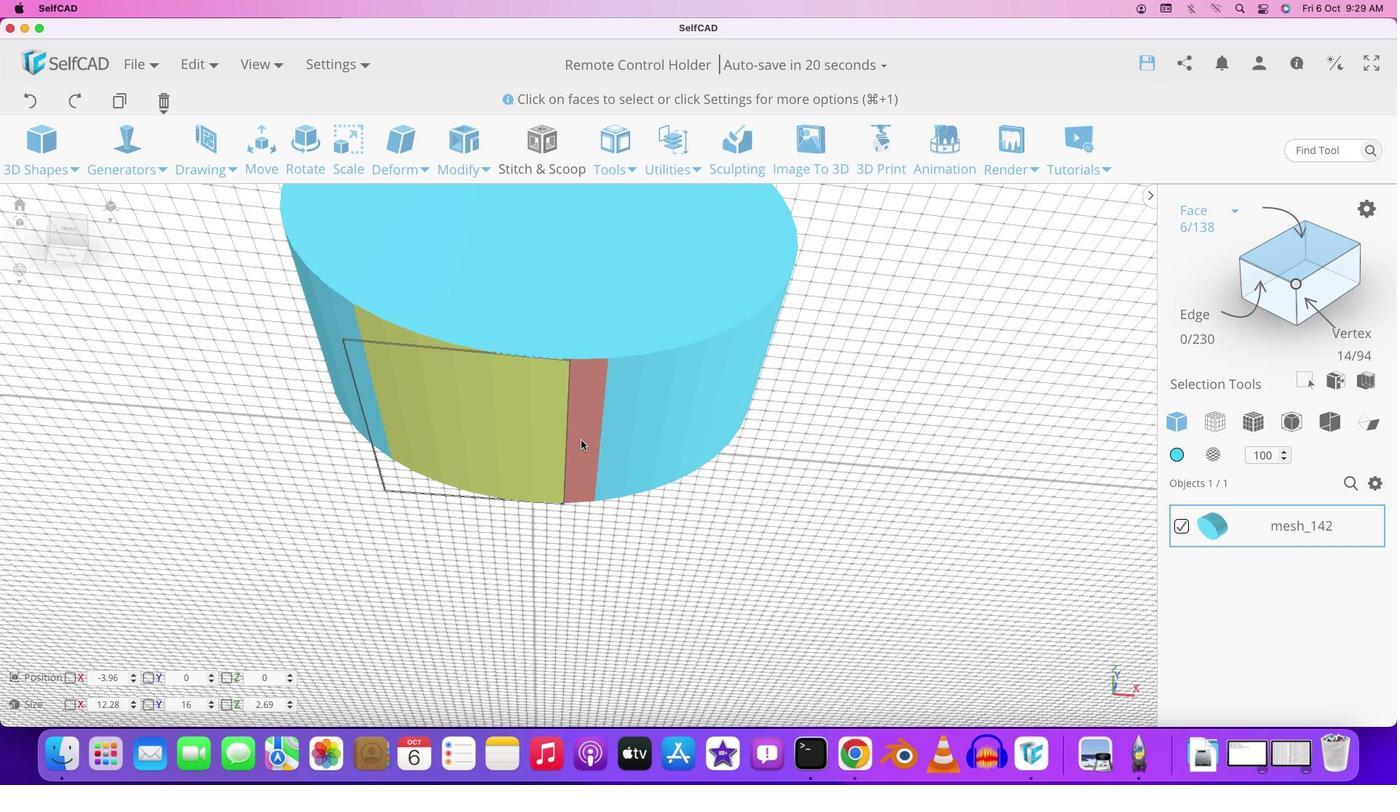 
Action: Mouse pressed left at (466, 430)
Screenshot: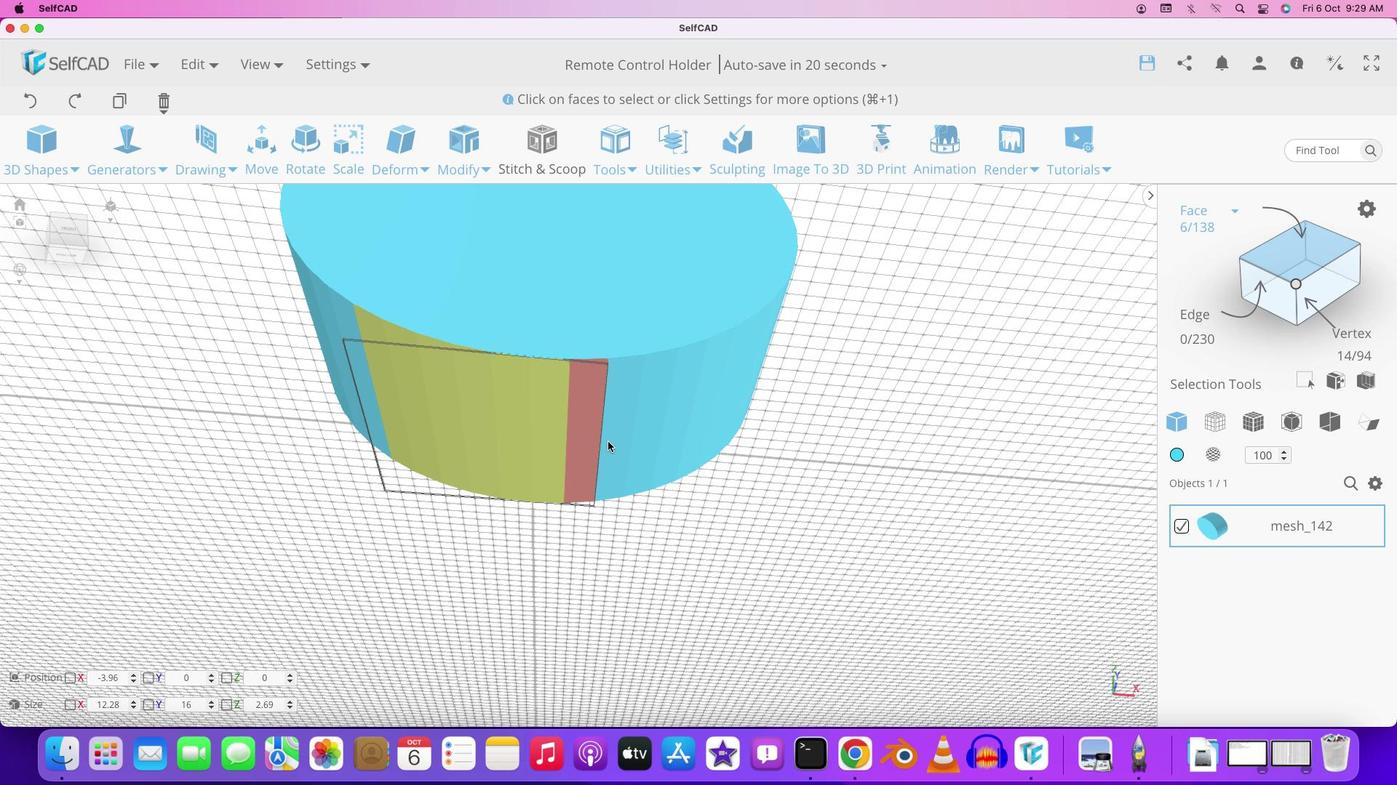 
Action: Mouse moved to (502, 433)
Screenshot: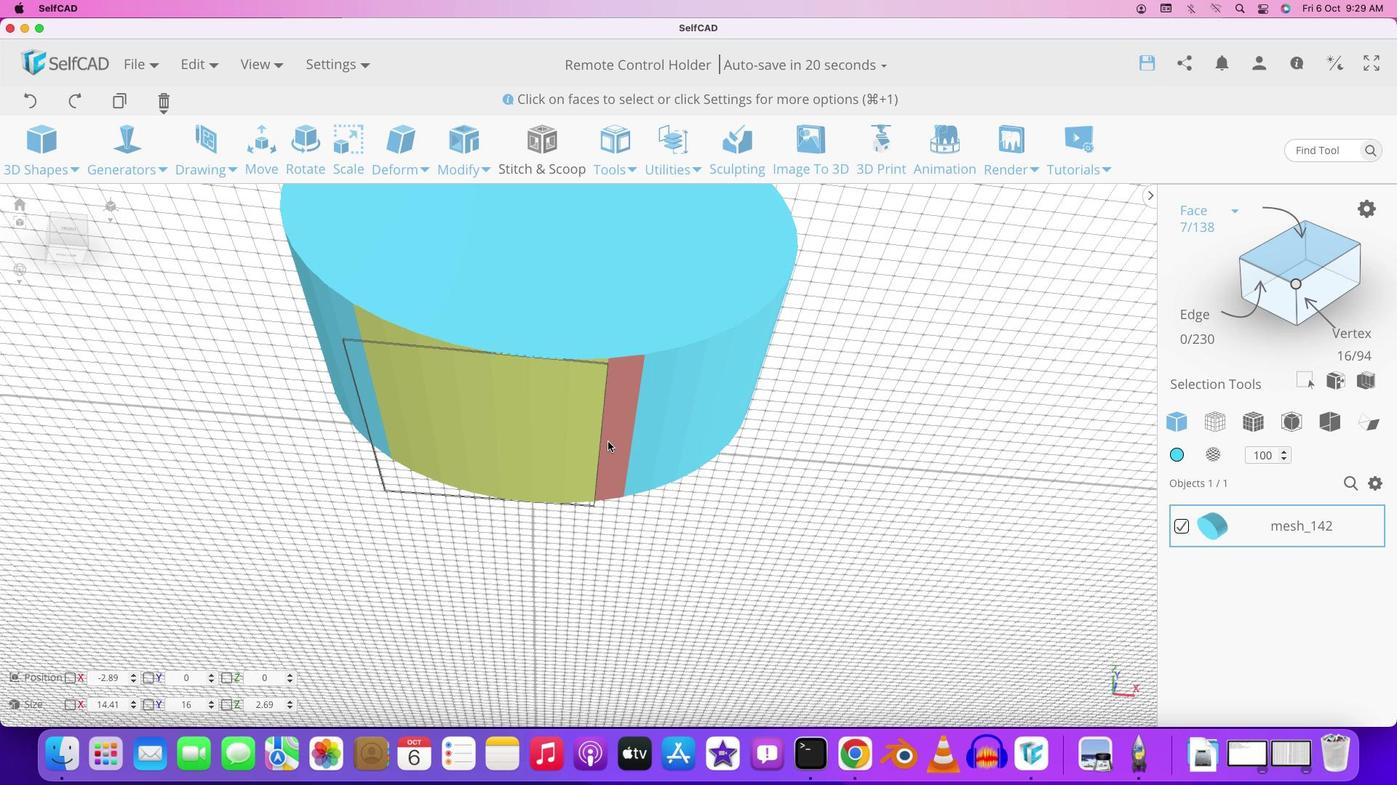 
Action: Mouse pressed left at (502, 433)
Screenshot: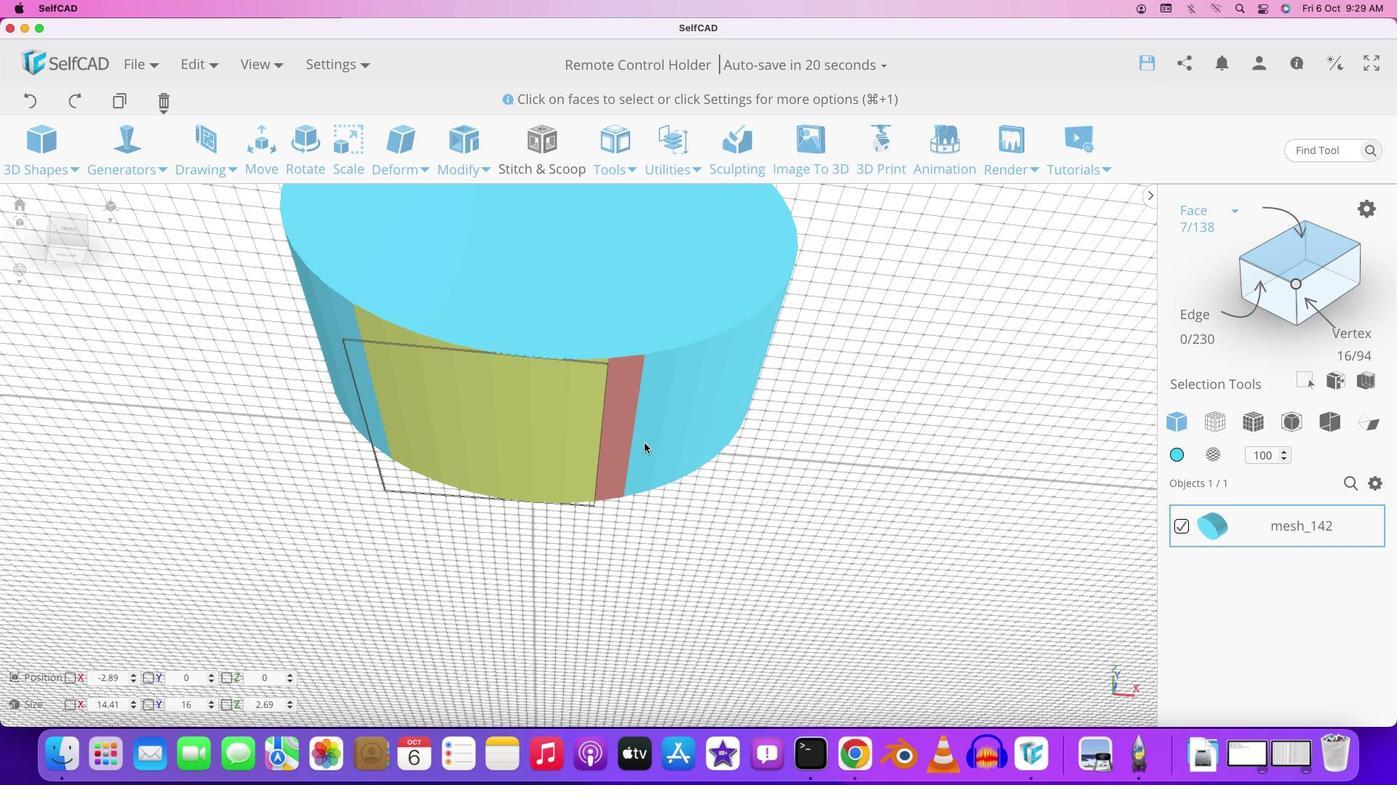 
Action: Mouse moved to (529, 433)
Screenshot: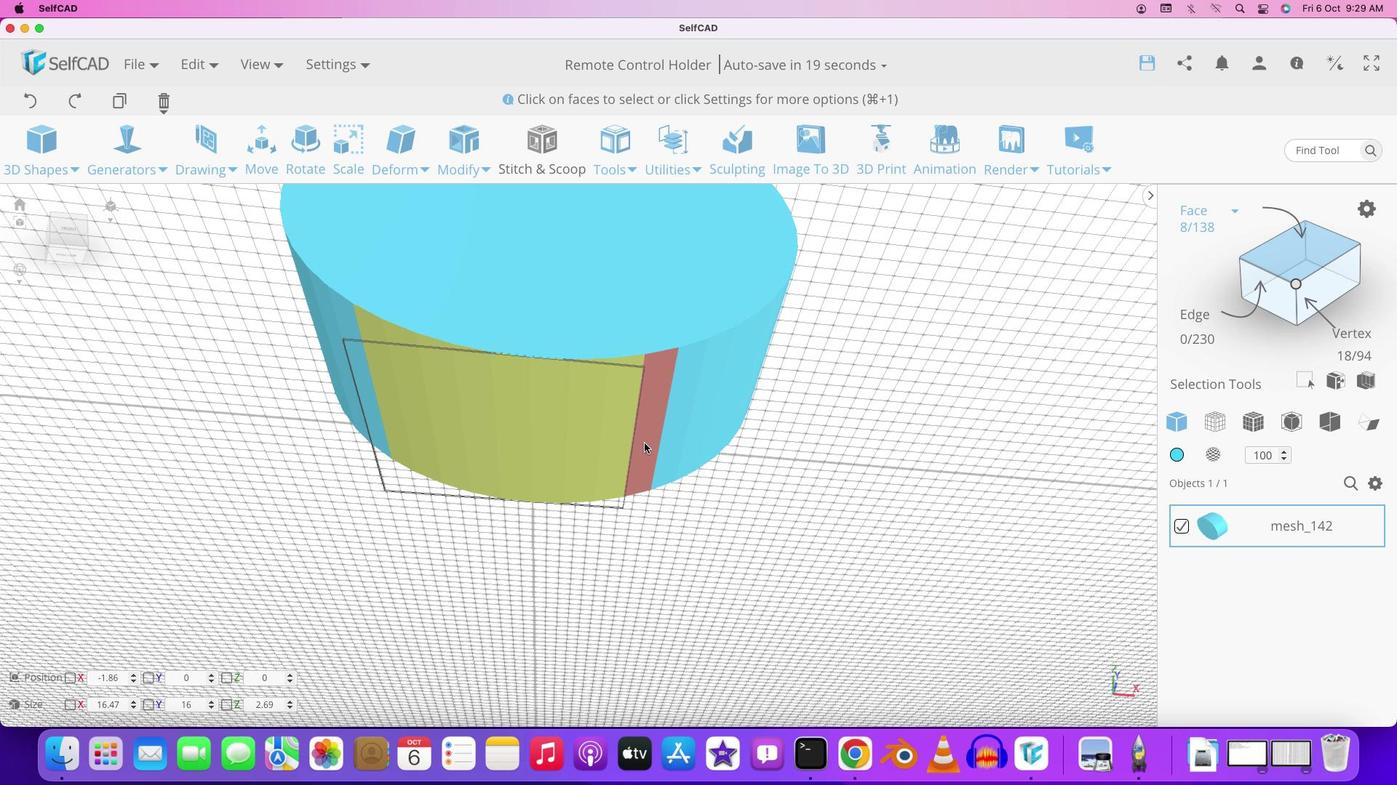 
Action: Mouse pressed left at (529, 433)
